 Task: Find nearby beachfront seafood restaurants for a seafood feast.   154.175348
Action: Mouse moved to (135, 67)
Screenshot: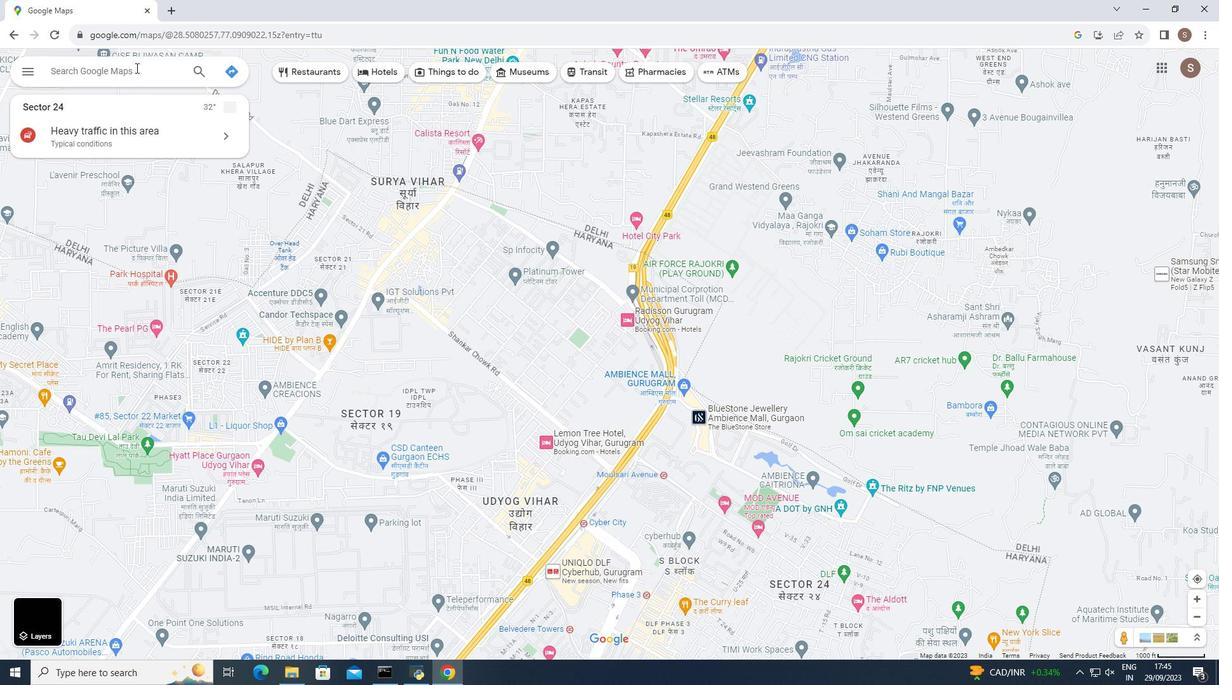 
Action: Mouse pressed left at (135, 67)
Screenshot: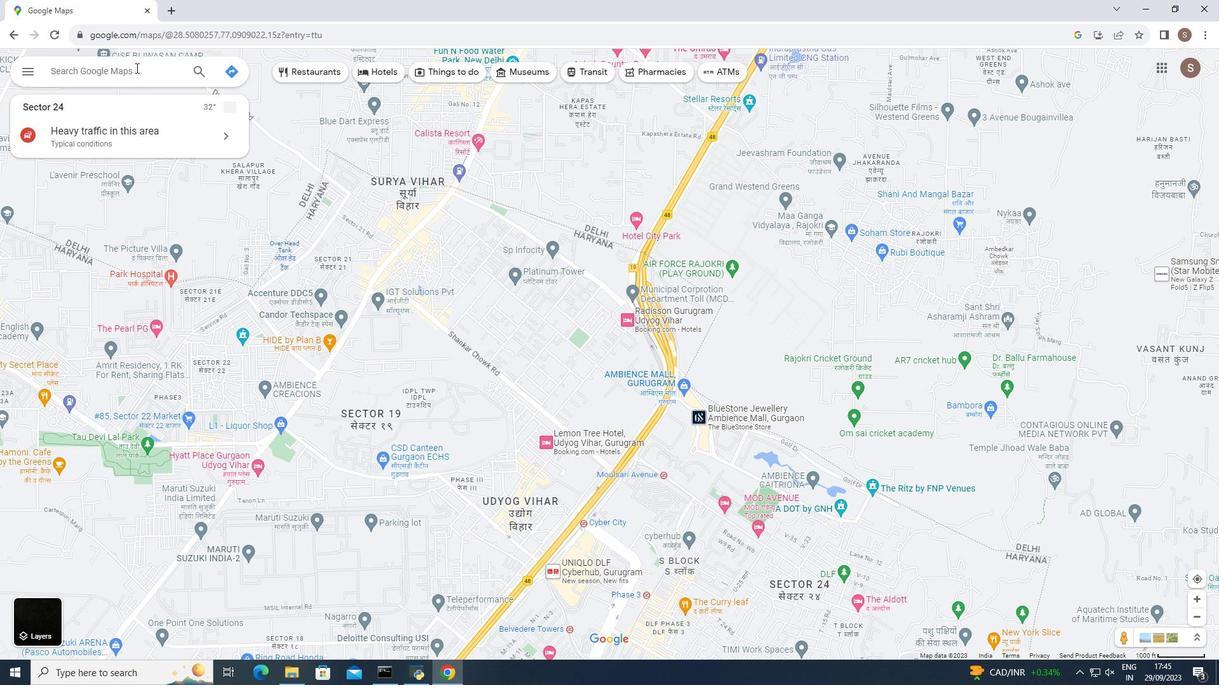 
Action: Key pressed beachfront<Key.space>seafood<Key.space>restaurant
Screenshot: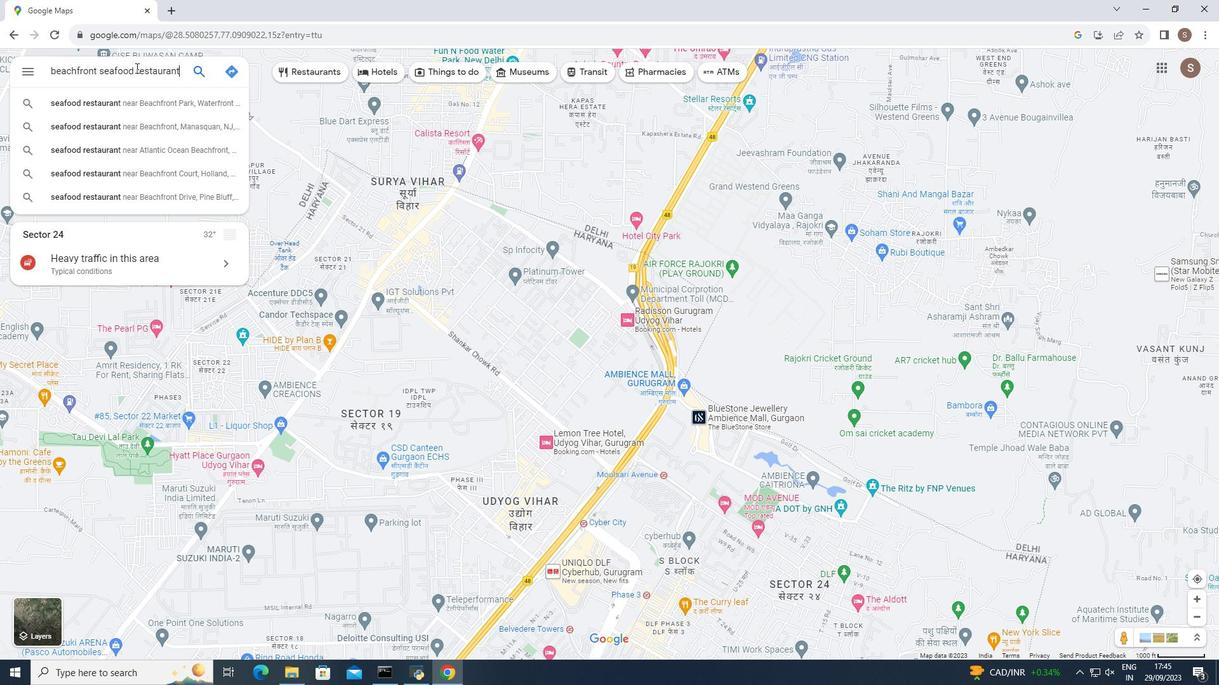 
Action: Mouse moved to (199, 72)
Screenshot: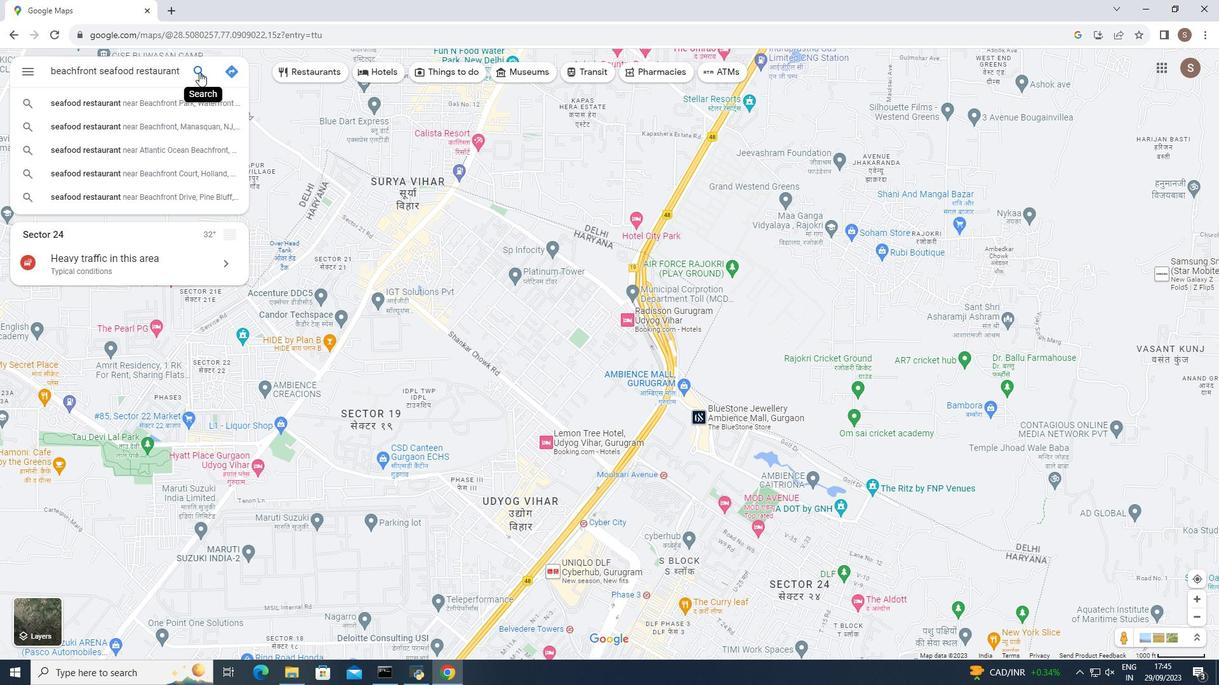 
Action: Mouse pressed left at (199, 72)
Screenshot: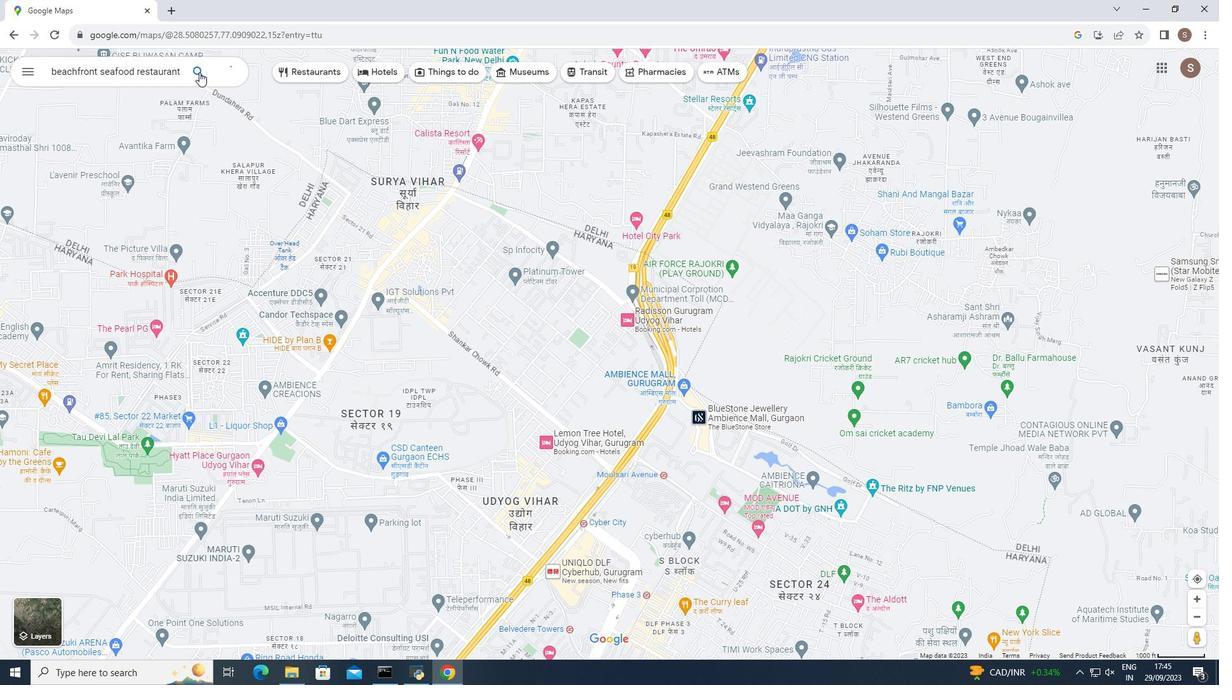 
Action: Mouse moved to (380, 314)
Screenshot: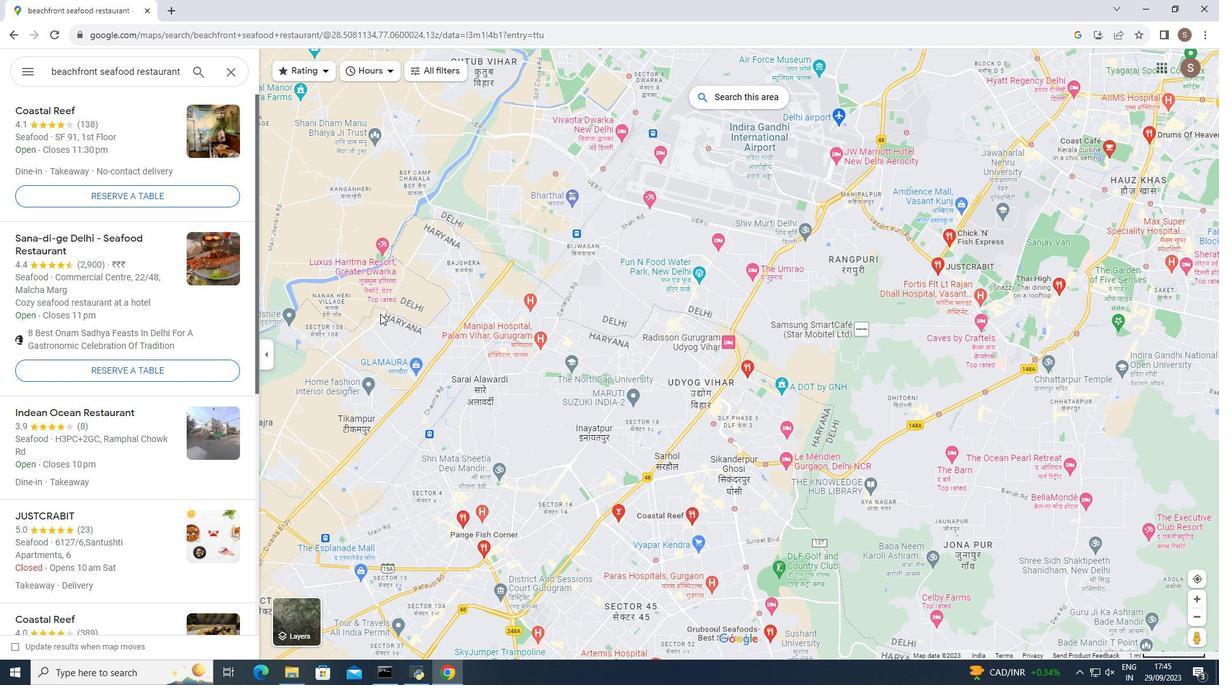 
Action: Mouse scrolled (380, 313) with delta (0, 0)
Screenshot: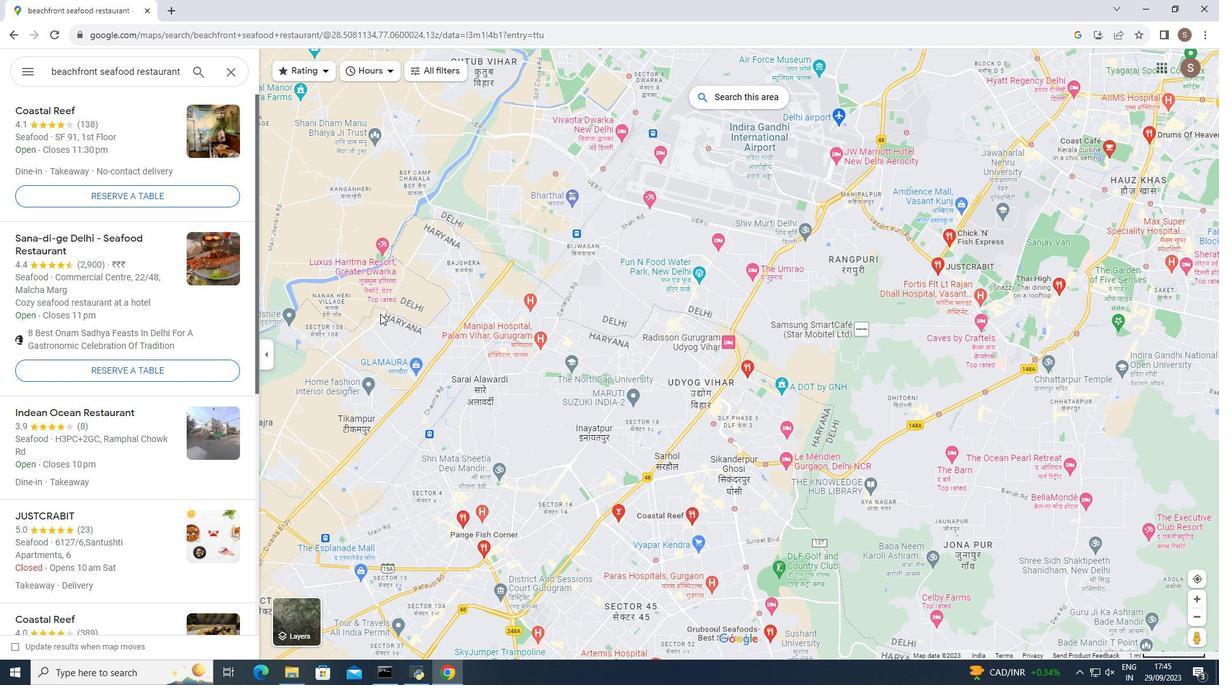 
Action: Mouse scrolled (380, 313) with delta (0, 0)
Screenshot: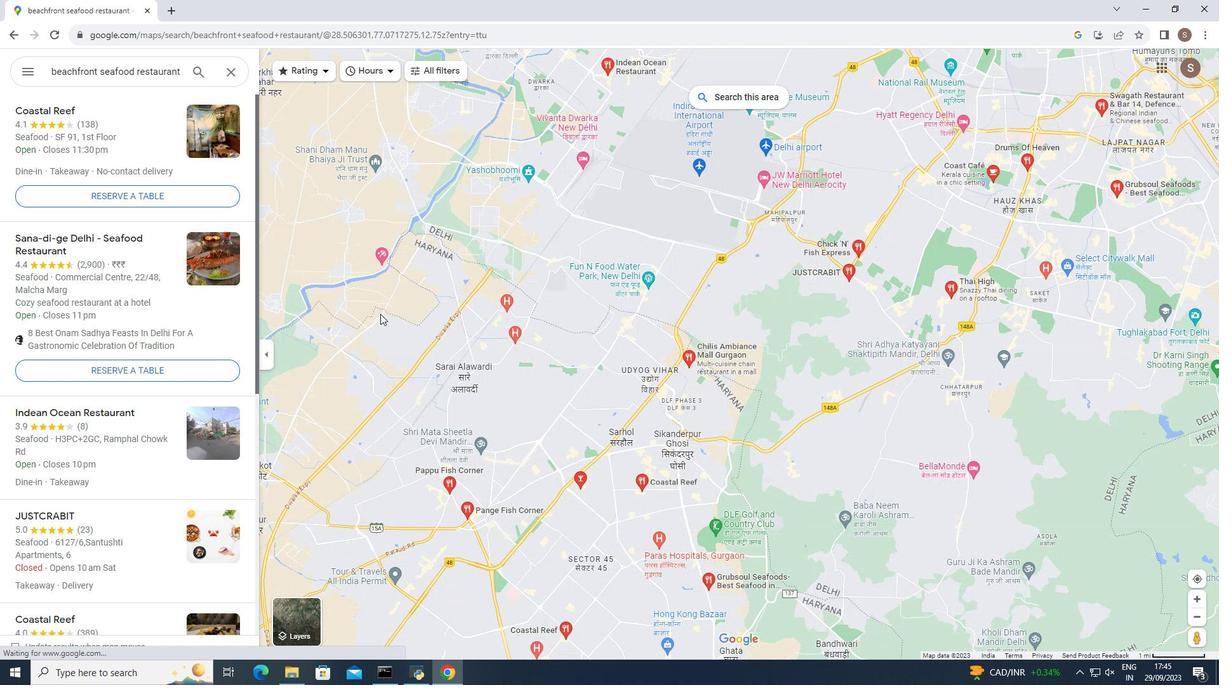 
Action: Mouse scrolled (380, 313) with delta (0, 0)
Screenshot: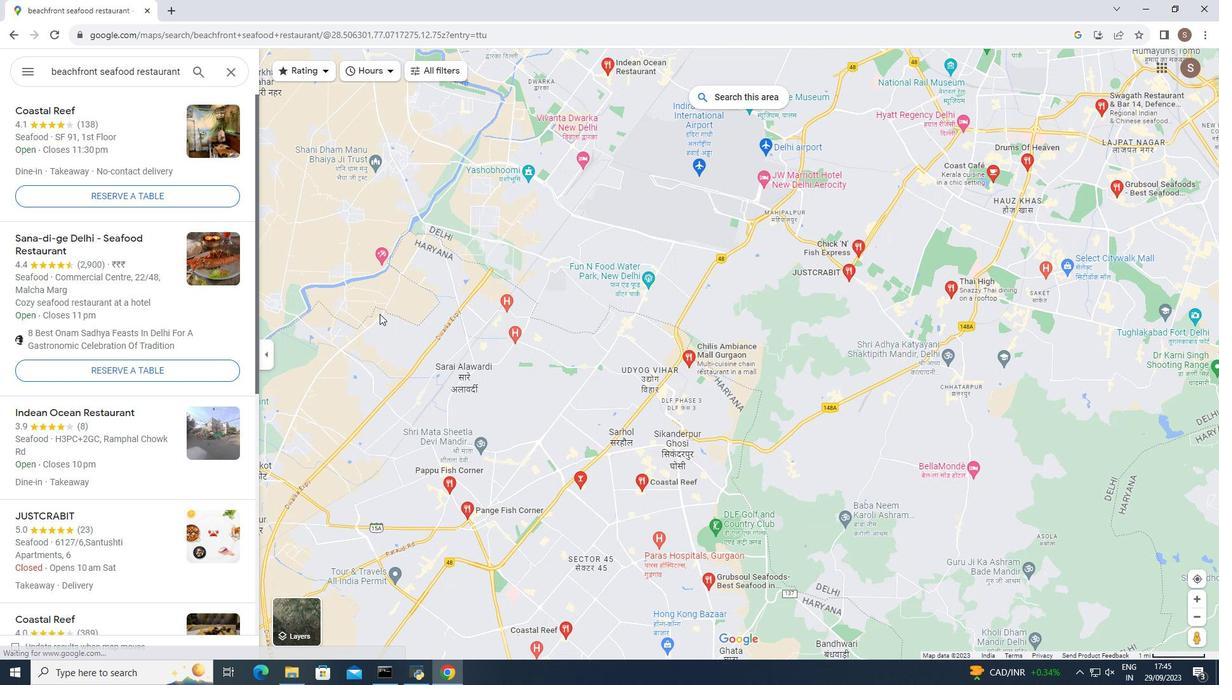 
Action: Mouse moved to (63, 104)
Screenshot: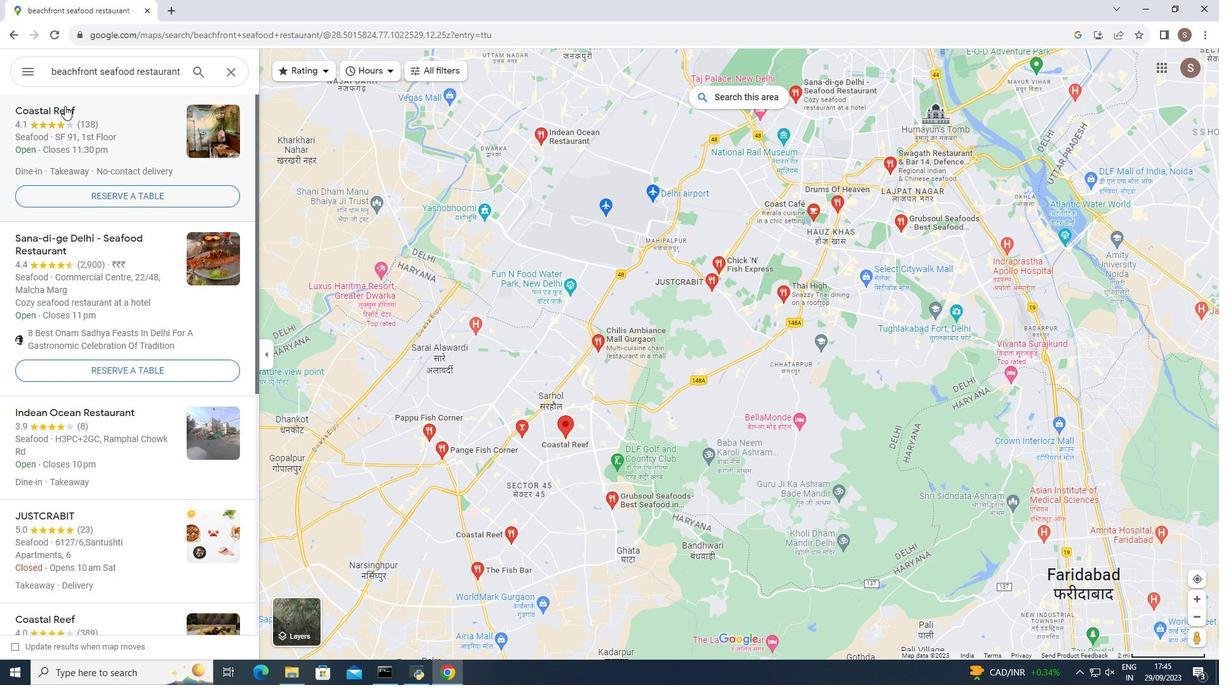 
Action: Mouse pressed left at (63, 104)
Screenshot: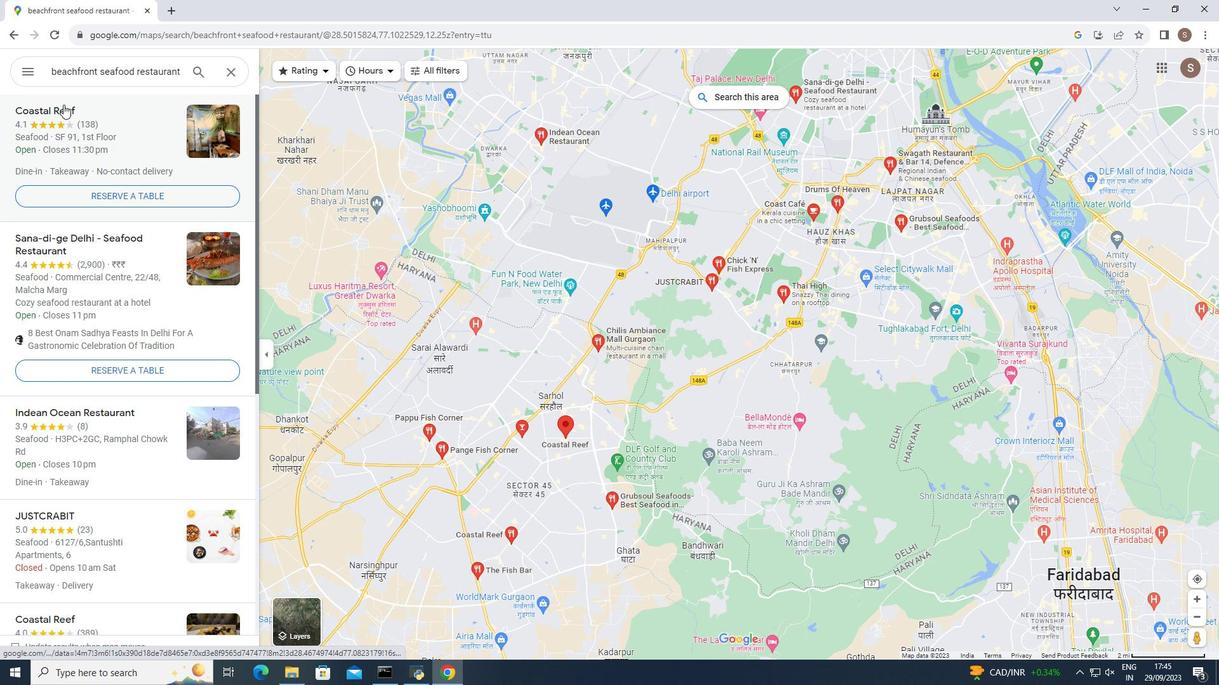 
Action: Mouse moved to (426, 311)
Screenshot: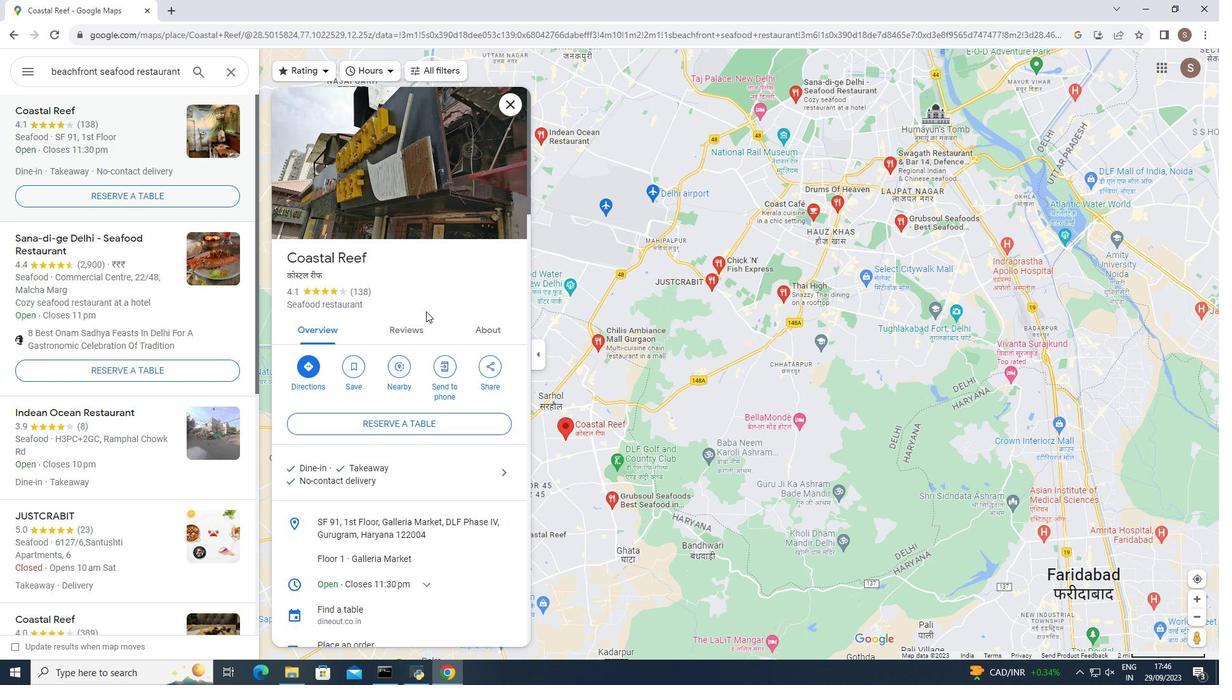 
Action: Mouse scrolled (426, 311) with delta (0, 0)
Screenshot: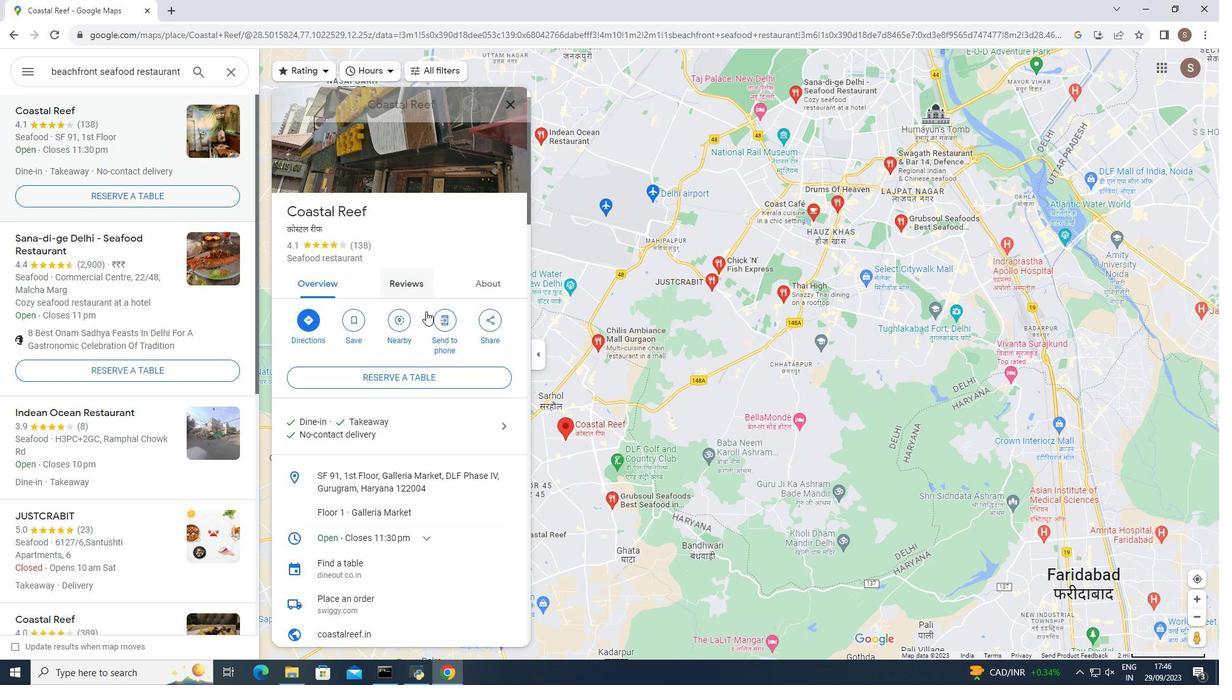 
Action: Mouse moved to (424, 306)
Screenshot: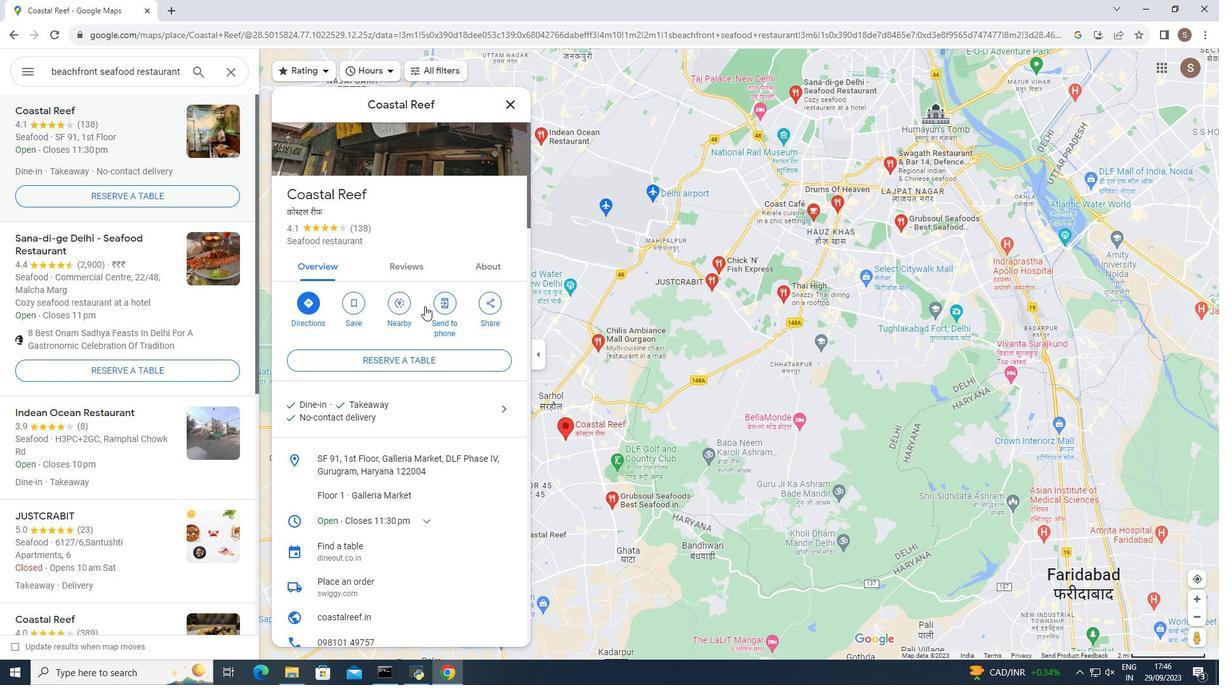 
Action: Mouse scrolled (424, 306) with delta (0, 0)
Screenshot: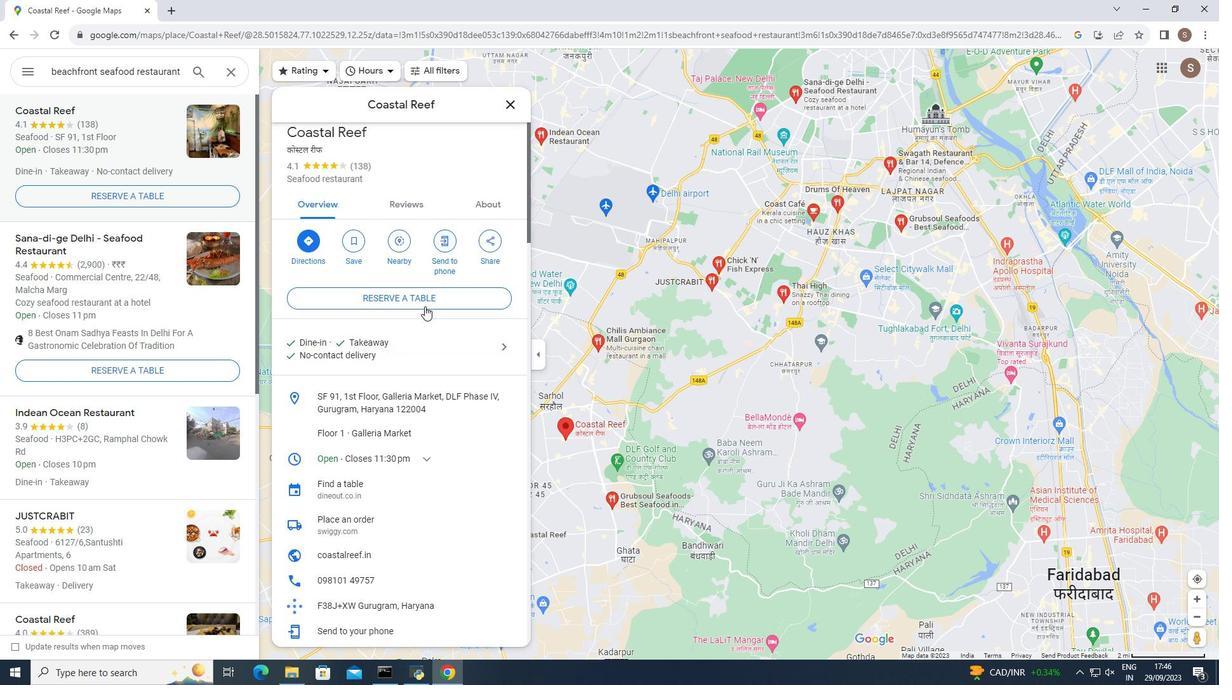 
Action: Mouse moved to (424, 304)
Screenshot: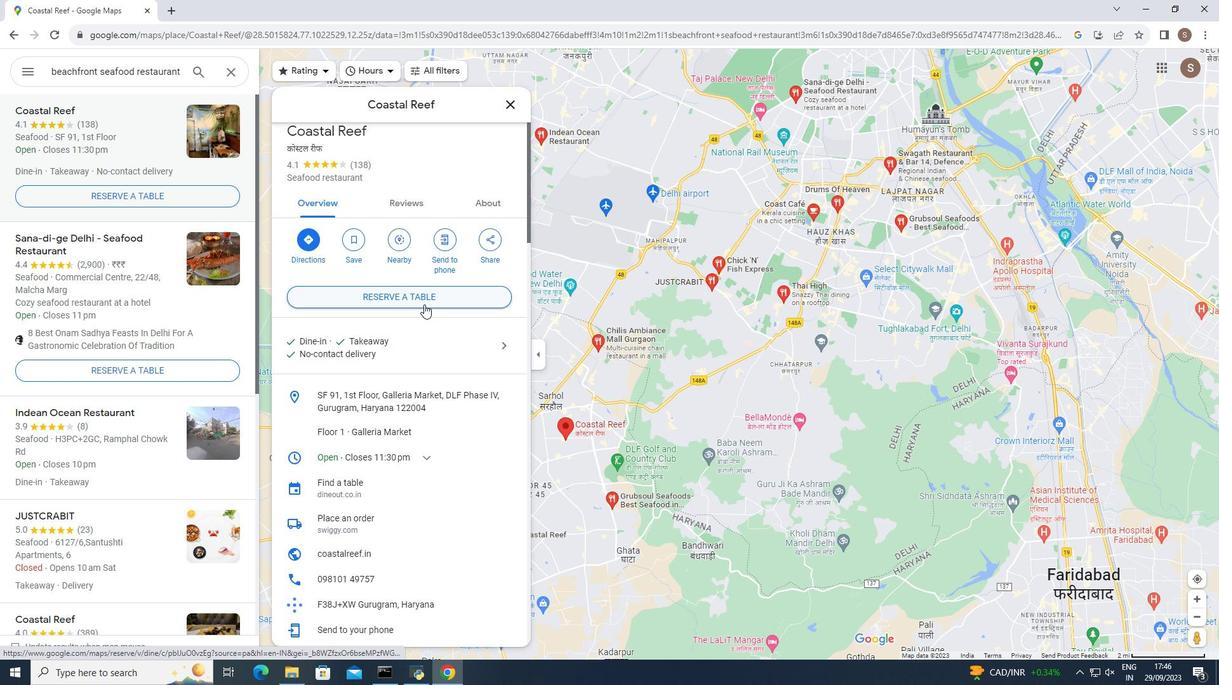 
Action: Mouse scrolled (424, 304) with delta (0, 0)
Screenshot: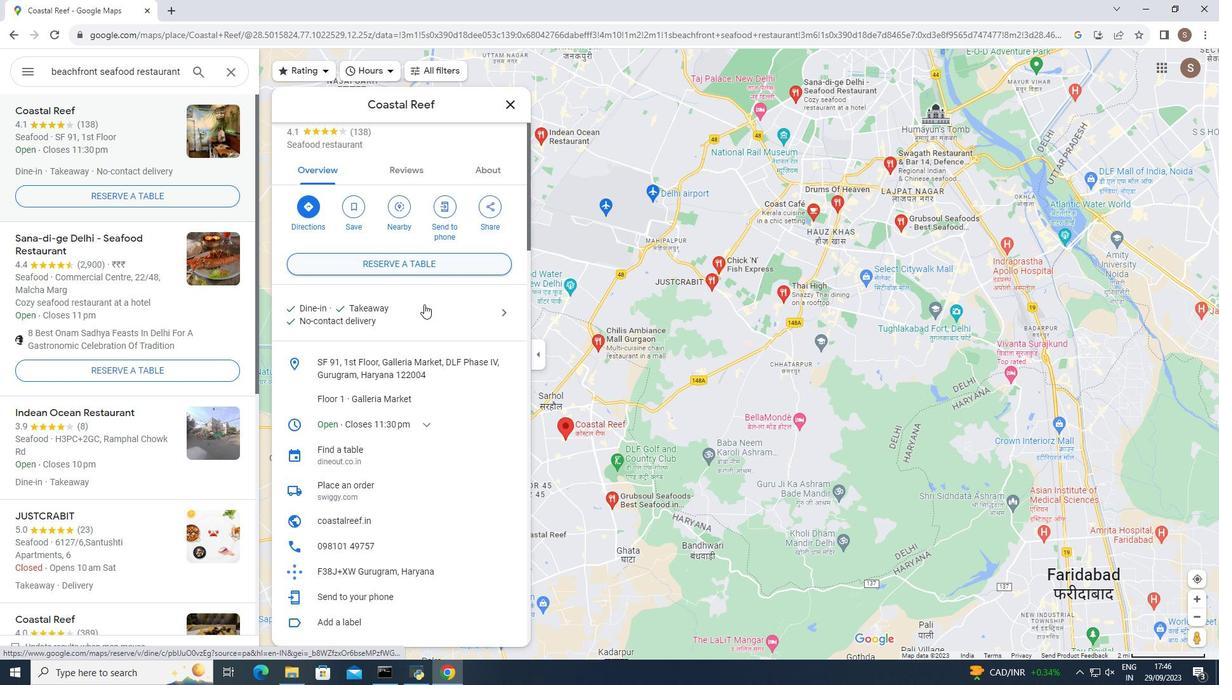 
Action: Mouse scrolled (424, 304) with delta (0, 0)
Screenshot: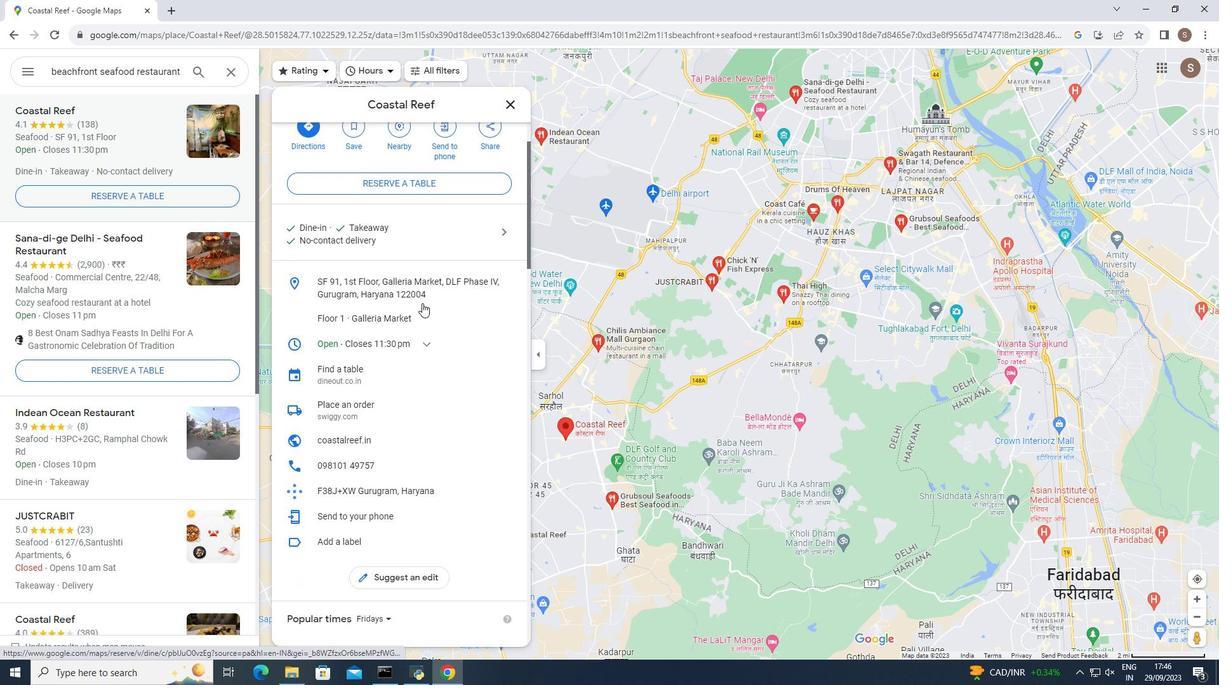 
Action: Mouse moved to (422, 303)
Screenshot: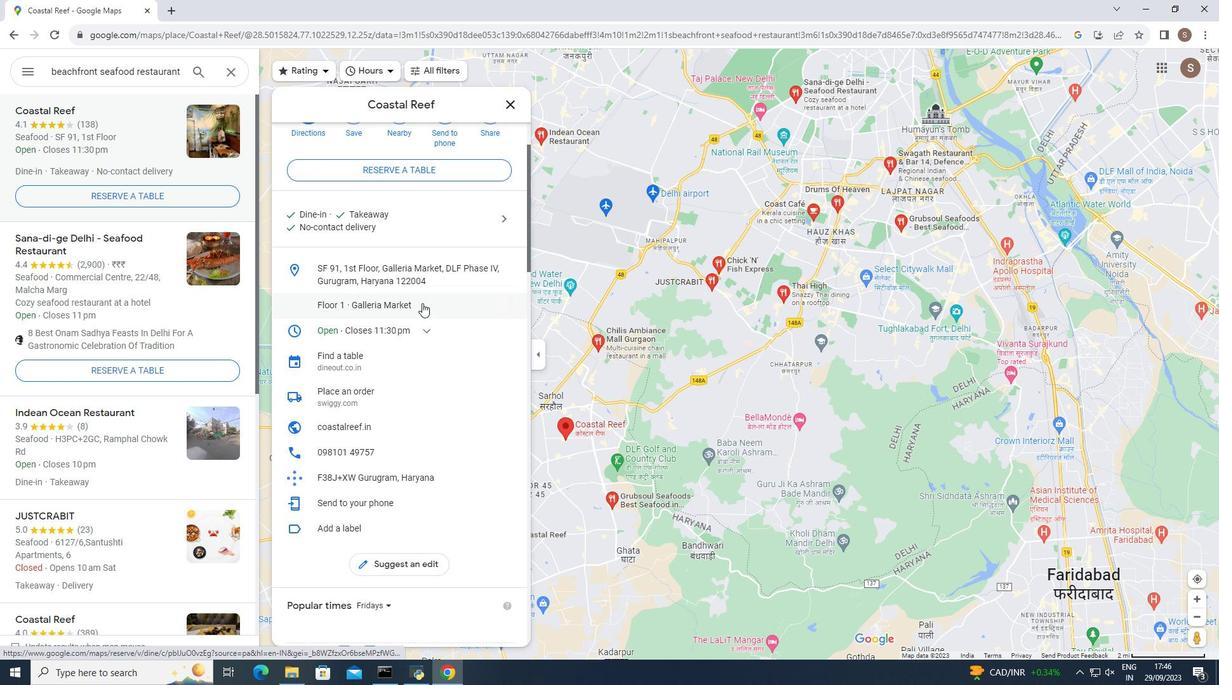 
Action: Mouse scrolled (422, 302) with delta (0, 0)
Screenshot: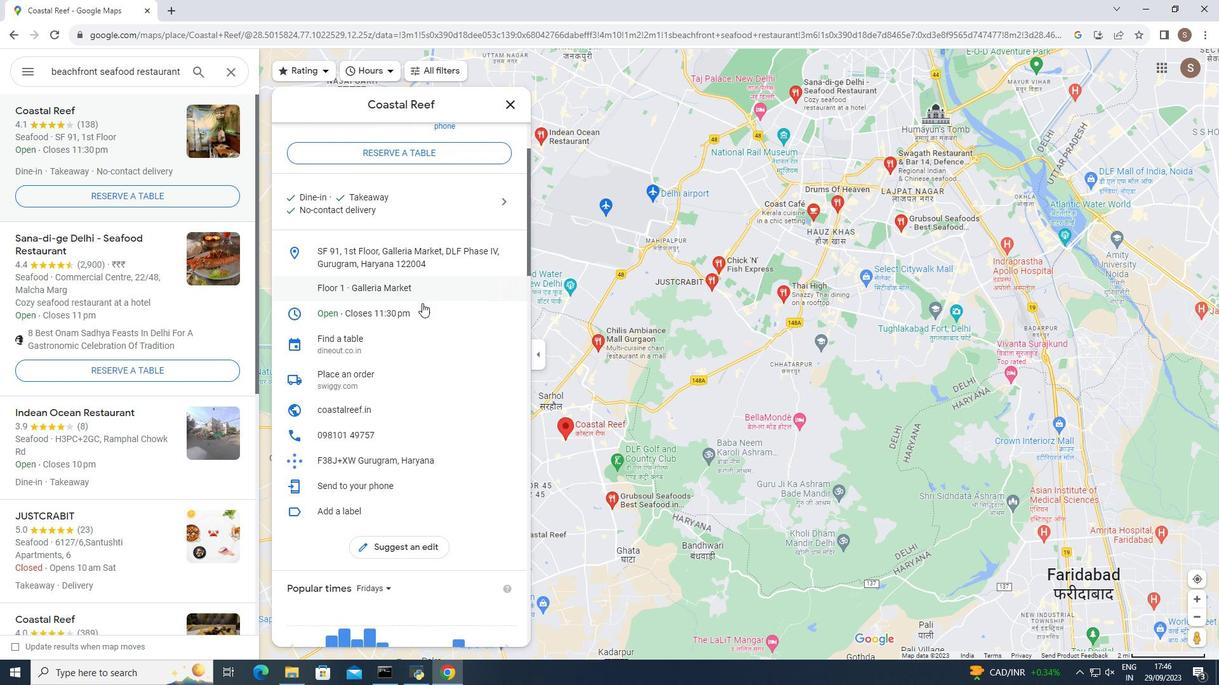
Action: Mouse moved to (420, 301)
Screenshot: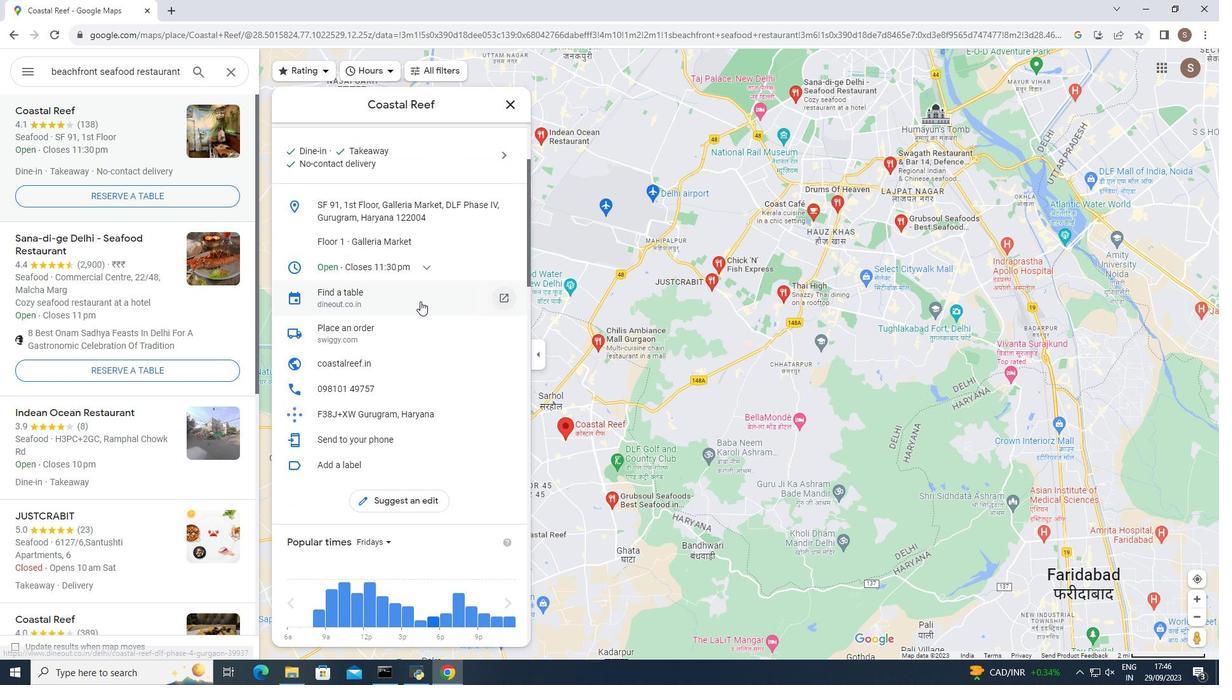 
Action: Mouse scrolled (420, 300) with delta (0, 0)
Screenshot: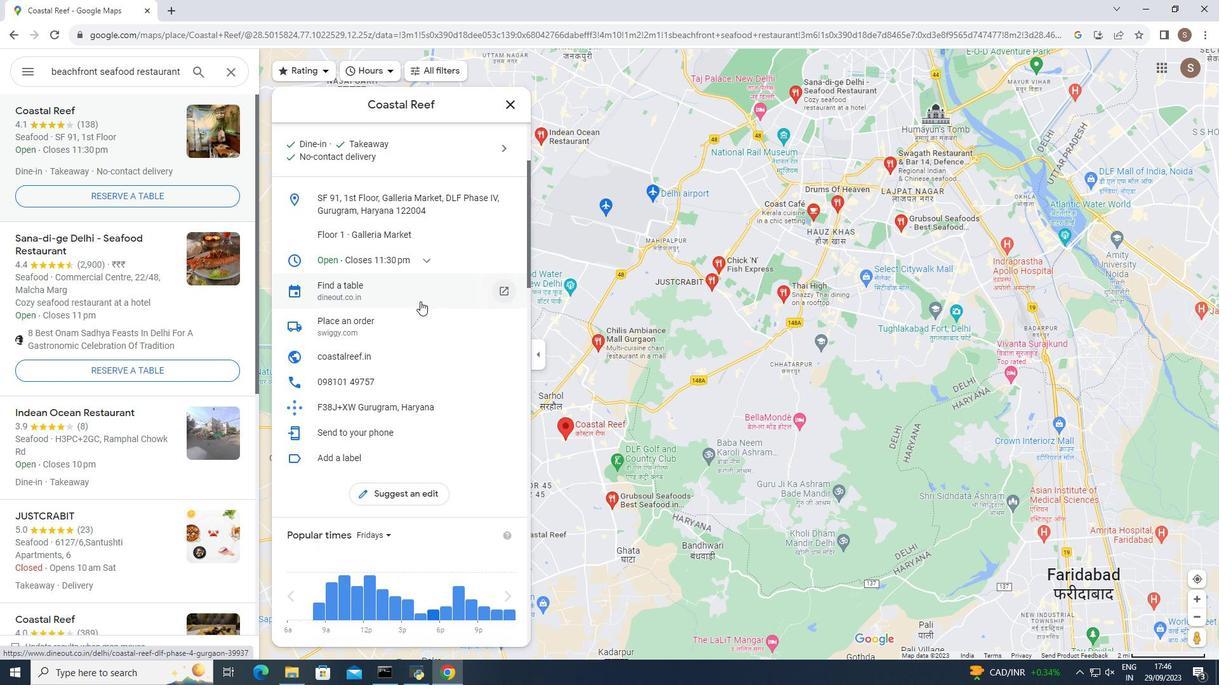 
Action: Mouse scrolled (420, 300) with delta (0, 0)
Screenshot: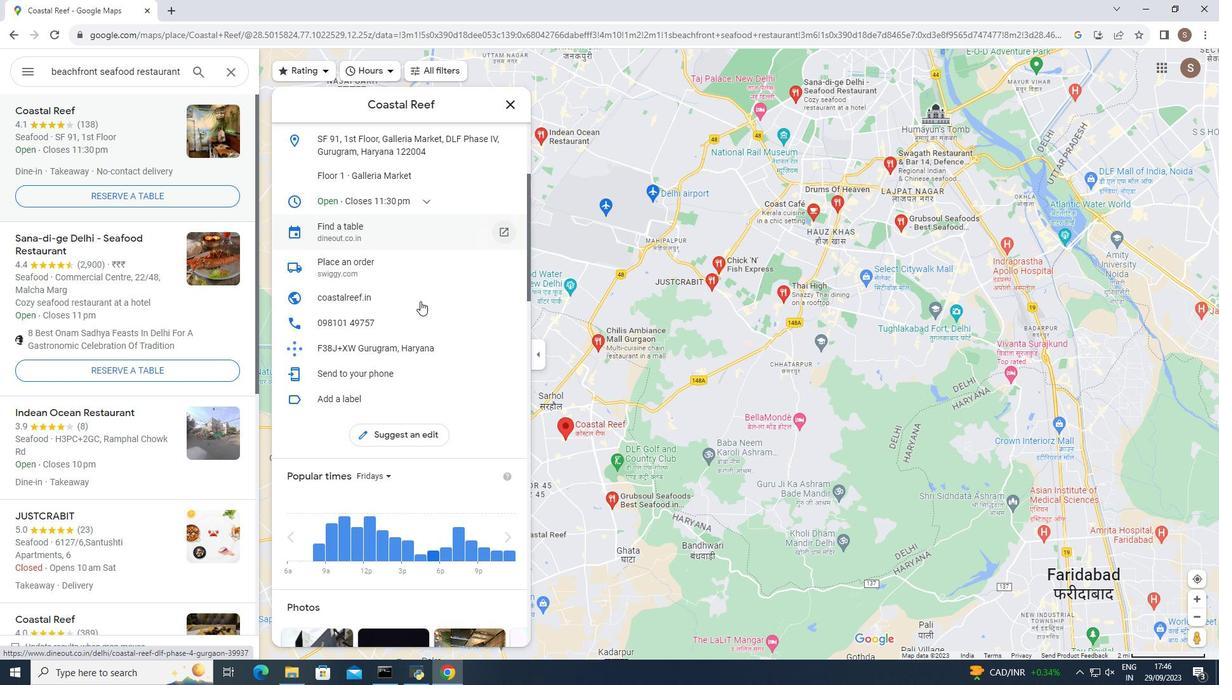 
Action: Mouse moved to (419, 300)
Screenshot: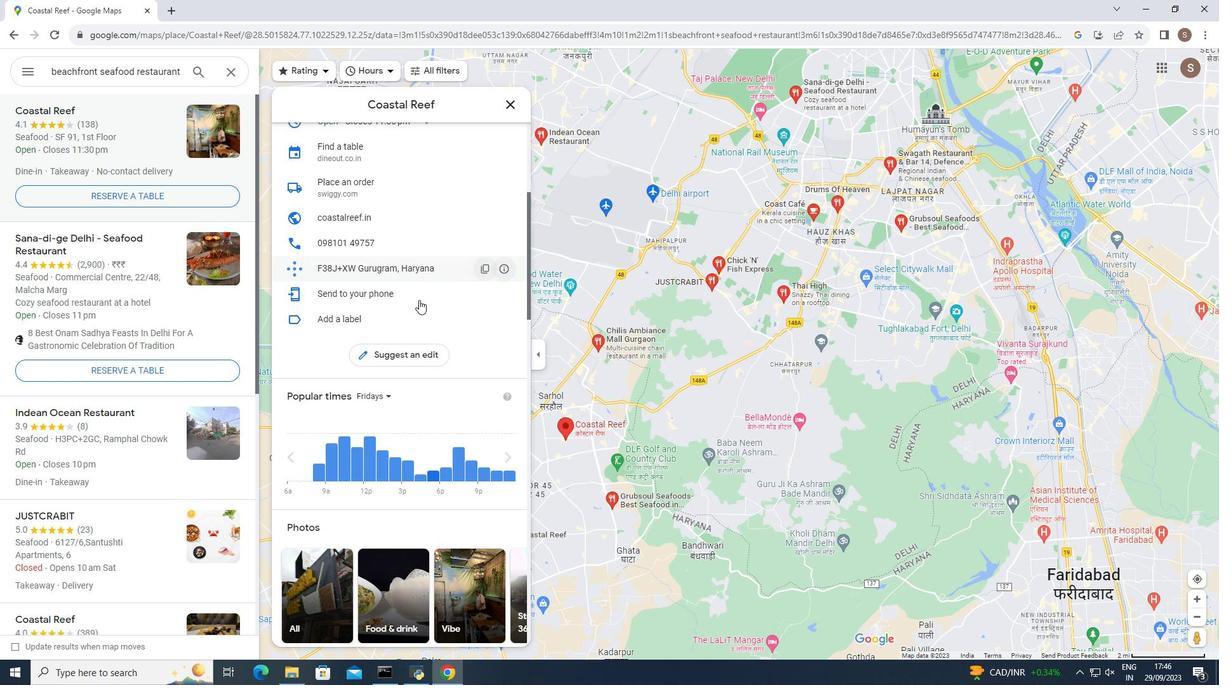 
Action: Mouse scrolled (419, 299) with delta (0, 0)
Screenshot: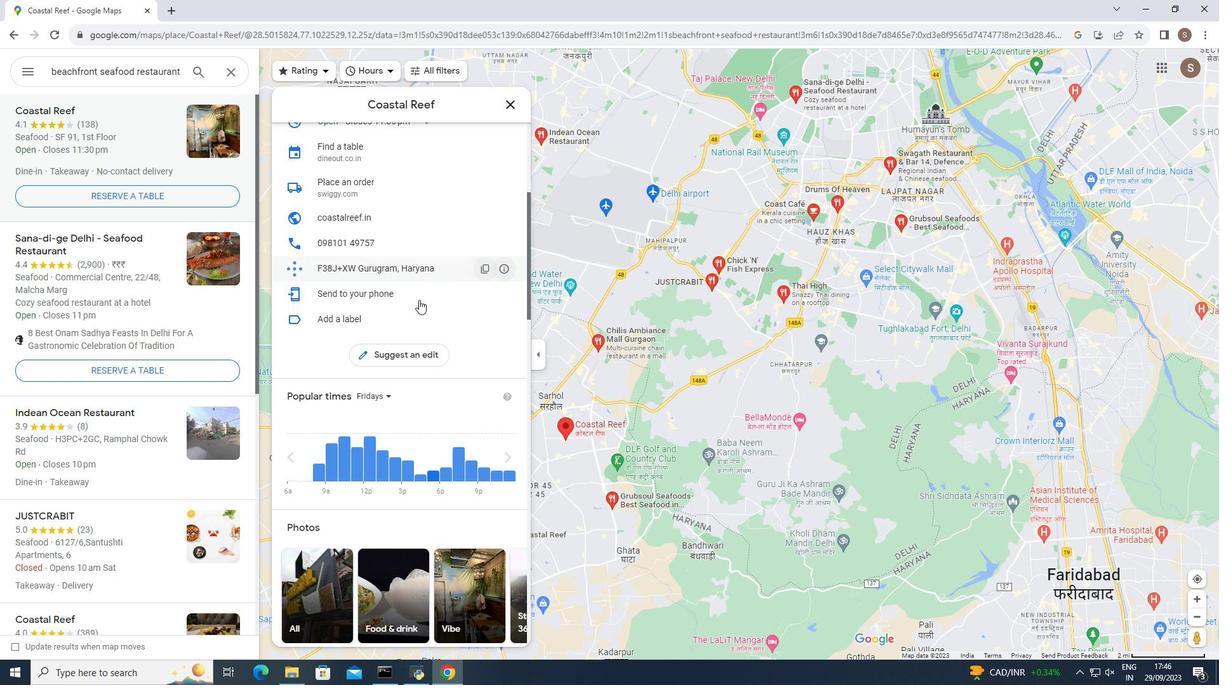 
Action: Mouse scrolled (419, 299) with delta (0, 0)
Screenshot: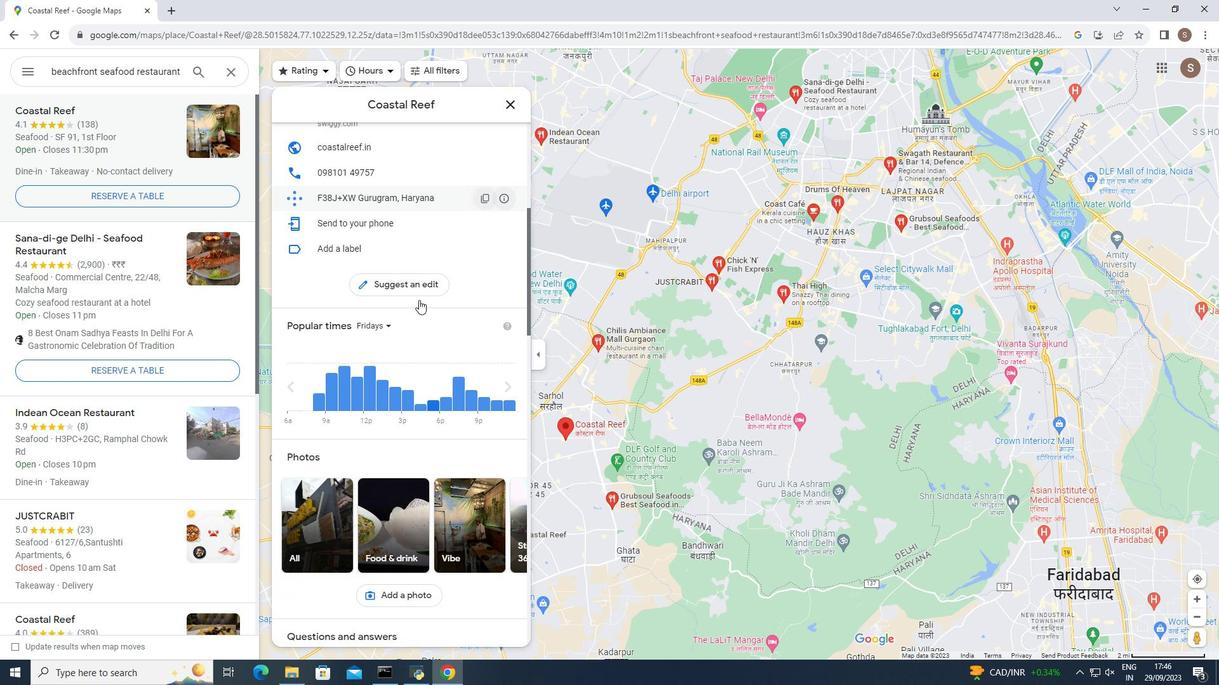 
Action: Mouse moved to (418, 300)
Screenshot: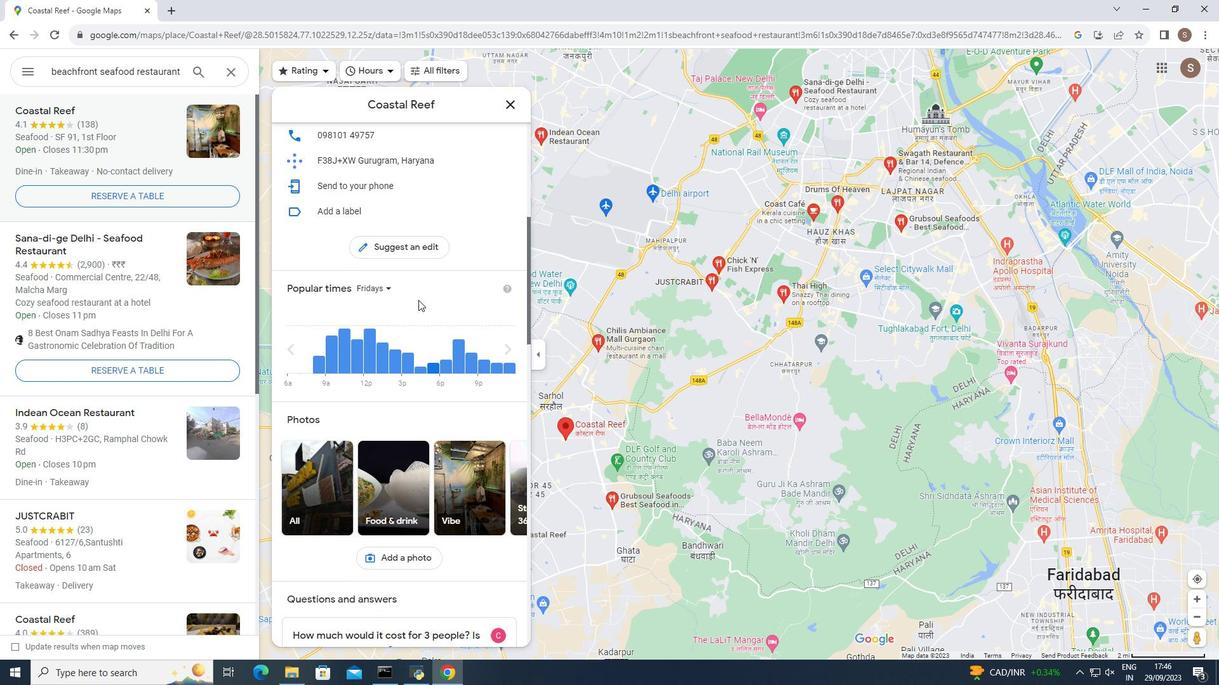 
Action: Mouse scrolled (418, 299) with delta (0, 0)
Screenshot: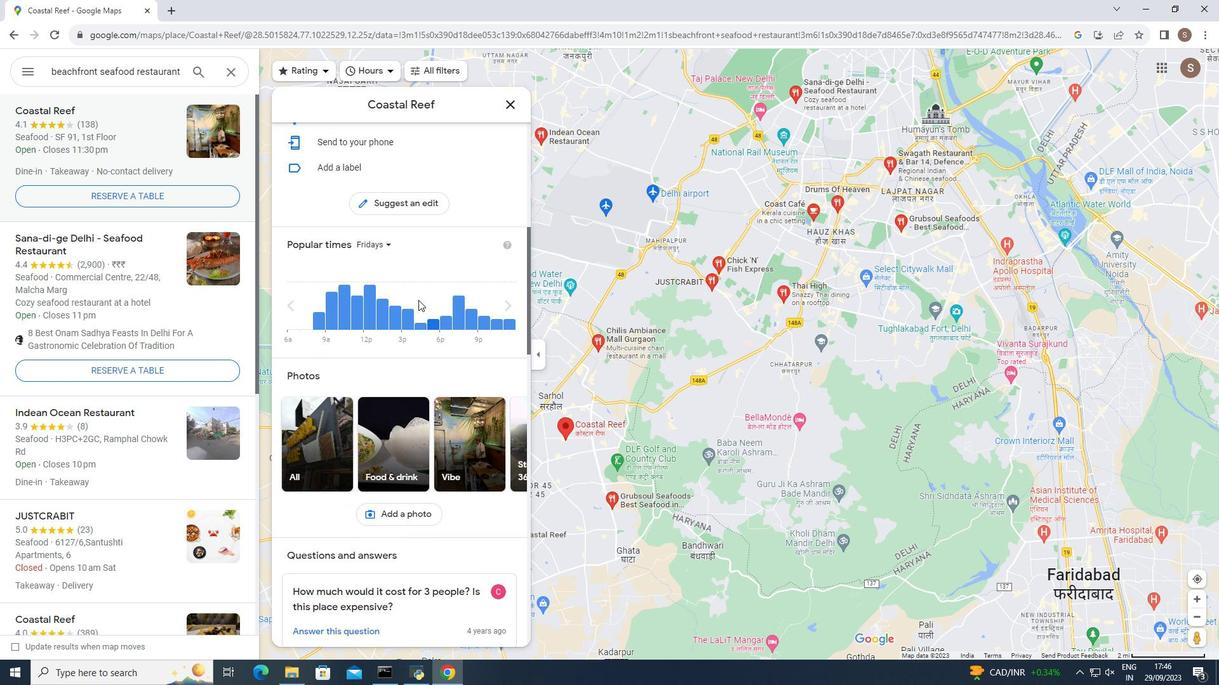 
Action: Mouse scrolled (418, 299) with delta (0, 0)
Screenshot: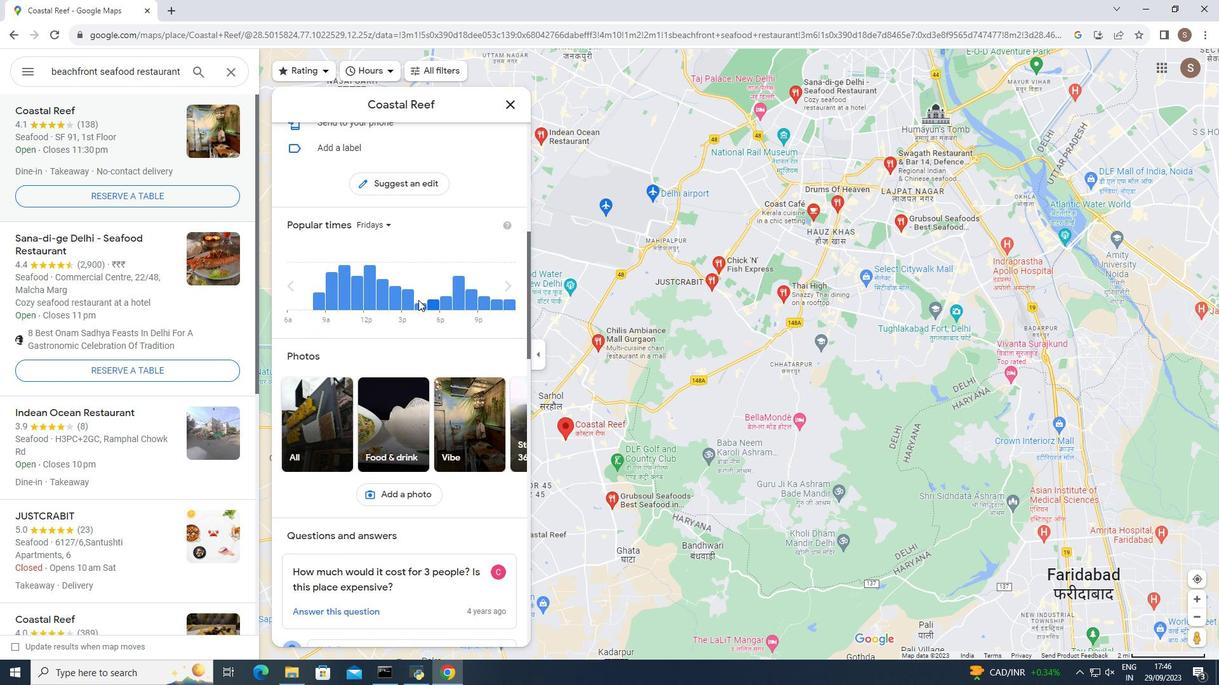 
Action: Mouse scrolled (418, 299) with delta (0, 0)
Screenshot: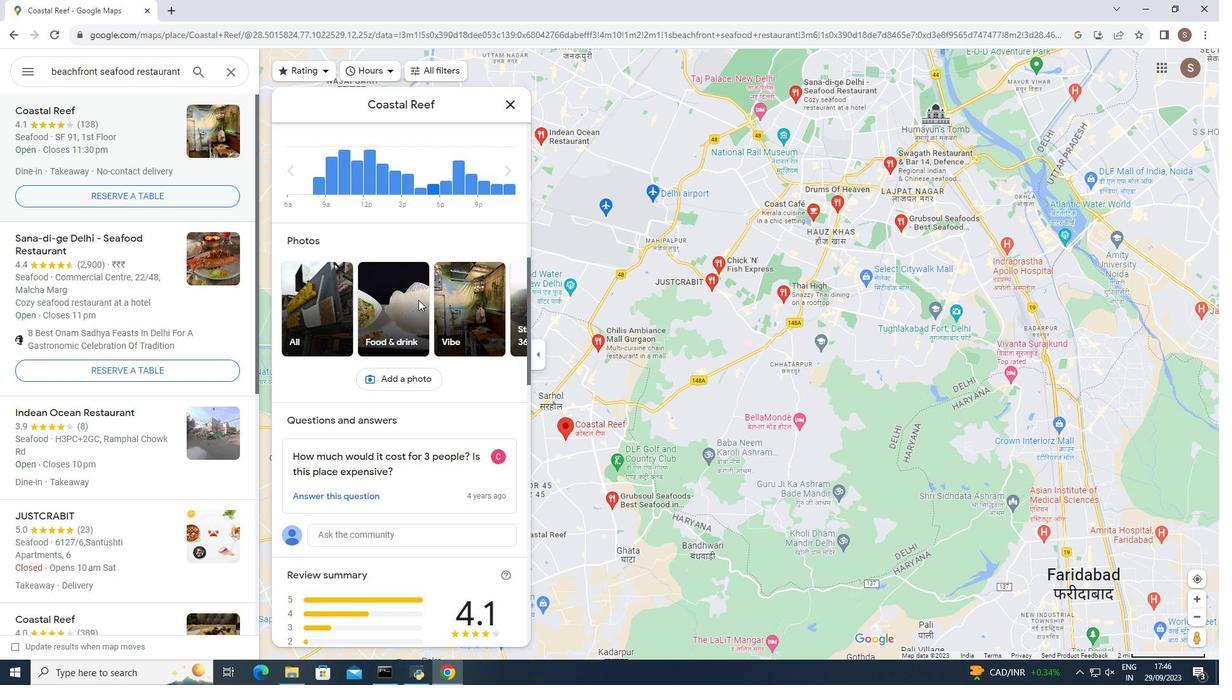 
Action: Mouse moved to (417, 299)
Screenshot: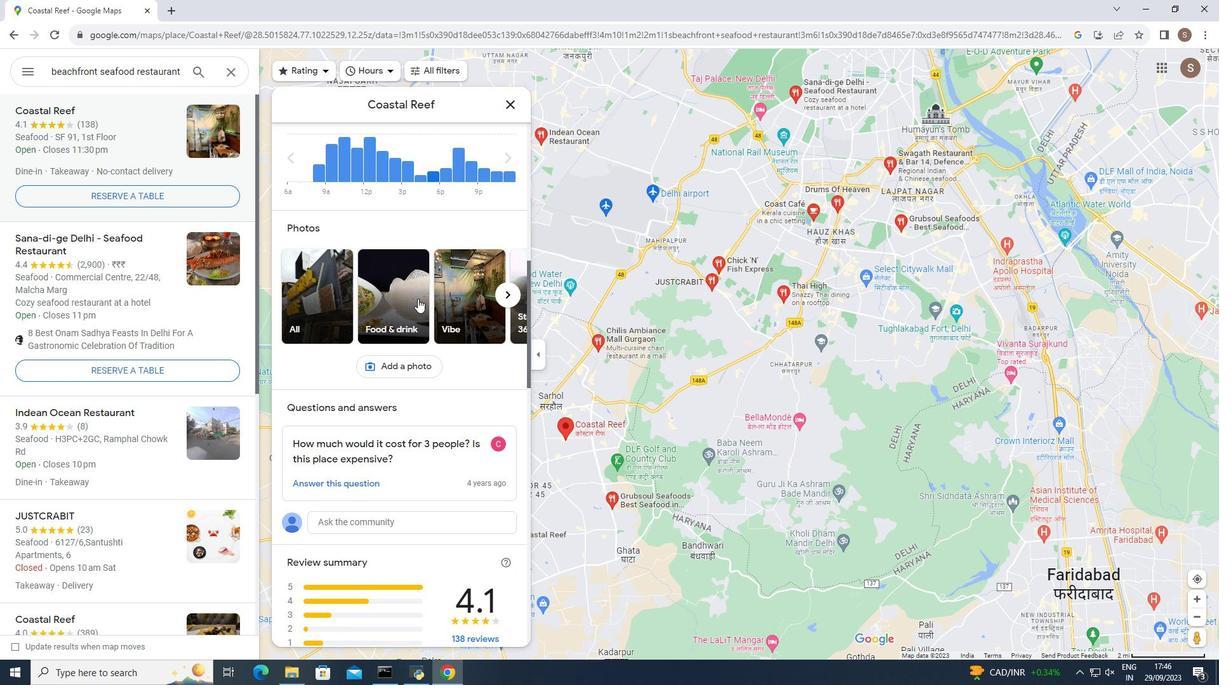 
Action: Mouse scrolled (417, 298) with delta (0, 0)
Screenshot: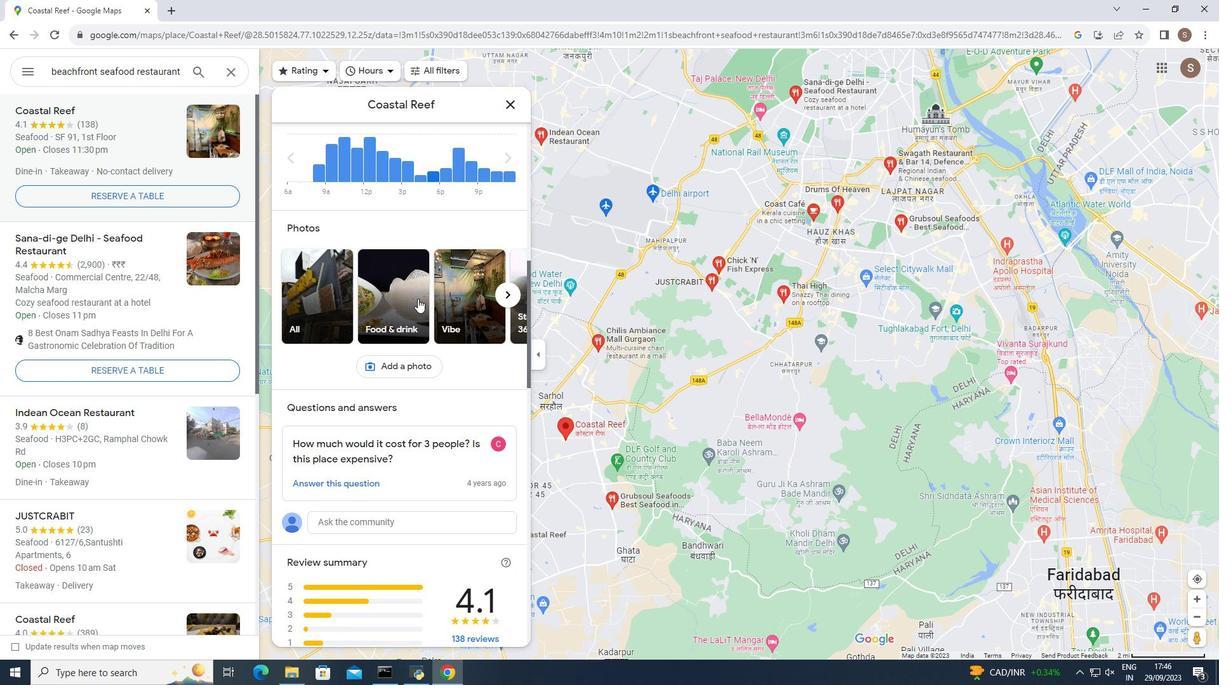 
Action: Mouse moved to (417, 299)
Screenshot: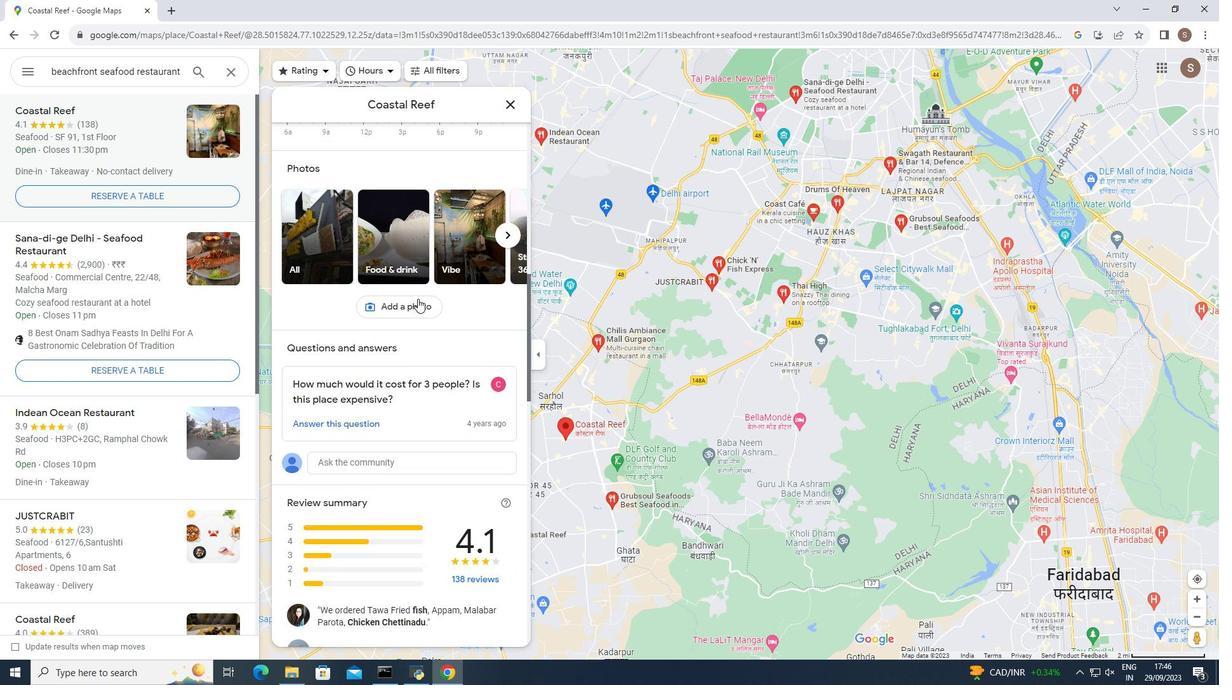 
Action: Mouse scrolled (417, 298) with delta (0, 0)
Screenshot: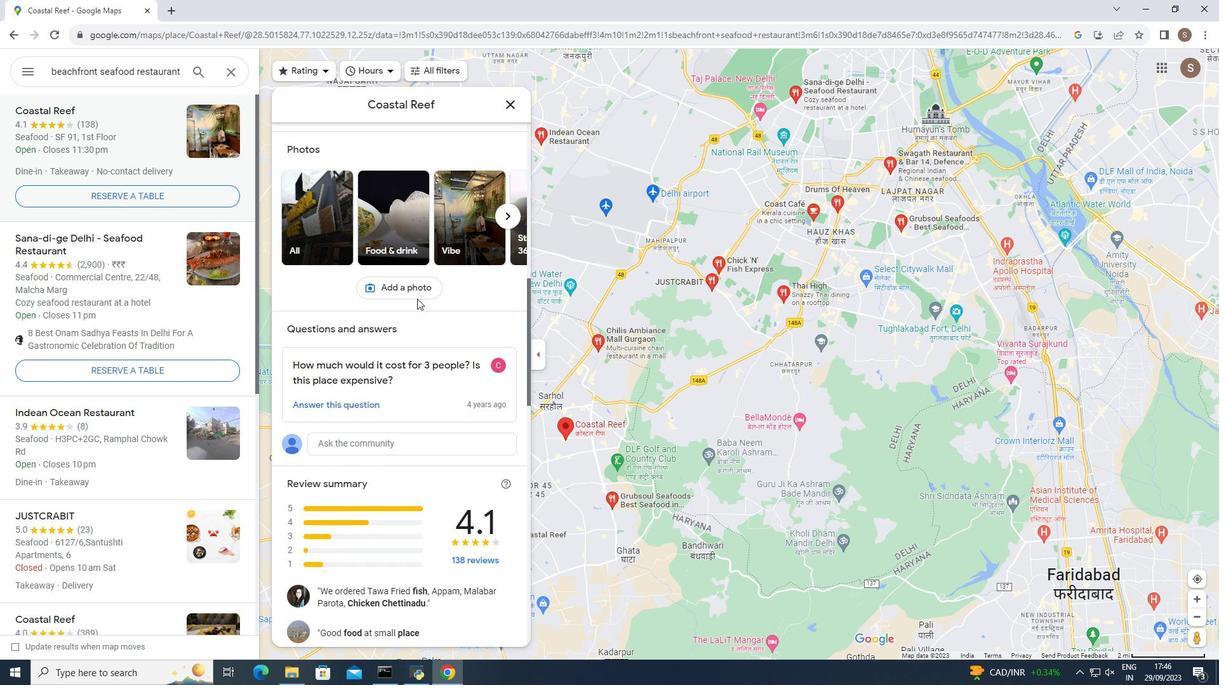 
Action: Mouse moved to (416, 299)
Screenshot: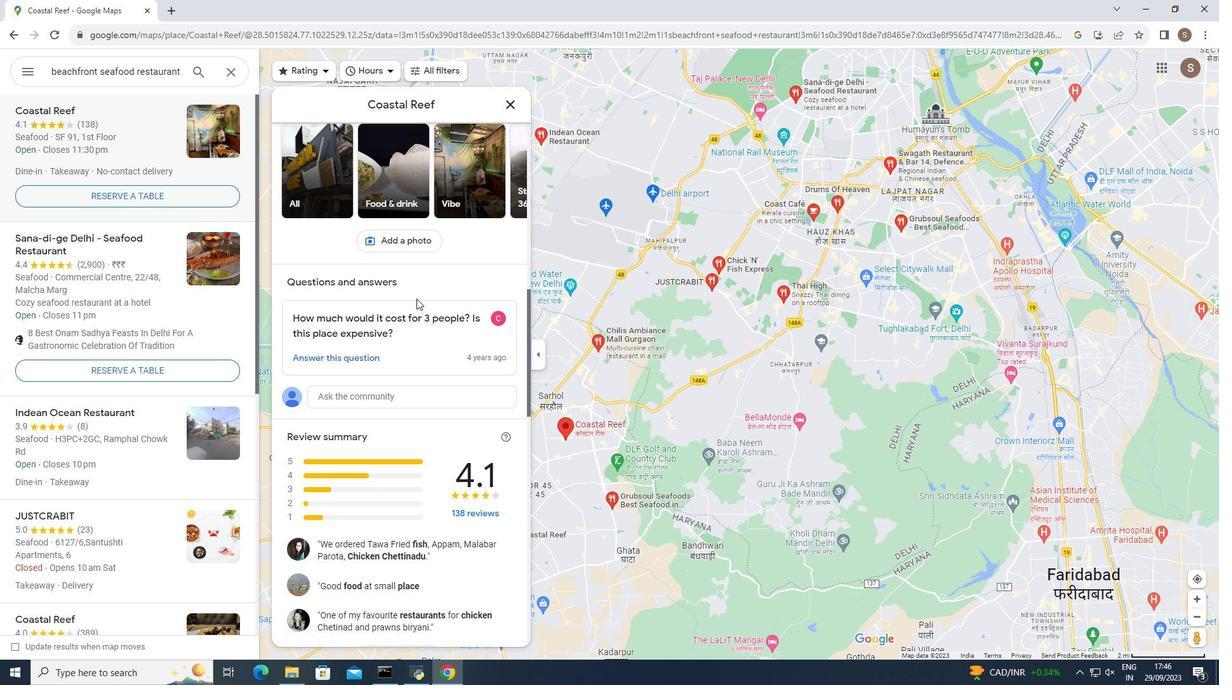 
Action: Mouse scrolled (416, 298) with delta (0, 0)
Screenshot: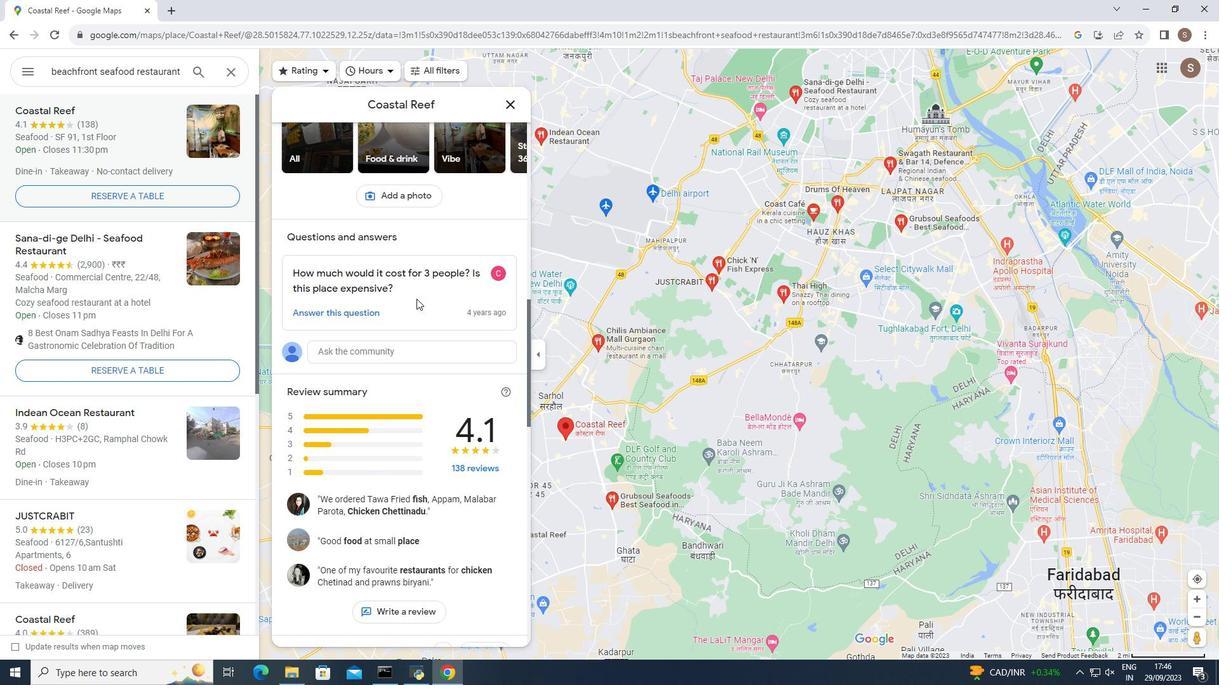 
Action: Mouse moved to (416, 299)
Screenshot: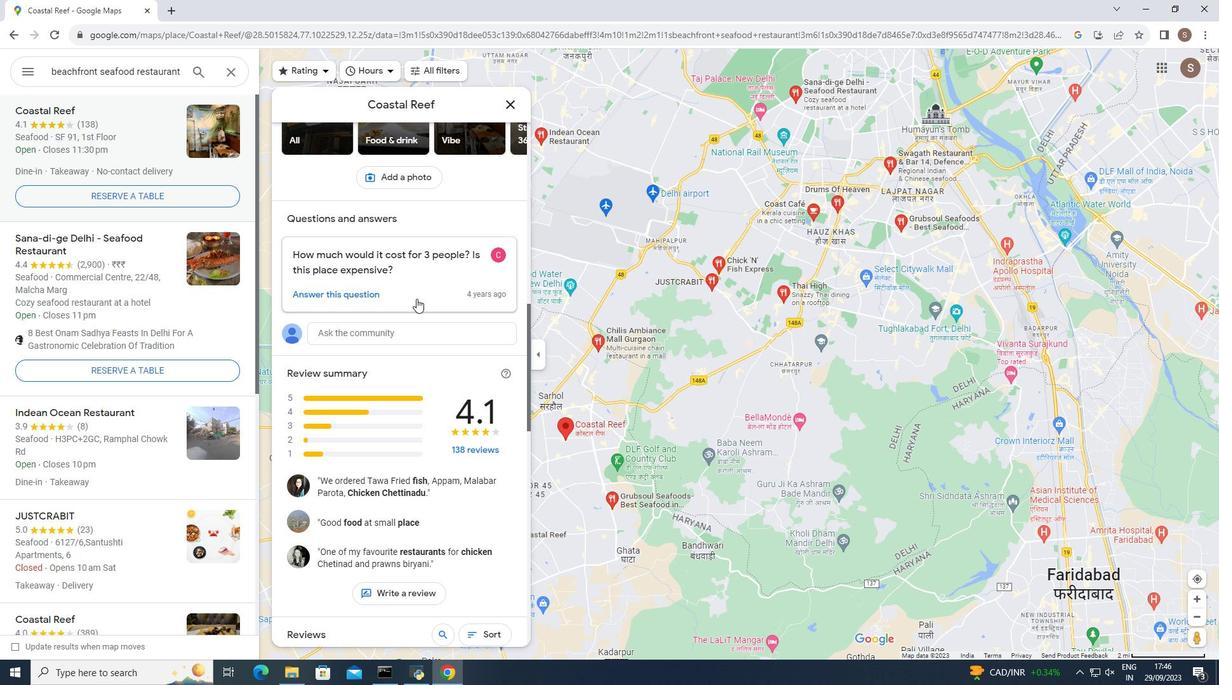 
Action: Mouse scrolled (416, 298) with delta (0, 0)
Screenshot: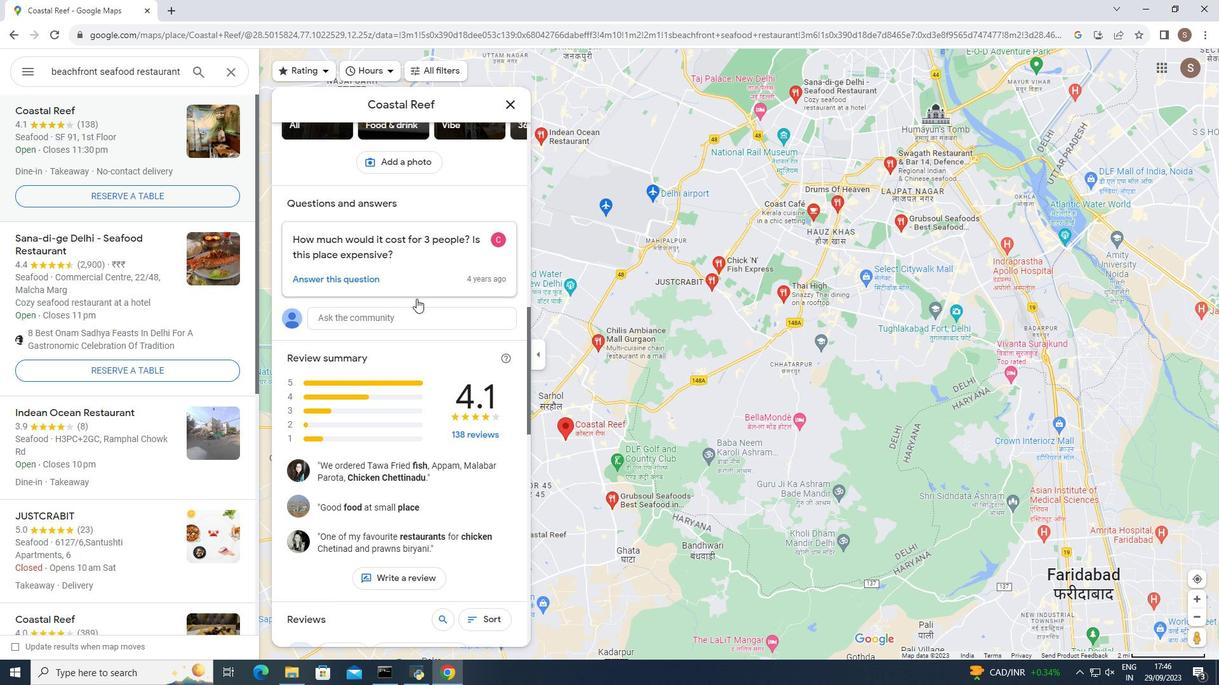 
Action: Mouse scrolled (416, 298) with delta (0, 0)
Screenshot: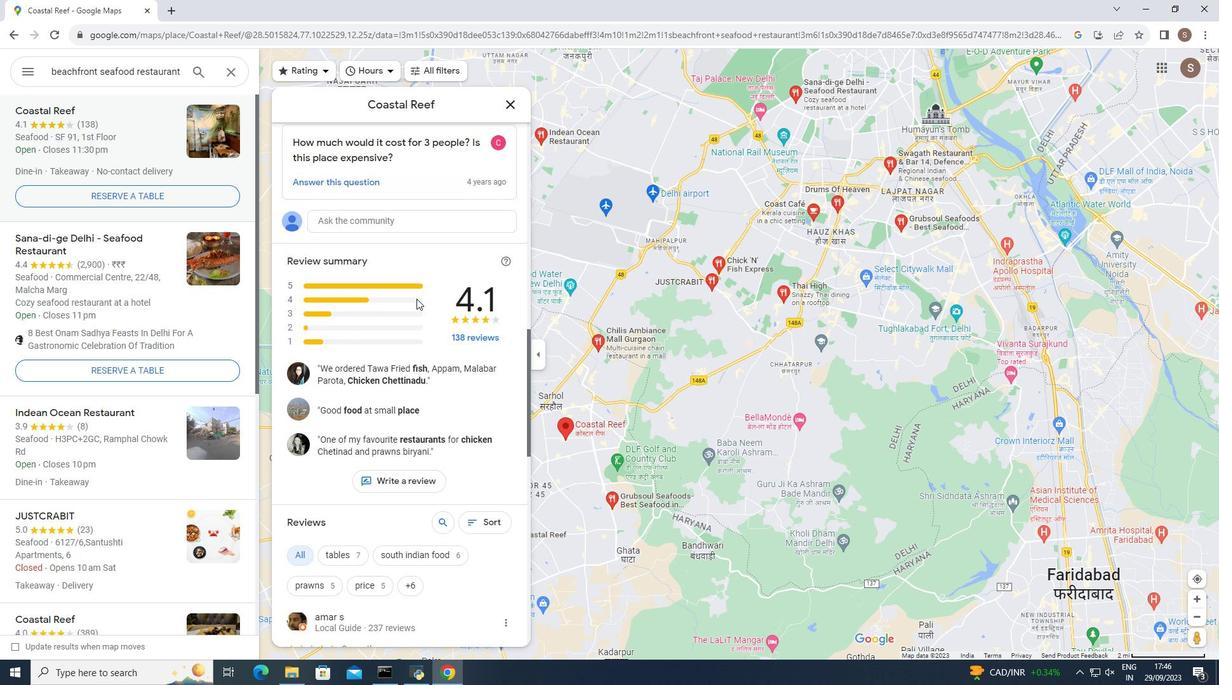 
Action: Mouse scrolled (416, 298) with delta (0, 0)
Screenshot: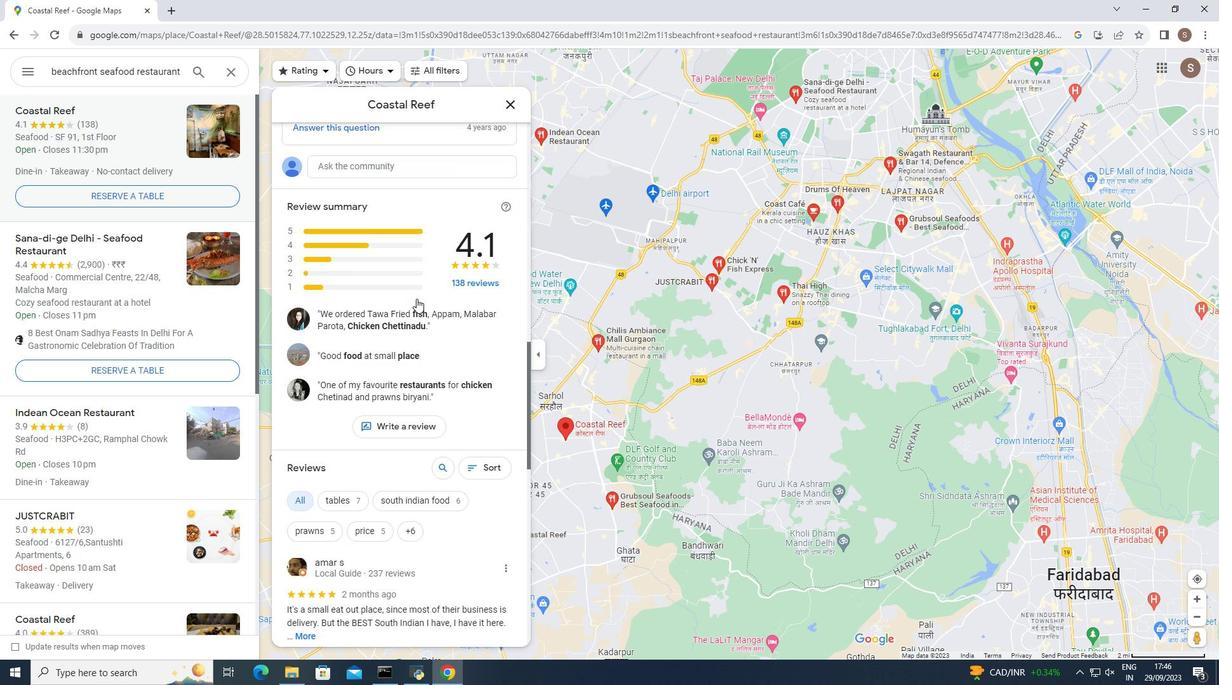
Action: Mouse scrolled (416, 298) with delta (0, 0)
Screenshot: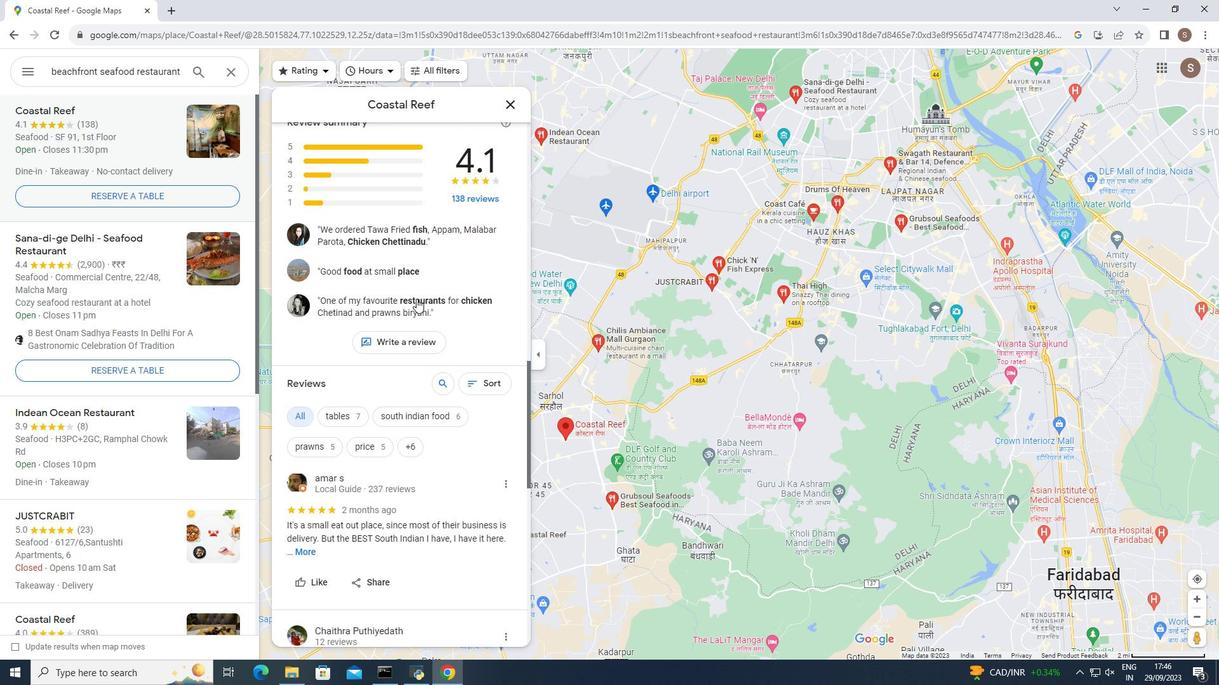 
Action: Mouse moved to (420, 228)
Screenshot: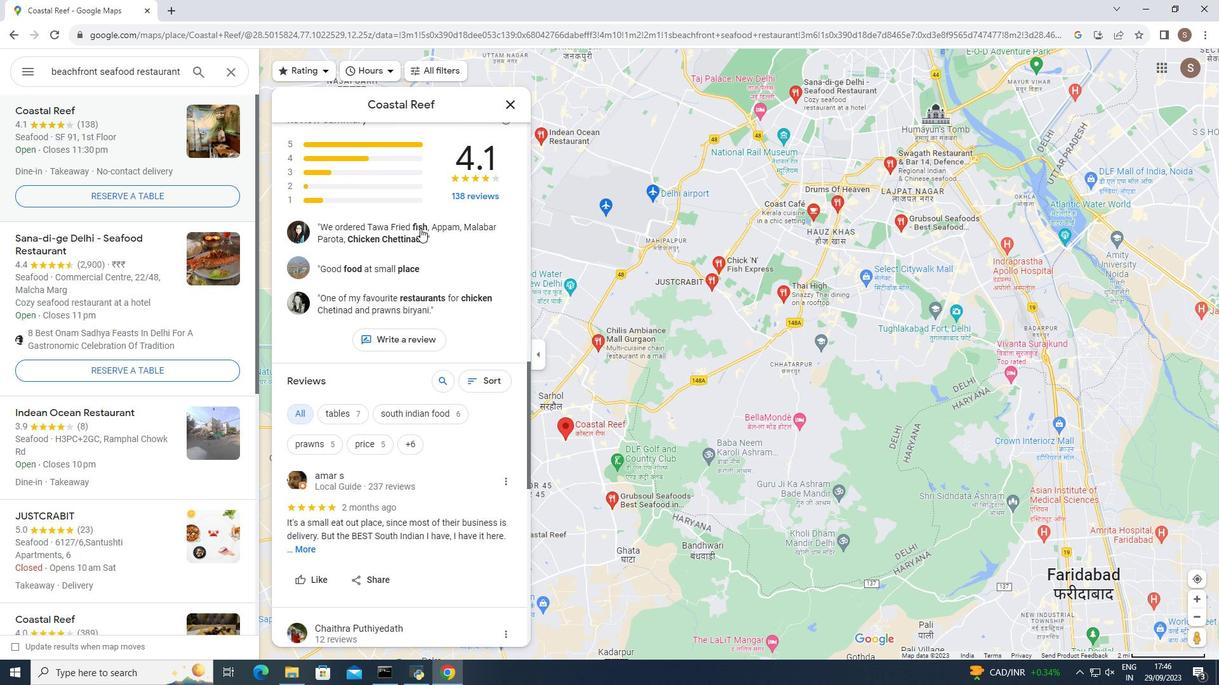 
Action: Mouse scrolled (420, 227) with delta (0, 0)
Screenshot: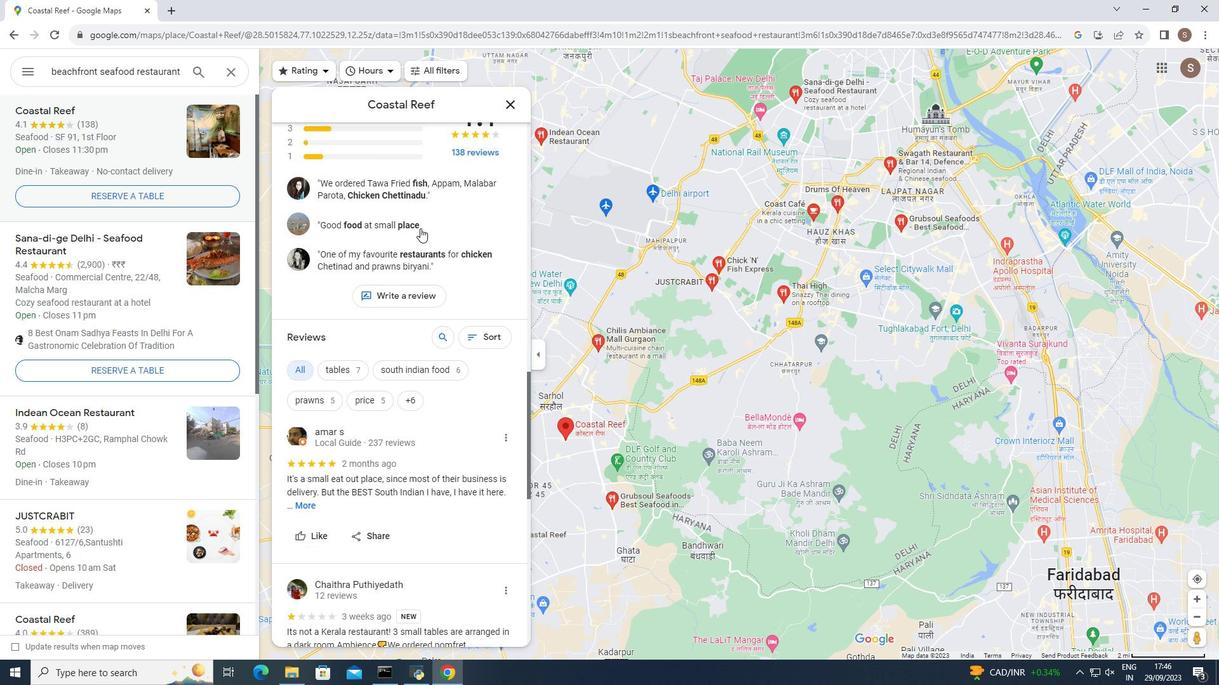 
Action: Mouse scrolled (420, 227) with delta (0, 0)
Screenshot: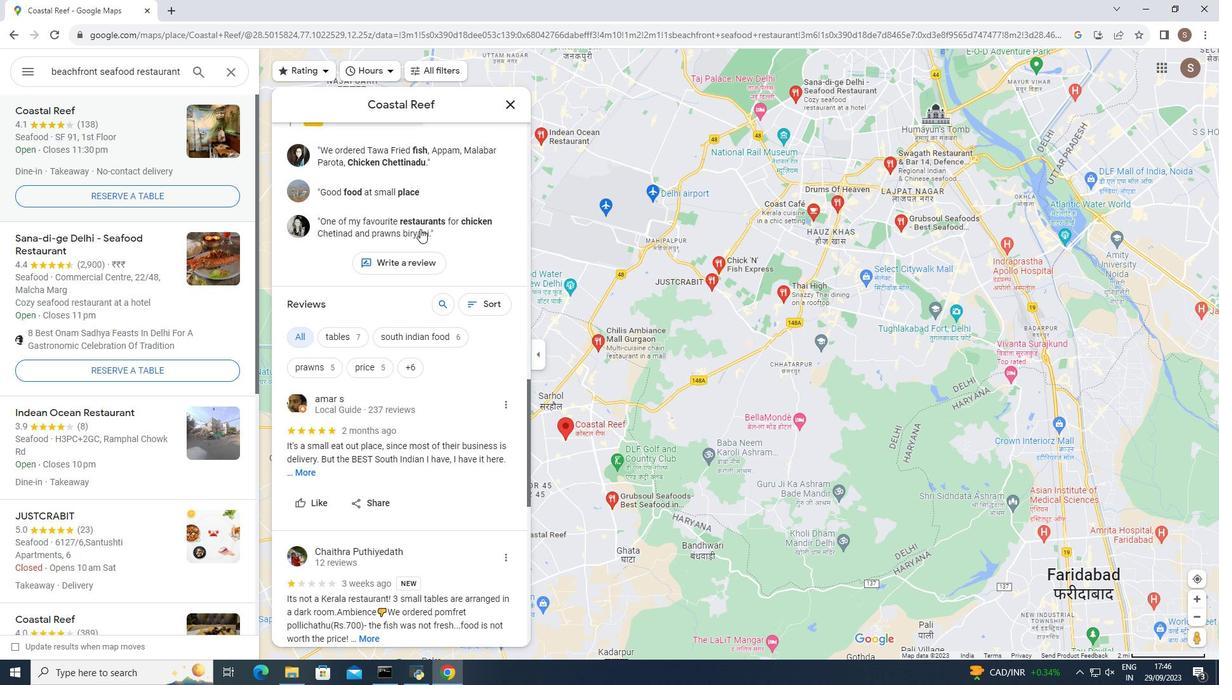 
Action: Mouse moved to (420, 229)
Screenshot: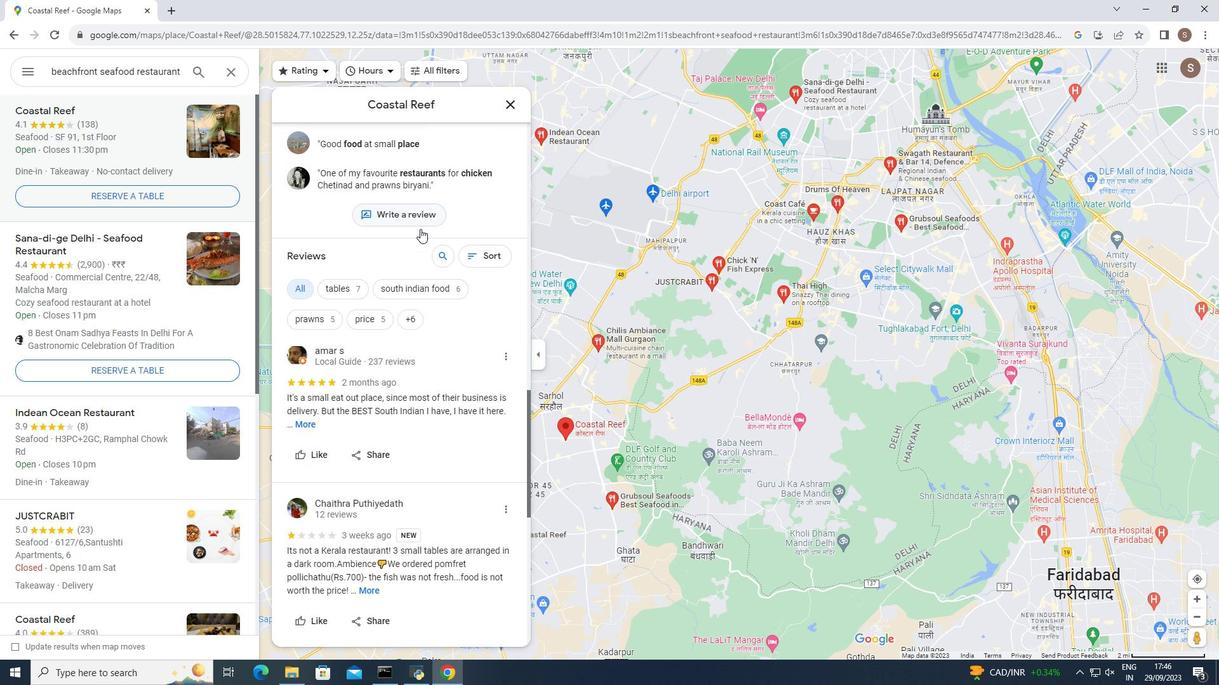 
Action: Mouse scrolled (420, 228) with delta (0, 0)
Screenshot: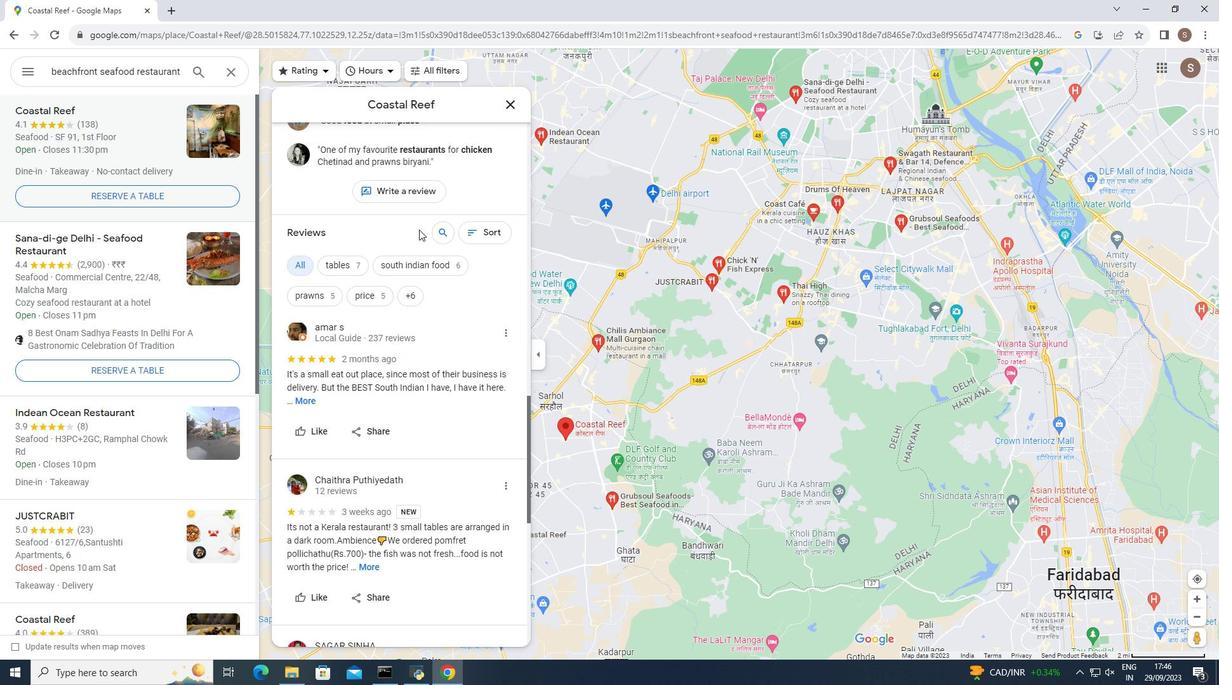 
Action: Mouse moved to (419, 229)
Screenshot: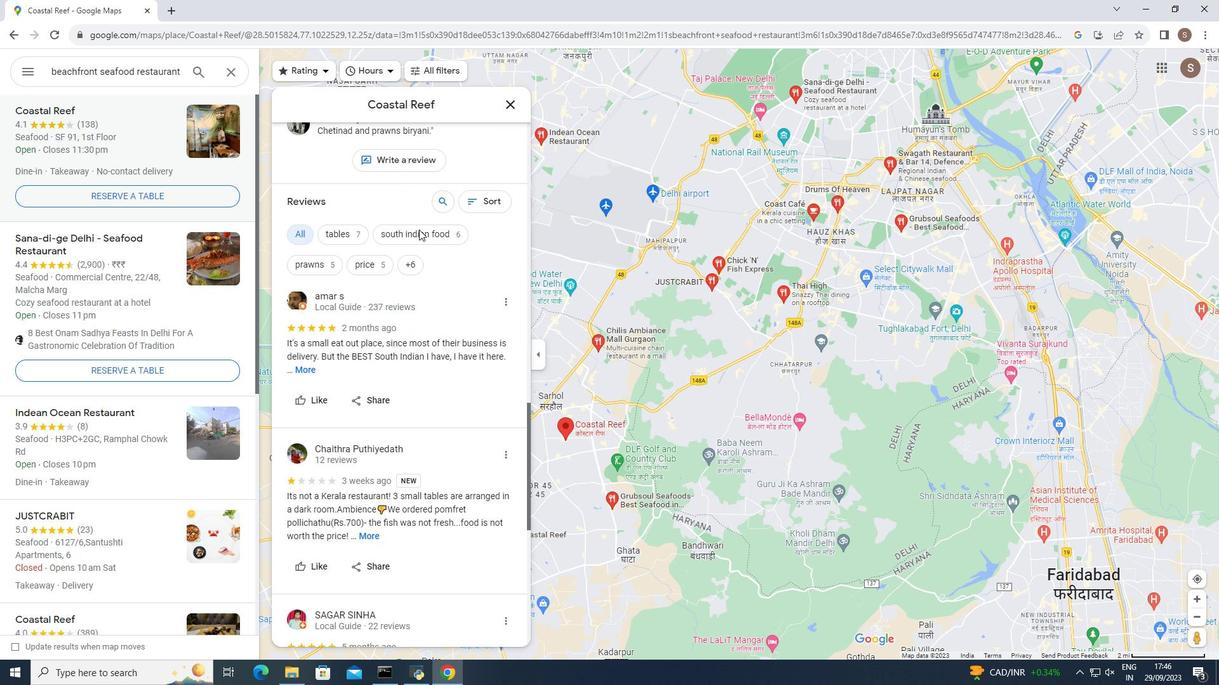 
Action: Mouse scrolled (419, 229) with delta (0, 0)
Screenshot: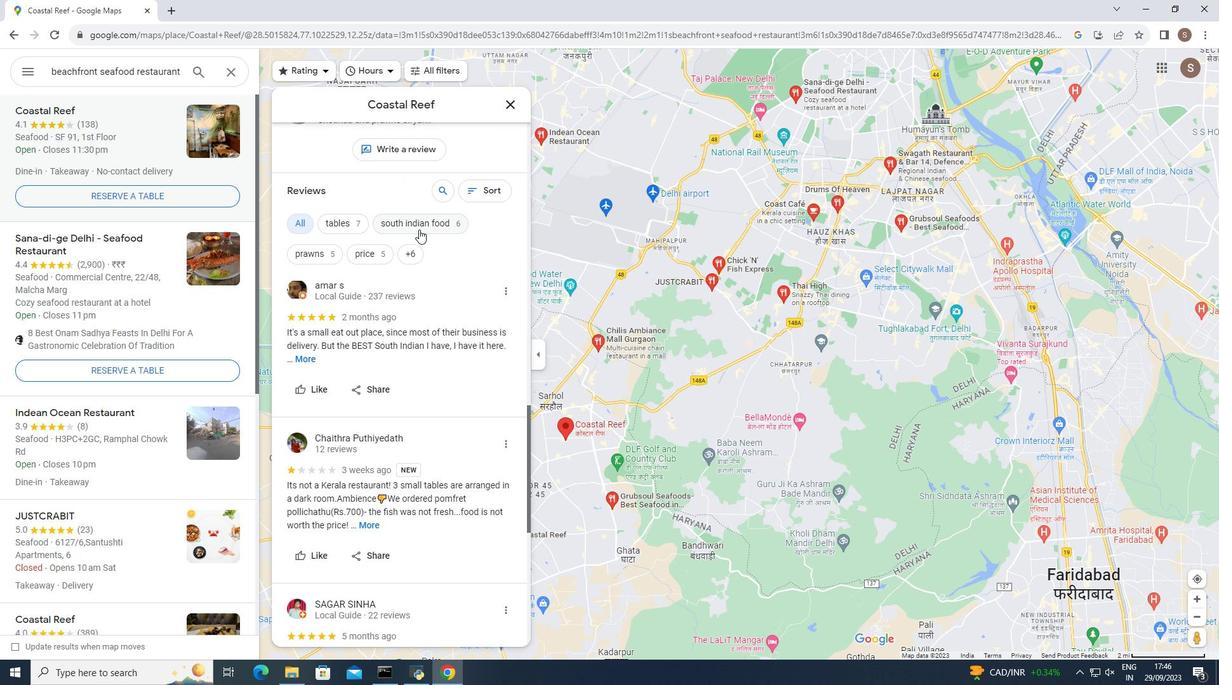 
Action: Mouse moved to (304, 294)
Screenshot: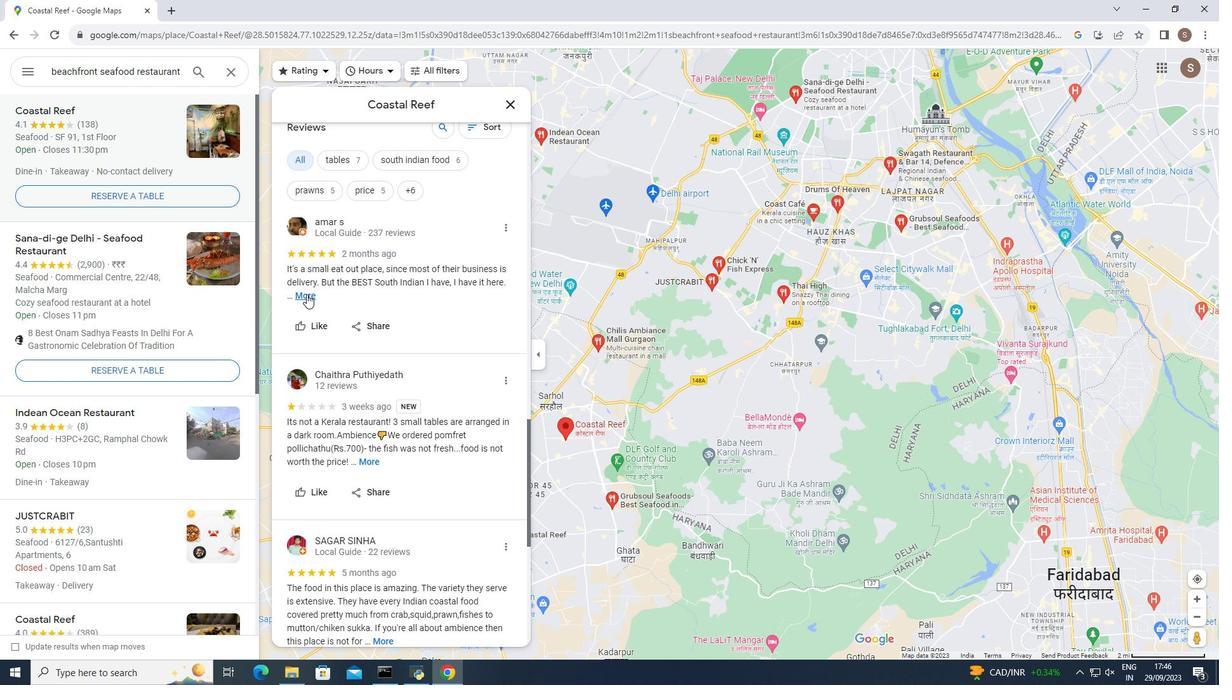 
Action: Mouse pressed left at (304, 294)
Screenshot: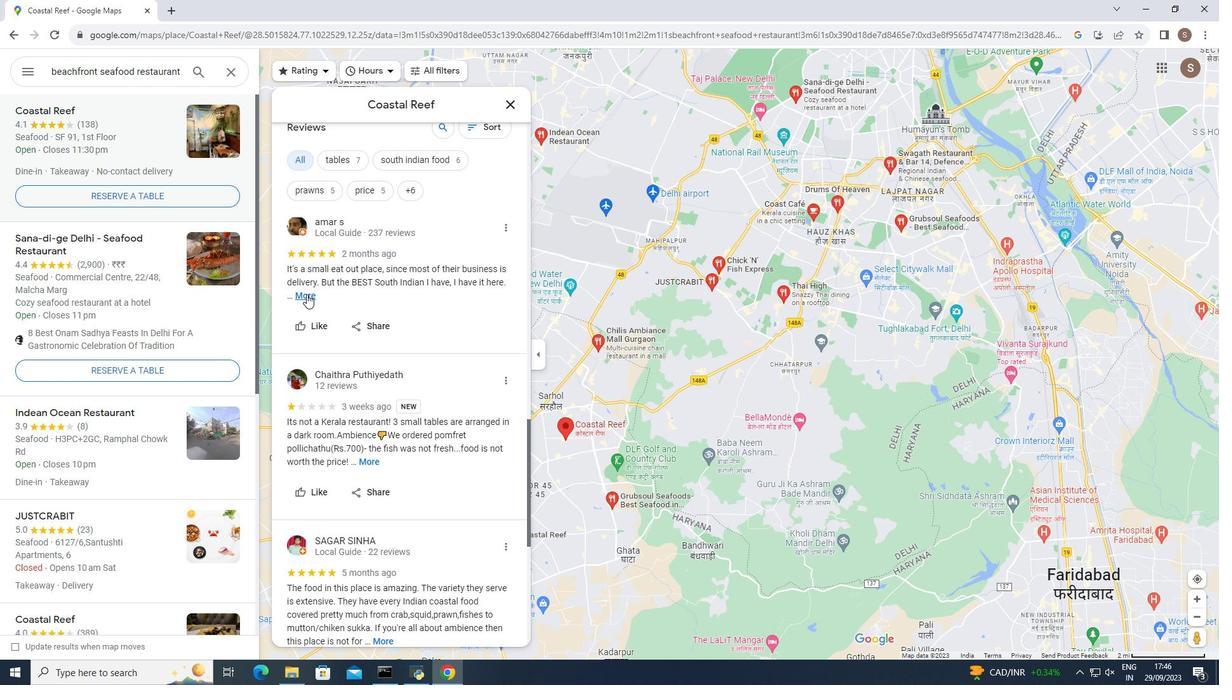 
Action: Mouse moved to (361, 280)
Screenshot: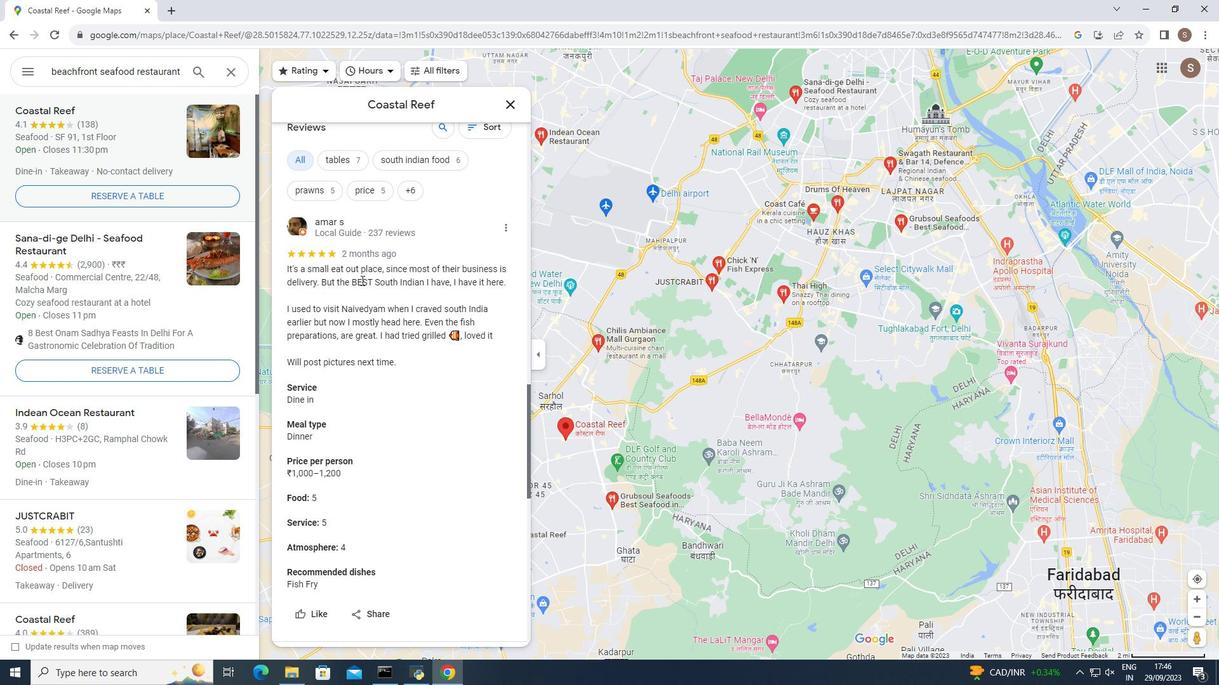 
Action: Mouse scrolled (361, 280) with delta (0, 0)
Screenshot: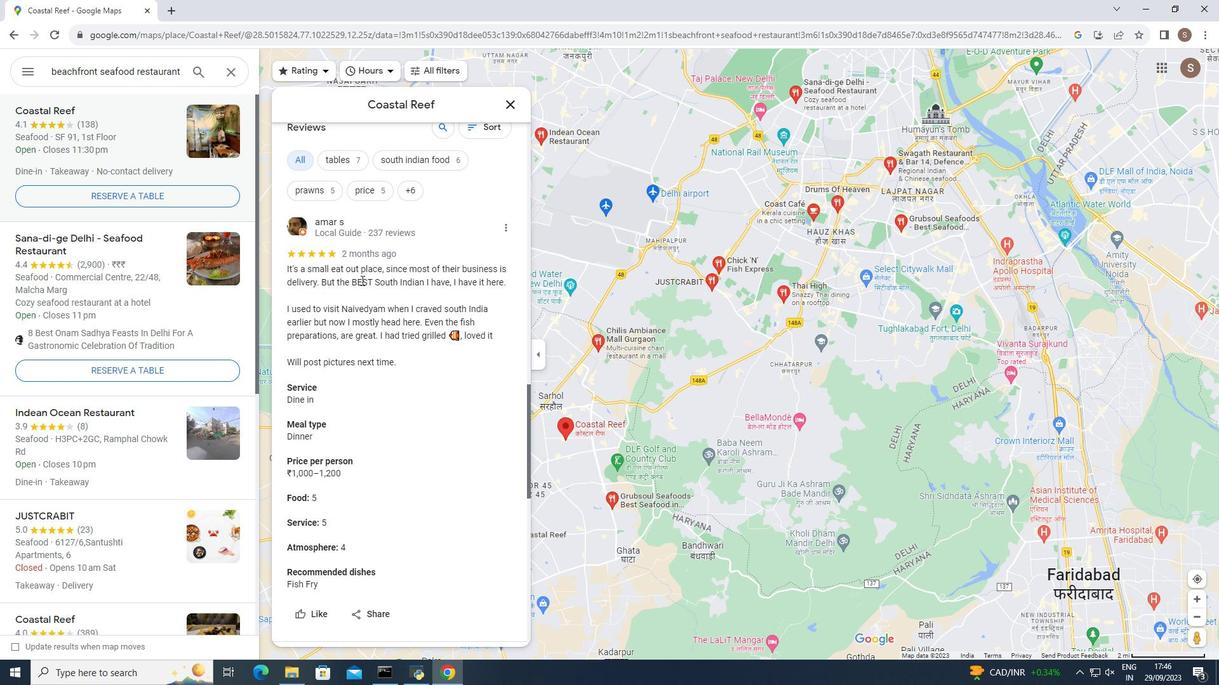 
Action: Mouse moved to (362, 276)
Screenshot: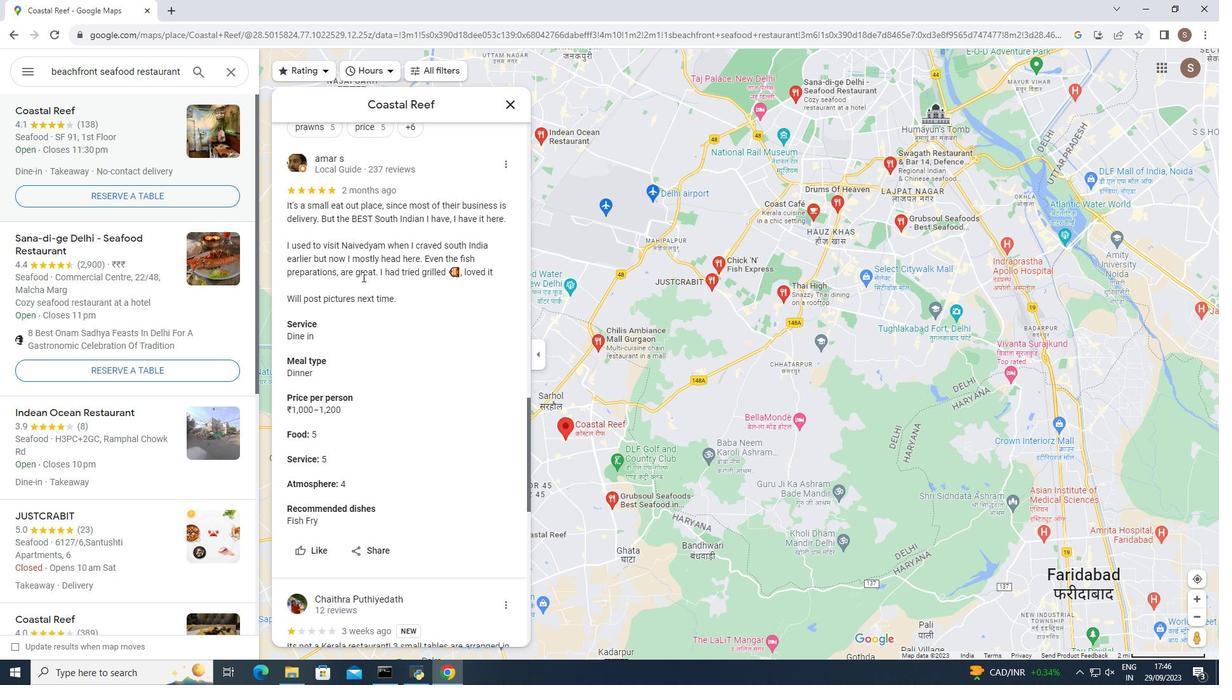 
Action: Mouse scrolled (362, 276) with delta (0, 0)
Screenshot: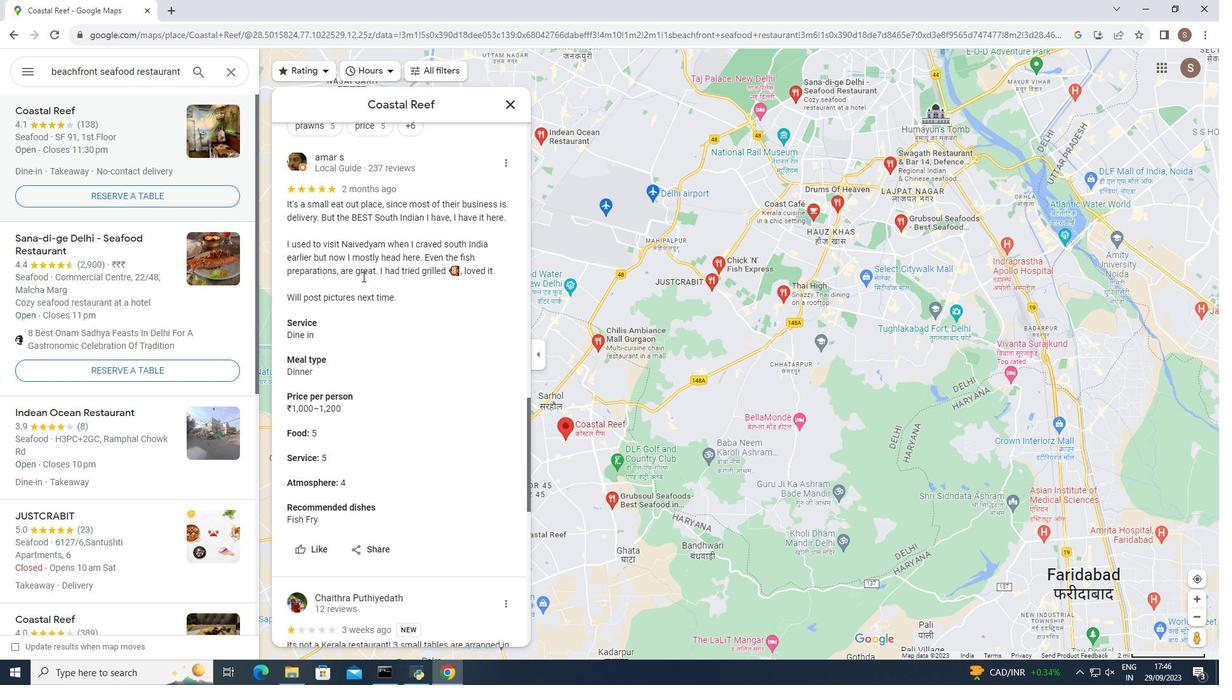 
Action: Mouse scrolled (362, 276) with delta (0, 0)
Screenshot: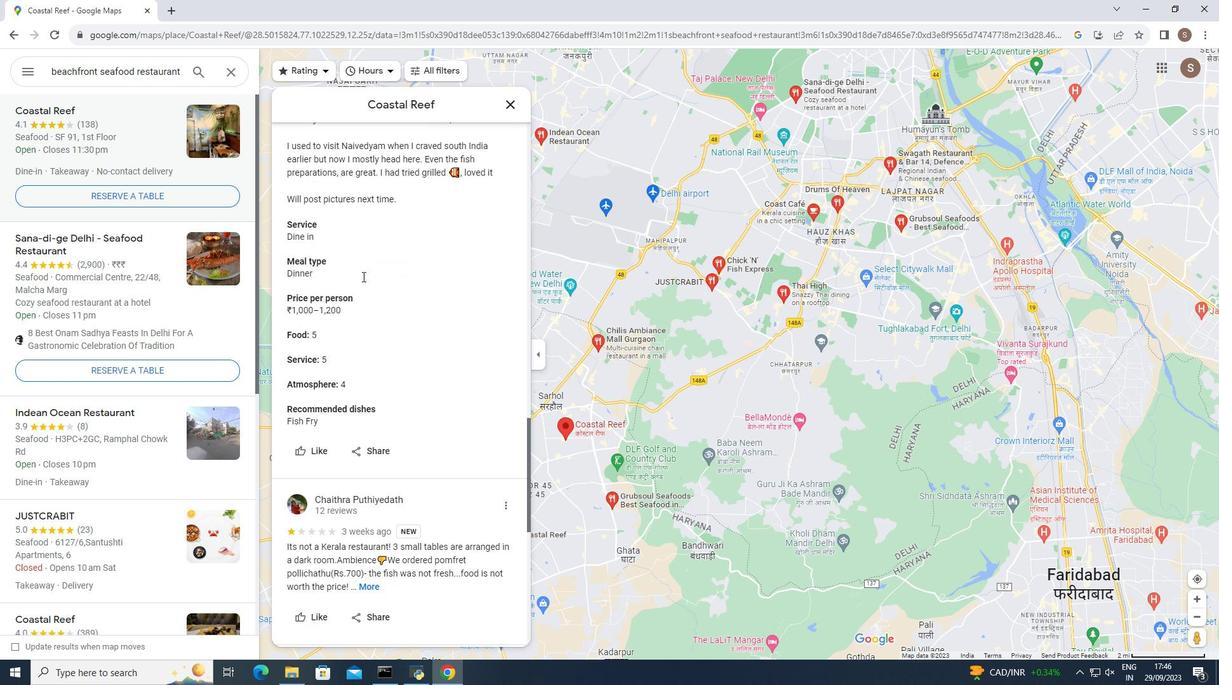 
Action: Mouse scrolled (362, 276) with delta (0, 0)
Screenshot: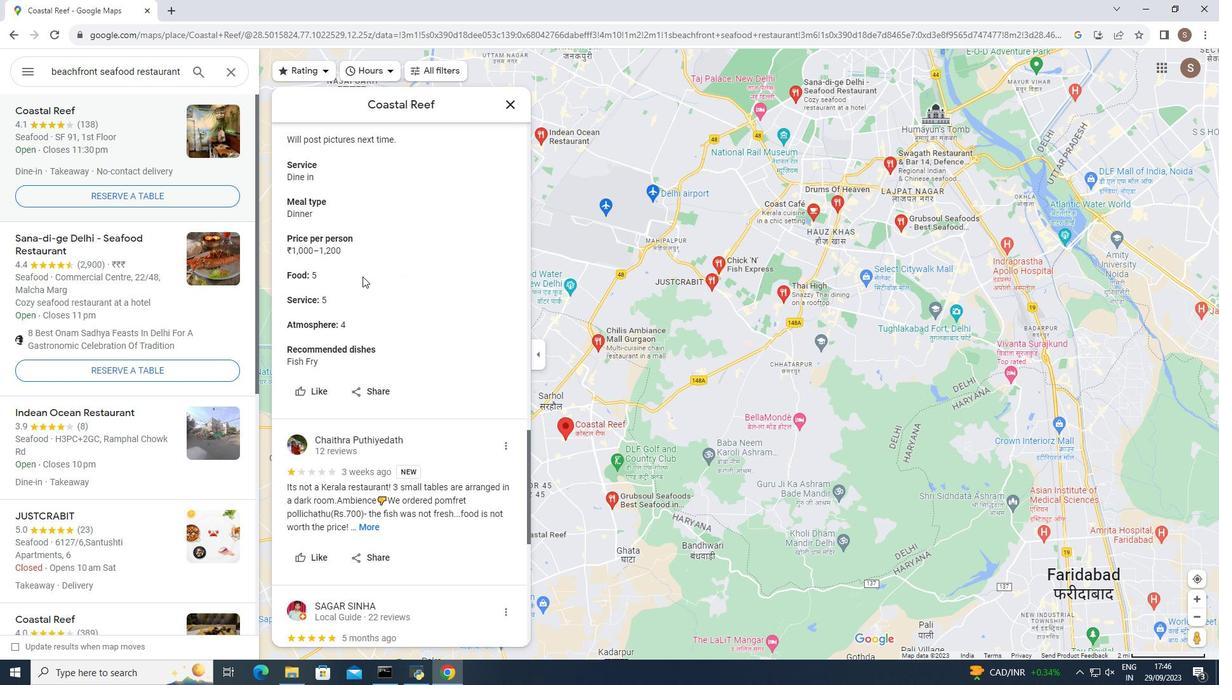 
Action: Mouse moved to (361, 276)
Screenshot: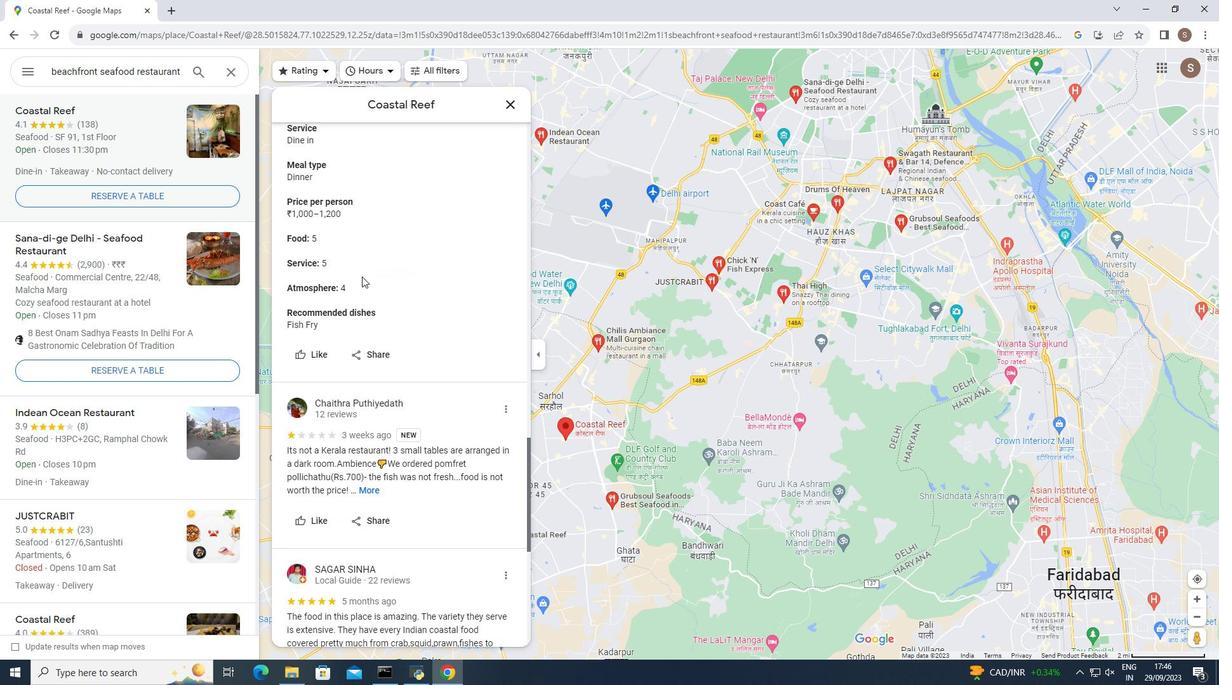 
Action: Mouse scrolled (361, 276) with delta (0, 0)
Screenshot: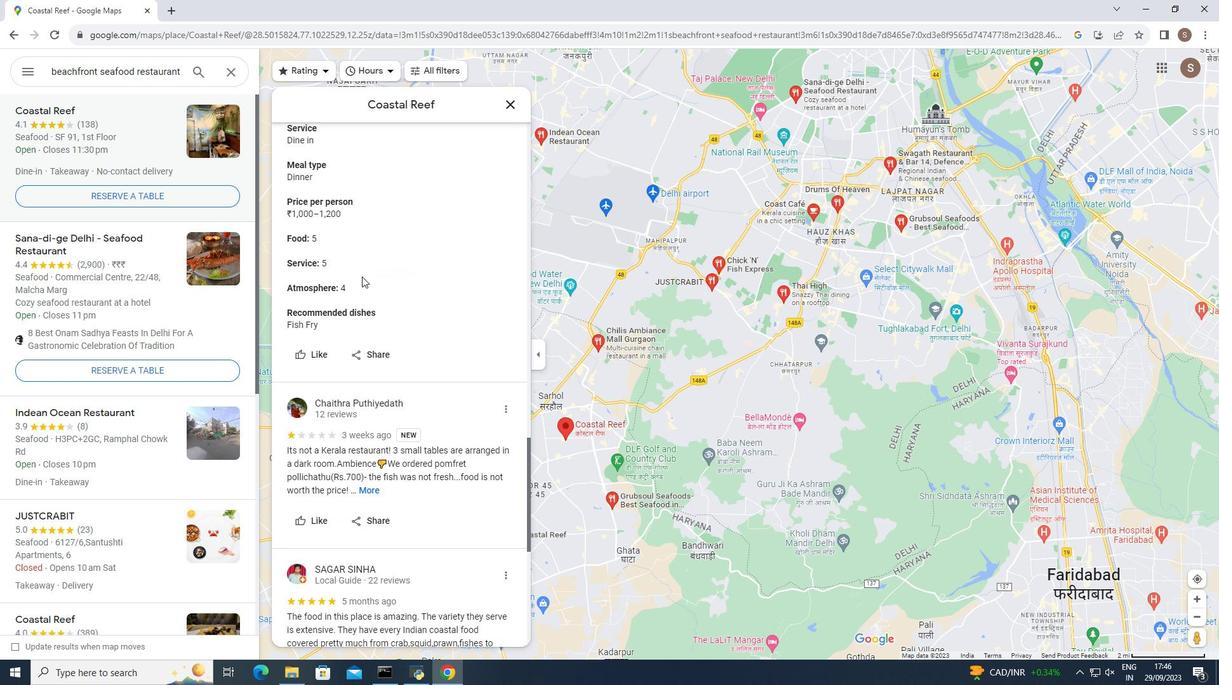 
Action: Mouse moved to (354, 273)
Screenshot: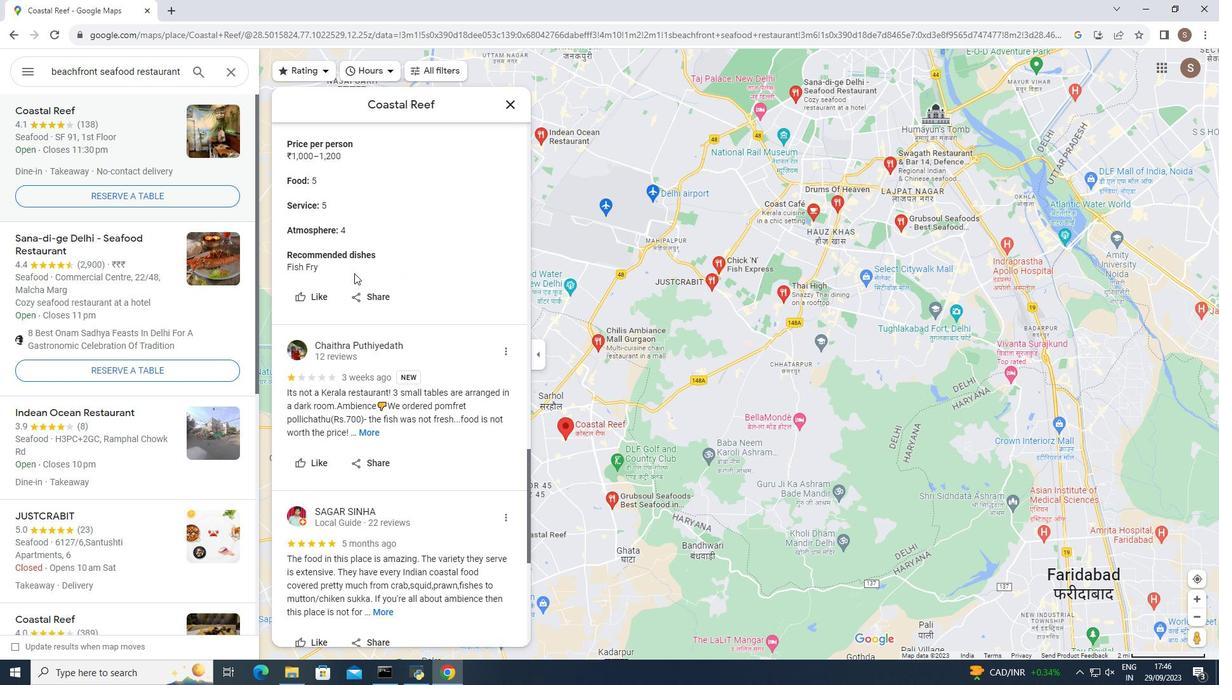 
Action: Mouse scrolled (354, 273) with delta (0, 0)
Screenshot: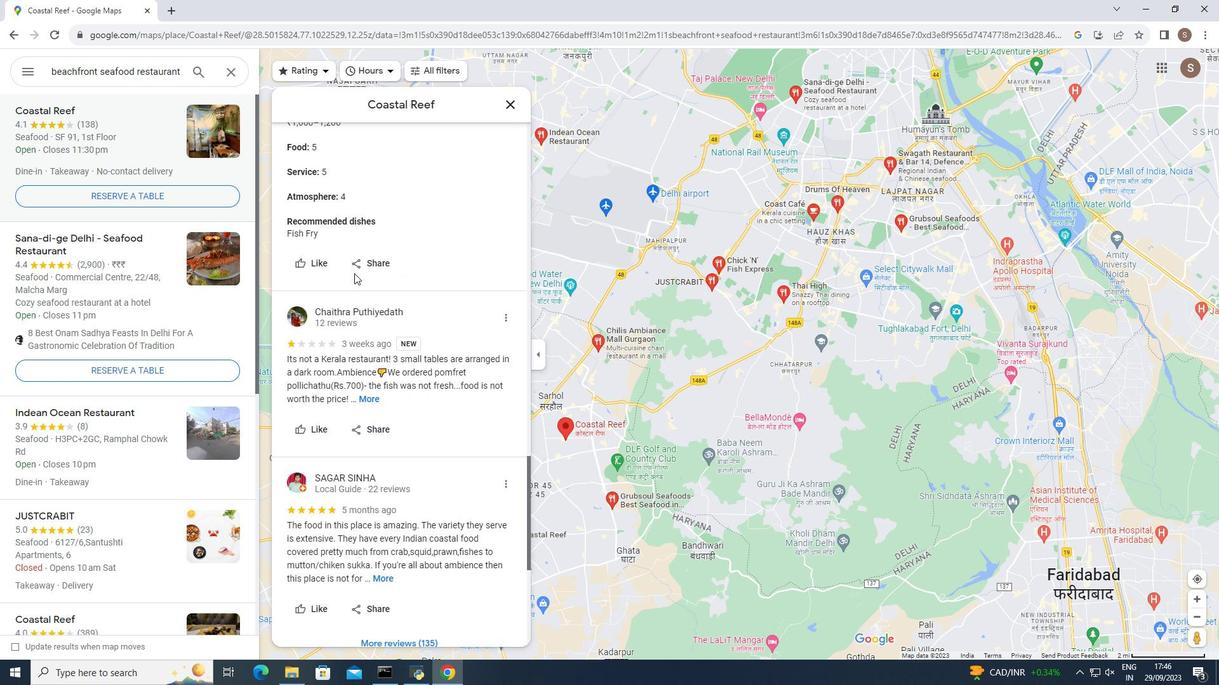 
Action: Mouse moved to (354, 273)
Screenshot: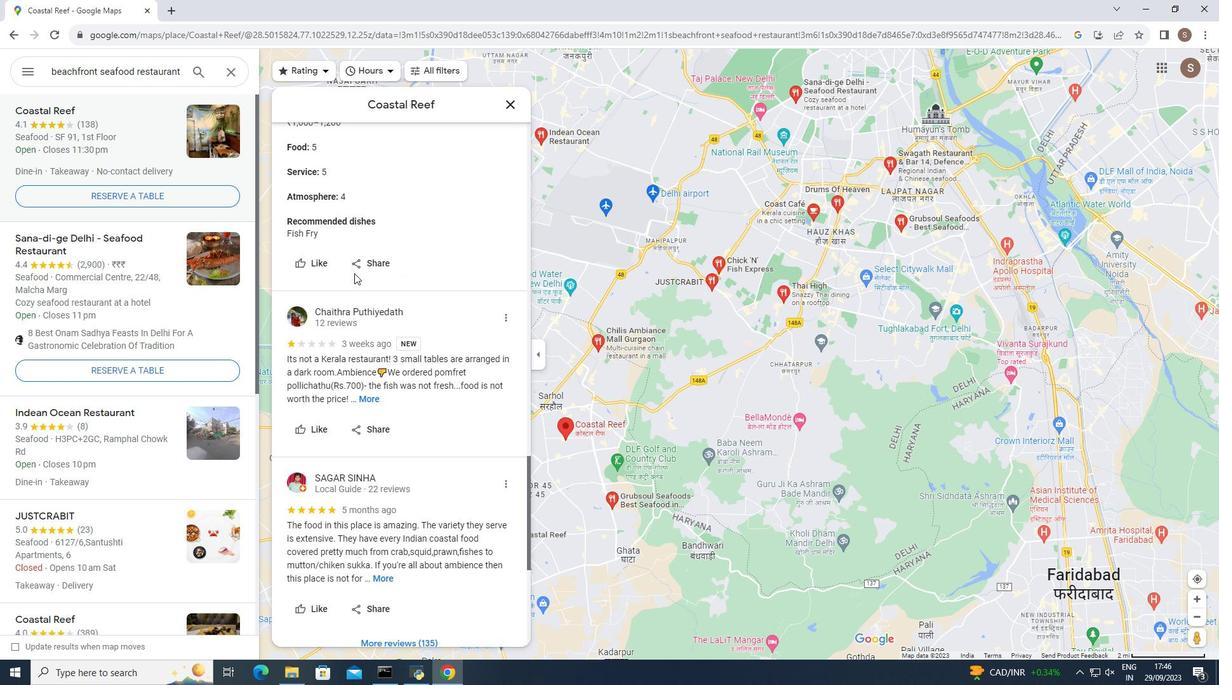 
Action: Mouse scrolled (354, 273) with delta (0, 0)
Screenshot: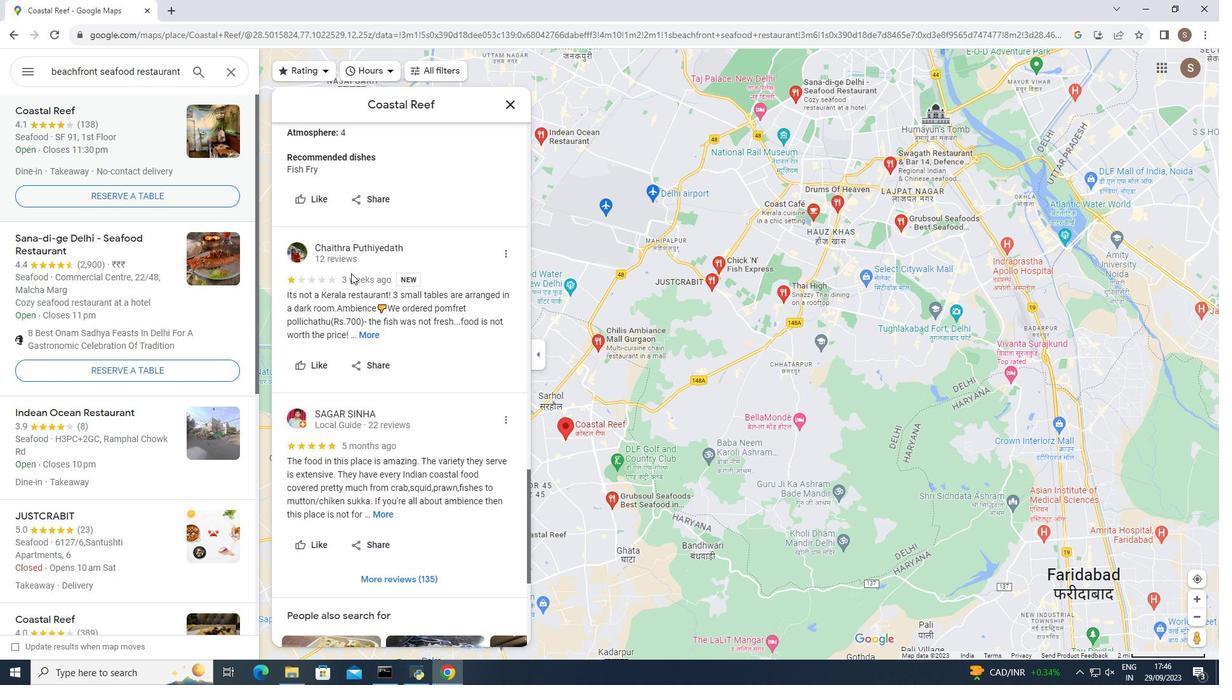 
Action: Mouse moved to (349, 273)
Screenshot: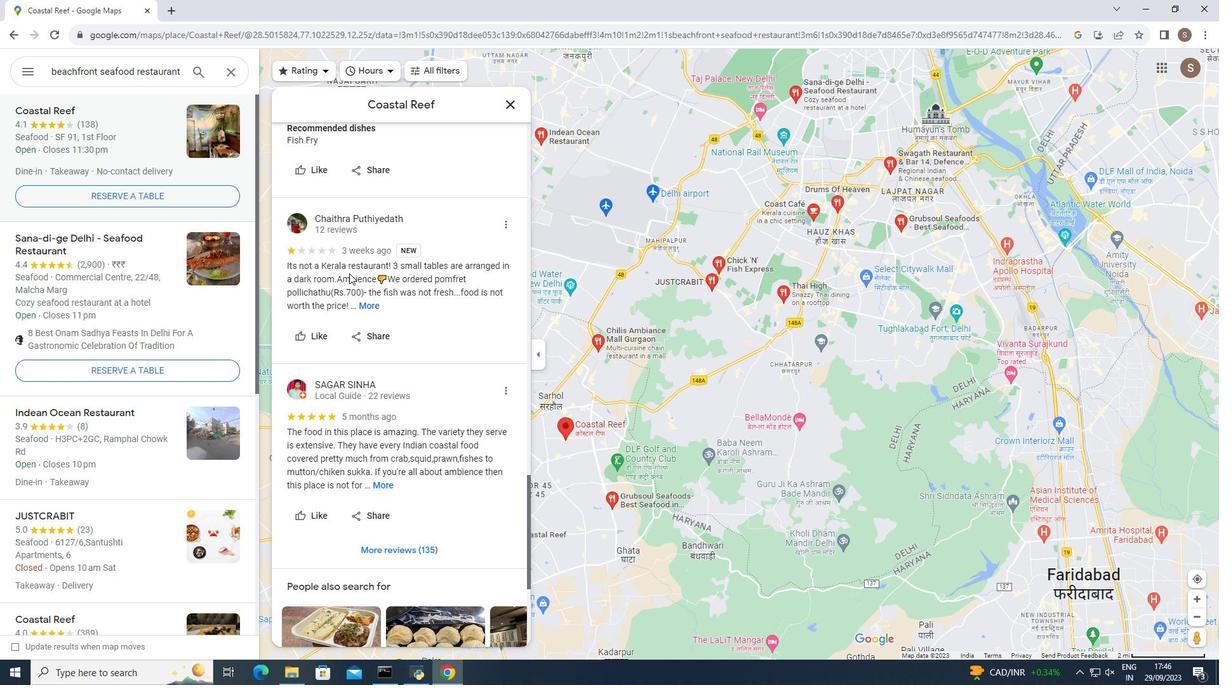 
Action: Mouse scrolled (349, 273) with delta (0, 0)
Screenshot: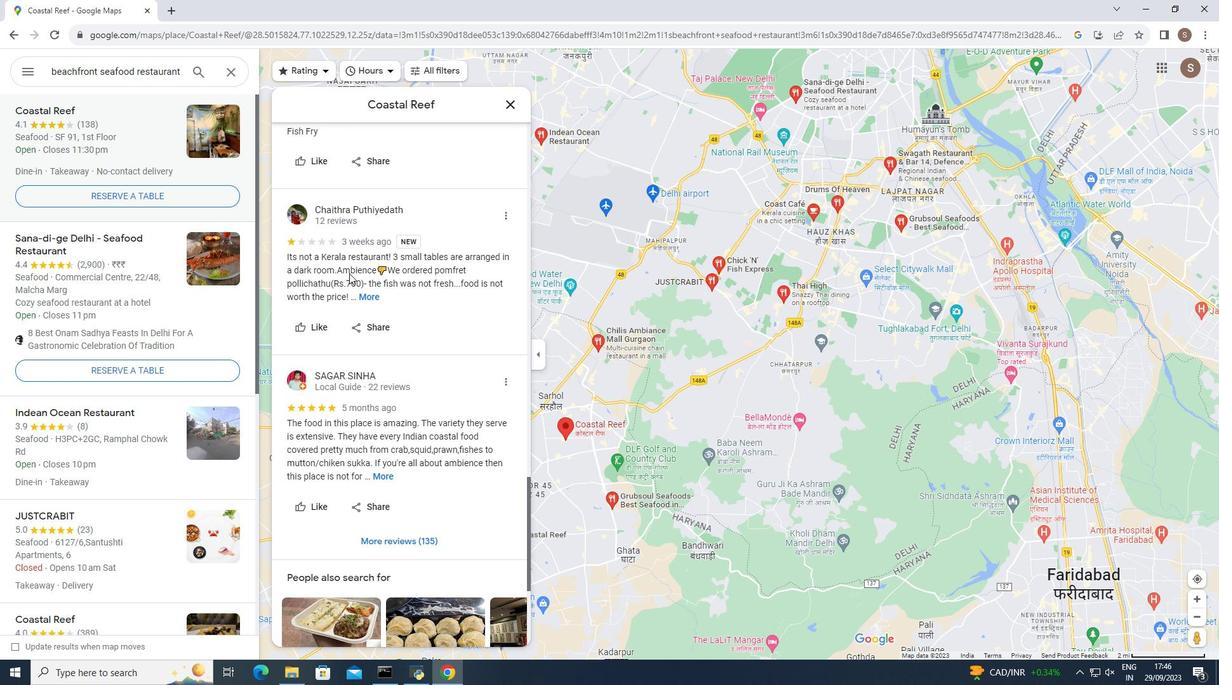 
Action: Mouse moved to (347, 272)
Screenshot: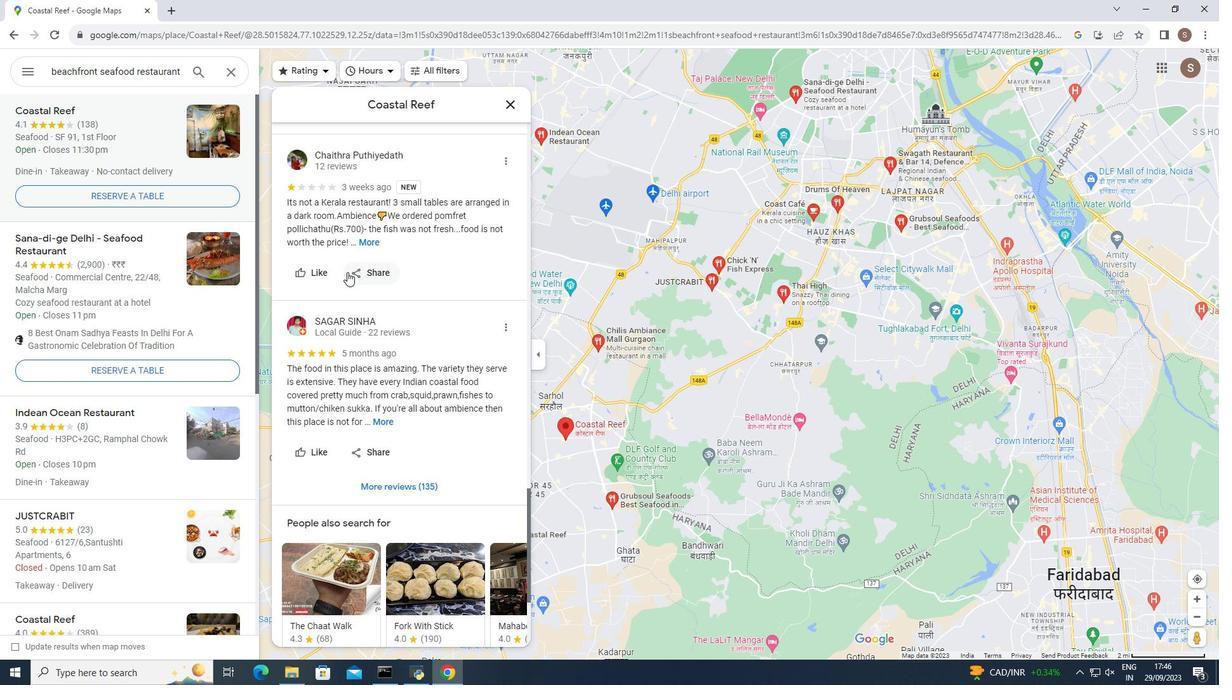 
Action: Mouse scrolled (347, 271) with delta (0, 0)
Screenshot: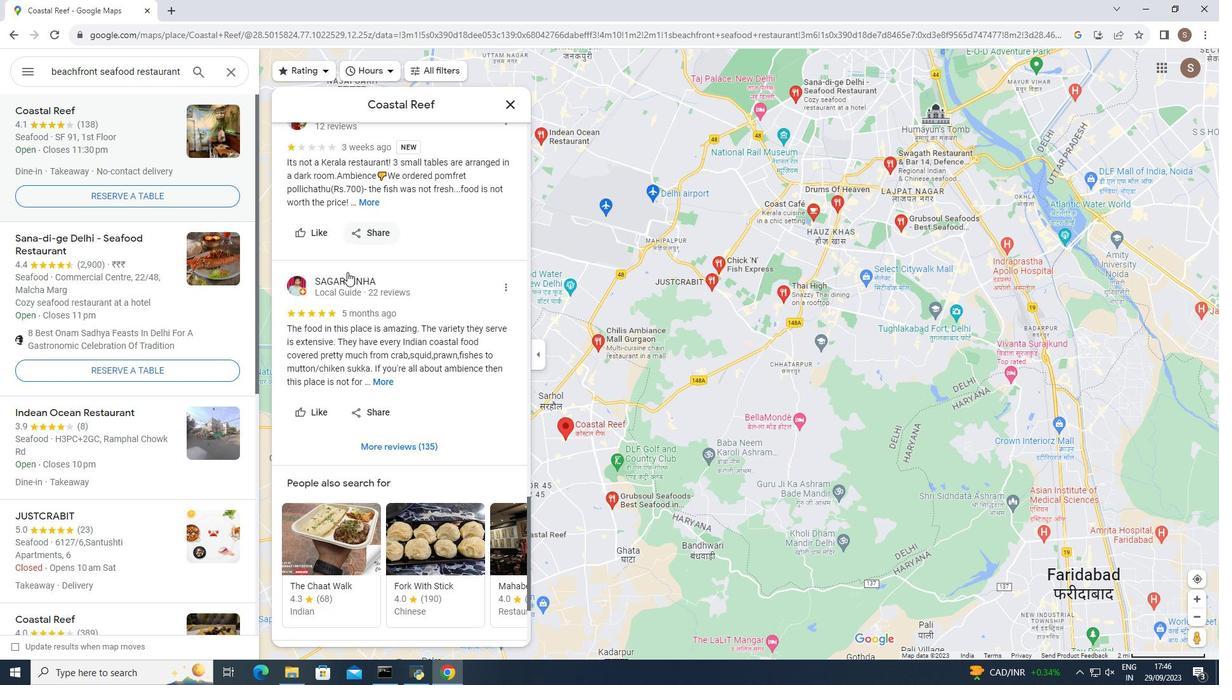 
Action: Mouse moved to (346, 271)
Screenshot: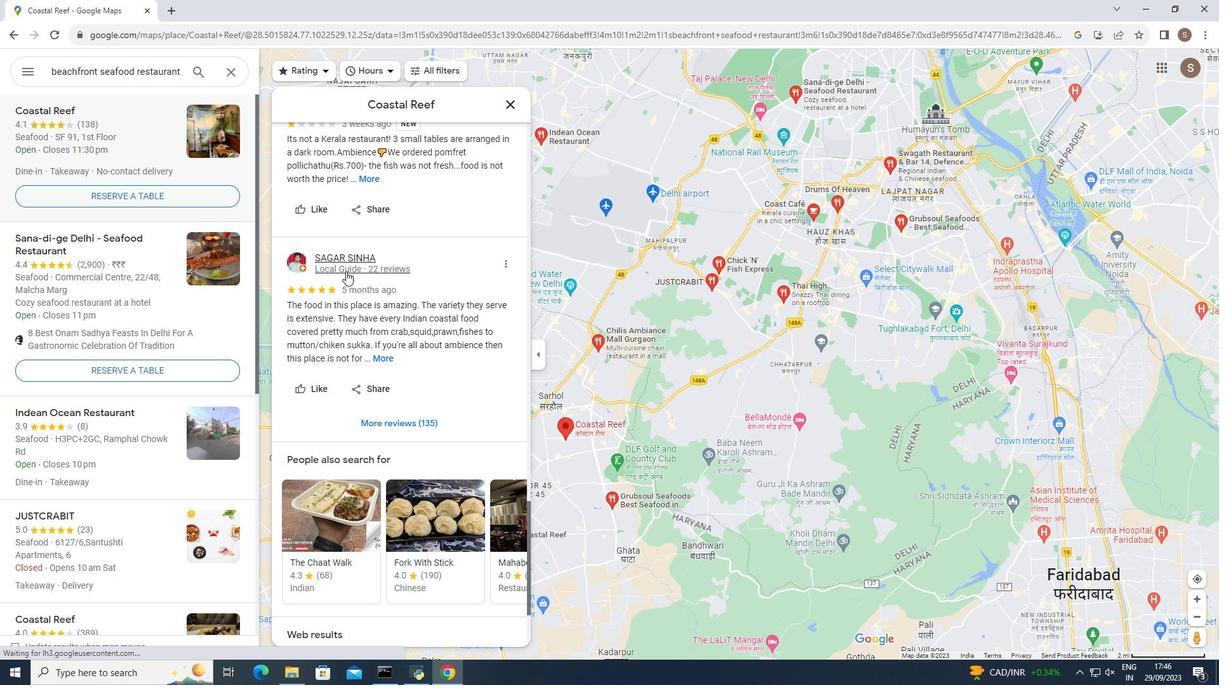 
Action: Mouse scrolled (346, 271) with delta (0, 0)
Screenshot: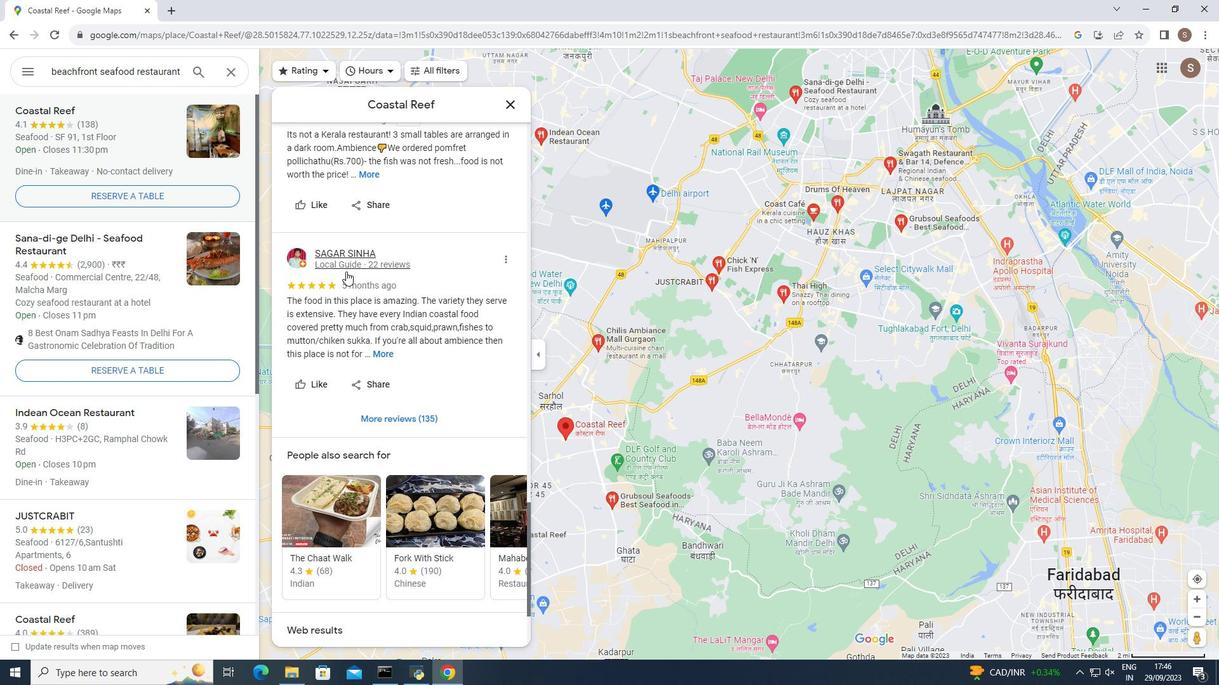 
Action: Mouse moved to (337, 268)
Screenshot: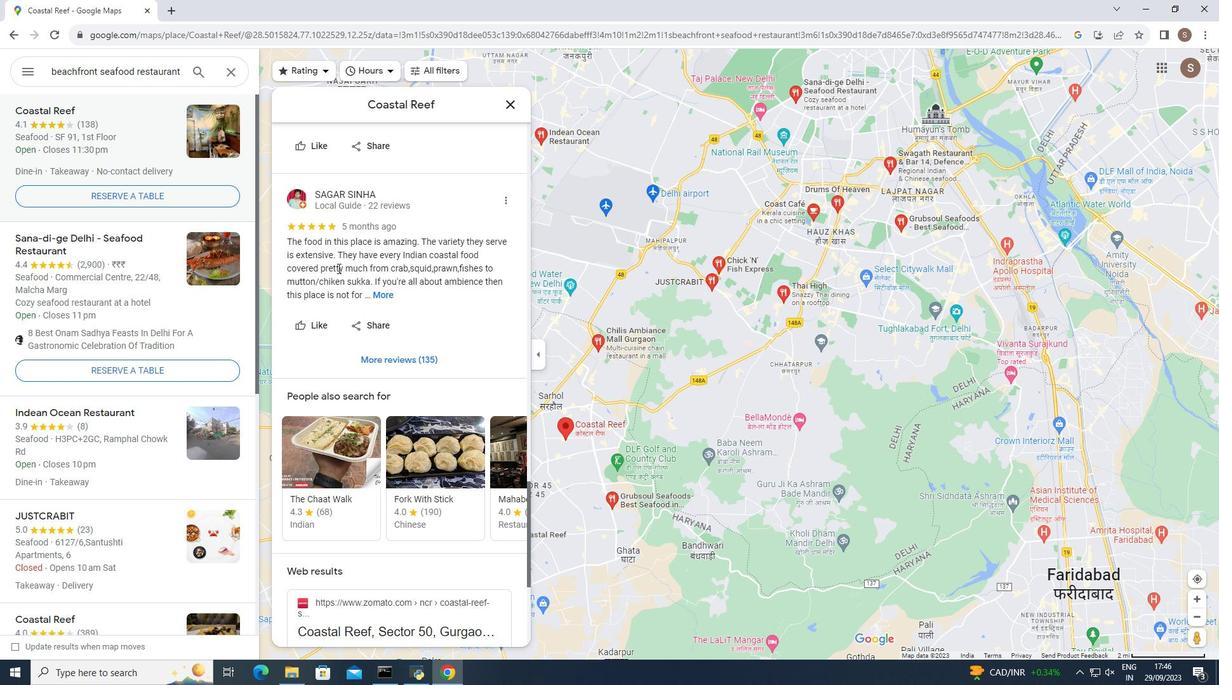 
Action: Mouse scrolled (337, 267) with delta (0, 0)
Screenshot: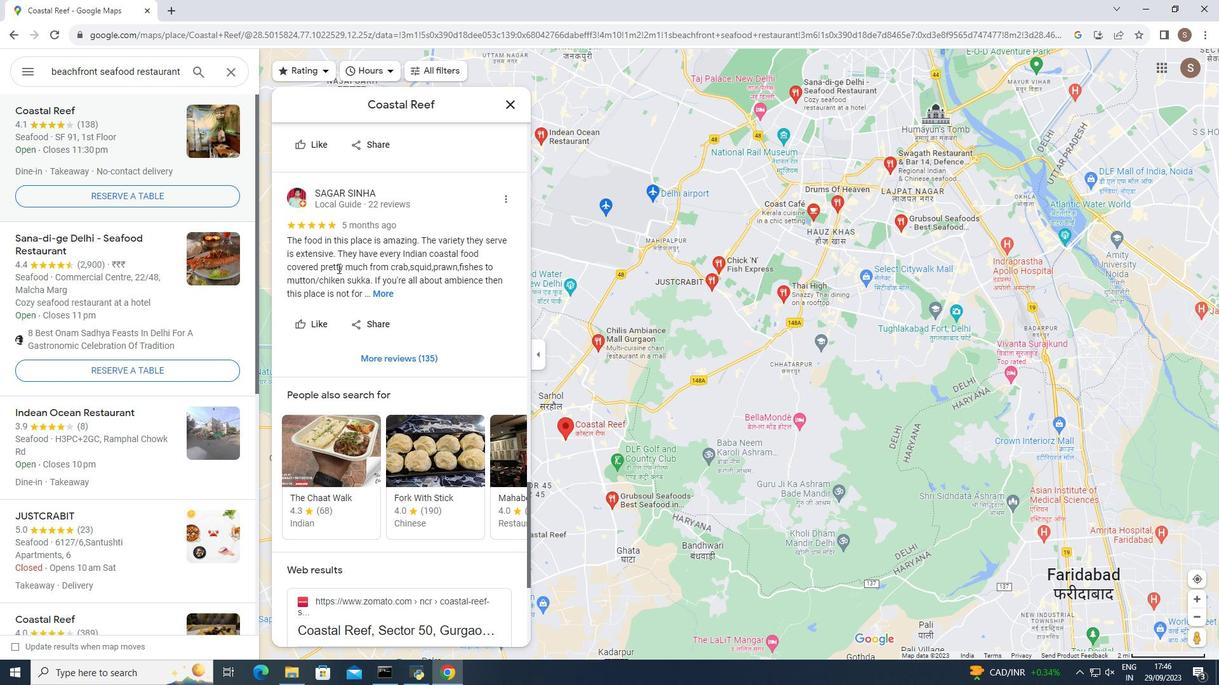 
Action: Mouse scrolled (337, 267) with delta (0, 0)
Screenshot: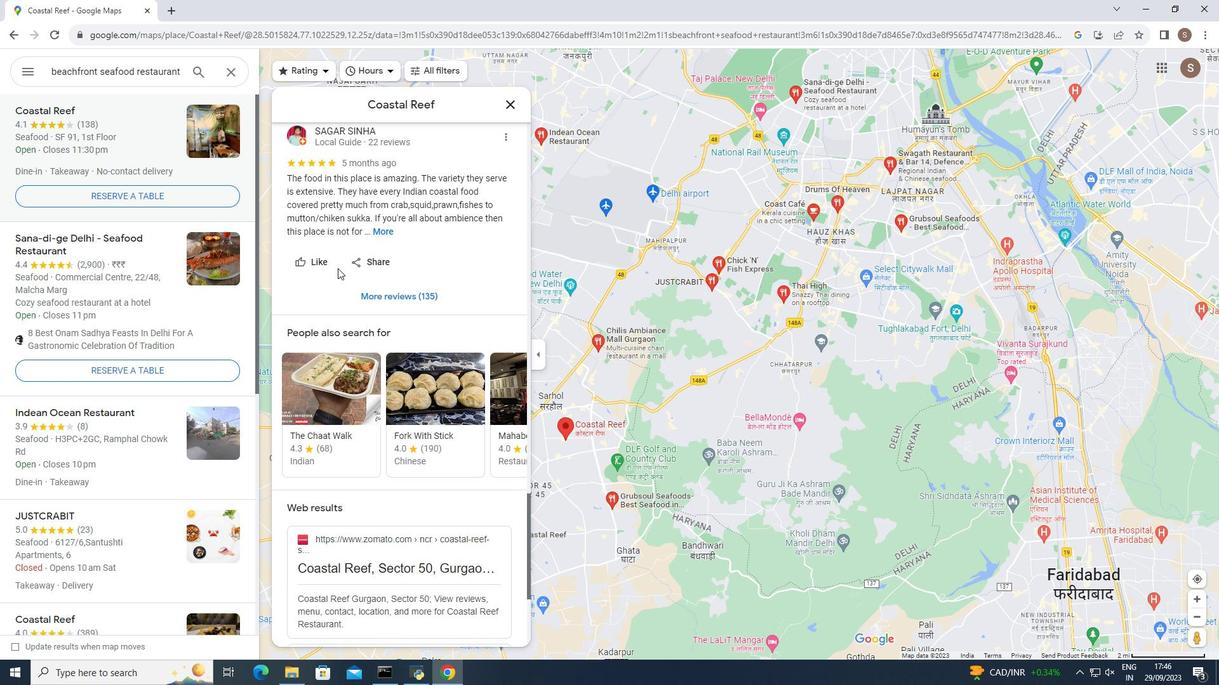 
Action: Mouse scrolled (337, 267) with delta (0, 0)
Screenshot: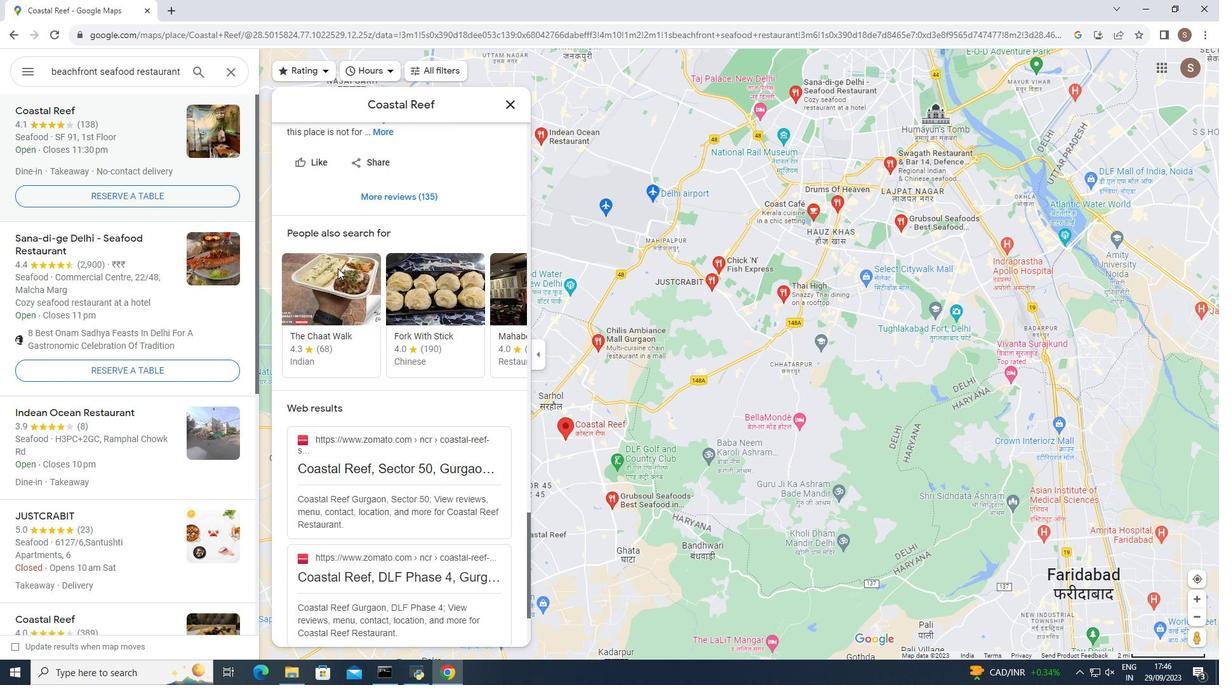 
Action: Mouse moved to (332, 265)
Screenshot: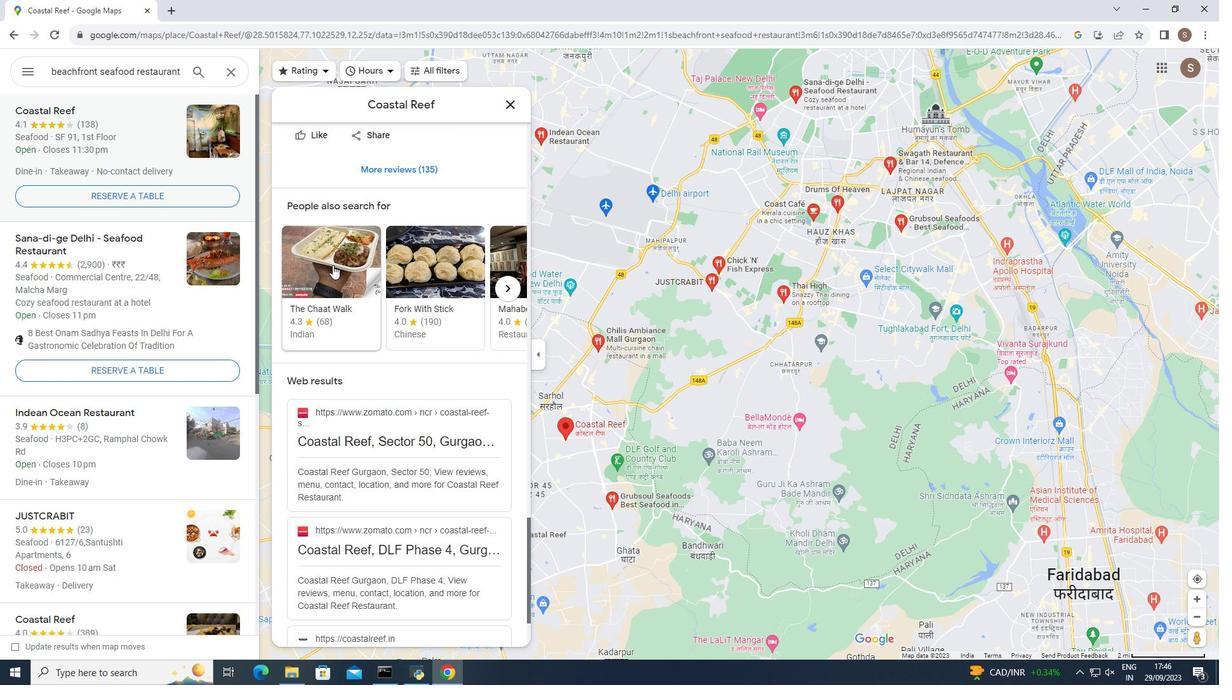 
Action: Mouse scrolled (332, 264) with delta (0, 0)
Screenshot: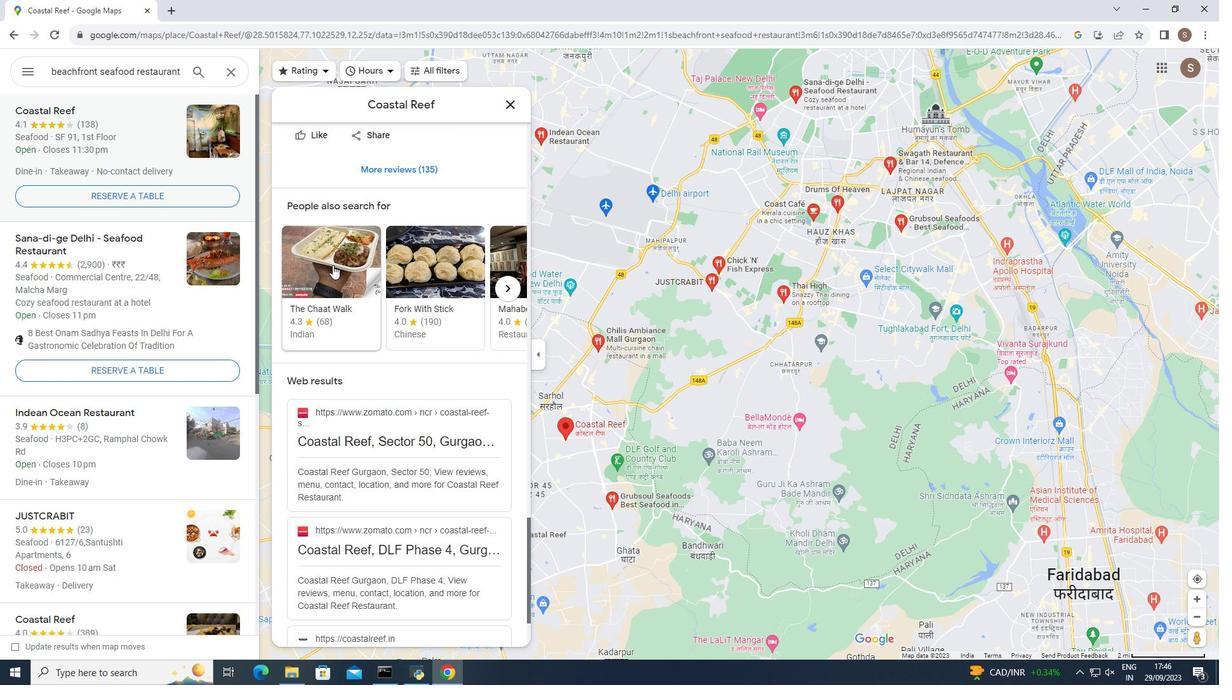 
Action: Mouse scrolled (332, 264) with delta (0, 0)
Screenshot: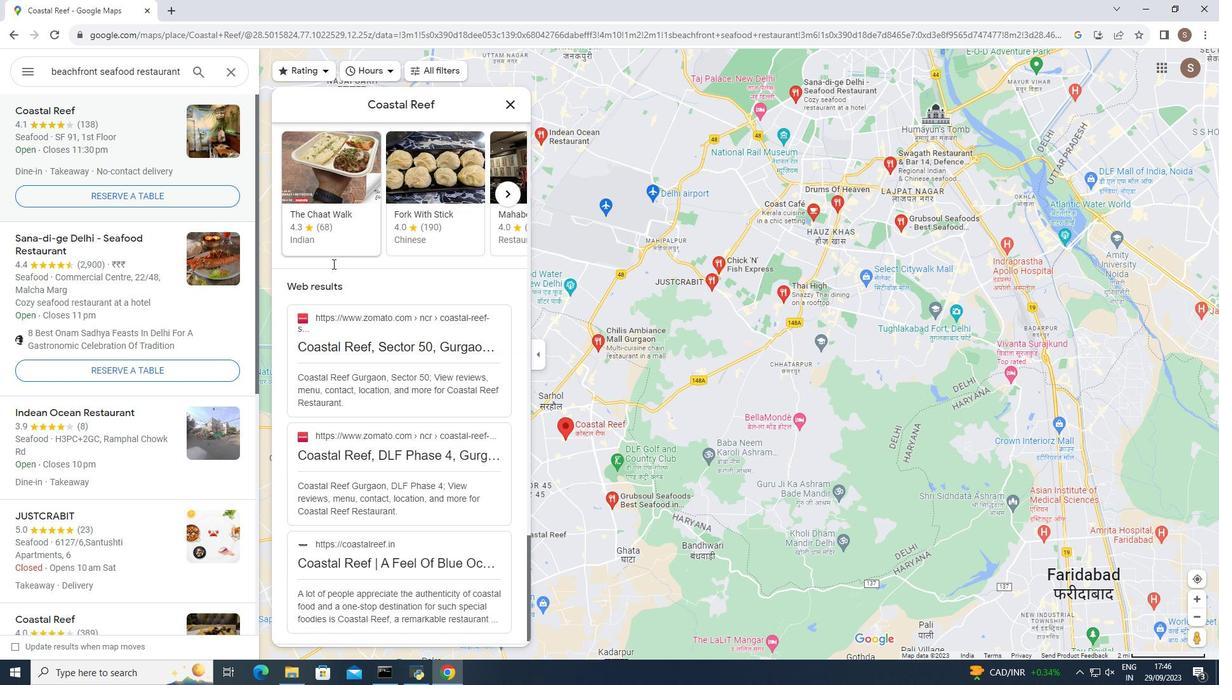 
Action: Mouse moved to (332, 264)
Screenshot: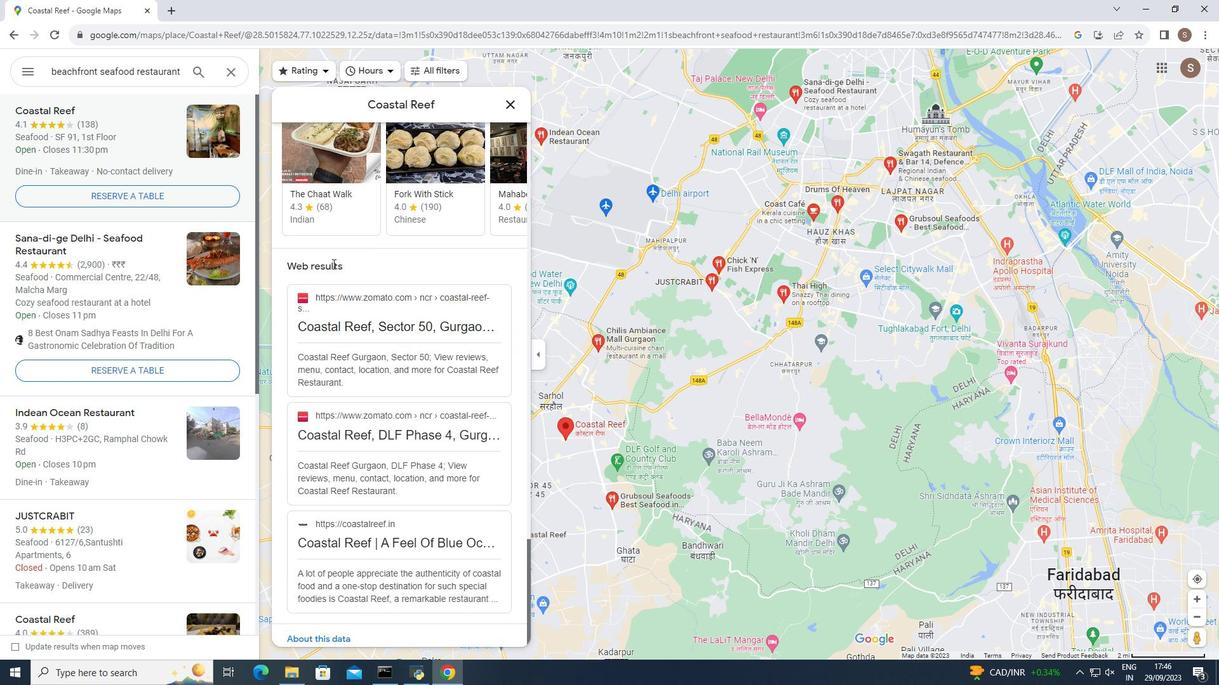 
Action: Mouse scrolled (332, 264) with delta (0, 0)
Screenshot: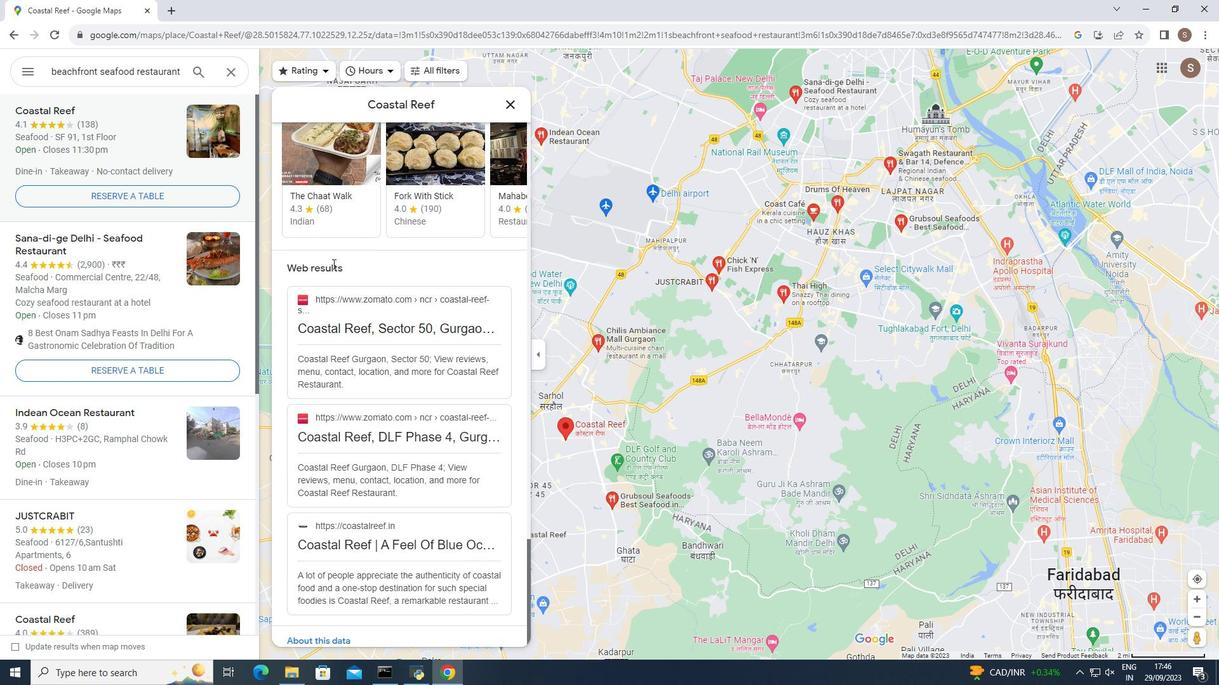 
Action: Mouse scrolled (332, 264) with delta (0, 0)
Screenshot: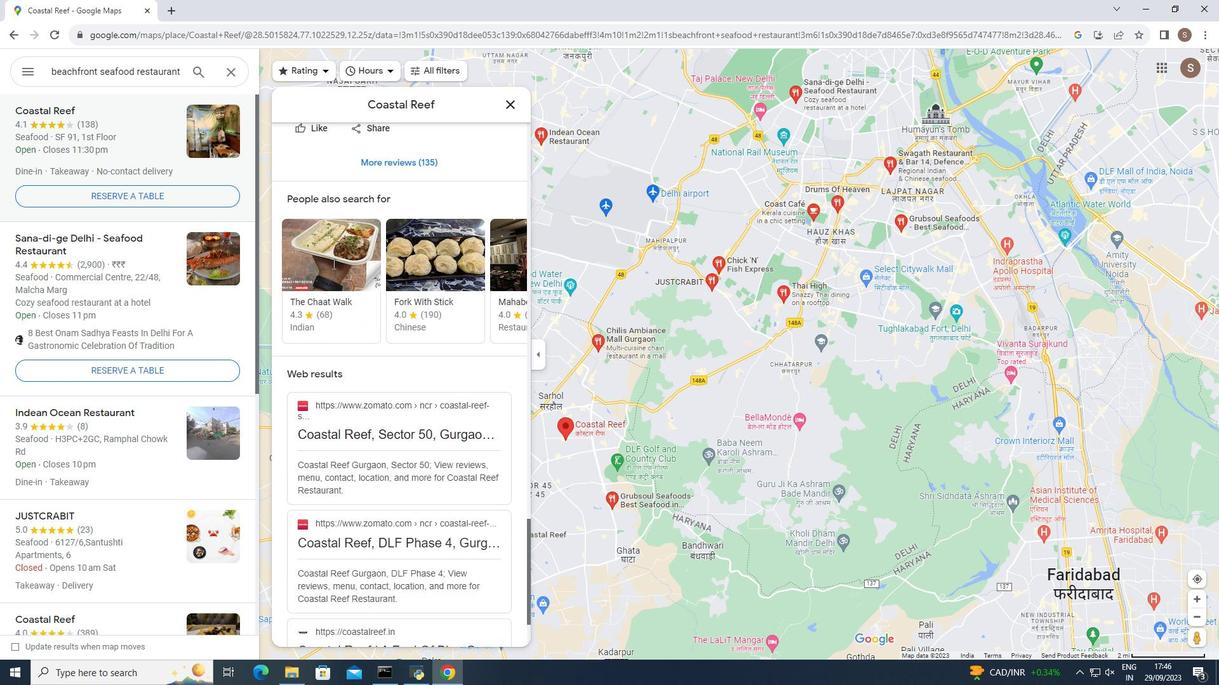 
Action: Mouse scrolled (332, 264) with delta (0, 0)
Screenshot: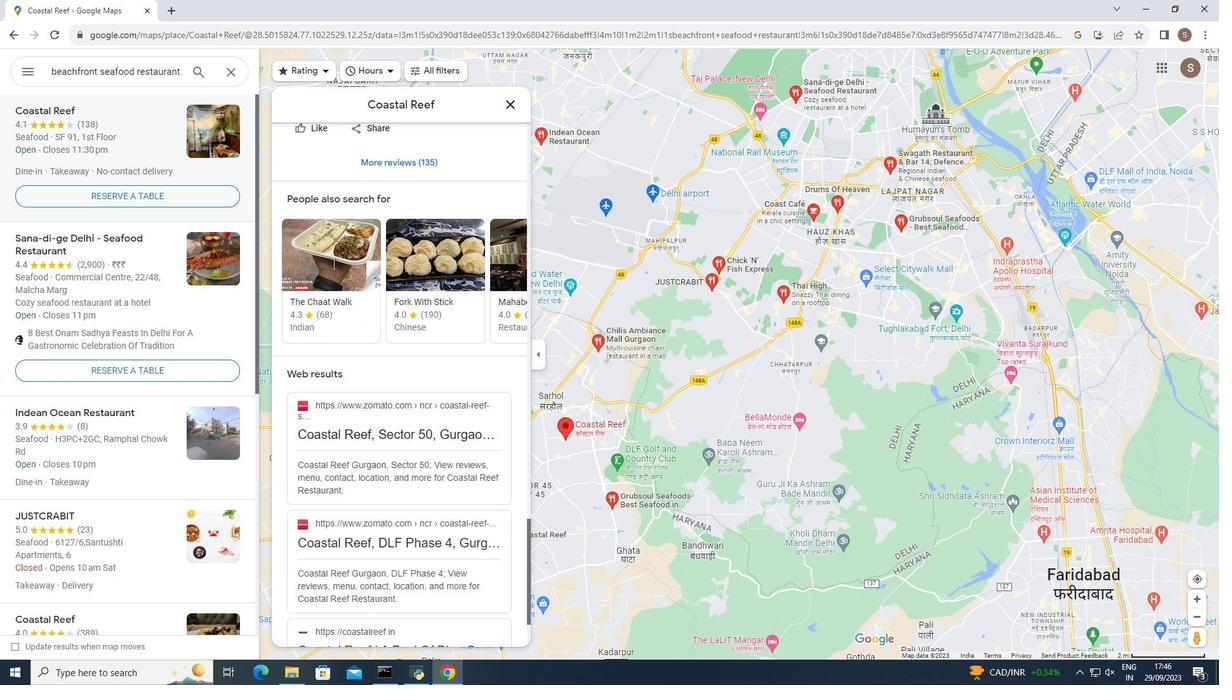 
Action: Mouse moved to (332, 264)
Screenshot: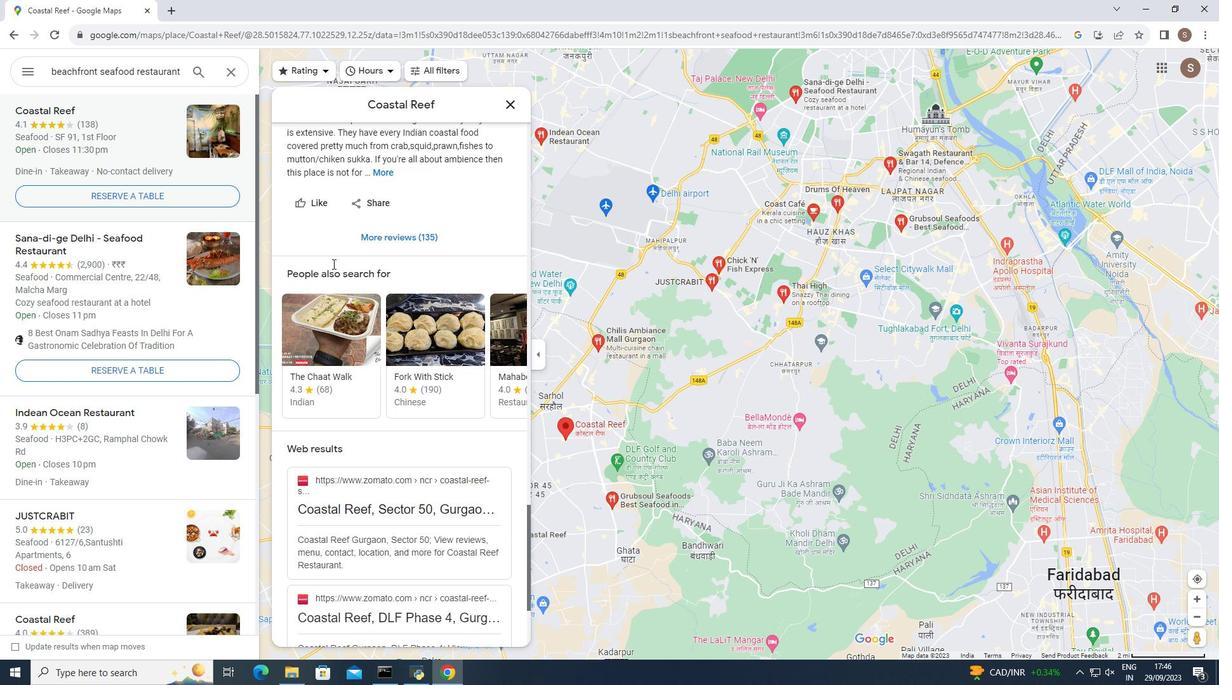 
Action: Mouse scrolled (332, 264) with delta (0, 0)
Screenshot: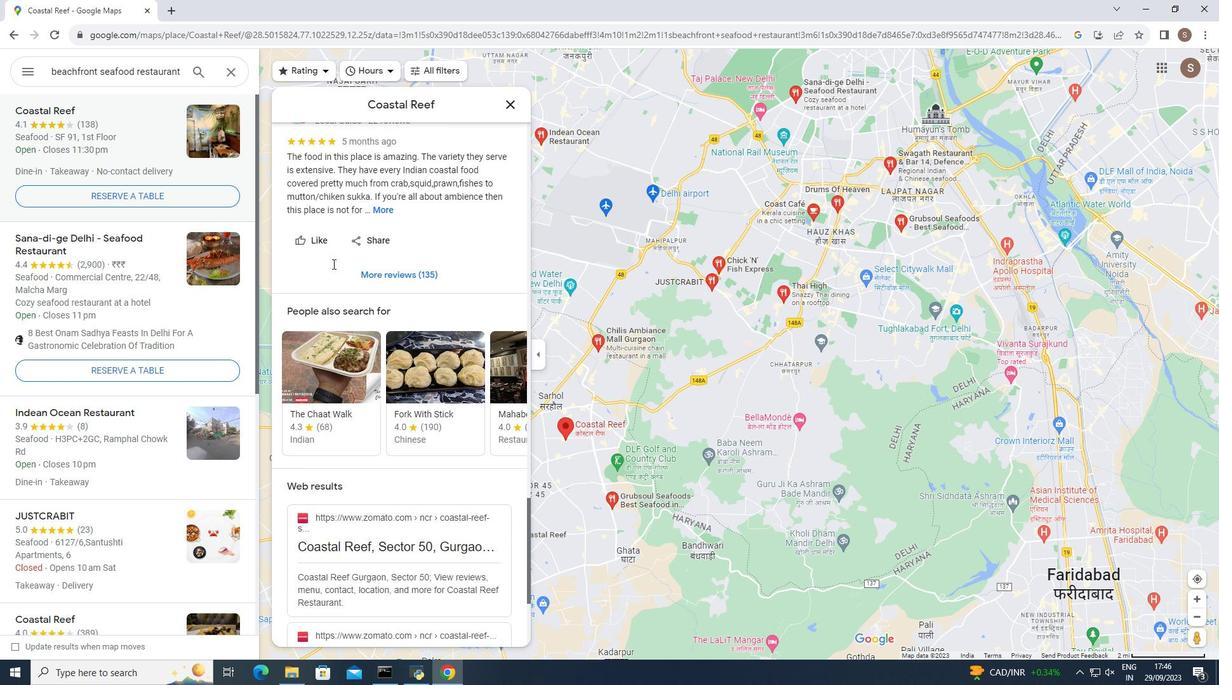 
Action: Mouse scrolled (332, 264) with delta (0, 0)
Screenshot: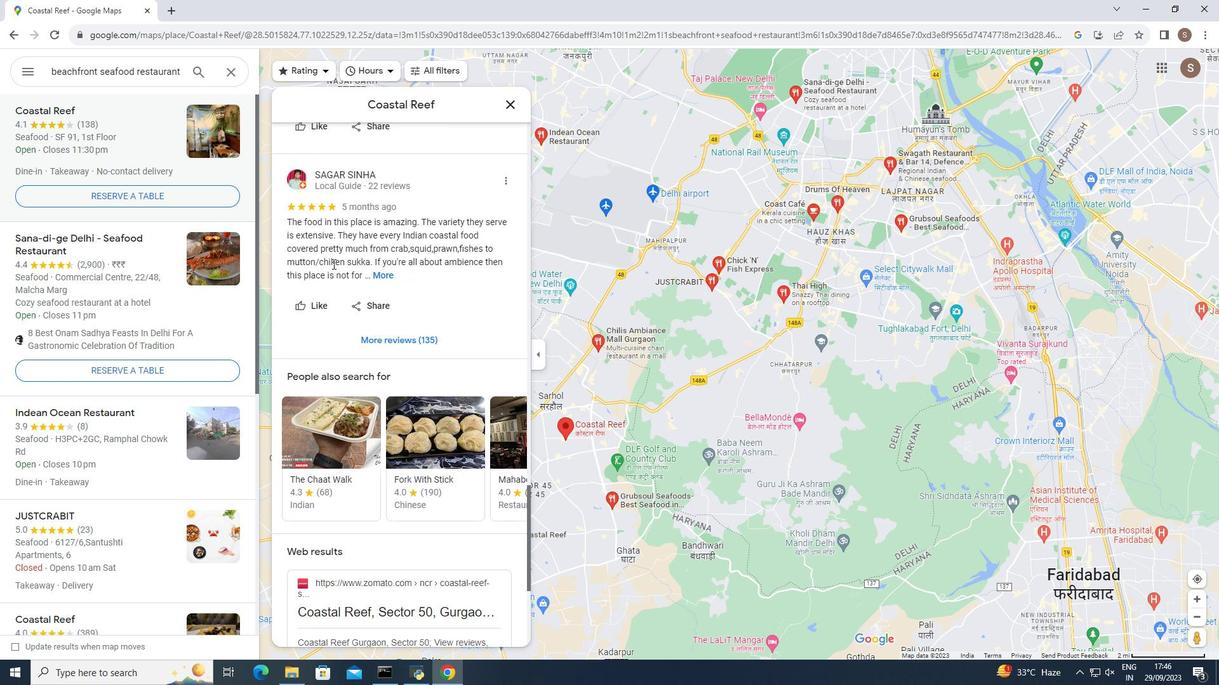 
Action: Mouse scrolled (332, 264) with delta (0, 0)
Screenshot: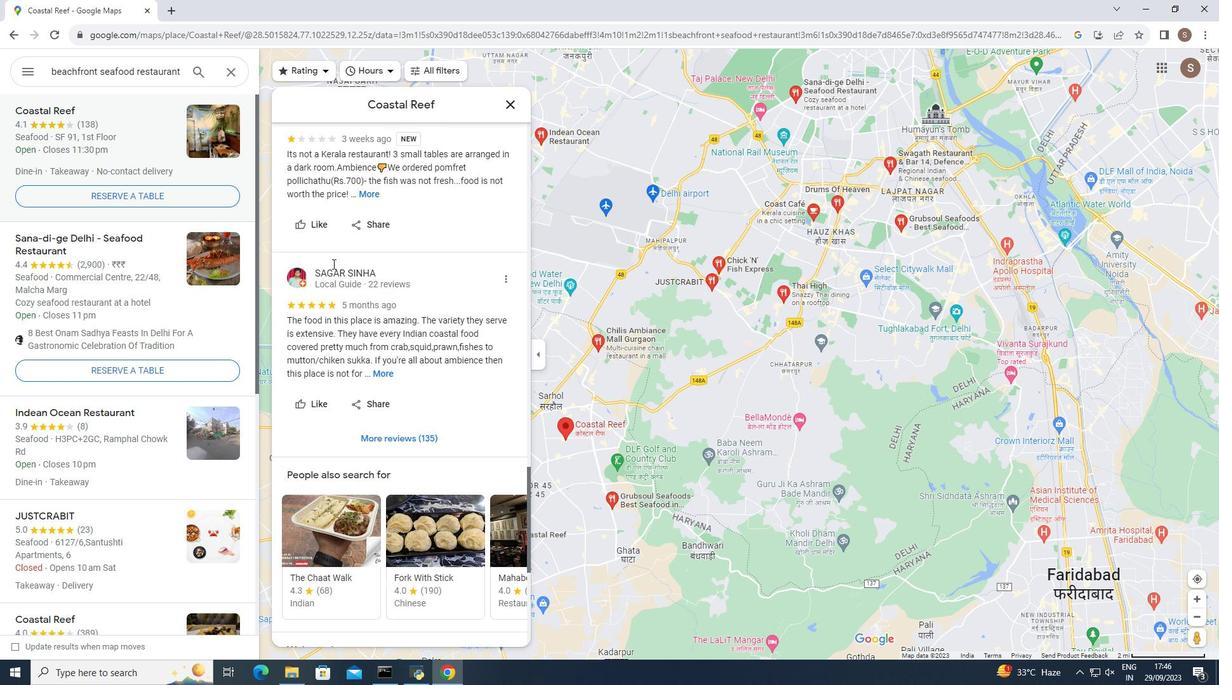 
Action: Mouse scrolled (332, 264) with delta (0, 0)
Screenshot: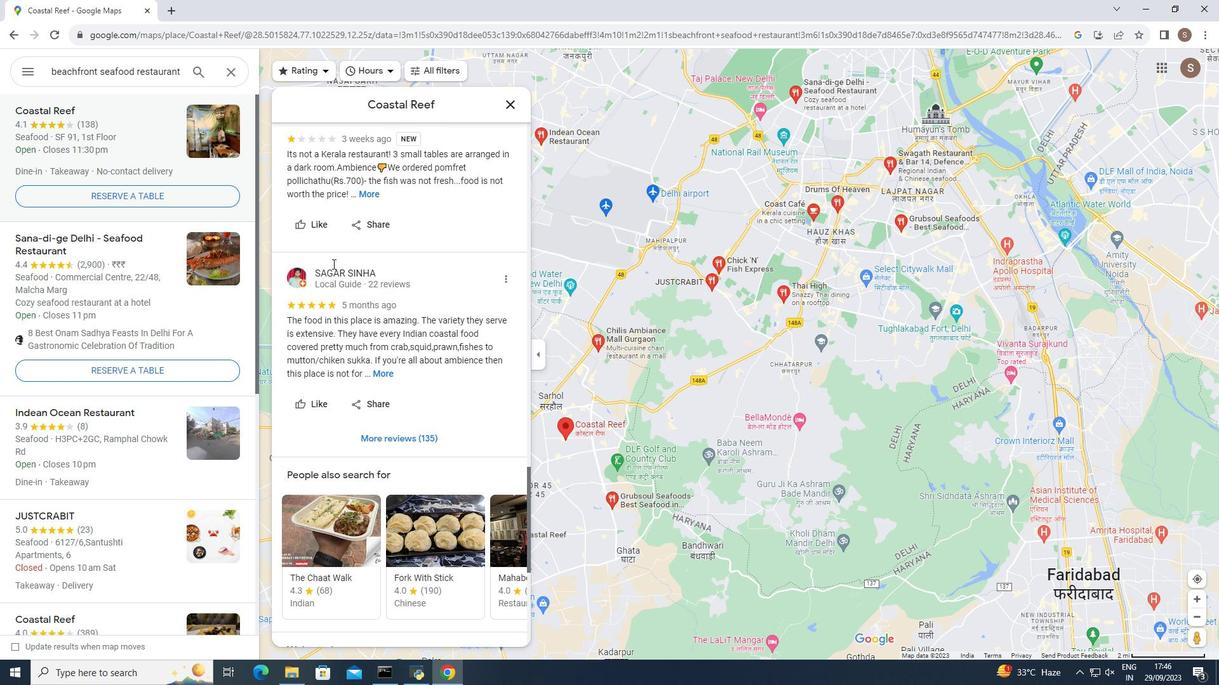 
Action: Mouse scrolled (332, 264) with delta (0, 0)
Screenshot: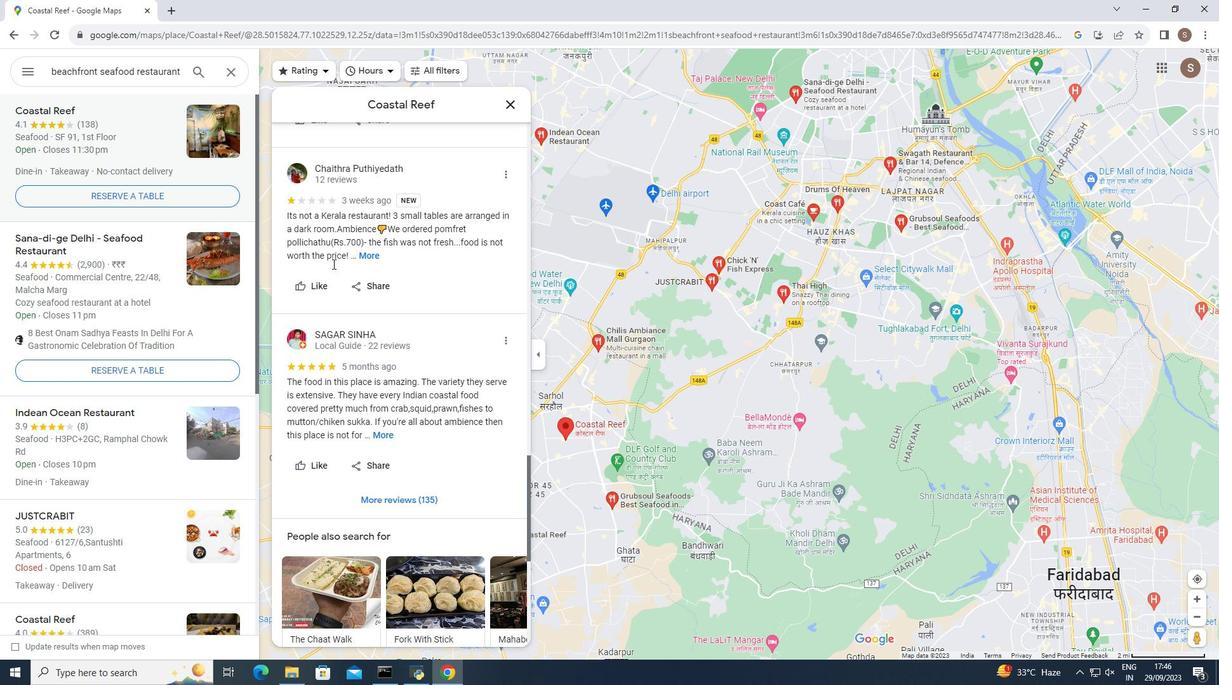 
Action: Mouse scrolled (332, 264) with delta (0, 0)
Screenshot: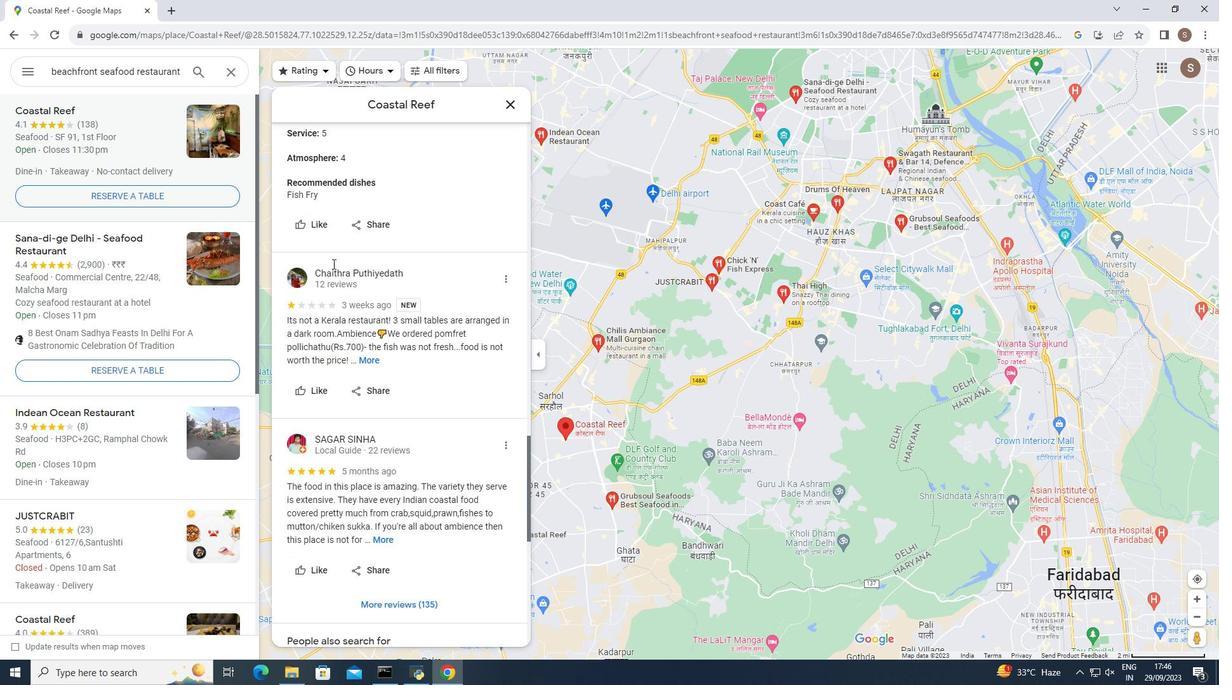 
Action: Mouse scrolled (332, 264) with delta (0, 0)
Screenshot: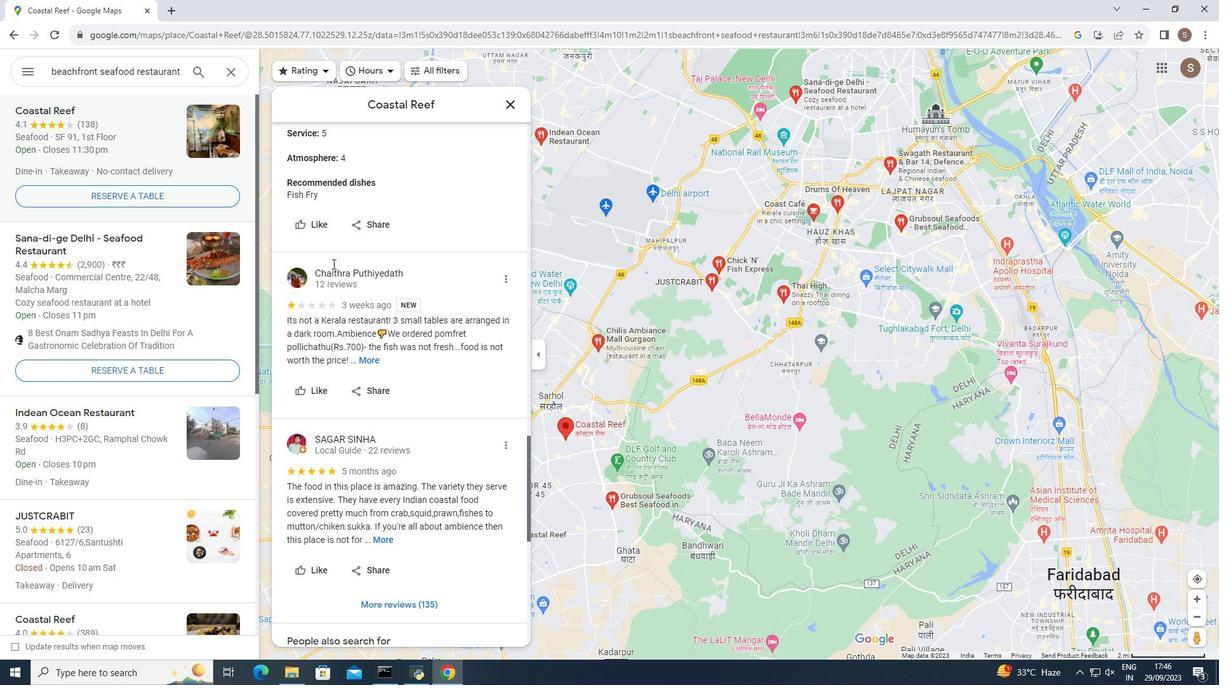 
Action: Mouse scrolled (332, 264) with delta (0, 0)
Screenshot: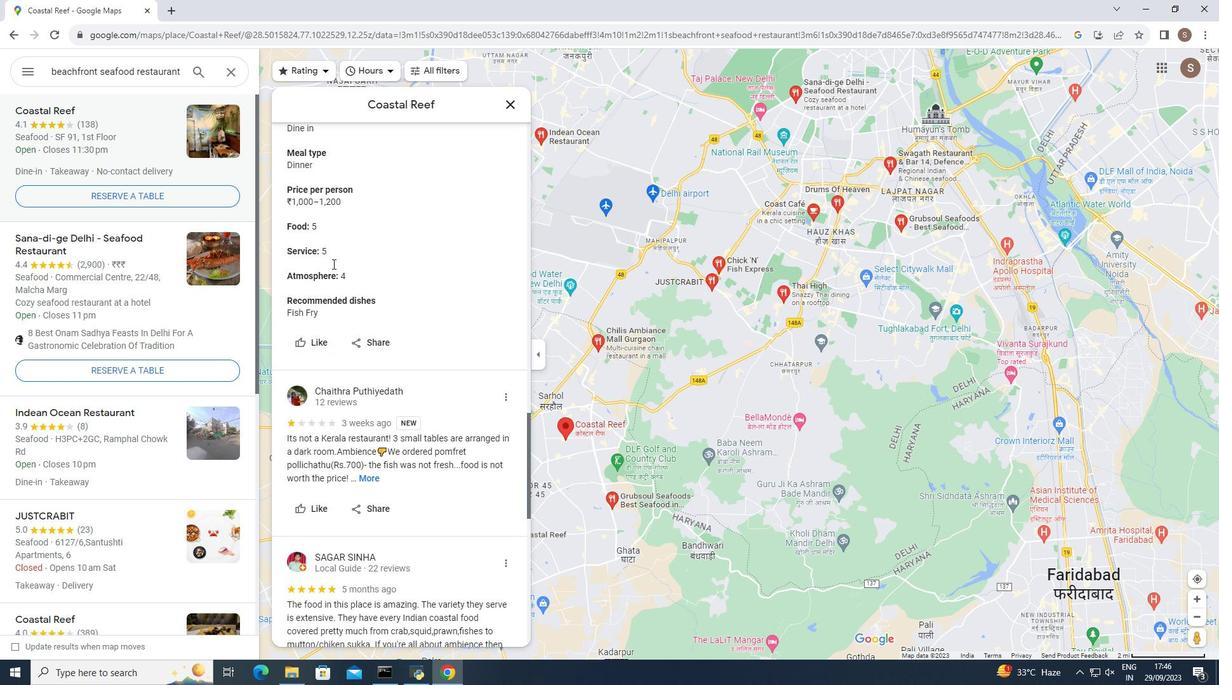 
Action: Mouse scrolled (332, 264) with delta (0, 0)
Screenshot: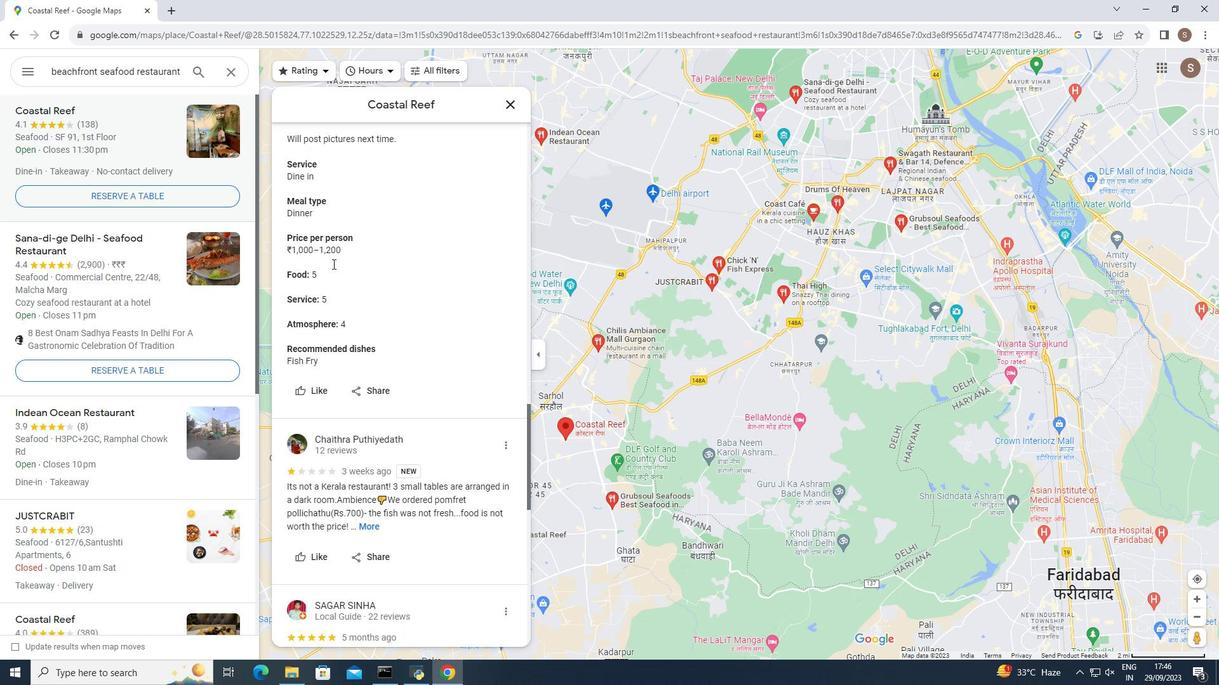
Action: Mouse scrolled (332, 264) with delta (0, 0)
Screenshot: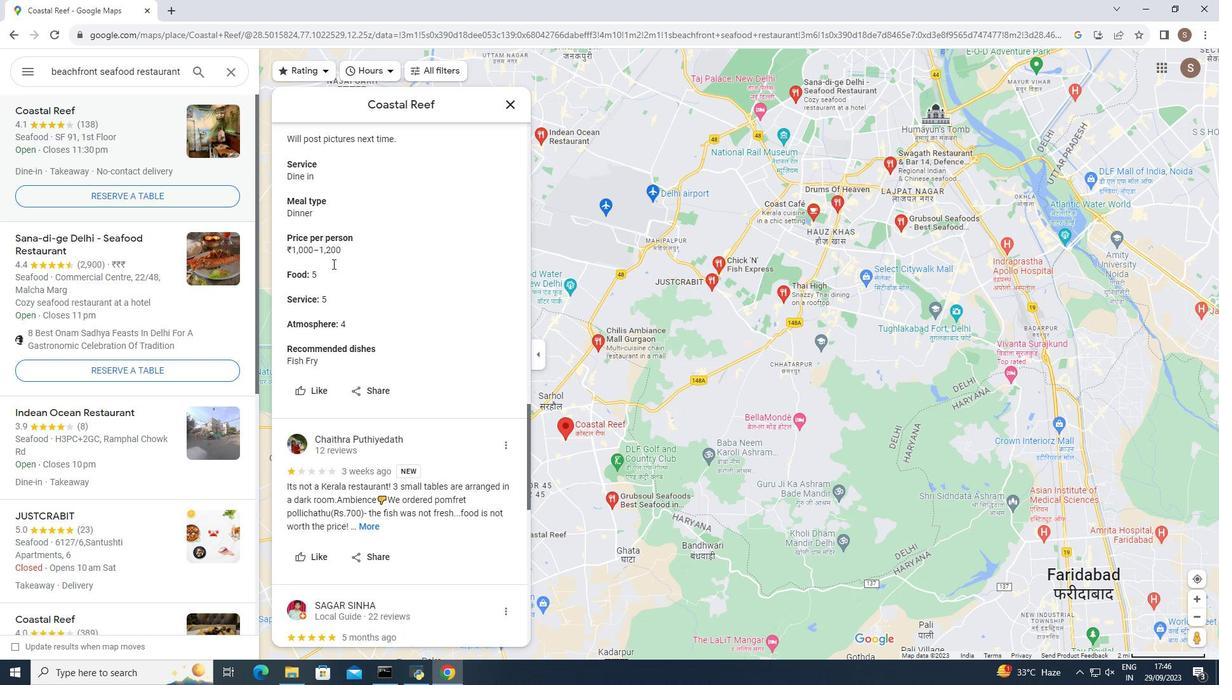
Action: Mouse scrolled (332, 264) with delta (0, 0)
Screenshot: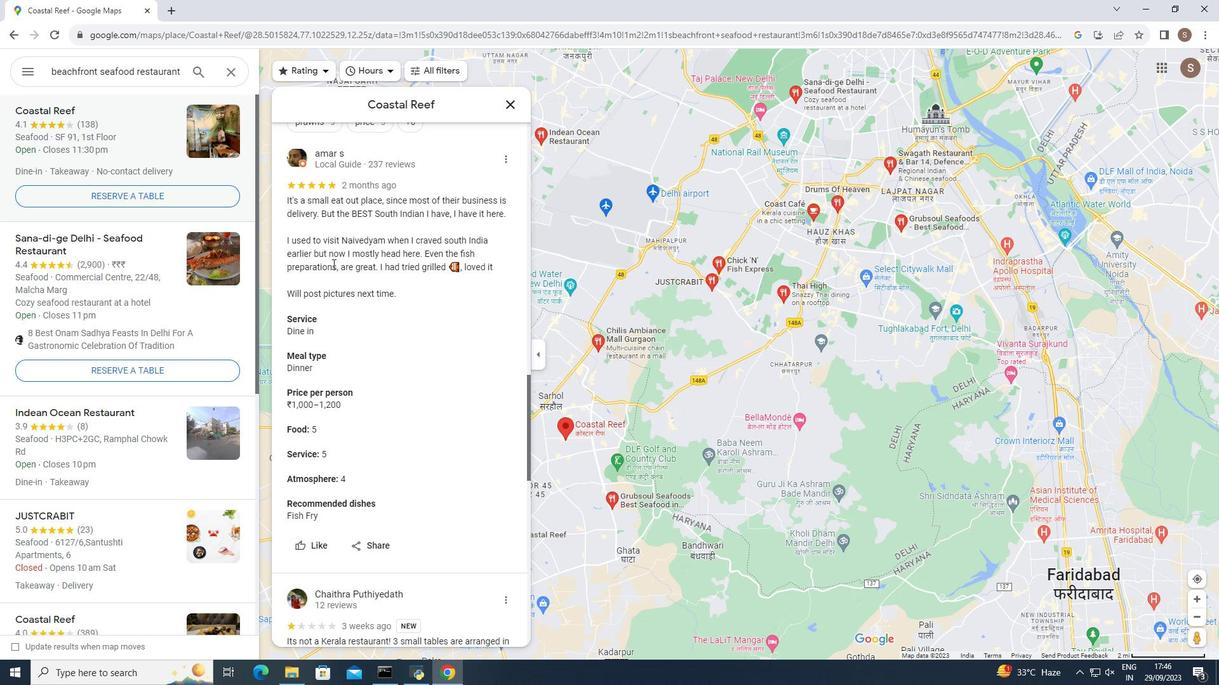 
Action: Mouse scrolled (332, 264) with delta (0, 0)
Screenshot: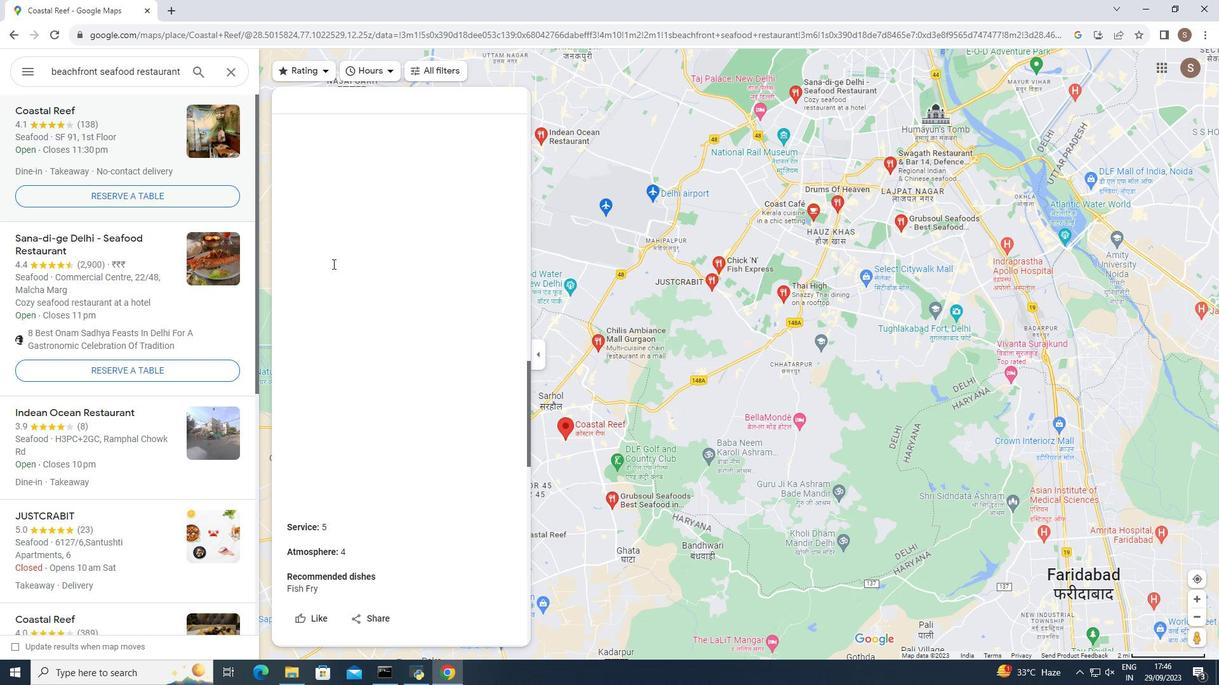 
Action: Mouse scrolled (332, 264) with delta (0, 0)
Screenshot: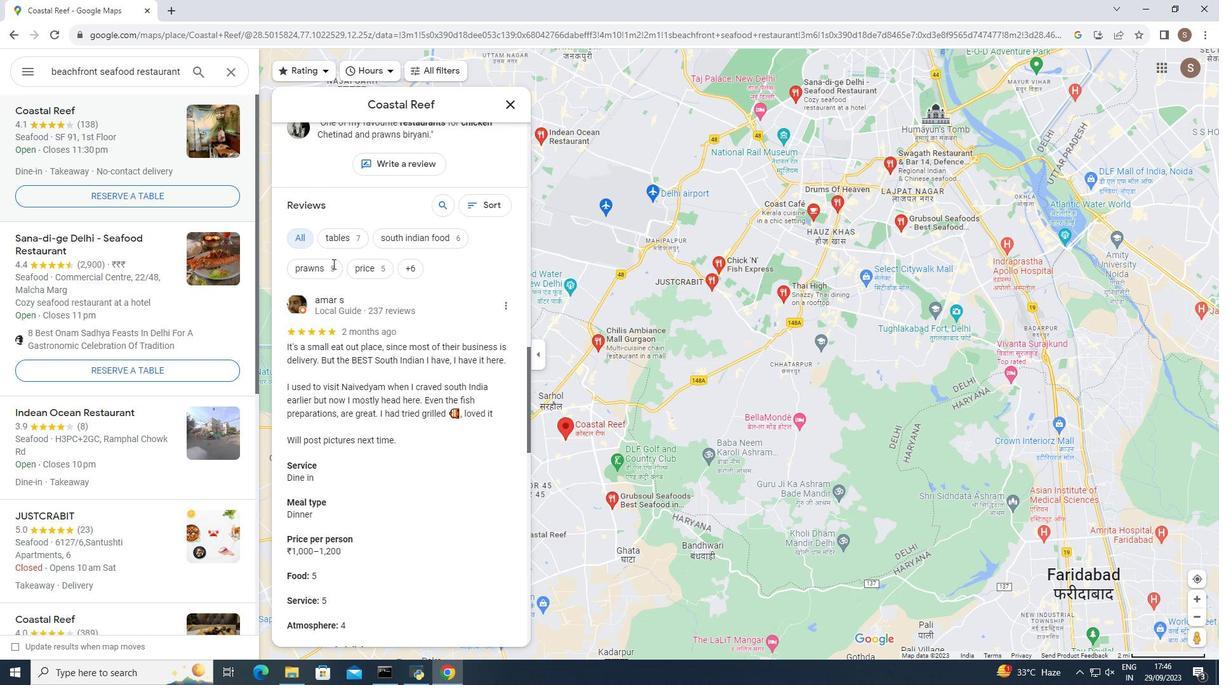 
Action: Mouse scrolled (332, 264) with delta (0, 0)
Screenshot: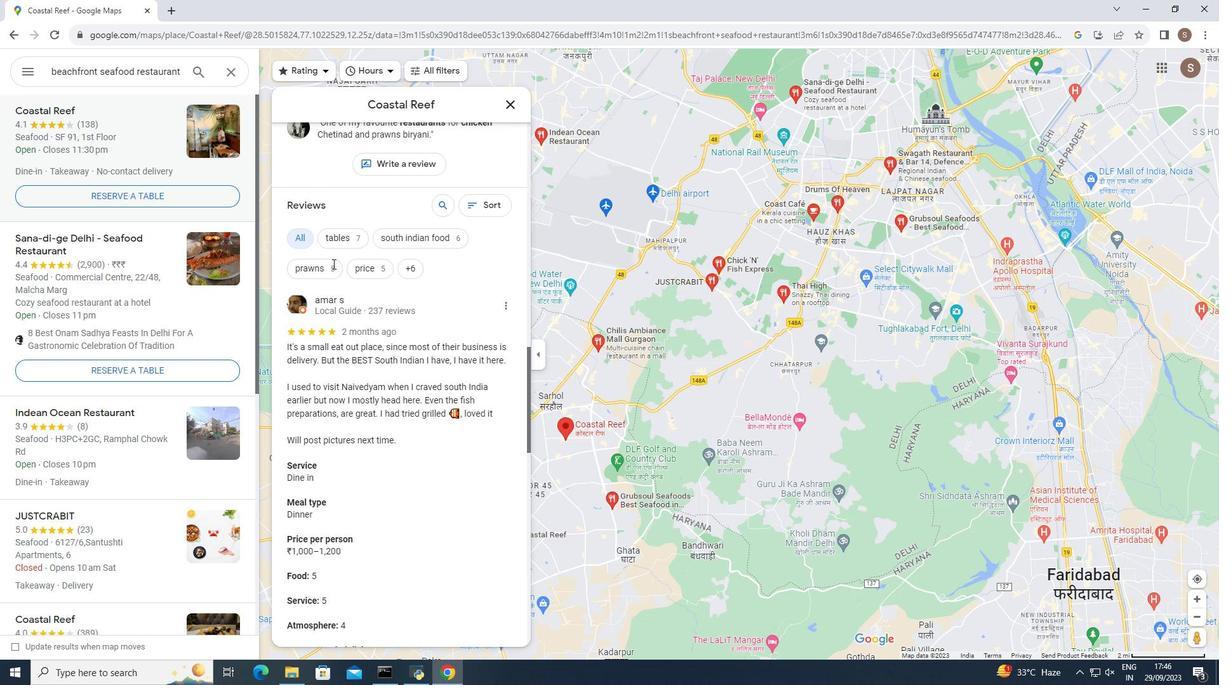 
Action: Mouse scrolled (332, 264) with delta (0, 0)
Screenshot: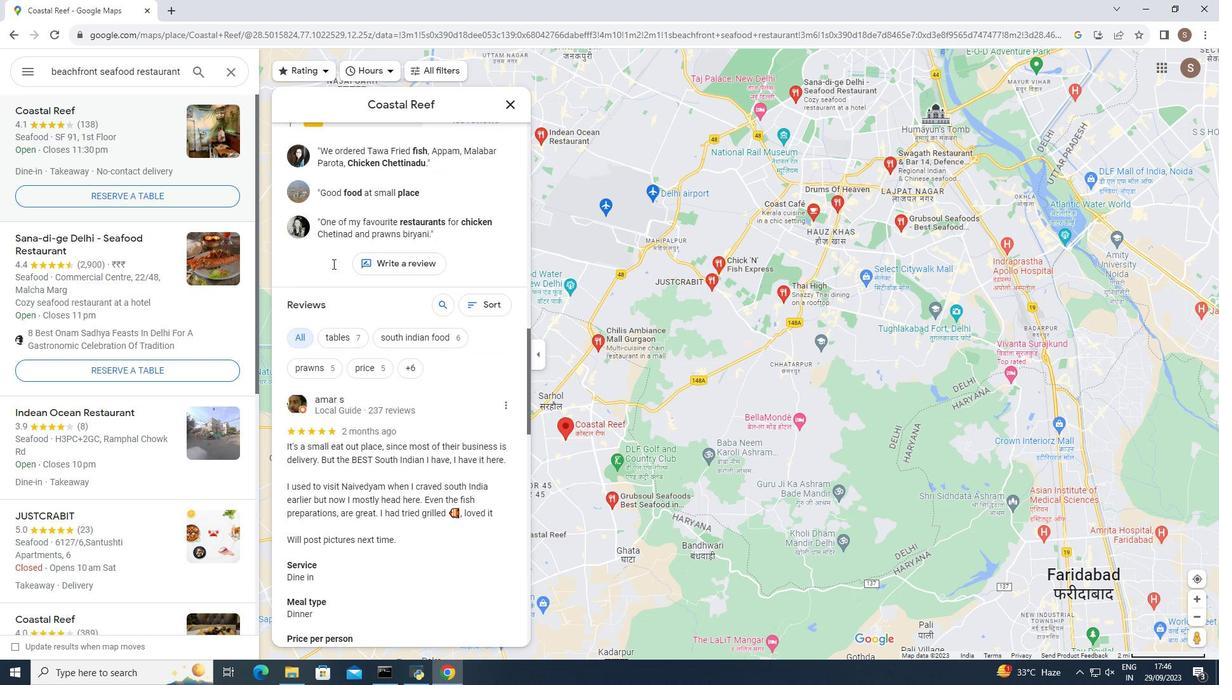 
Action: Mouse scrolled (332, 264) with delta (0, 0)
Screenshot: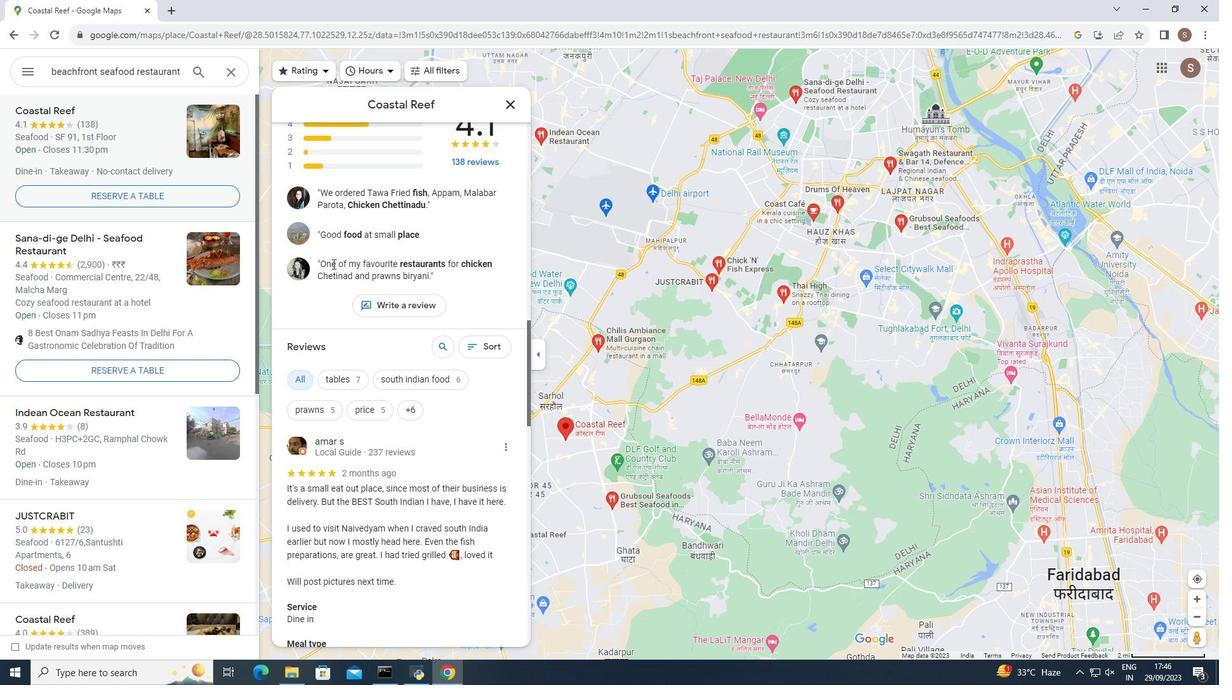 
Action: Mouse scrolled (332, 264) with delta (0, 0)
Screenshot: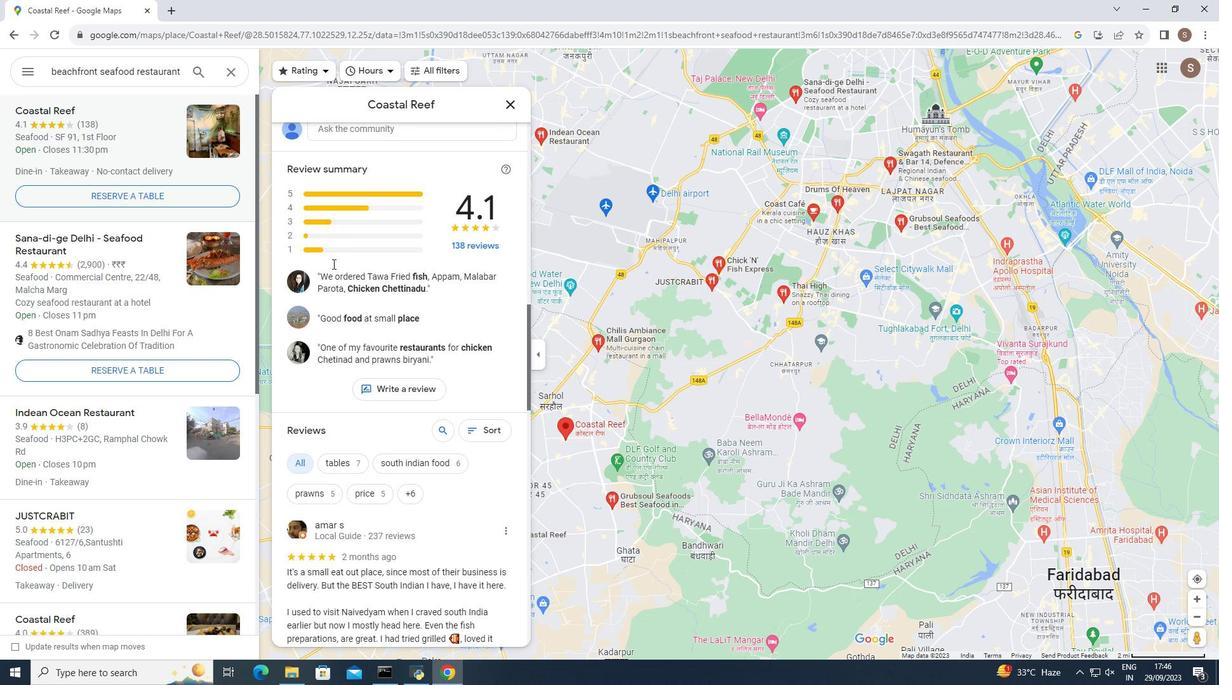 
Action: Mouse scrolled (332, 264) with delta (0, 0)
Screenshot: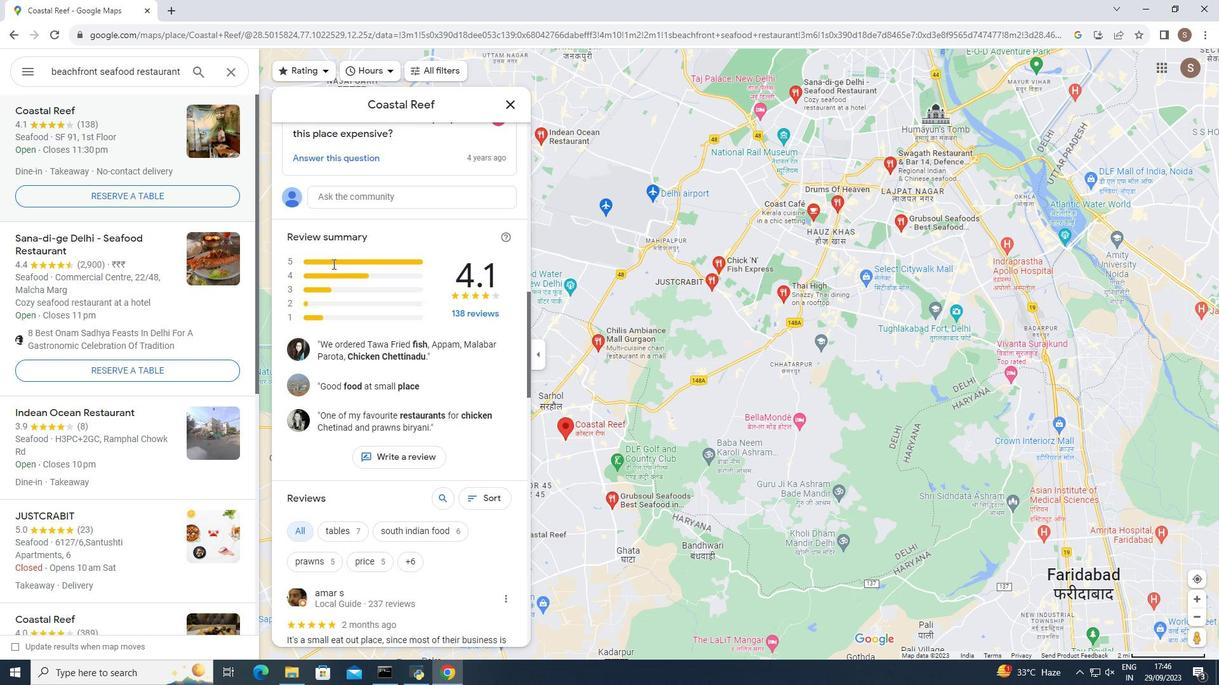 
Action: Mouse scrolled (332, 264) with delta (0, 0)
Screenshot: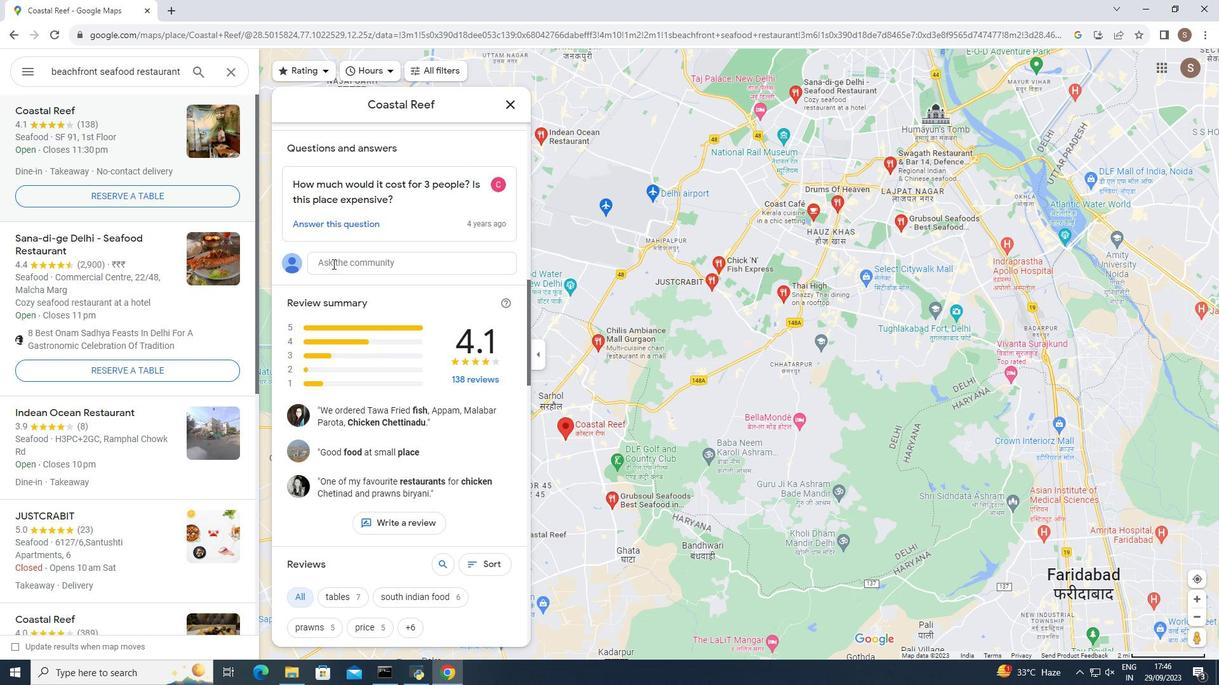 
Action: Mouse scrolled (332, 264) with delta (0, 0)
Screenshot: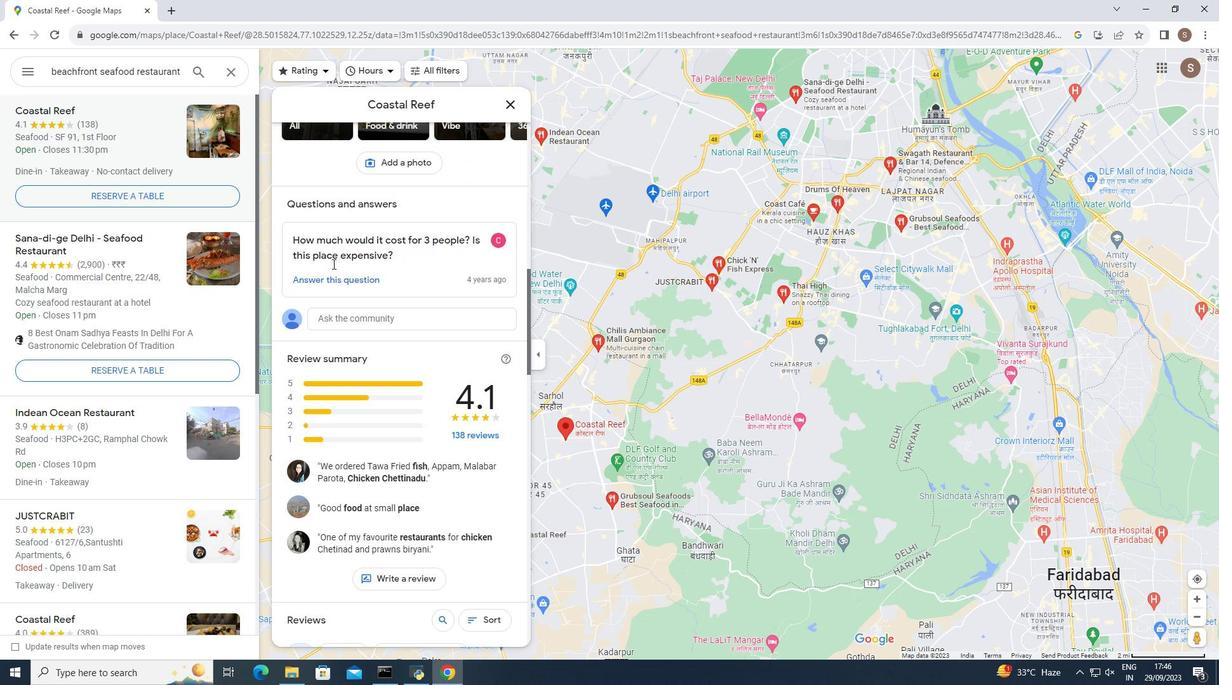 
Action: Mouse scrolled (332, 264) with delta (0, 0)
Screenshot: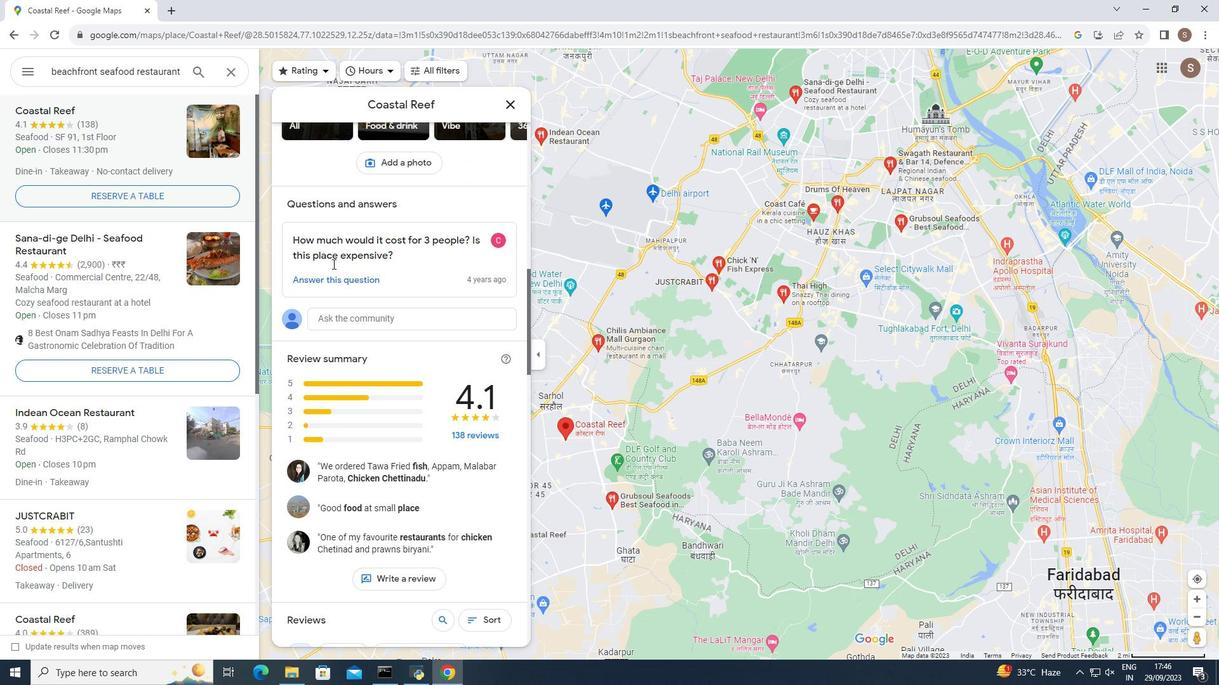 
Action: Mouse scrolled (332, 264) with delta (0, 0)
Screenshot: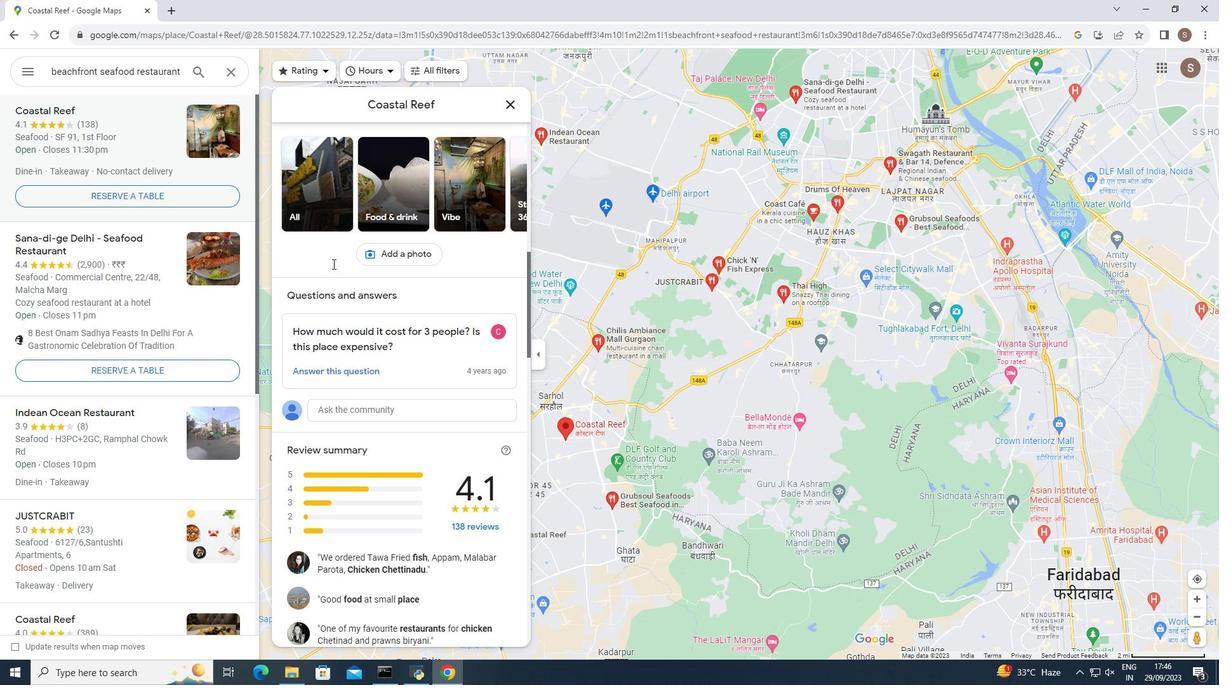 
Action: Mouse scrolled (332, 264) with delta (0, 0)
Screenshot: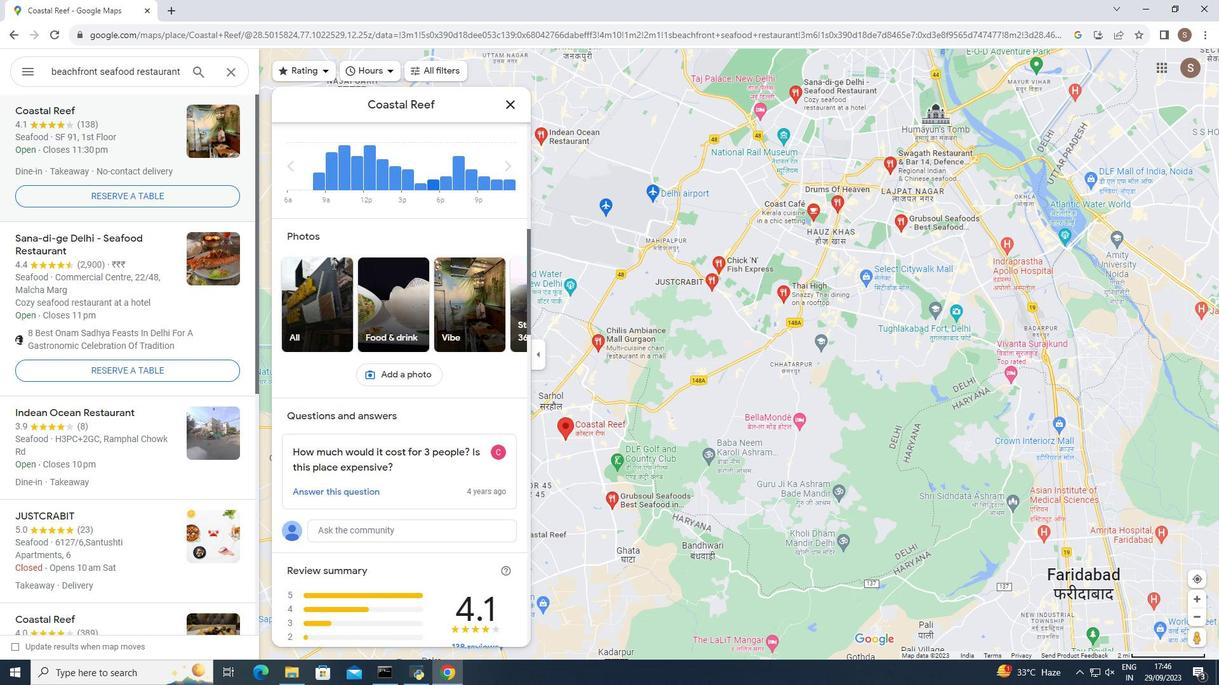 
Action: Mouse scrolled (332, 264) with delta (0, 0)
Screenshot: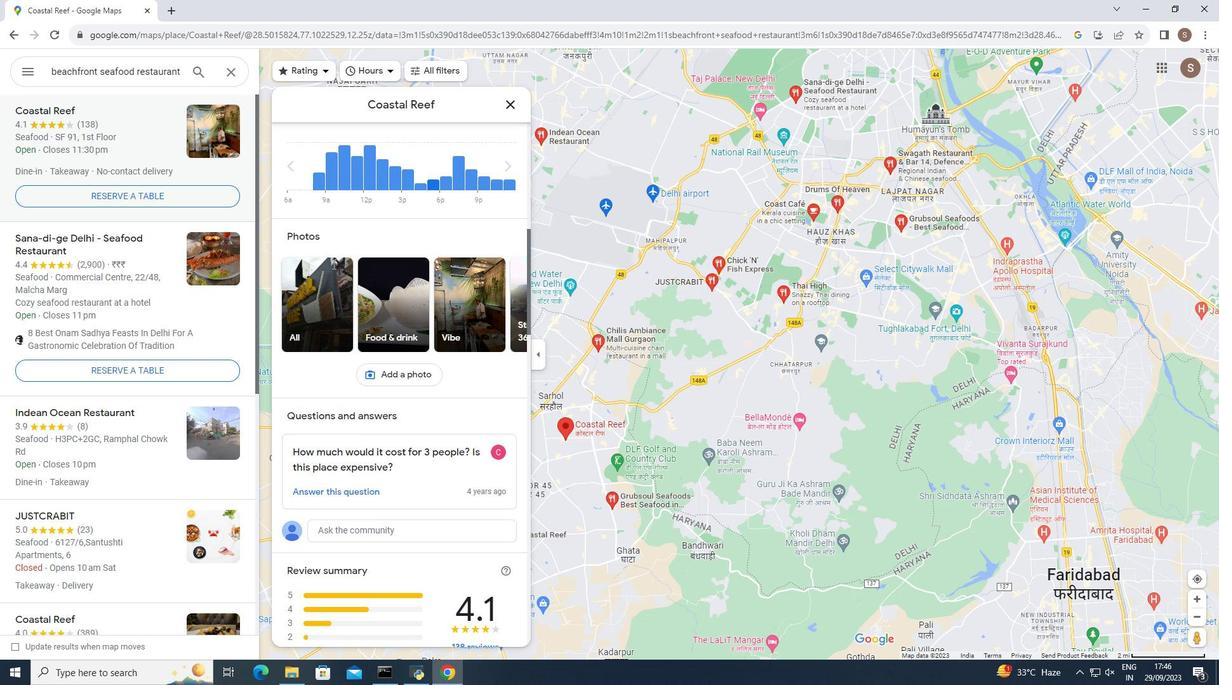 
Action: Mouse moved to (333, 263)
Screenshot: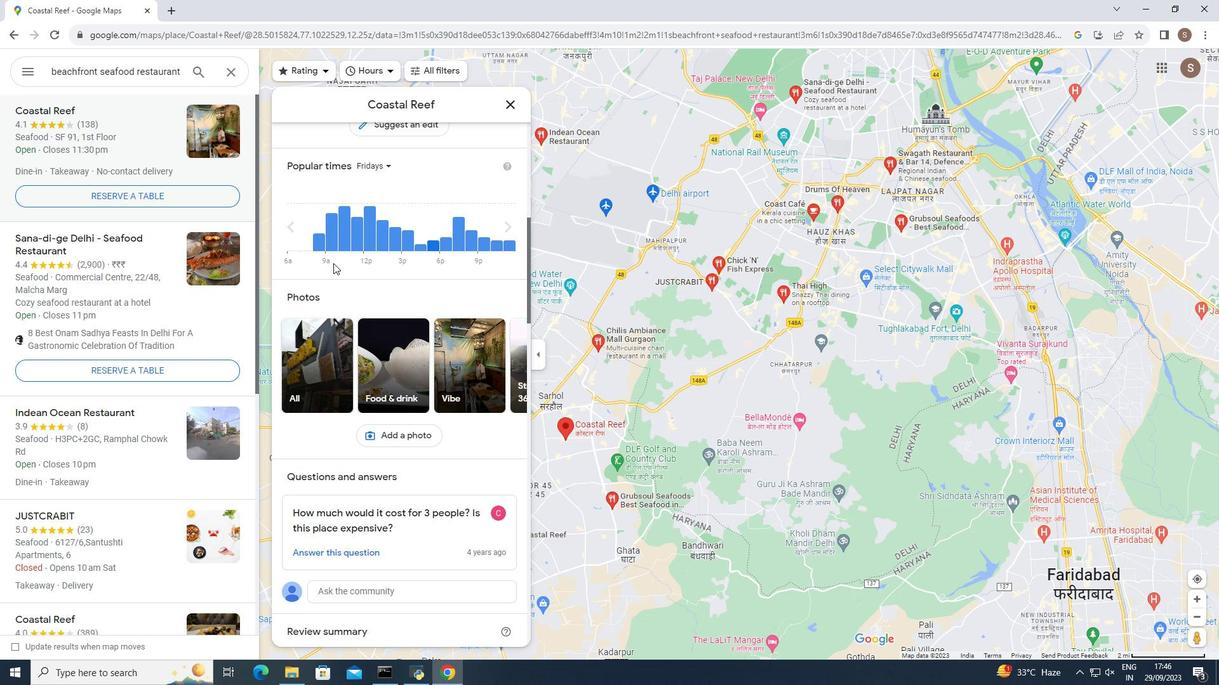 
Action: Mouse scrolled (333, 264) with delta (0, 0)
Screenshot: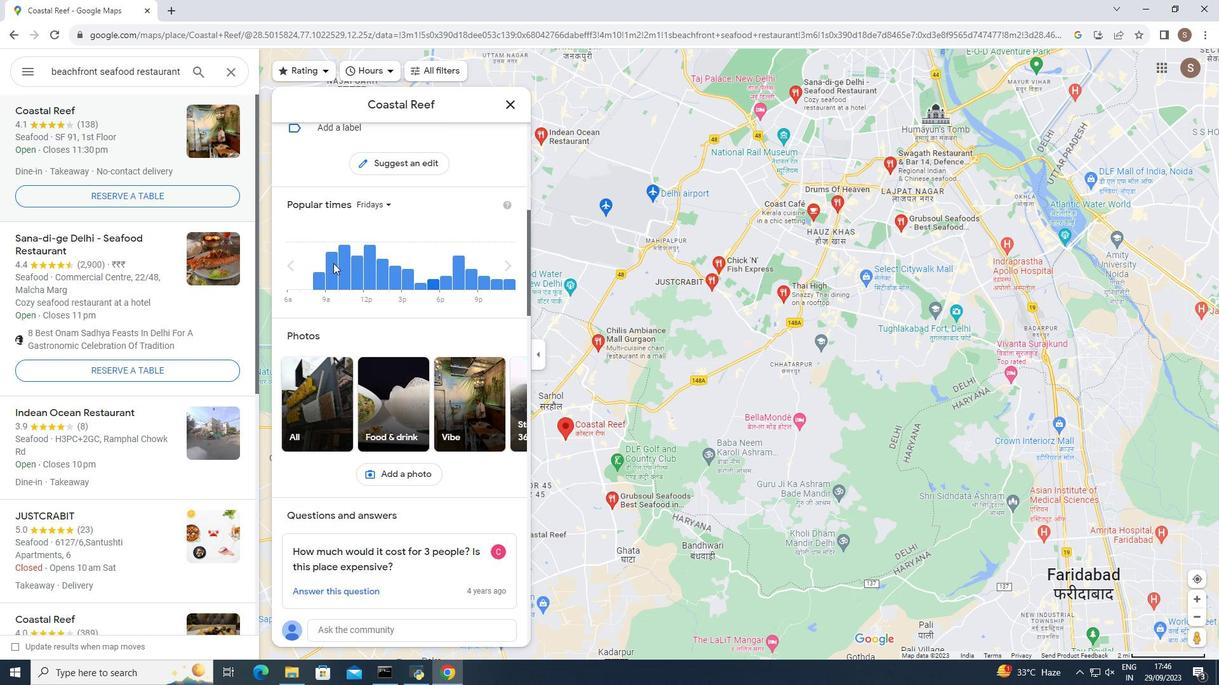 
Action: Mouse scrolled (333, 264) with delta (0, 0)
Screenshot: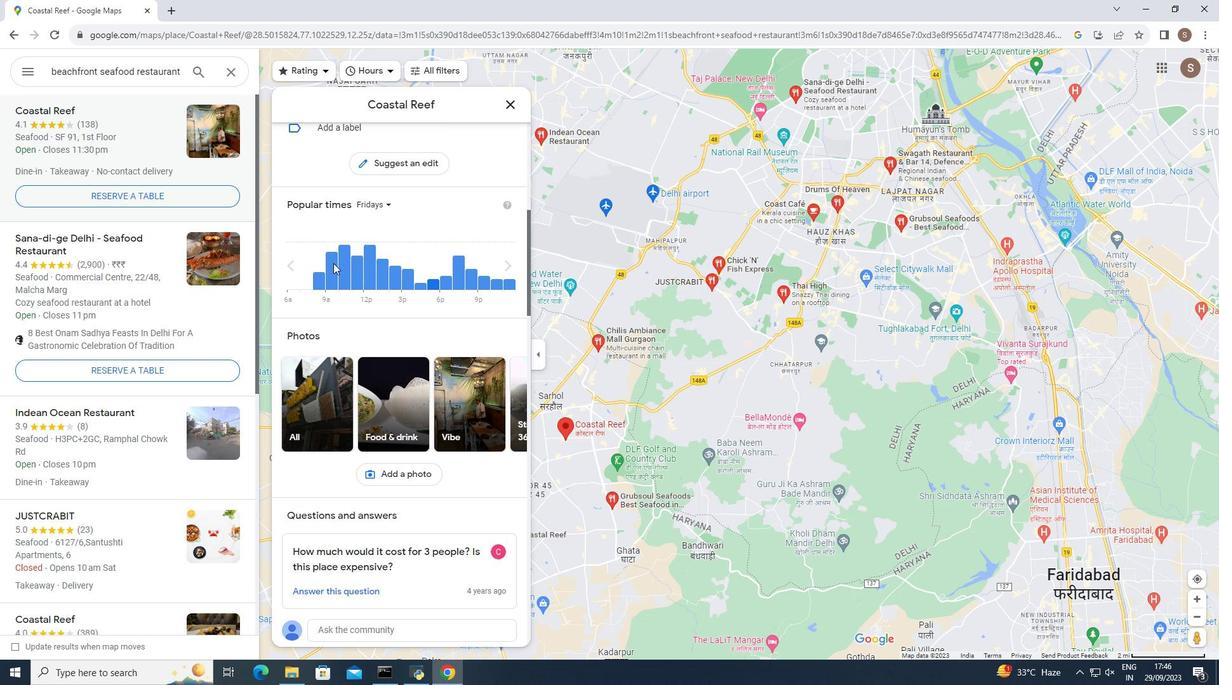 
Action: Mouse scrolled (333, 264) with delta (0, 0)
Screenshot: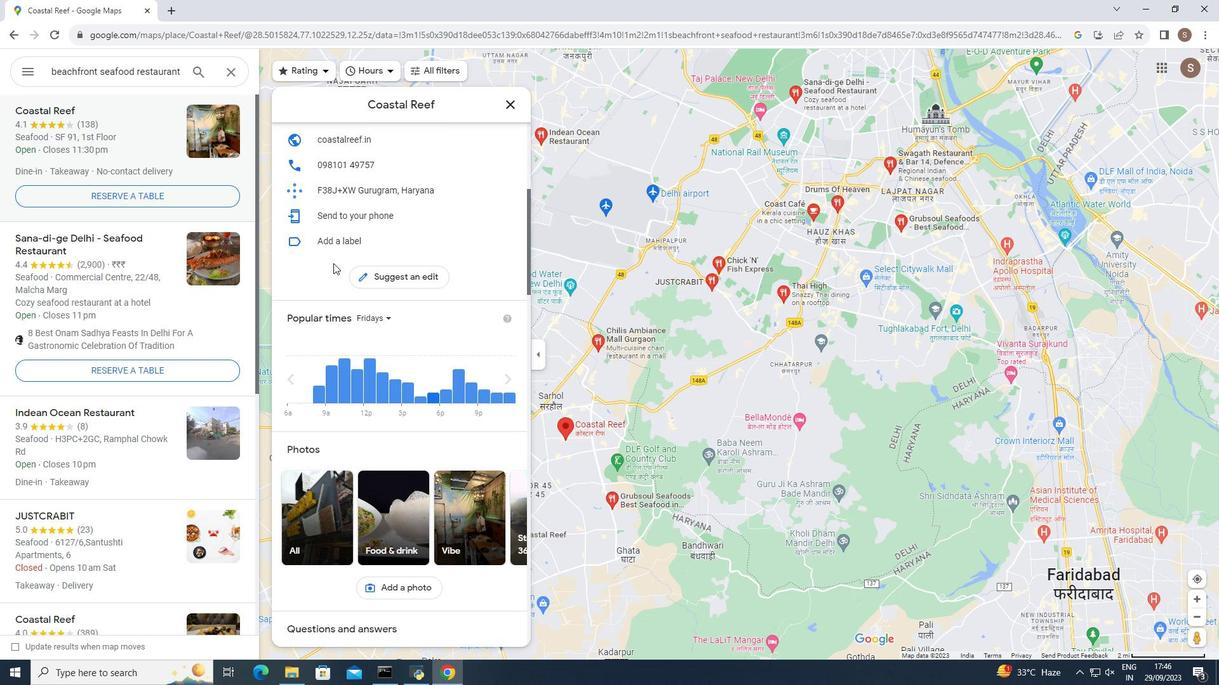 
Action: Mouse scrolled (333, 264) with delta (0, 0)
Screenshot: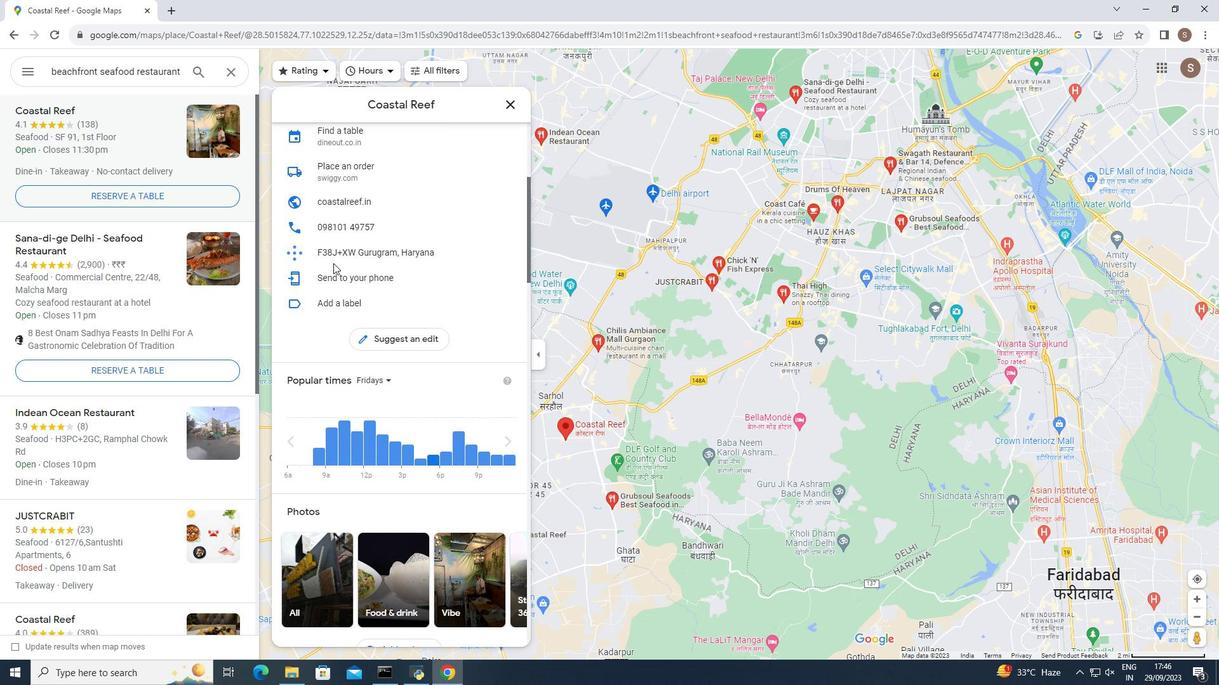
Action: Mouse scrolled (333, 264) with delta (0, 0)
Screenshot: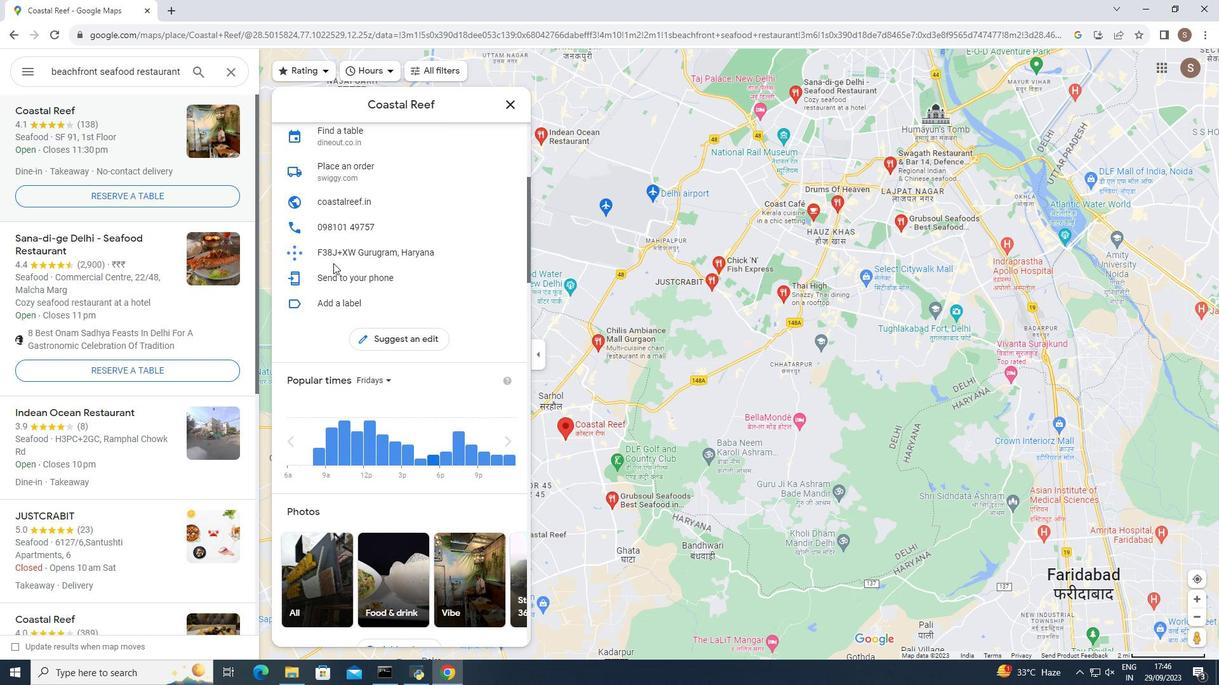 
Action: Mouse scrolled (333, 264) with delta (0, 0)
Screenshot: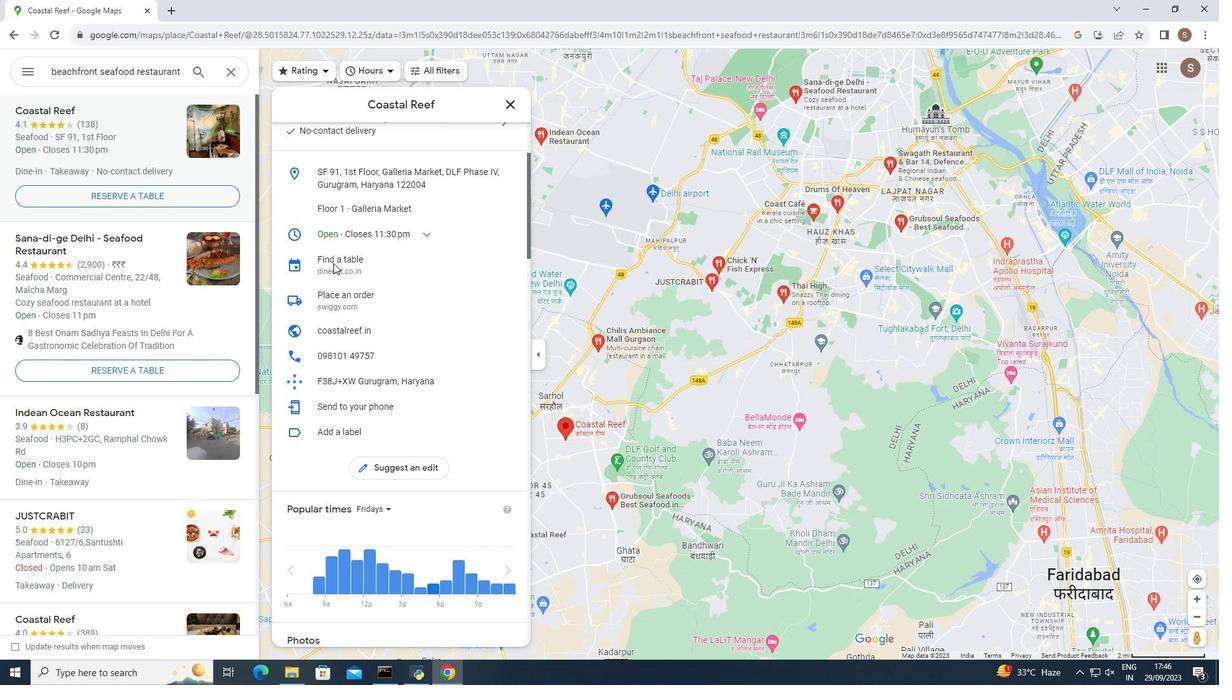 
Action: Mouse scrolled (333, 264) with delta (0, 0)
Screenshot: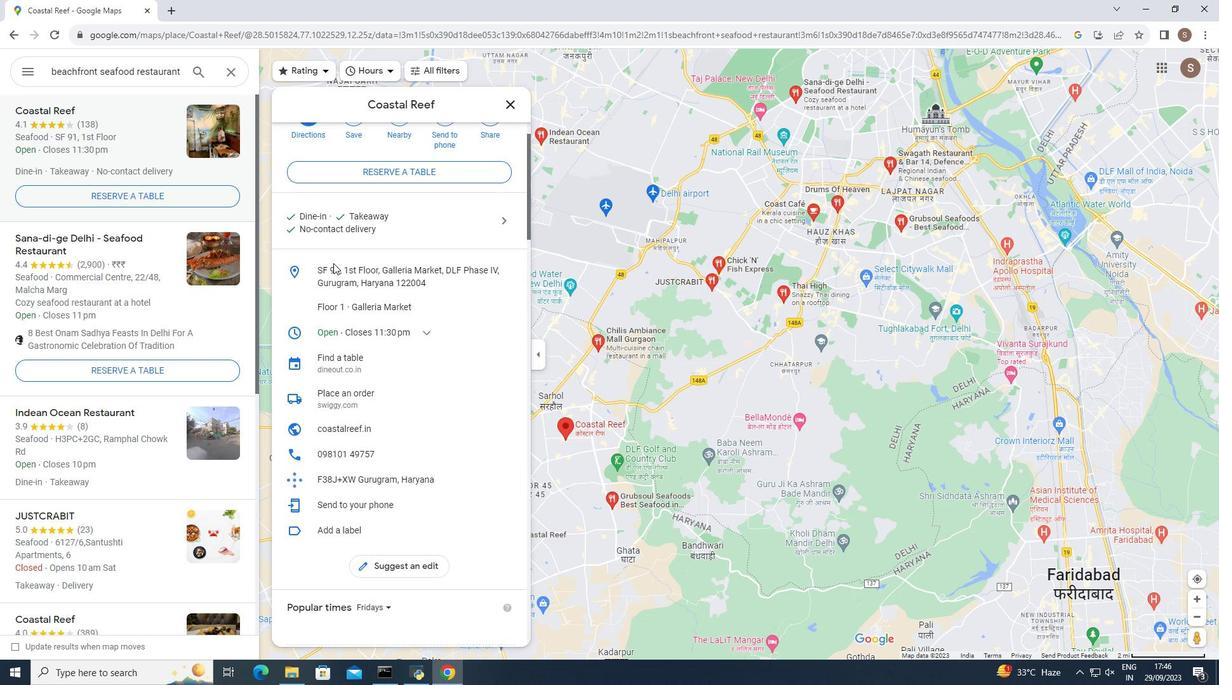 
Action: Mouse moved to (334, 262)
Screenshot: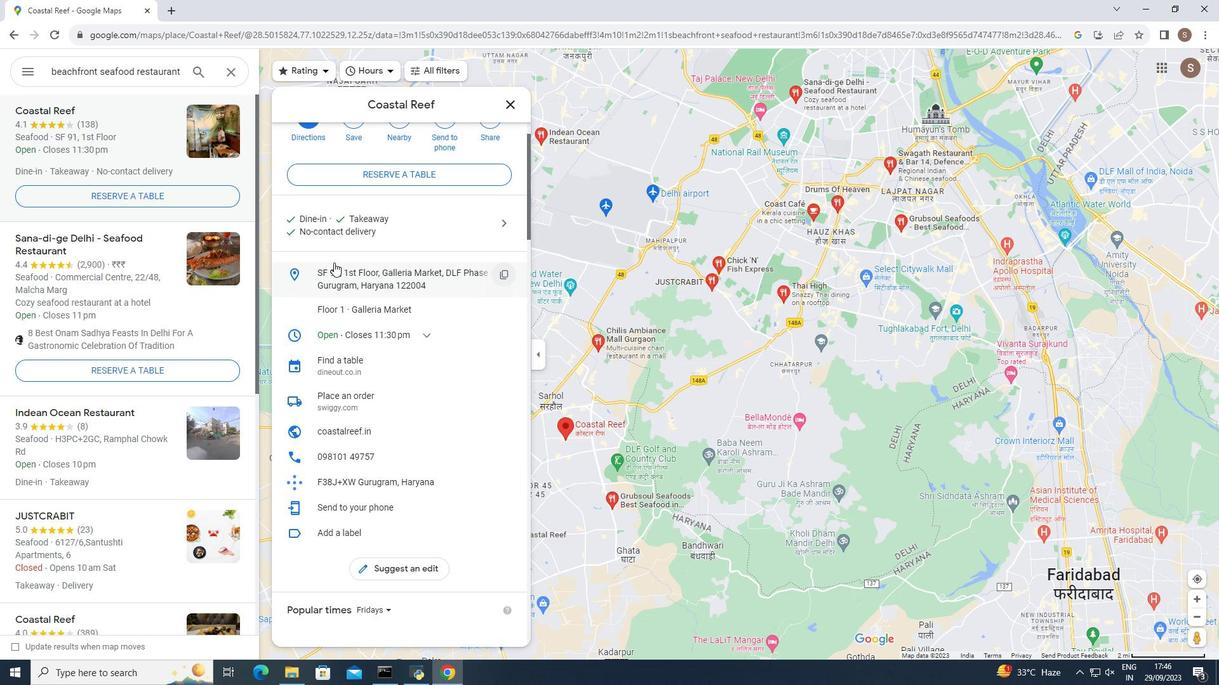 
Action: Mouse scrolled (334, 263) with delta (0, 0)
Screenshot: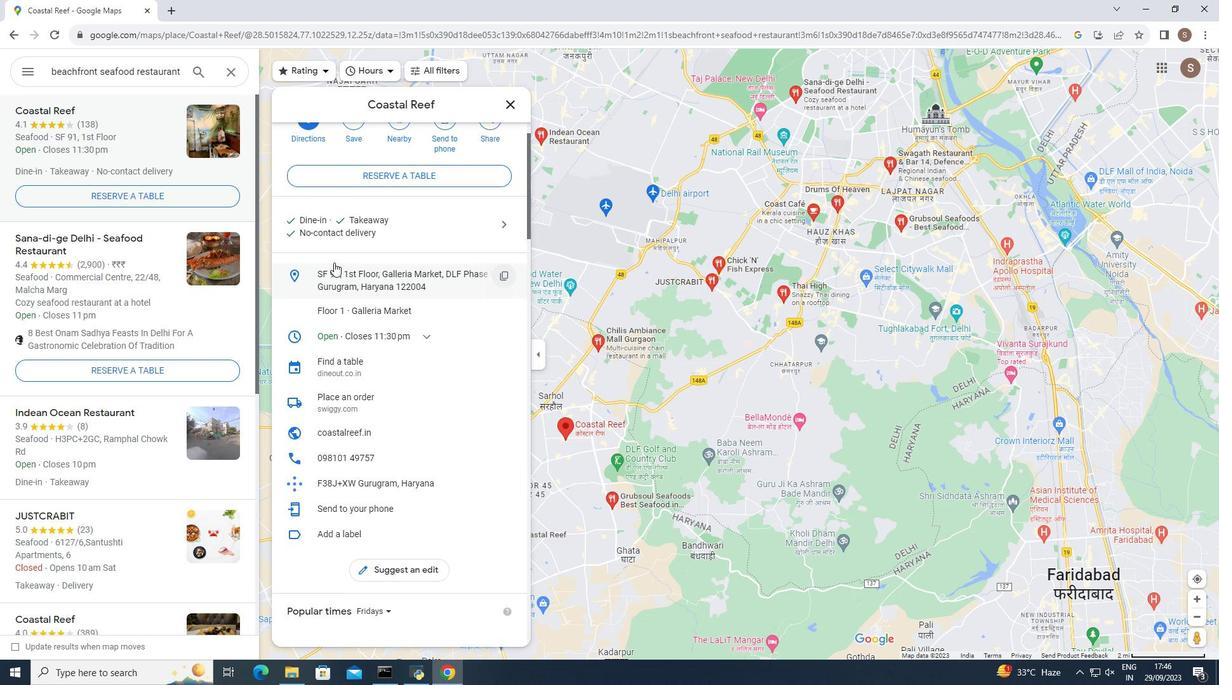 
Action: Mouse scrolled (334, 263) with delta (0, 0)
Screenshot: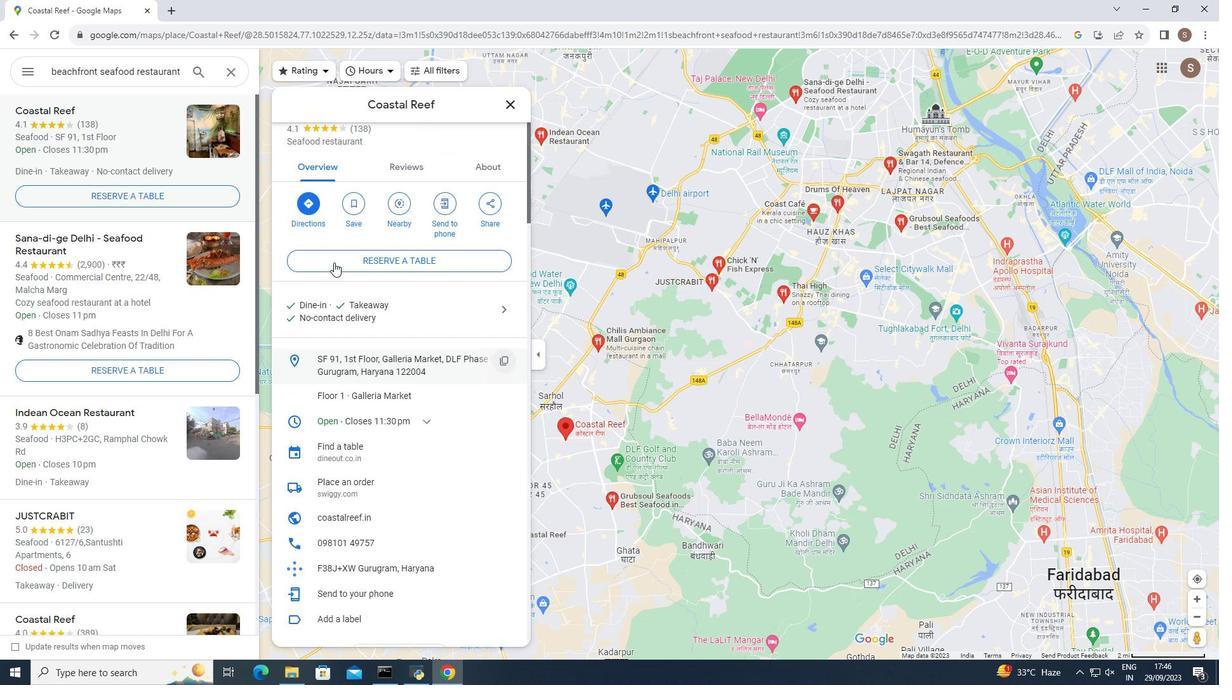 
Action: Mouse scrolled (334, 263) with delta (0, 0)
Screenshot: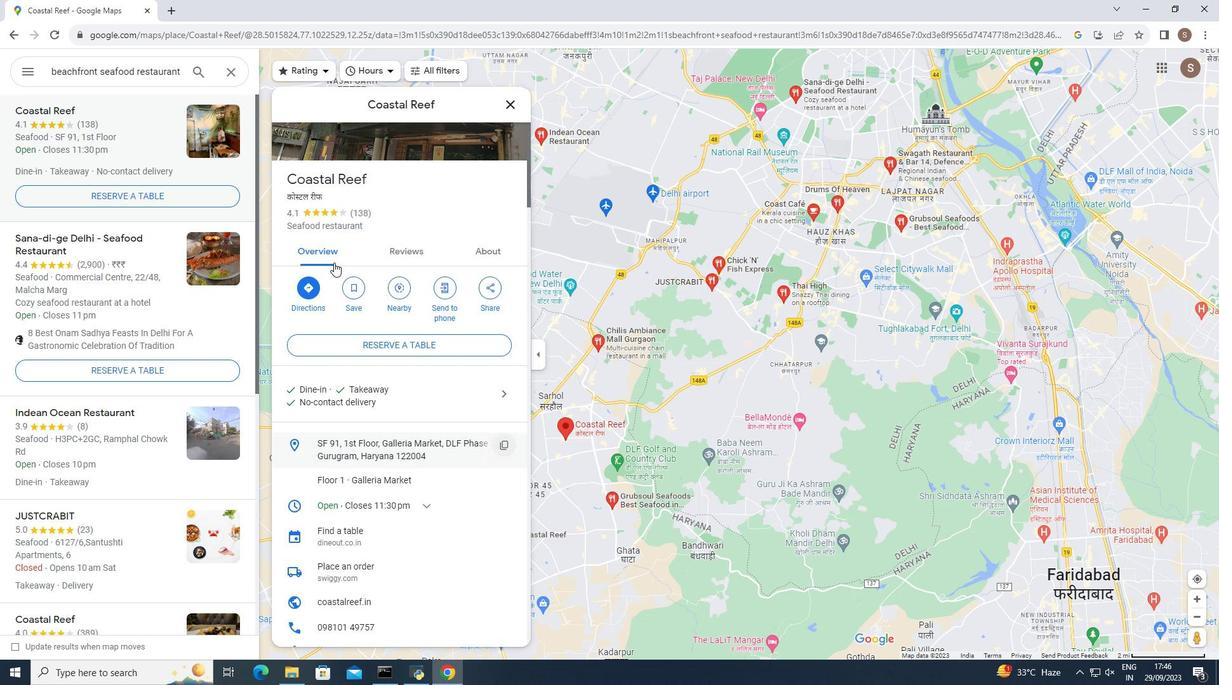
Action: Mouse moved to (481, 272)
Screenshot: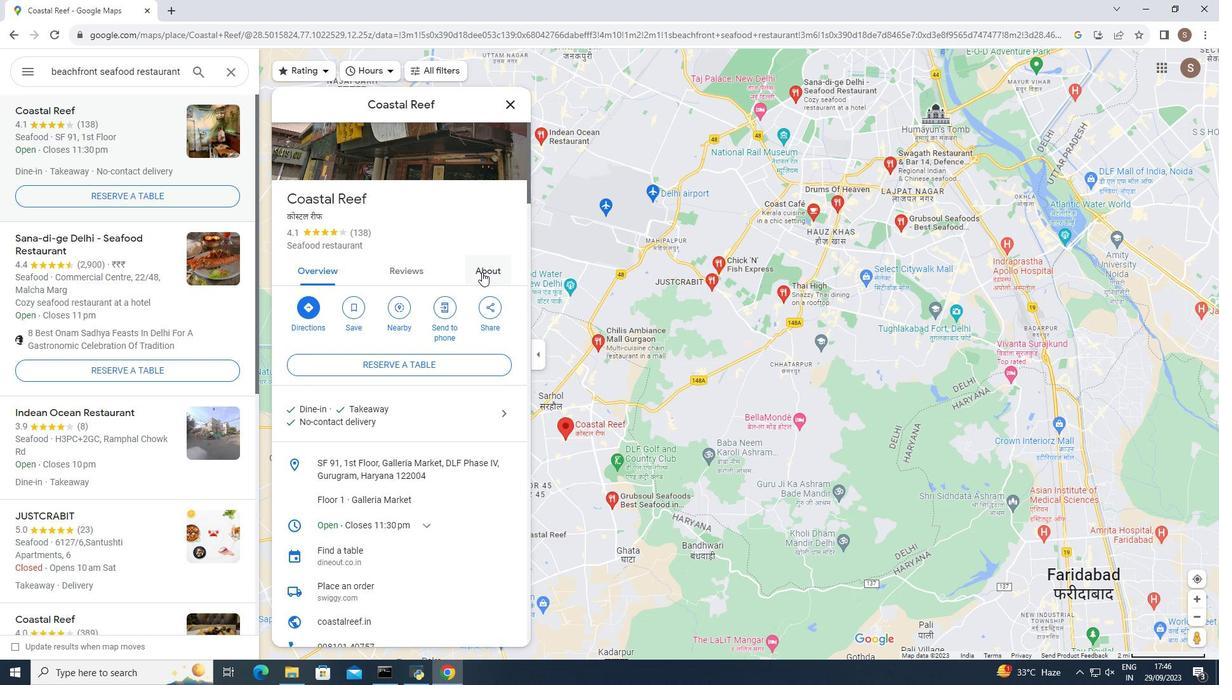 
Action: Mouse pressed left at (481, 272)
Screenshot: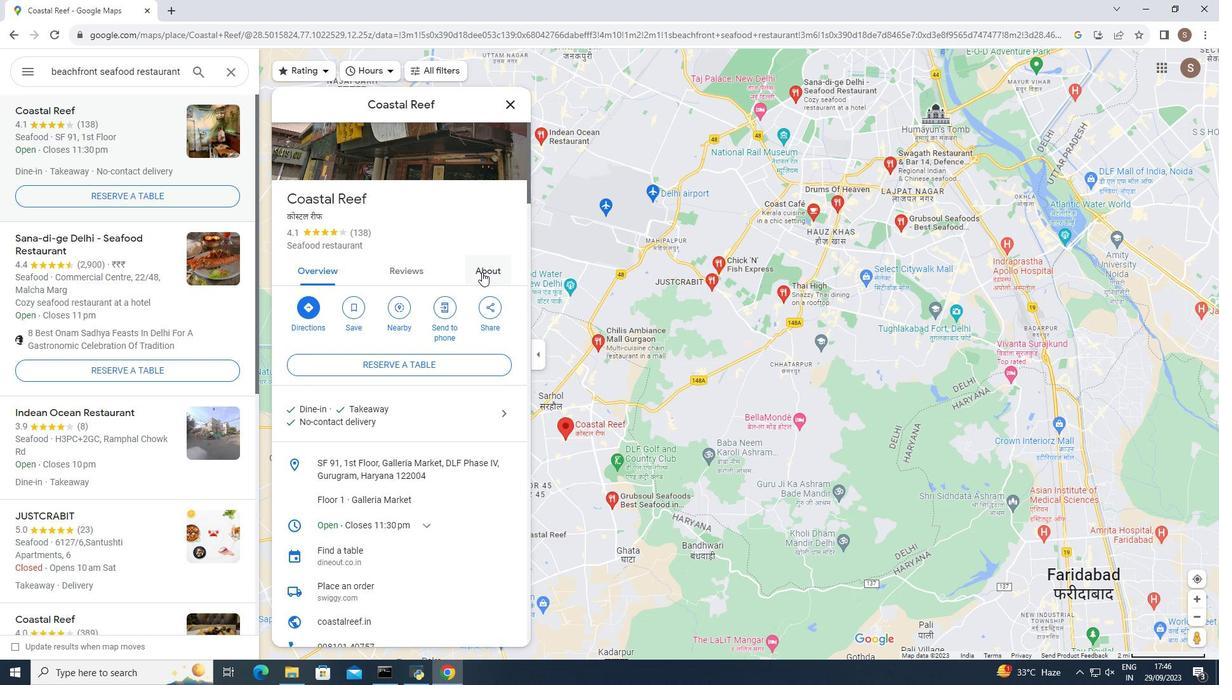
Action: Mouse moved to (353, 393)
Screenshot: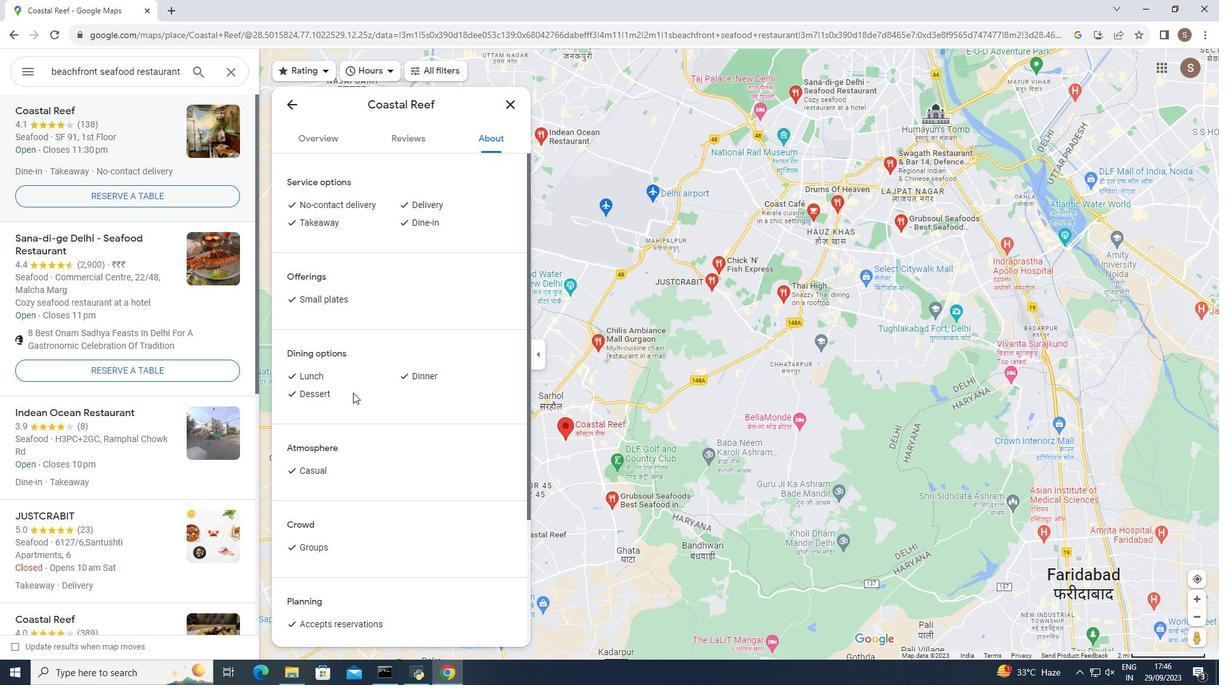 
Action: Mouse scrolled (353, 392) with delta (0, 0)
Screenshot: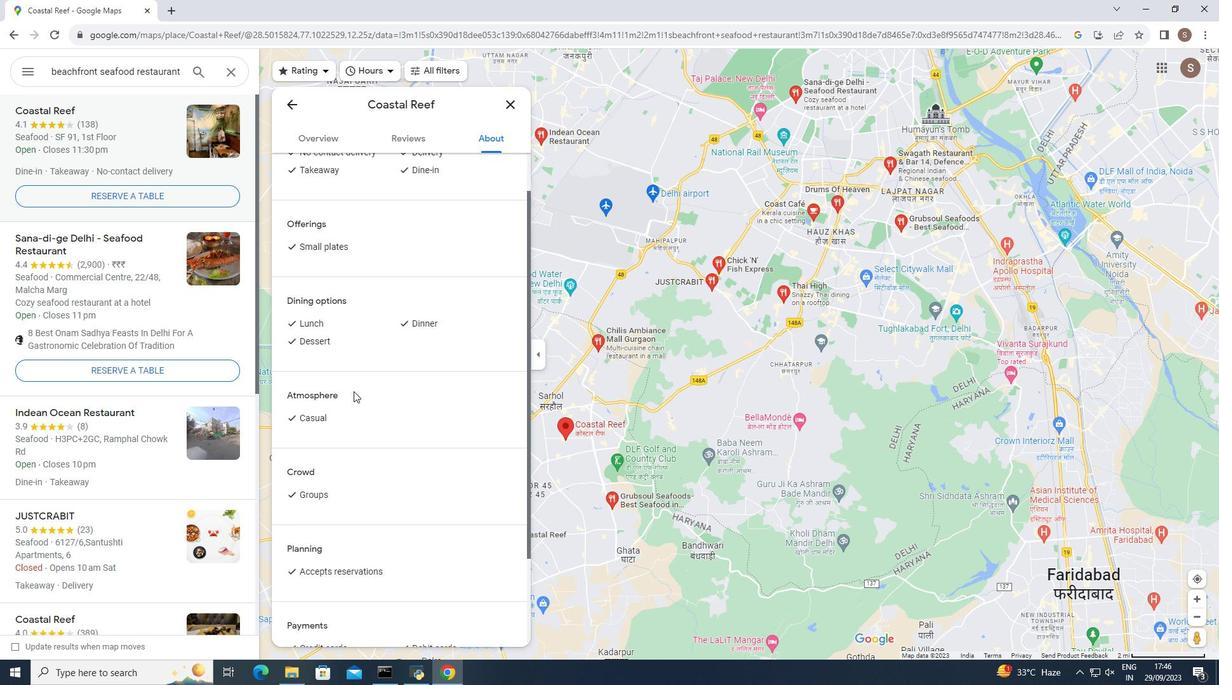 
Action: Mouse moved to (353, 391)
Screenshot: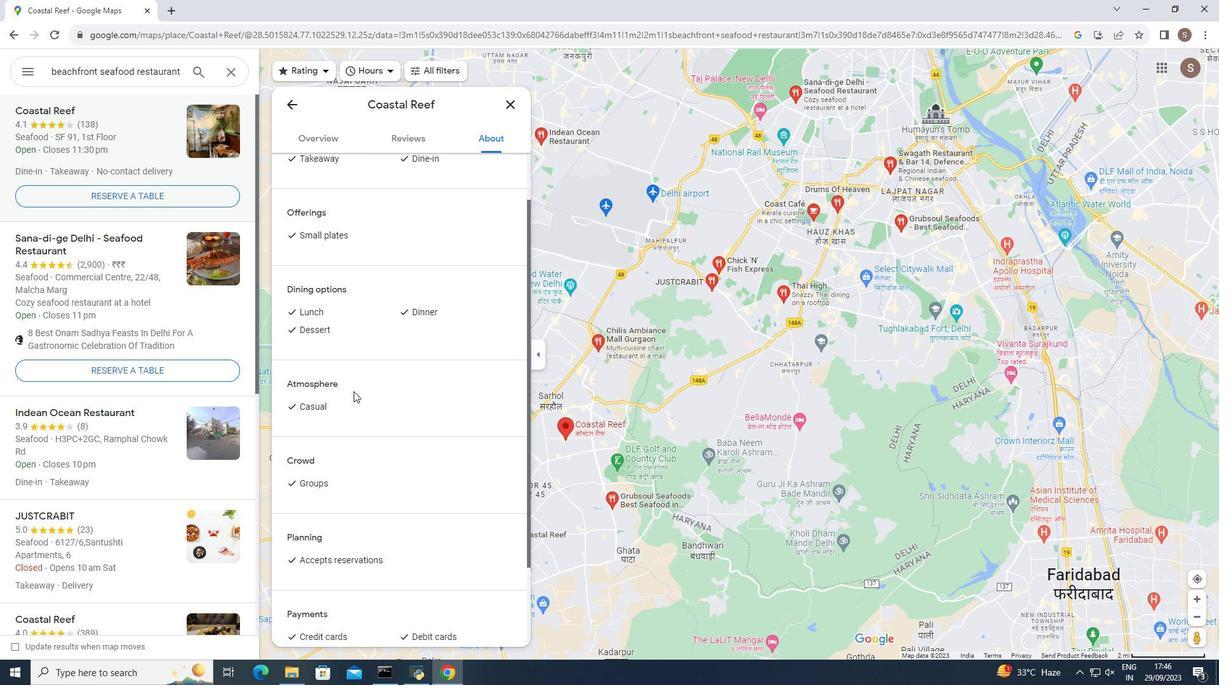 
Action: Mouse scrolled (353, 391) with delta (0, 0)
Screenshot: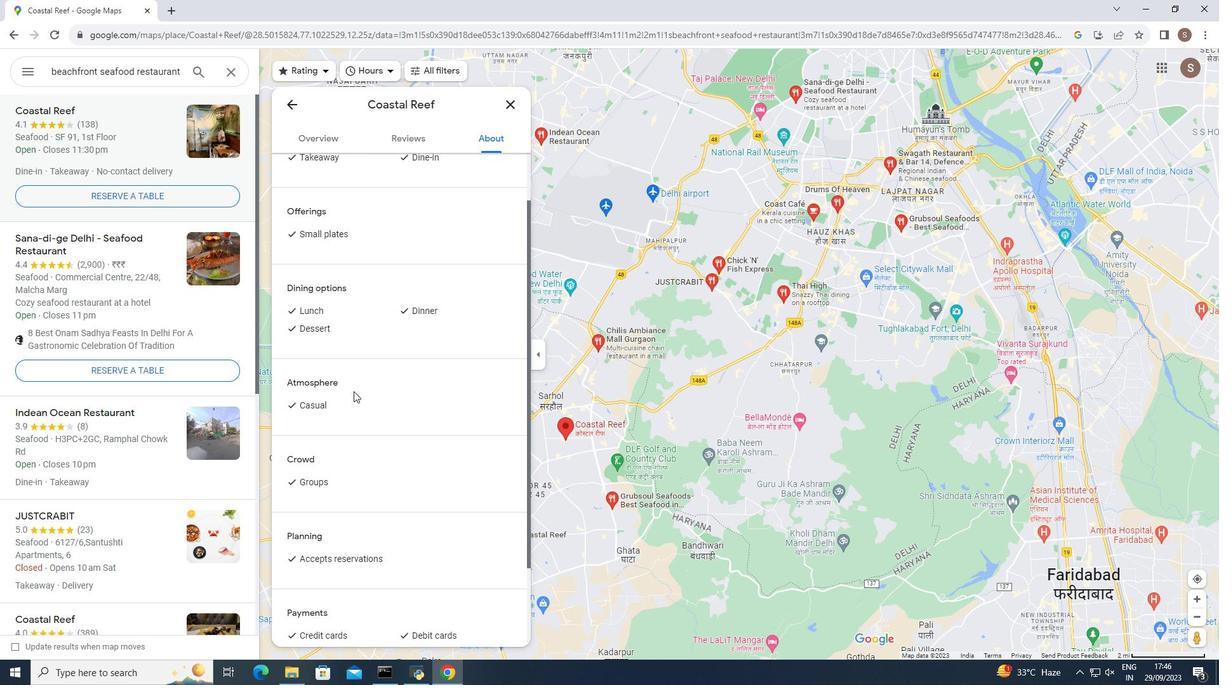 
Action: Mouse scrolled (353, 391) with delta (0, 0)
Screenshot: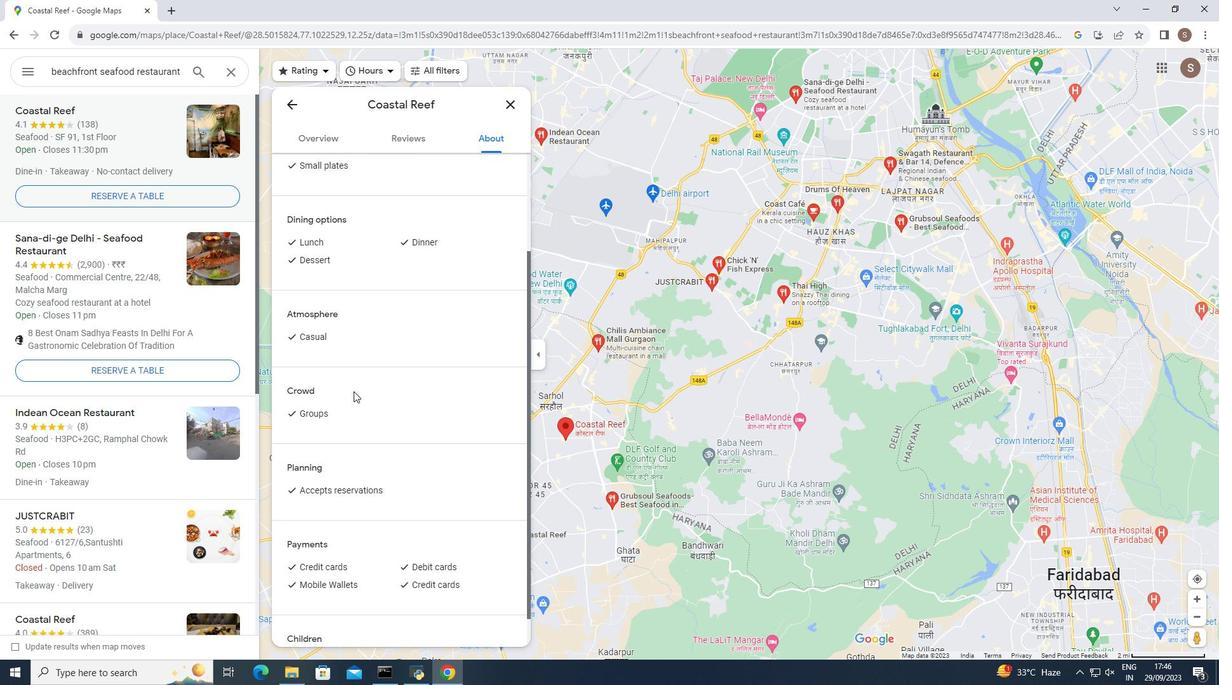 
Action: Mouse moved to (354, 391)
Screenshot: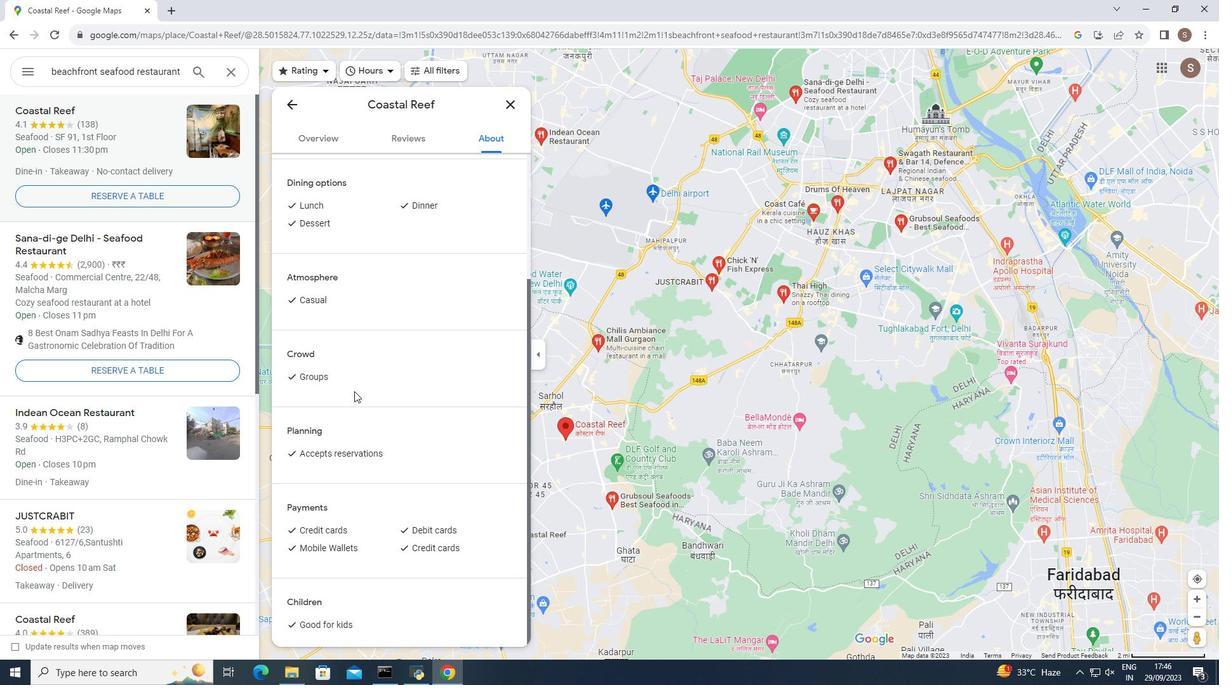 
Action: Mouse scrolled (354, 391) with delta (0, 0)
Screenshot: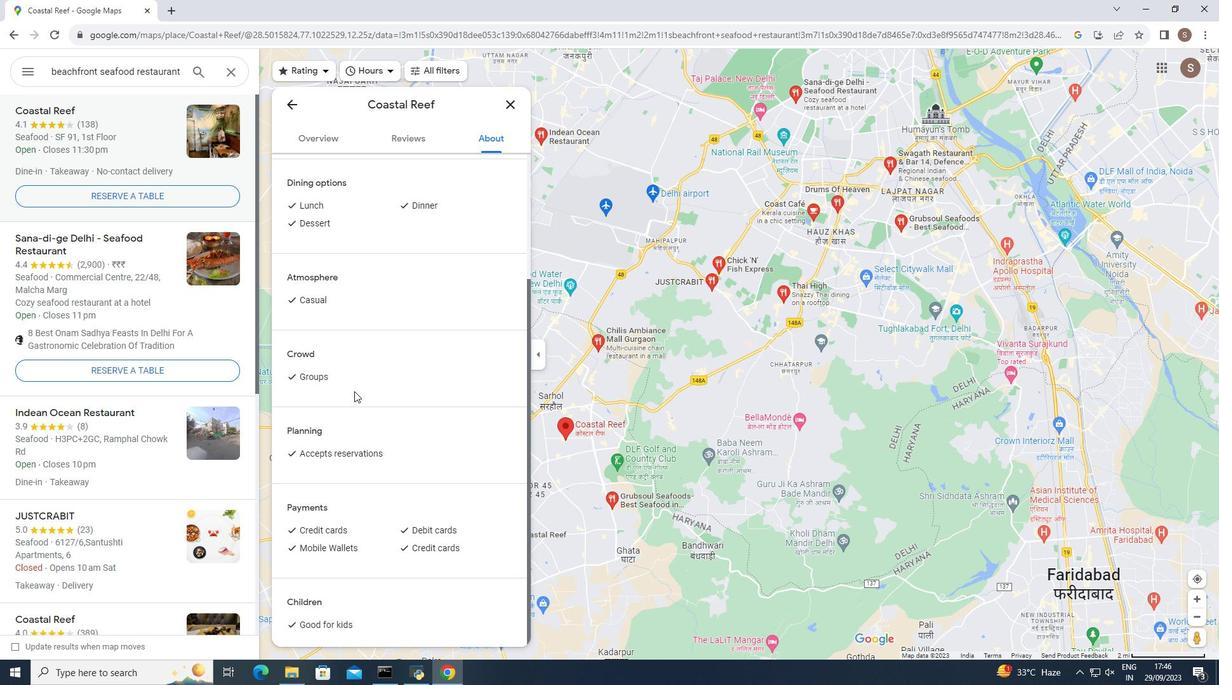 
Action: Mouse scrolled (354, 391) with delta (0, 0)
Screenshot: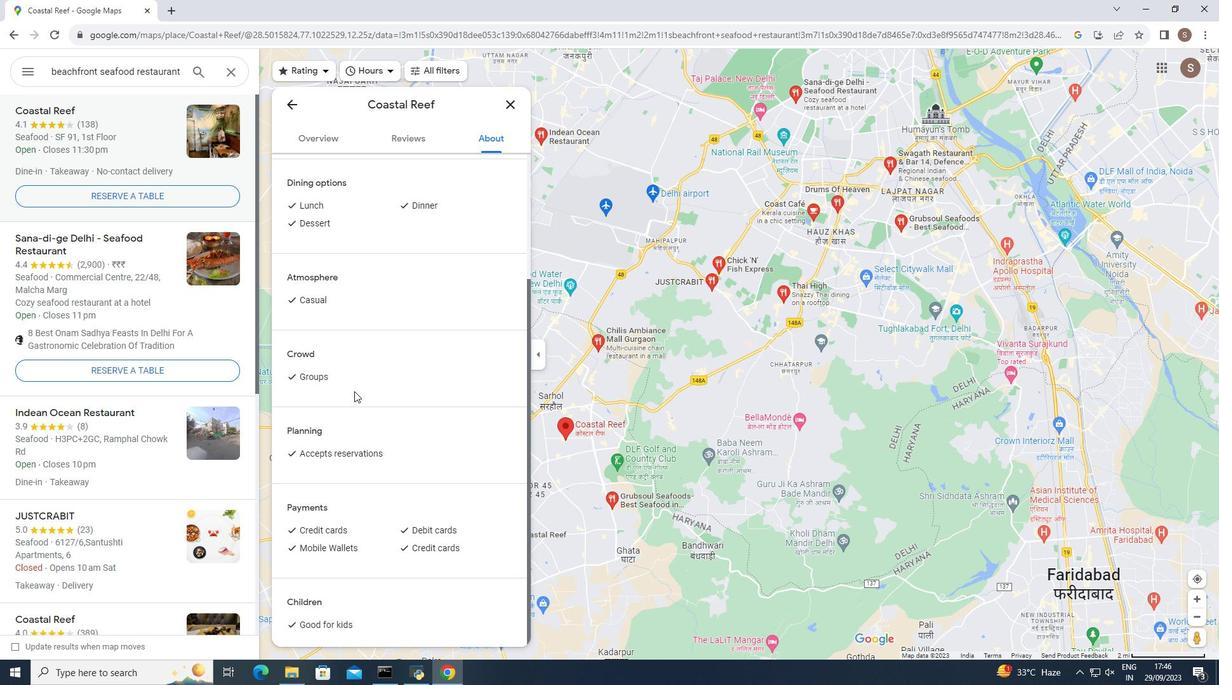 
Action: Mouse scrolled (354, 391) with delta (0, 0)
Screenshot: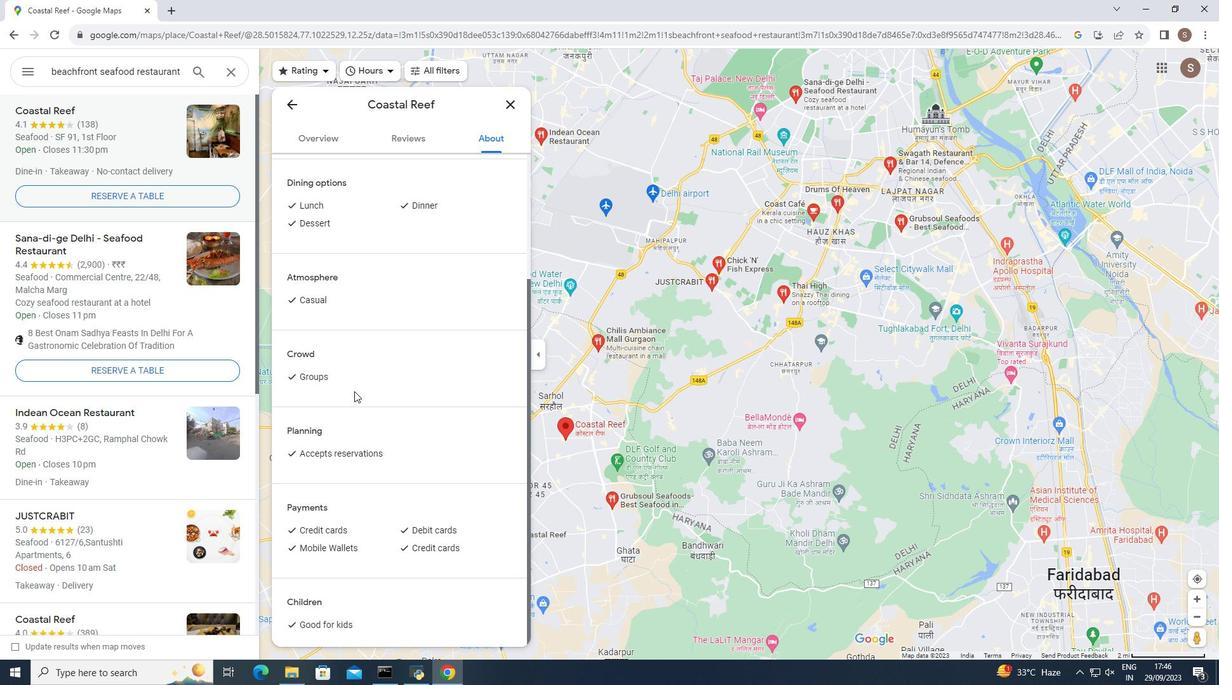 
Action: Mouse moved to (506, 104)
Screenshot: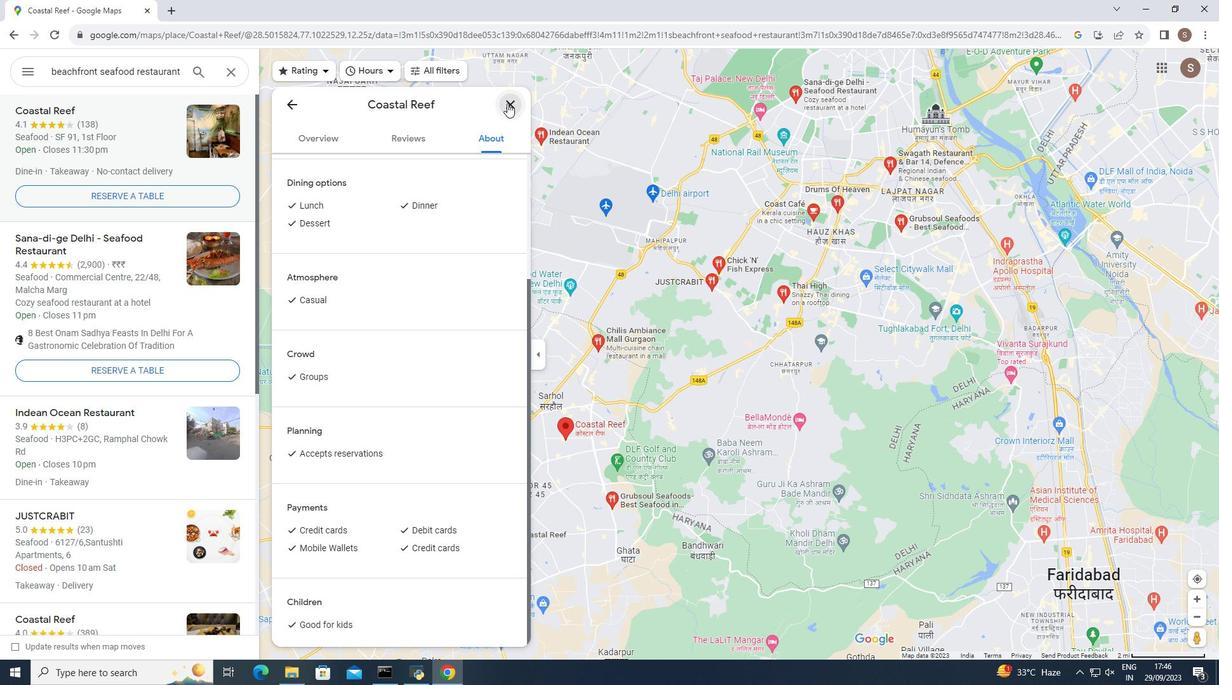 
Action: Mouse pressed left at (506, 104)
Screenshot: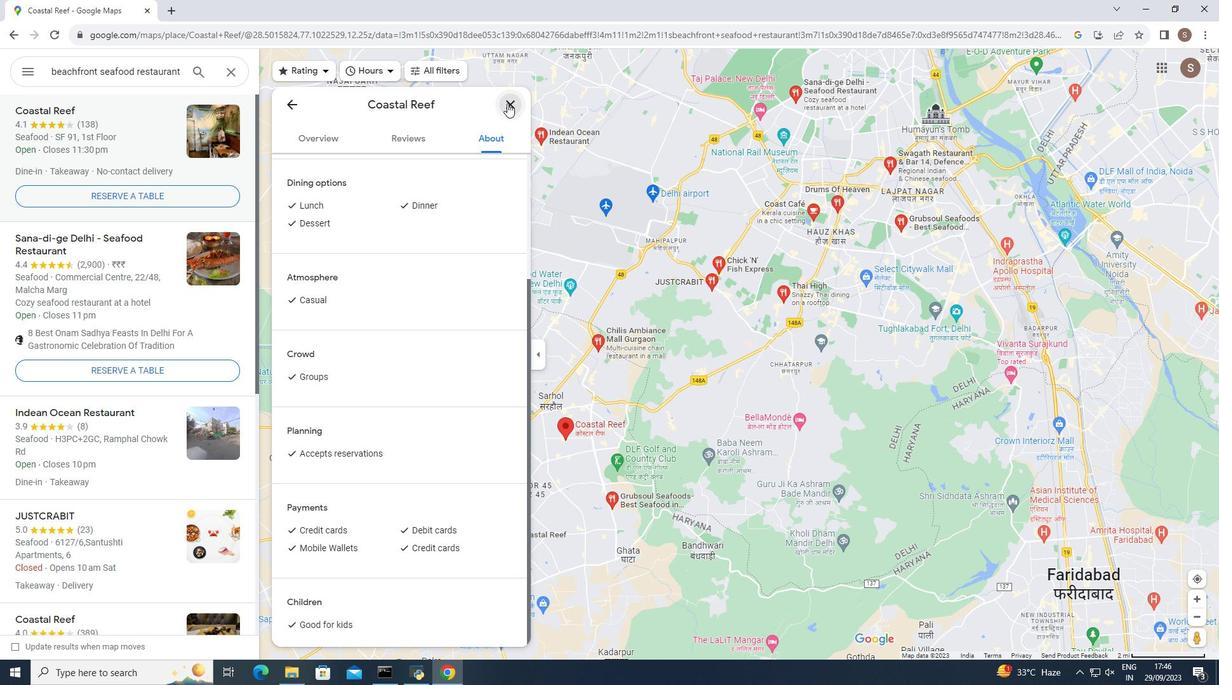 
Action: Mouse moved to (100, 231)
Screenshot: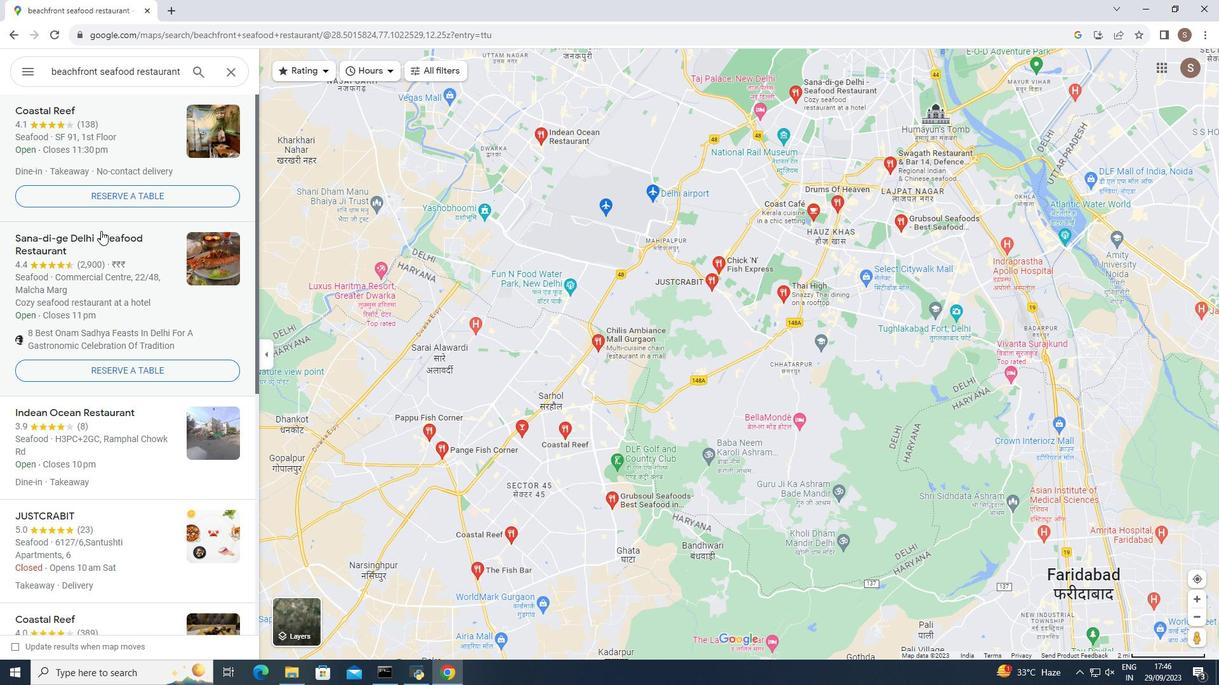 
Action: Mouse pressed left at (100, 231)
Screenshot: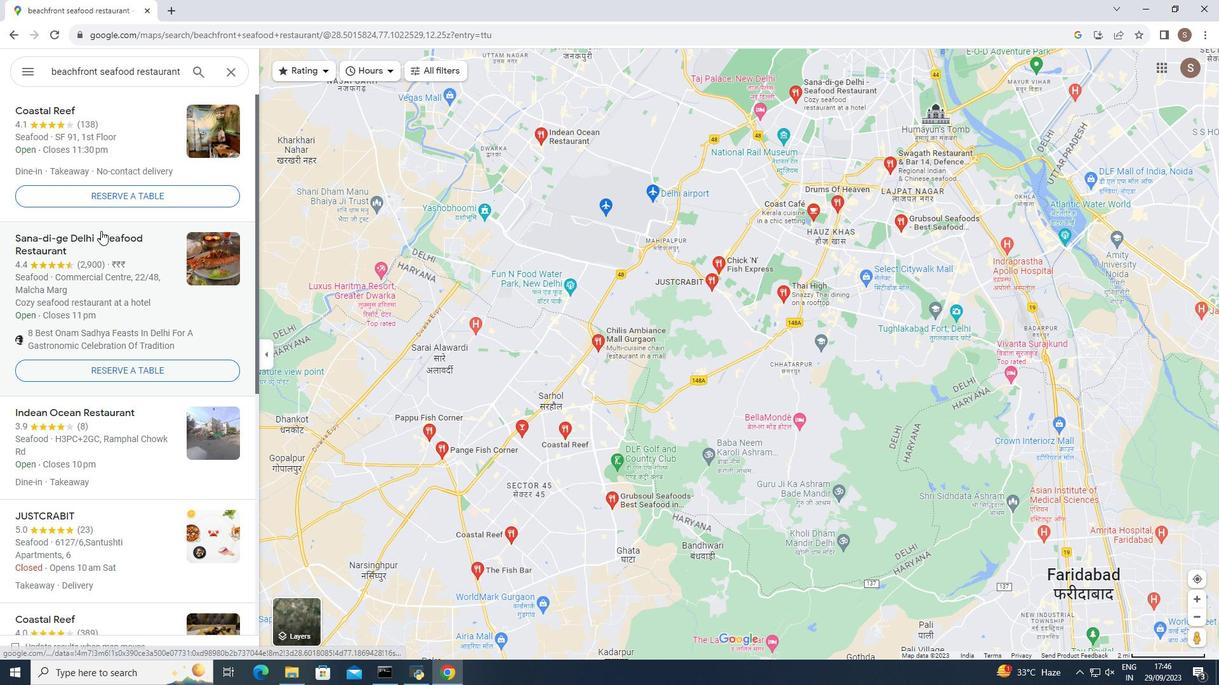 
Action: Mouse moved to (370, 345)
Screenshot: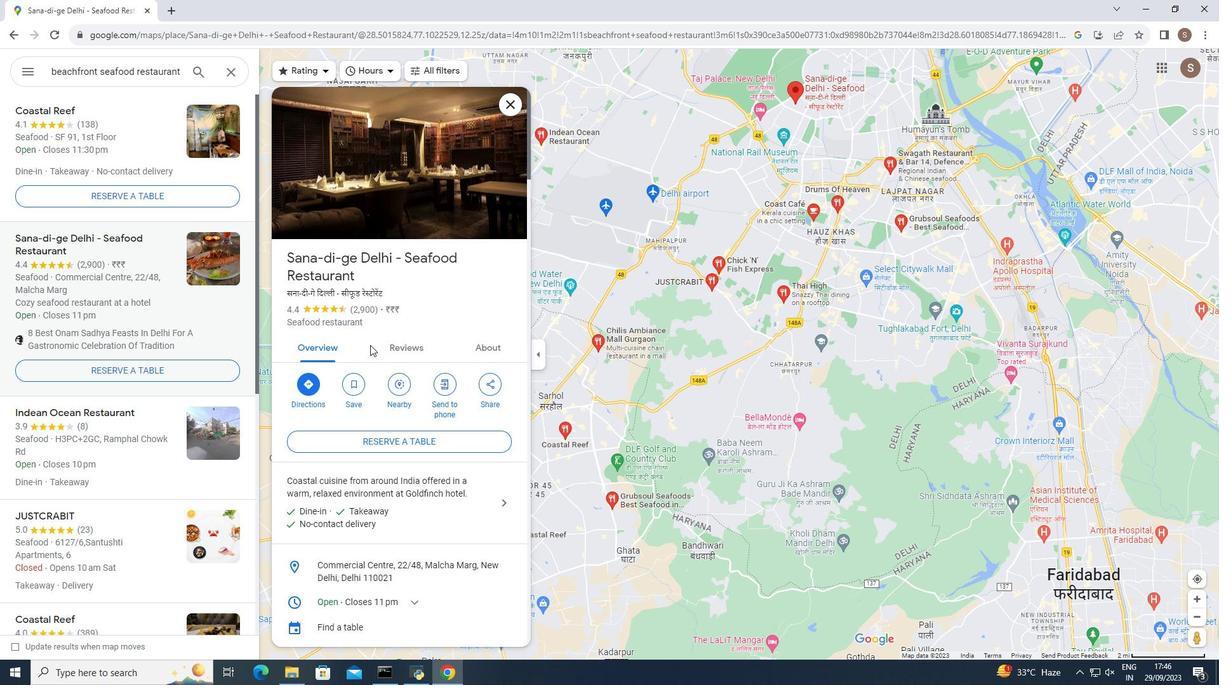 
Action: Mouse scrolled (370, 344) with delta (0, 0)
Screenshot: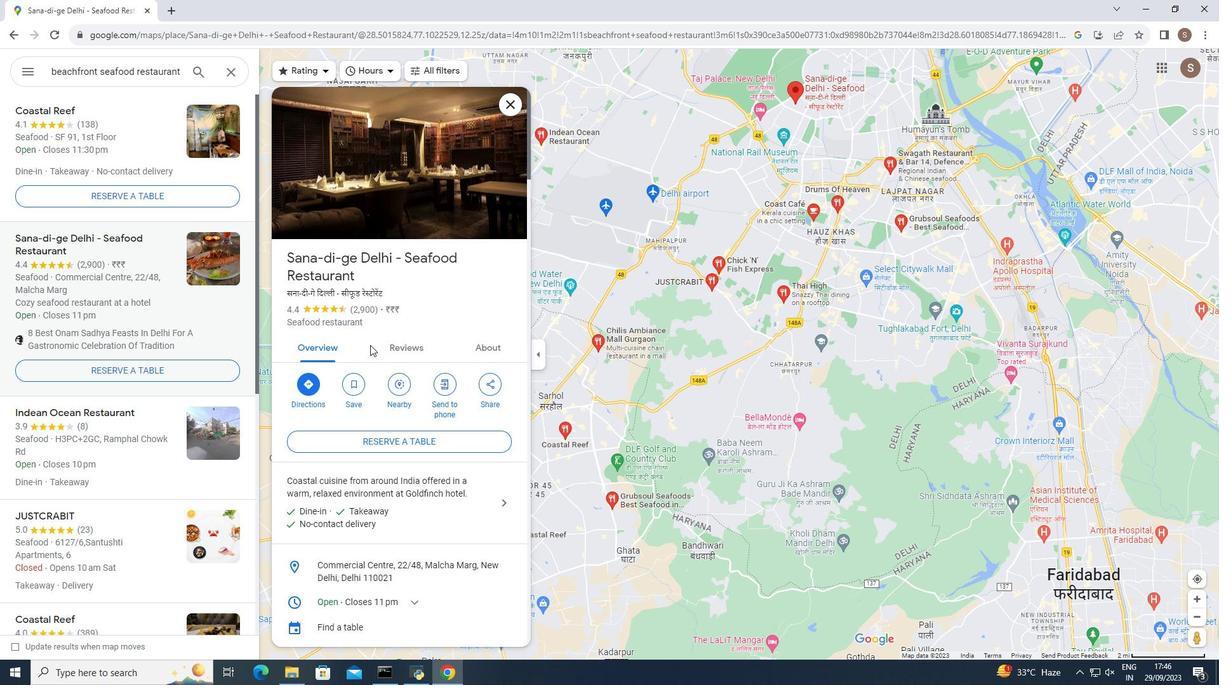 
Action: Mouse scrolled (370, 344) with delta (0, 0)
Screenshot: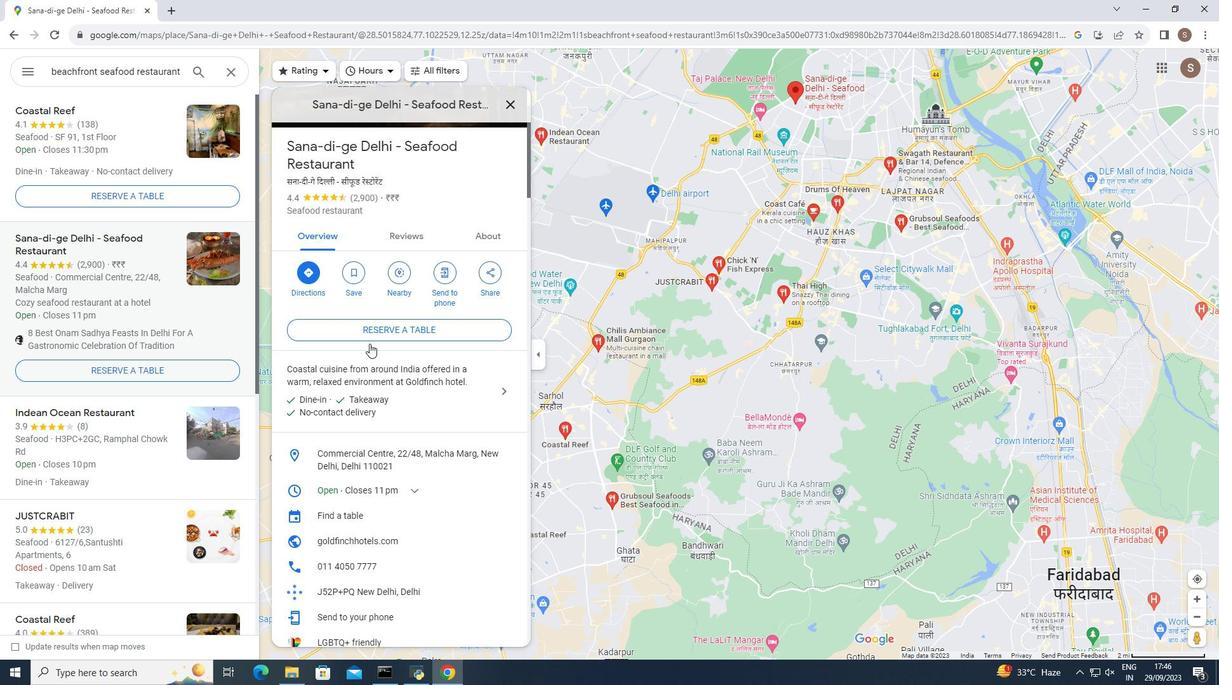 
Action: Mouse scrolled (370, 344) with delta (0, 0)
Screenshot: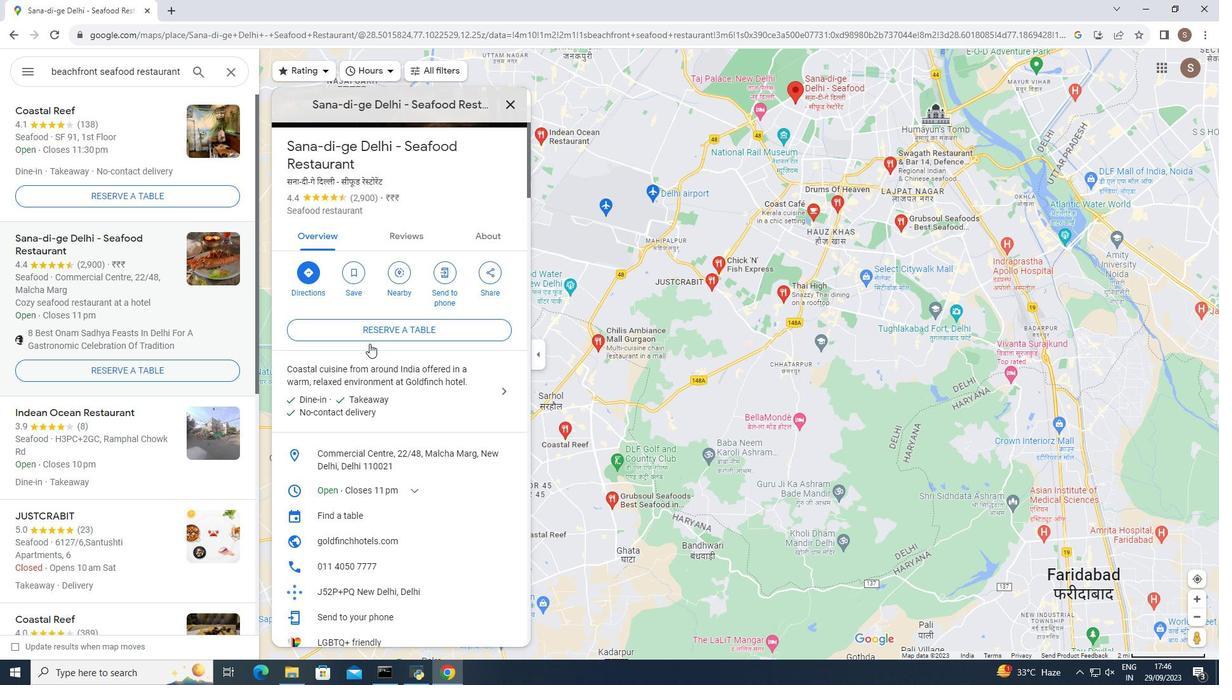 
Action: Mouse moved to (372, 341)
Screenshot: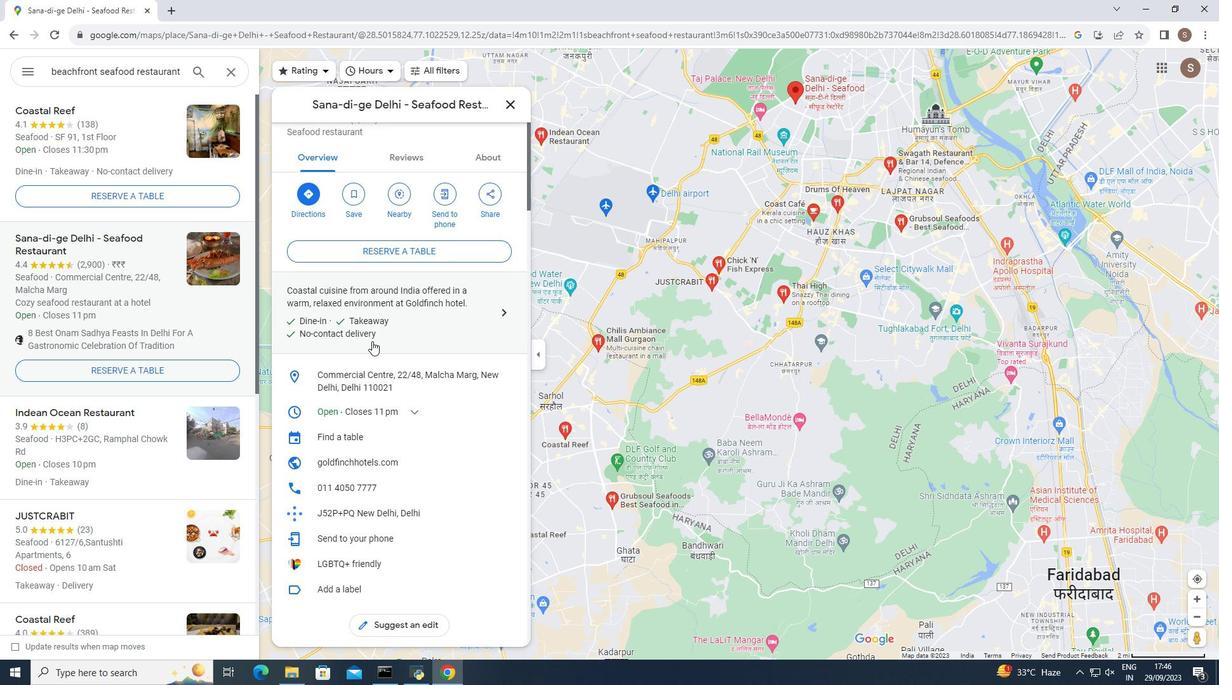 
Action: Mouse scrolled (372, 341) with delta (0, 0)
Screenshot: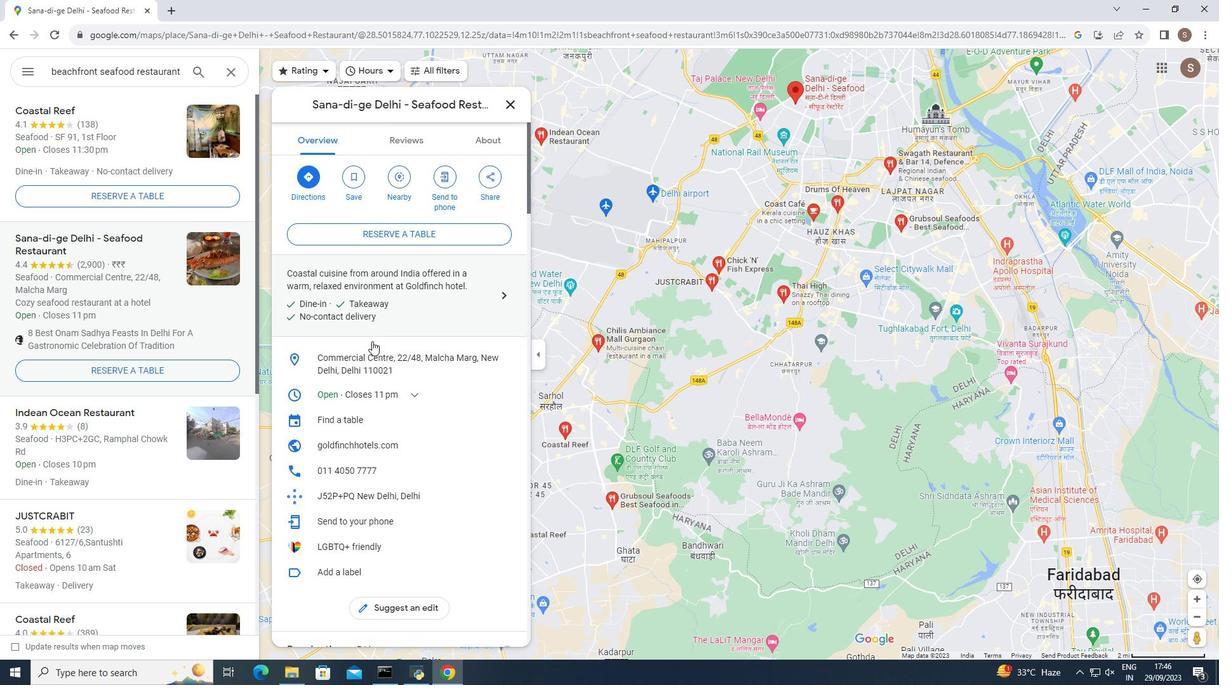 
Action: Mouse moved to (371, 340)
Screenshot: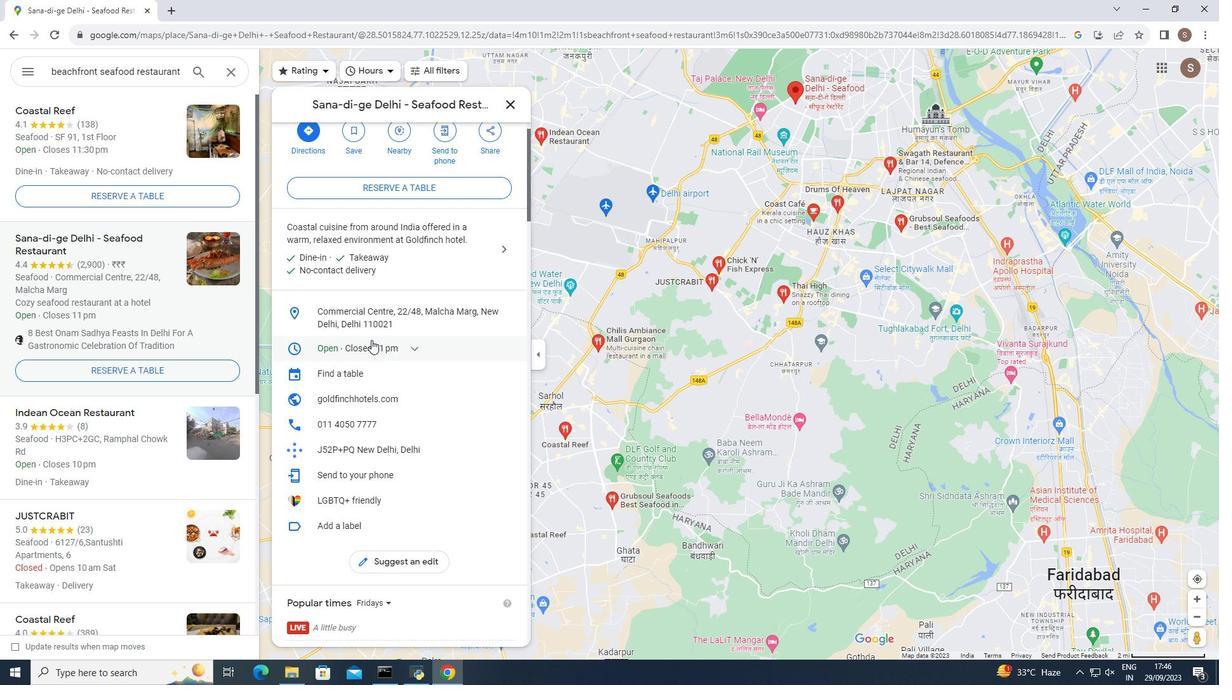 
Action: Mouse scrolled (371, 339) with delta (0, 0)
Screenshot: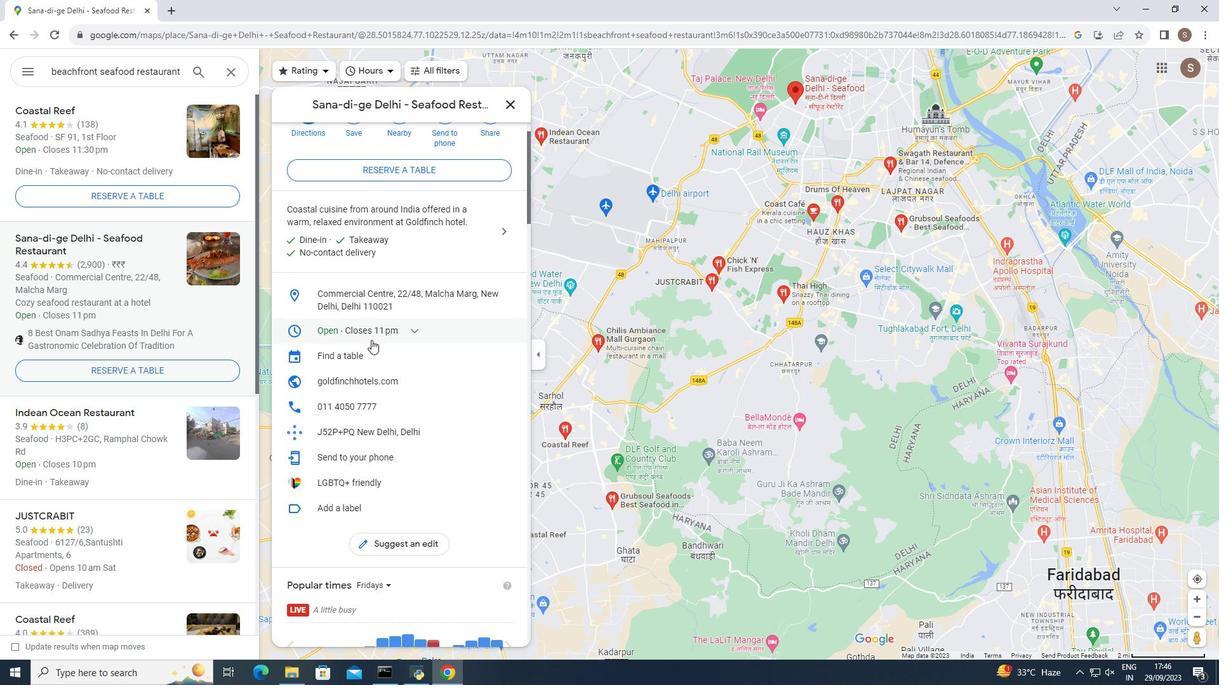 
Action: Mouse scrolled (371, 339) with delta (0, 0)
Screenshot: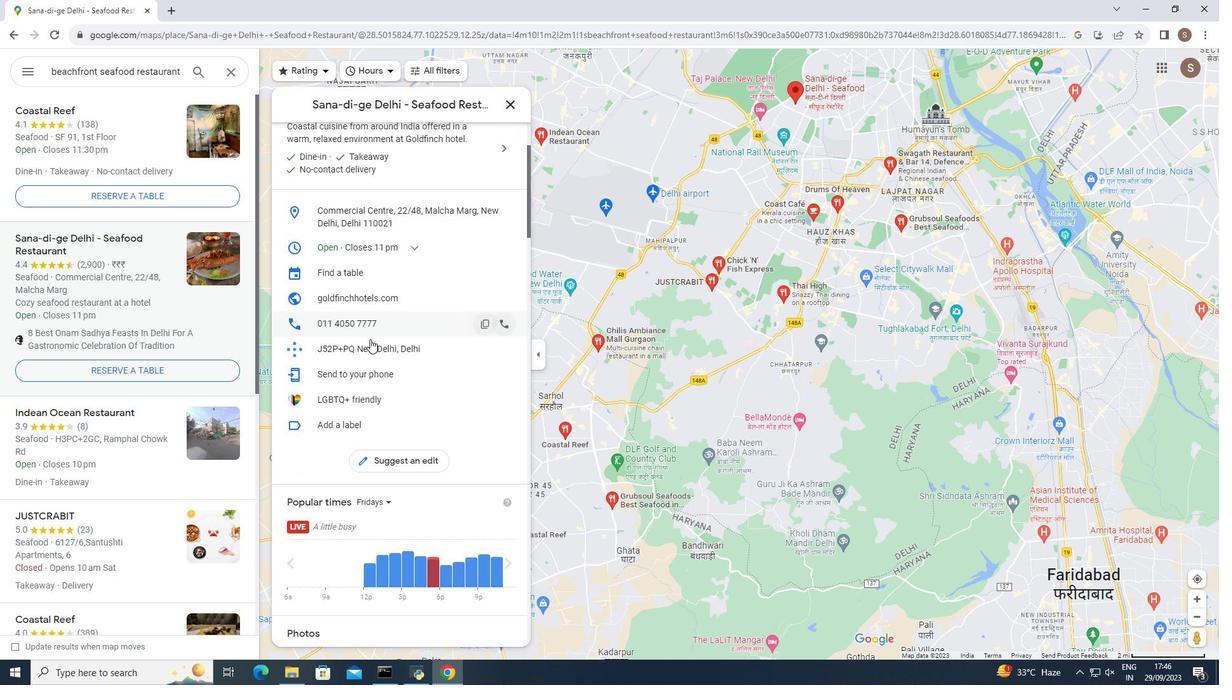 
Action: Mouse moved to (370, 339)
Screenshot: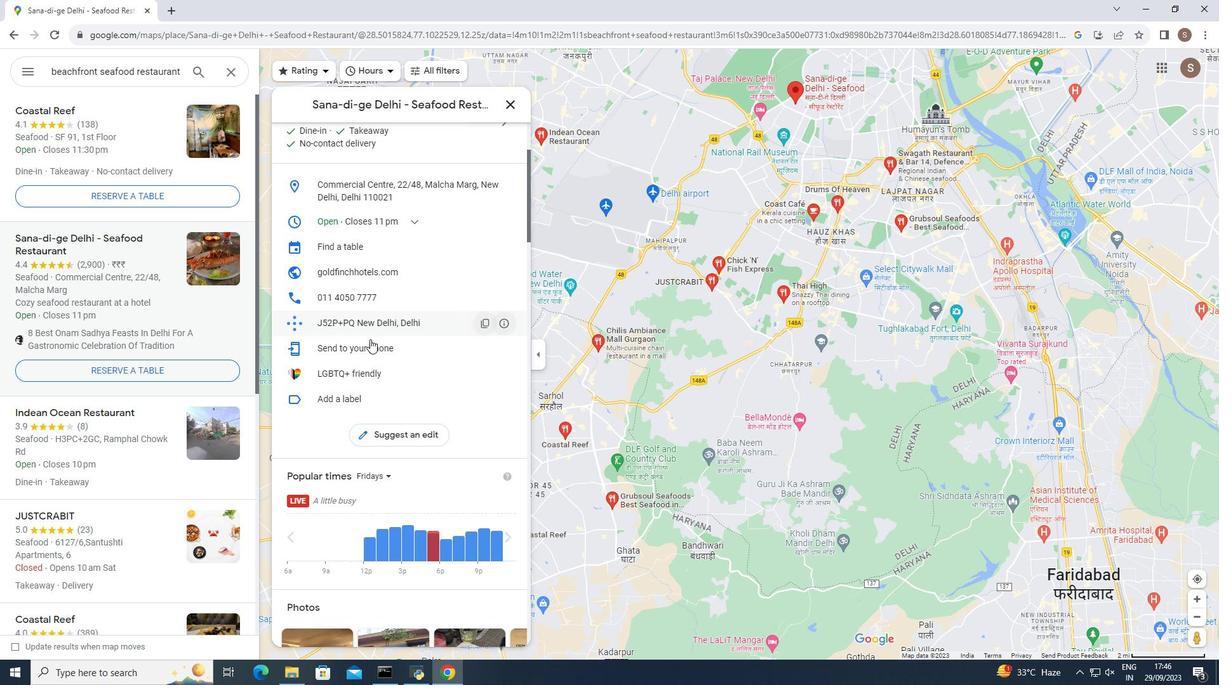 
Action: Mouse scrolled (370, 339) with delta (0, 0)
Screenshot: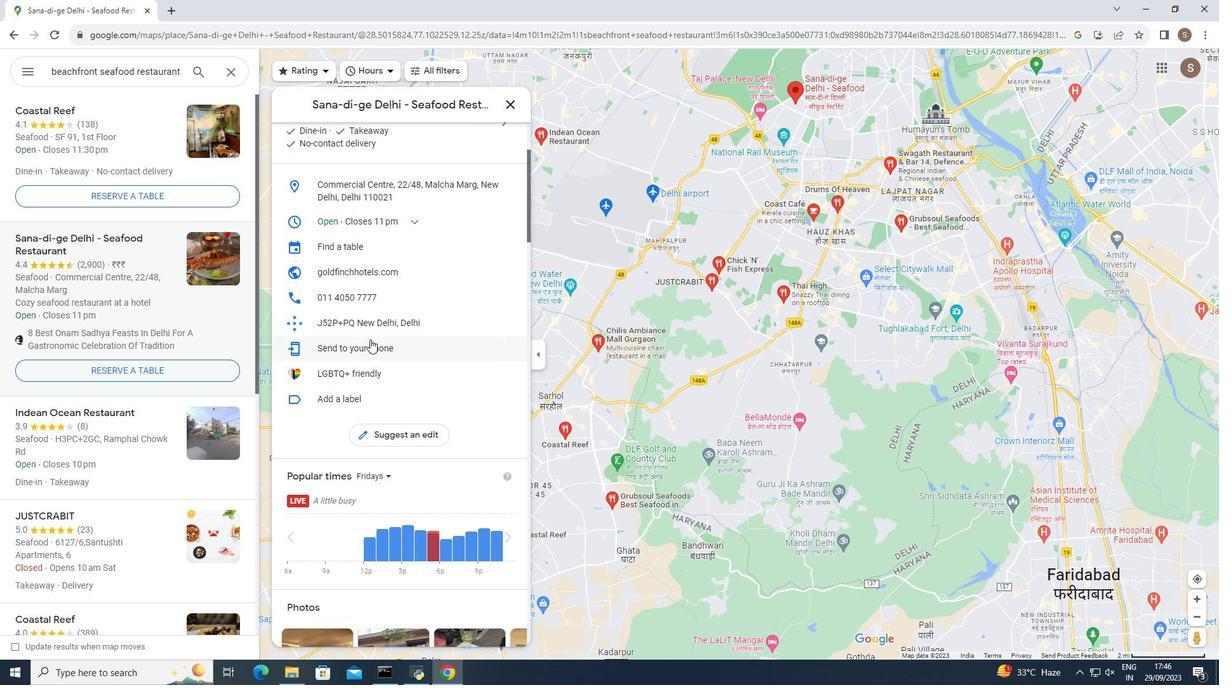 
Action: Mouse scrolled (370, 339) with delta (0, 0)
Screenshot: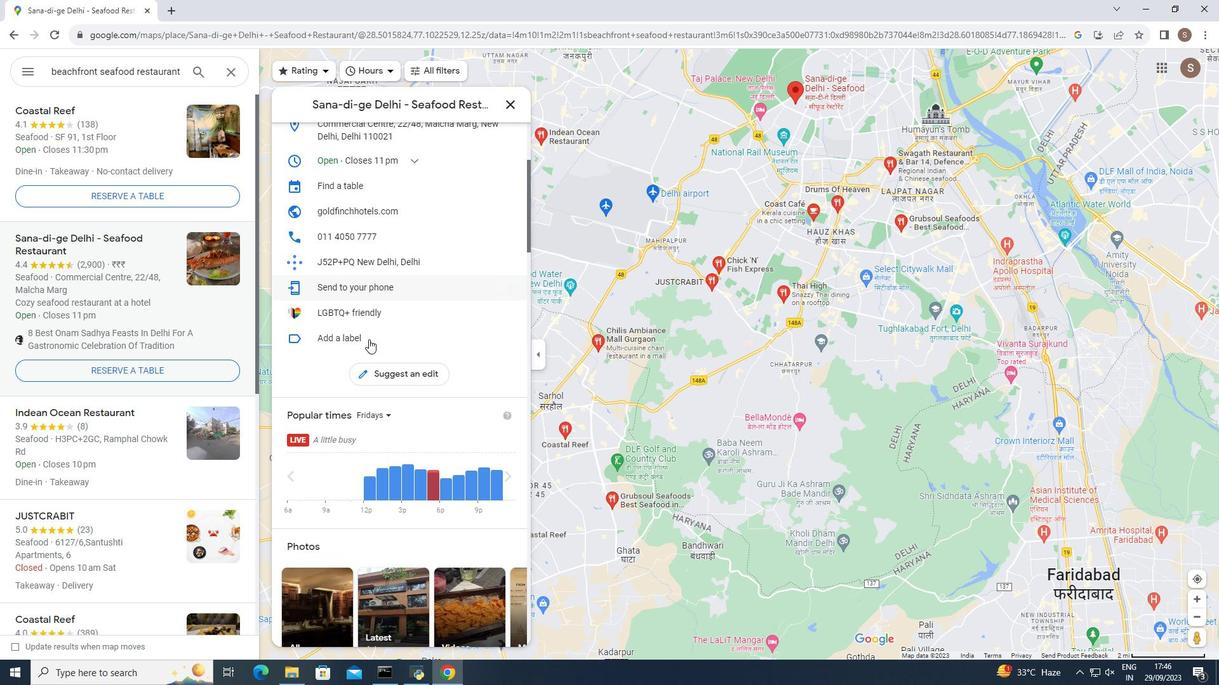 
Action: Mouse moved to (367, 339)
Screenshot: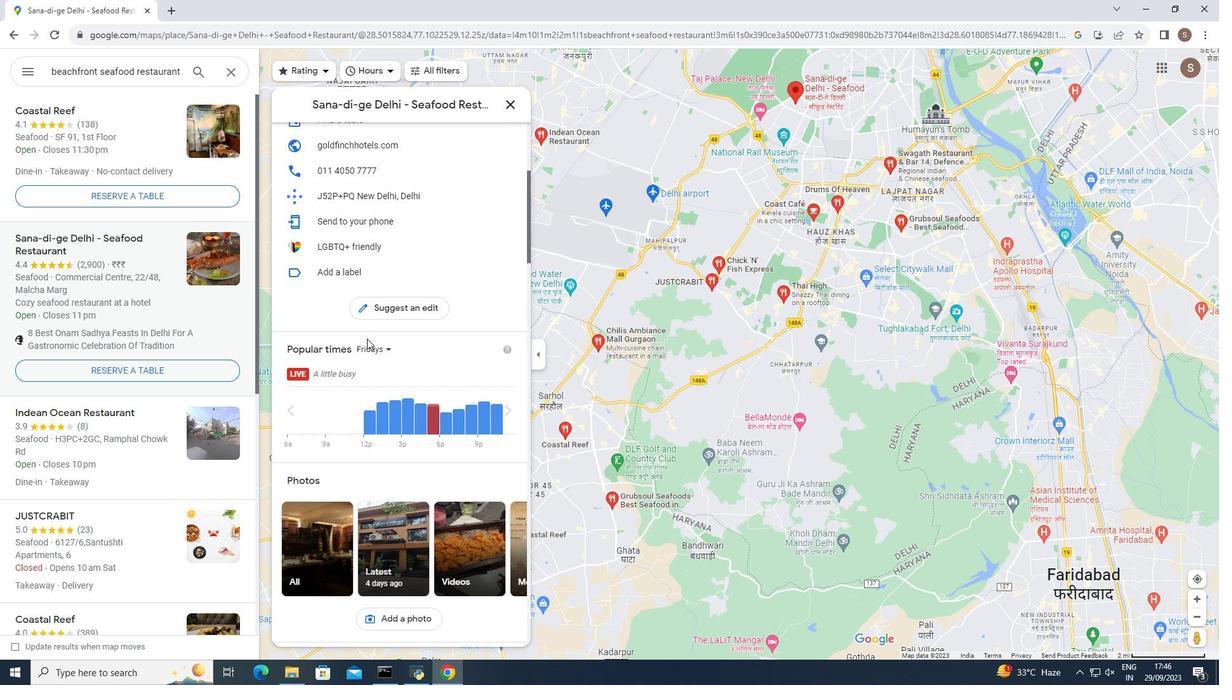 
Action: Mouse scrolled (367, 338) with delta (0, 0)
Screenshot: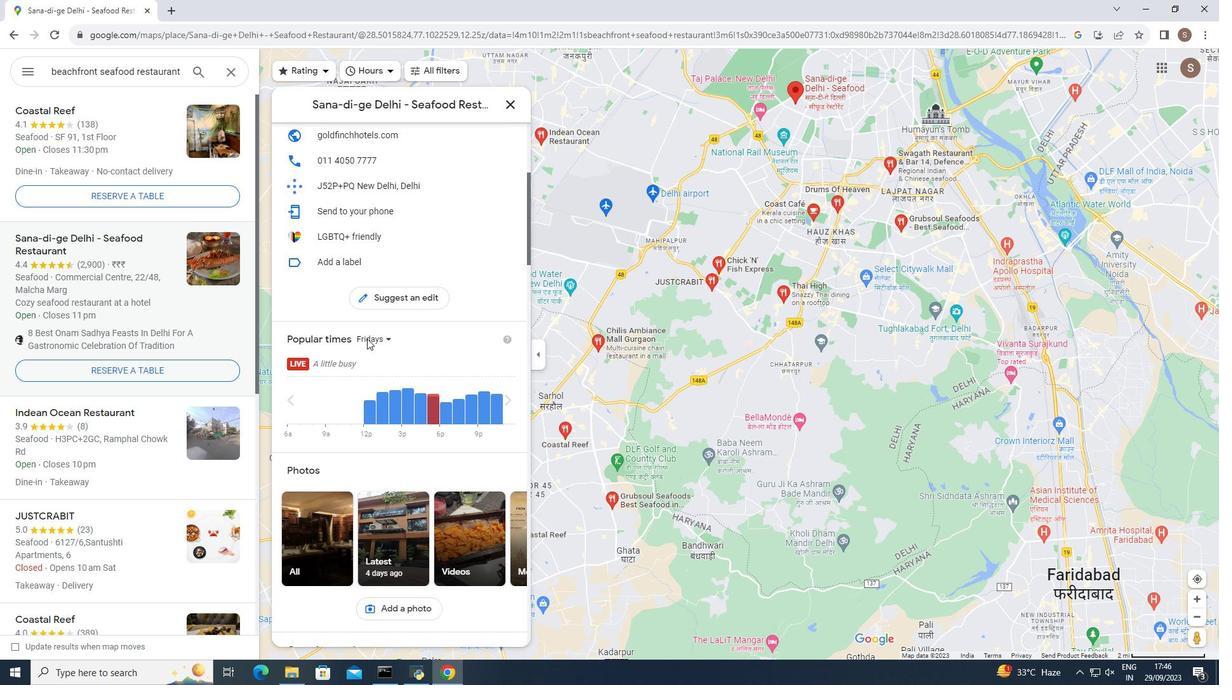 
Action: Mouse scrolled (367, 338) with delta (0, 0)
Screenshot: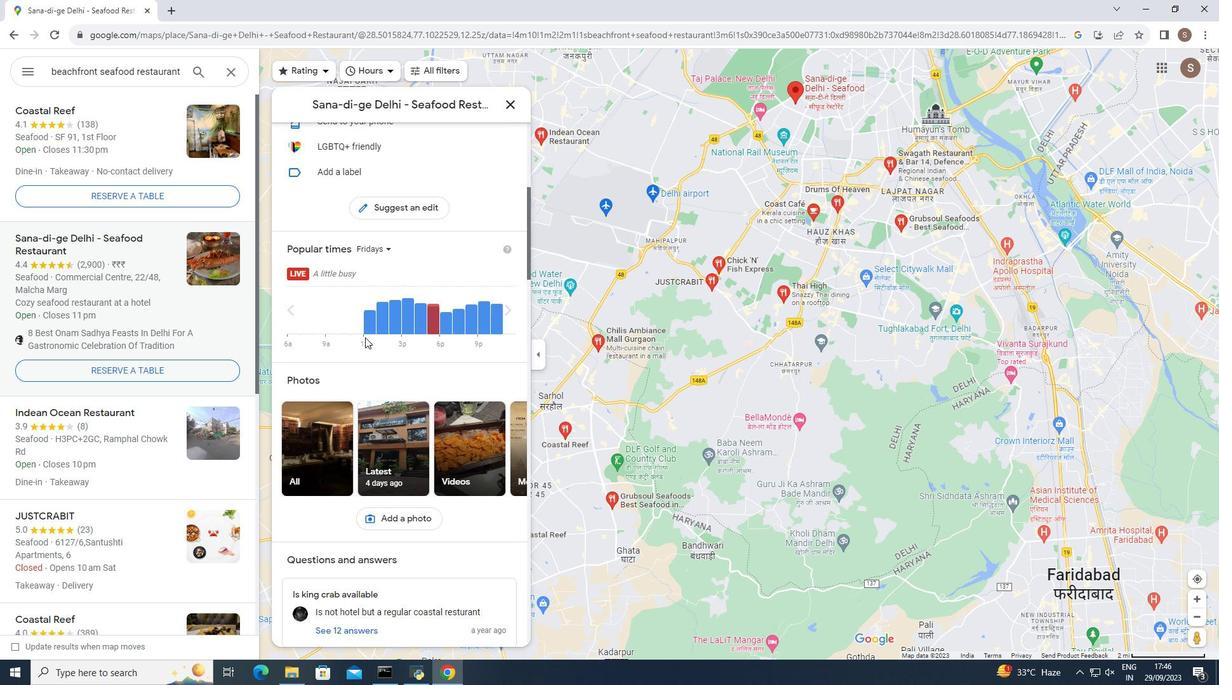 
Action: Mouse moved to (365, 337)
Screenshot: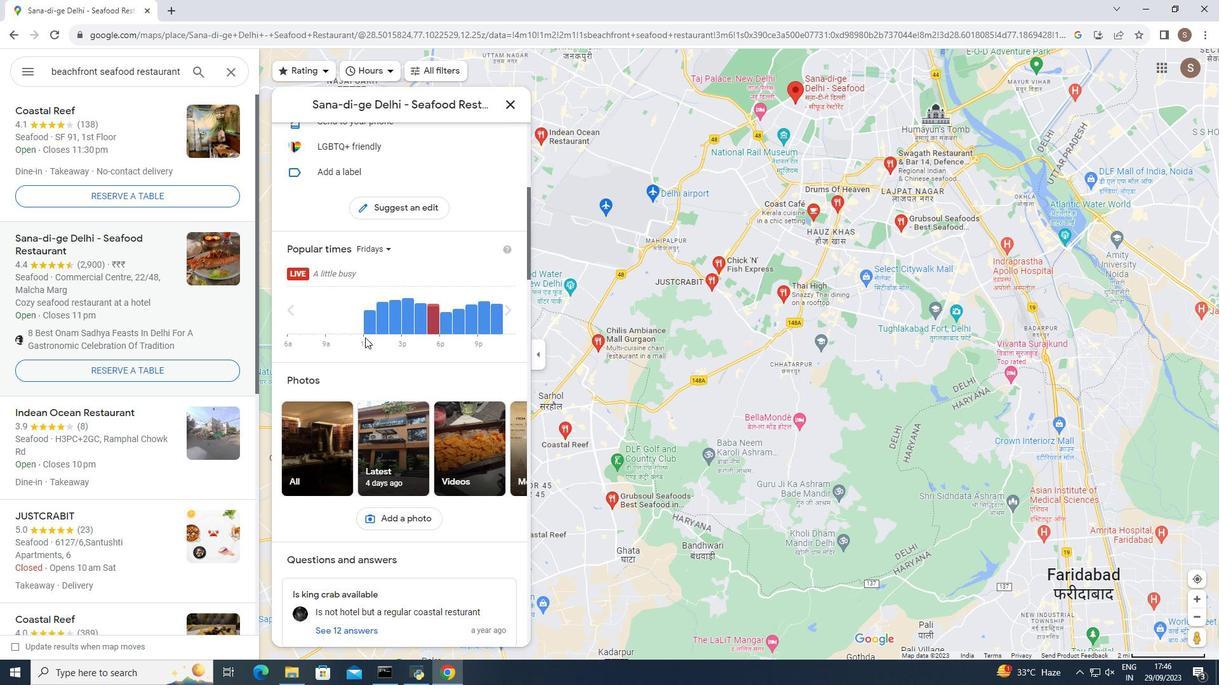 
Action: Mouse scrolled (365, 337) with delta (0, 0)
Screenshot: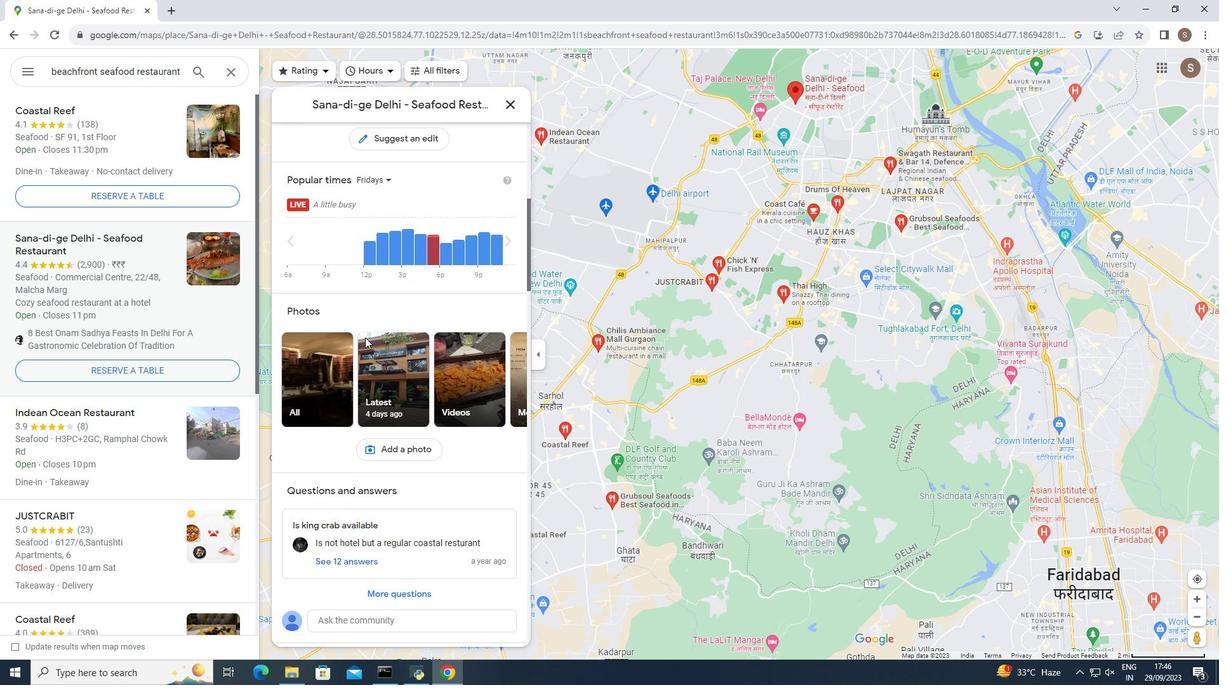 
Action: Mouse moved to (365, 337)
Screenshot: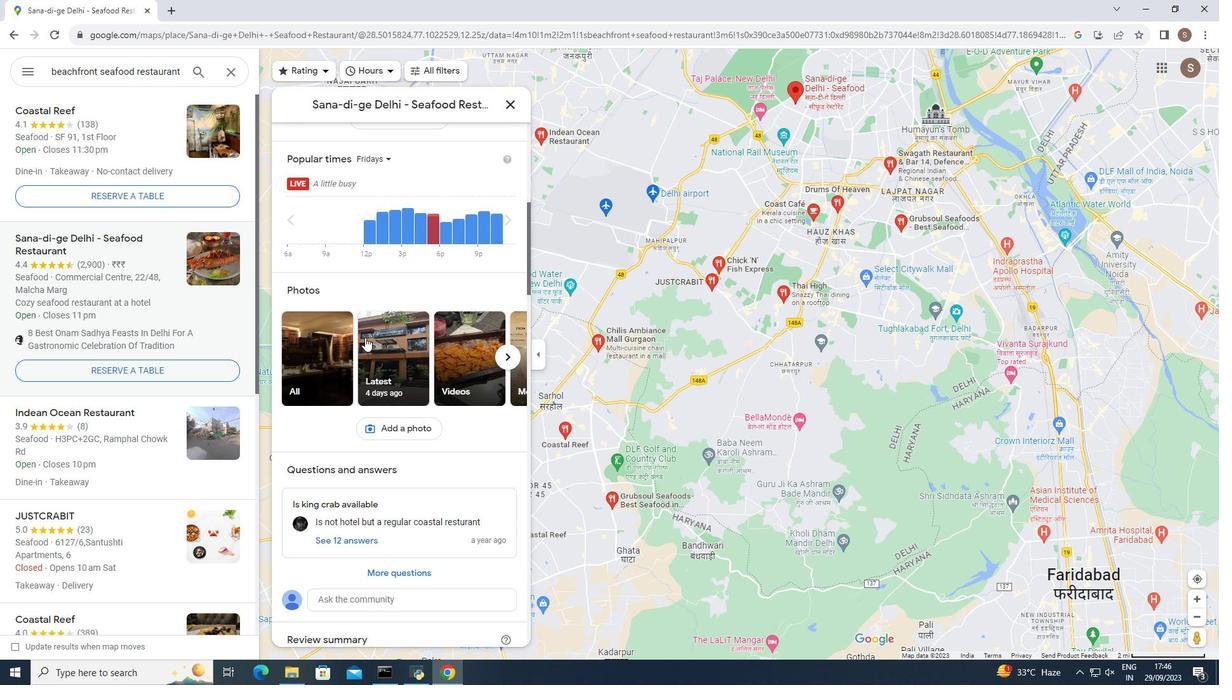 
Action: Mouse scrolled (365, 337) with delta (0, 0)
Screenshot: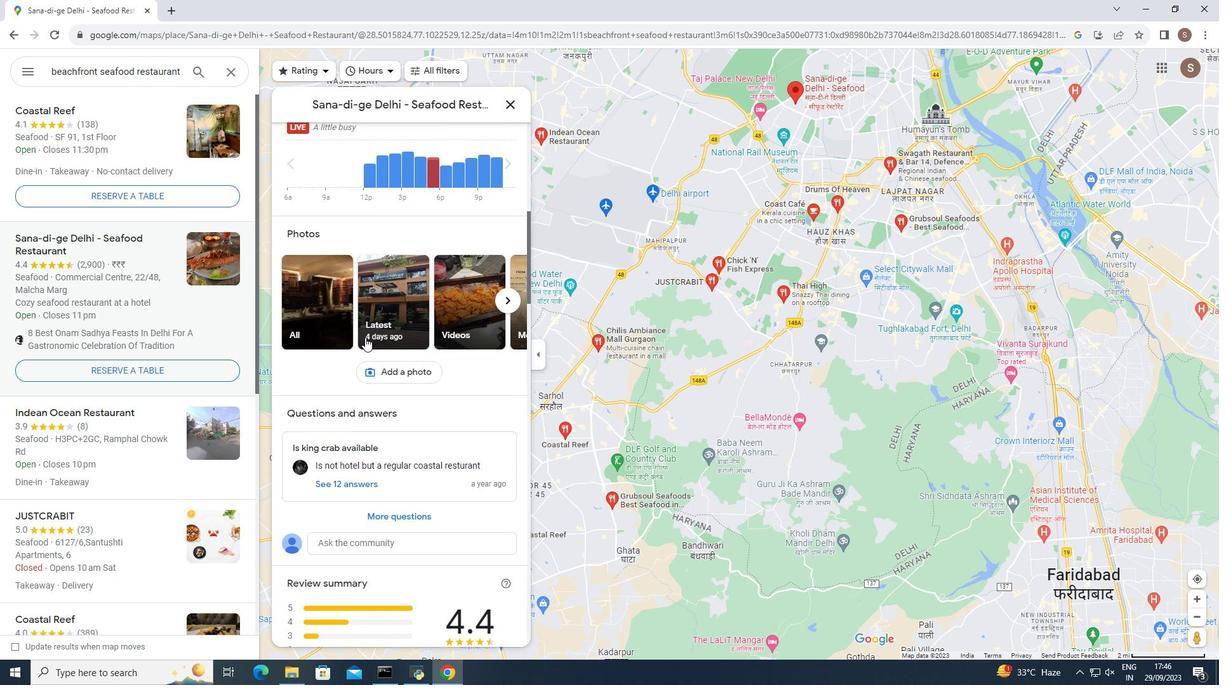 
Action: Mouse scrolled (365, 337) with delta (0, 0)
Screenshot: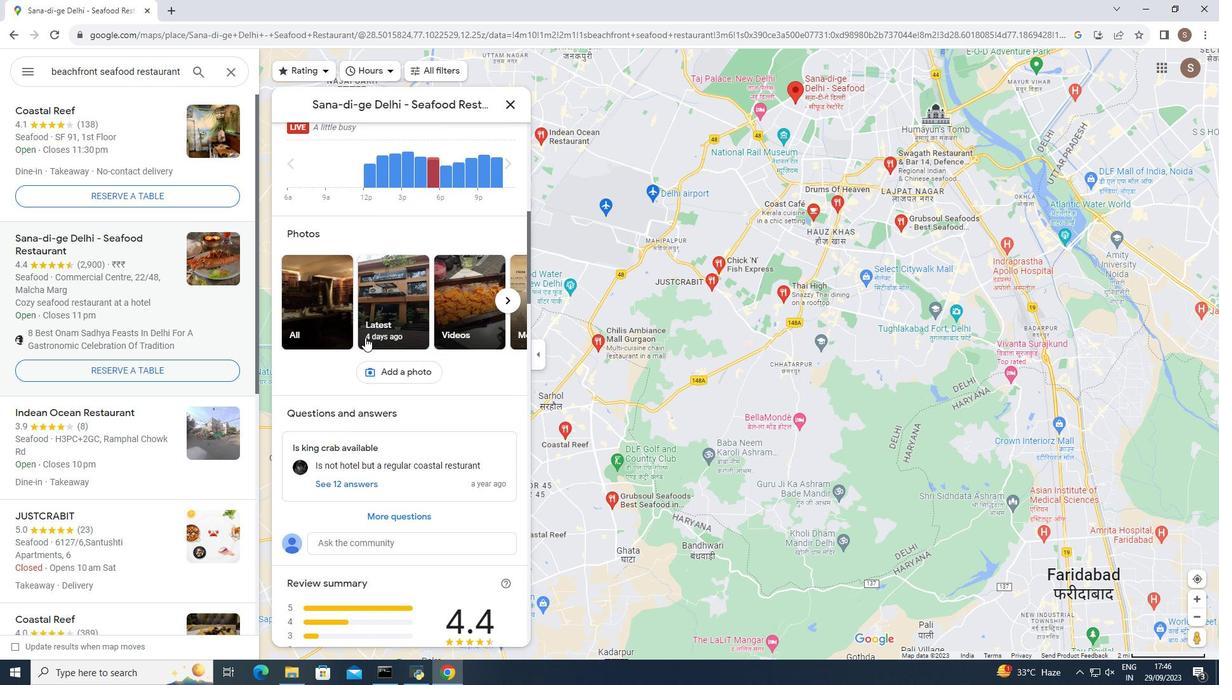 
Action: Mouse moved to (363, 337)
Screenshot: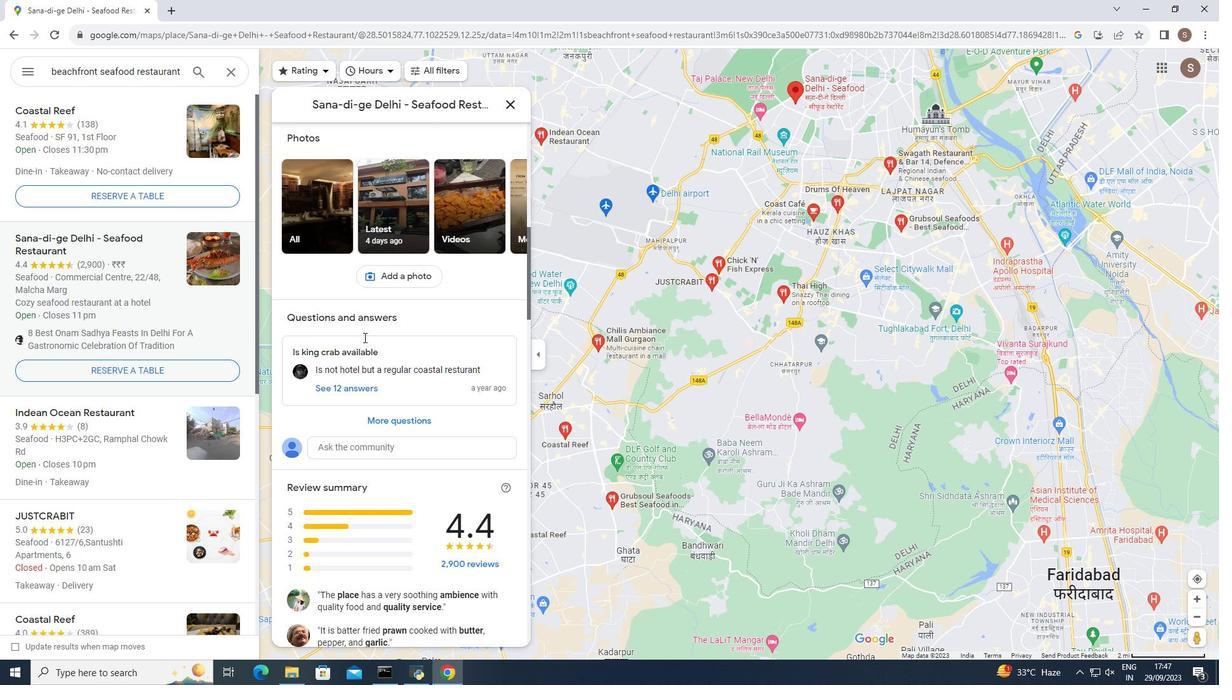 
Action: Mouse scrolled (363, 337) with delta (0, 0)
Screenshot: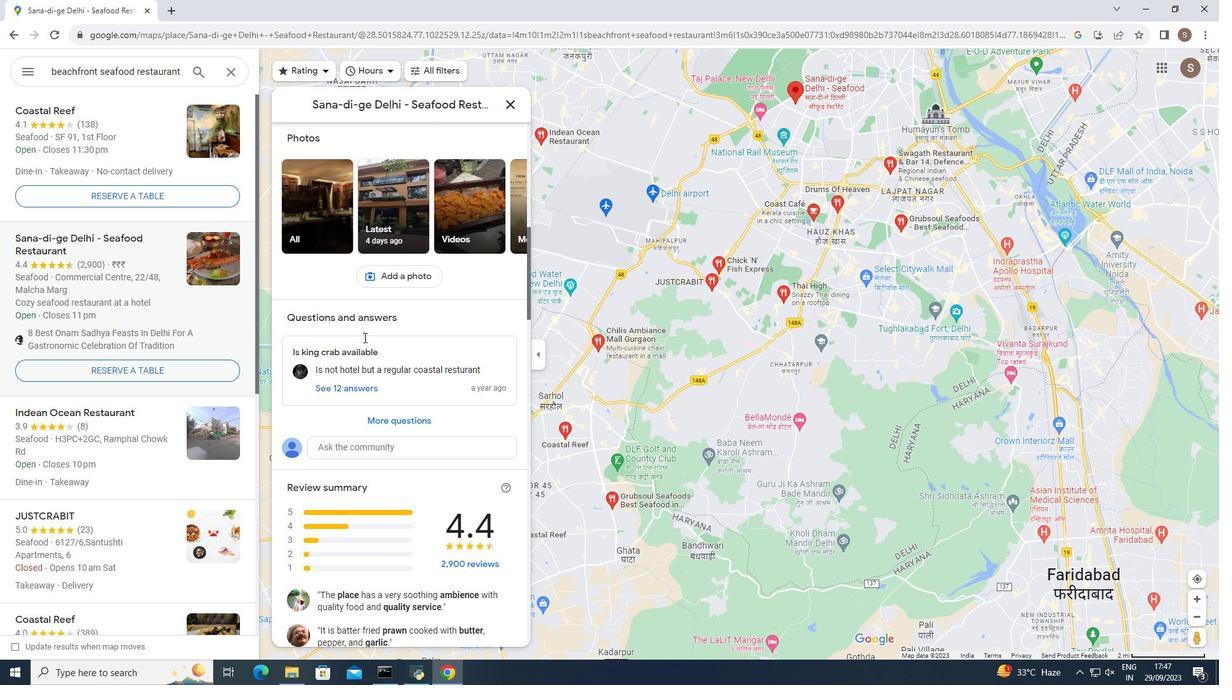 
Action: Mouse scrolled (363, 337) with delta (0, 0)
Screenshot: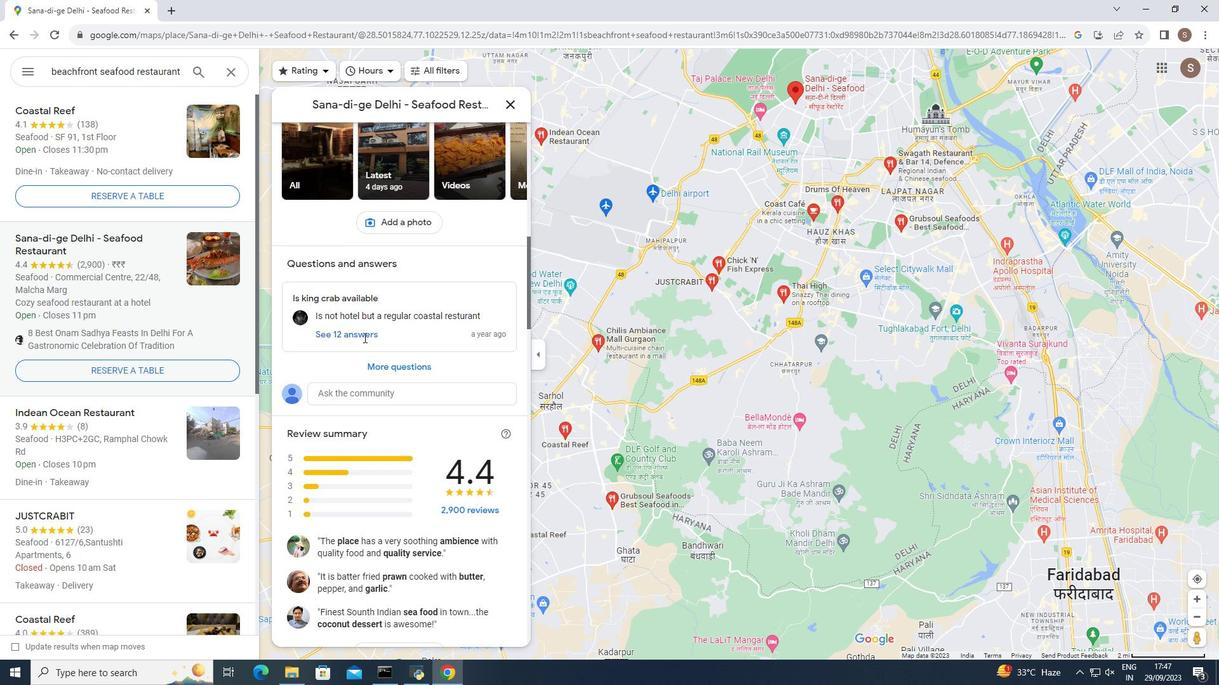 
Action: Mouse scrolled (363, 337) with delta (0, 0)
Screenshot: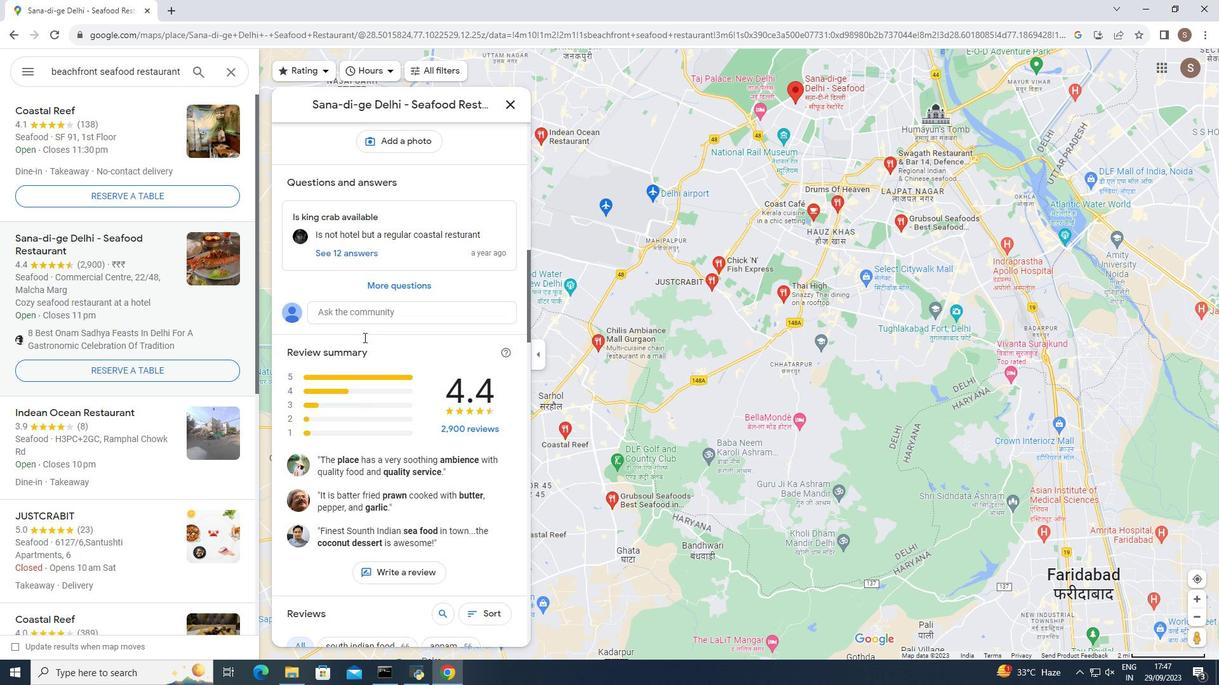 
Action: Mouse scrolled (363, 337) with delta (0, 0)
Screenshot: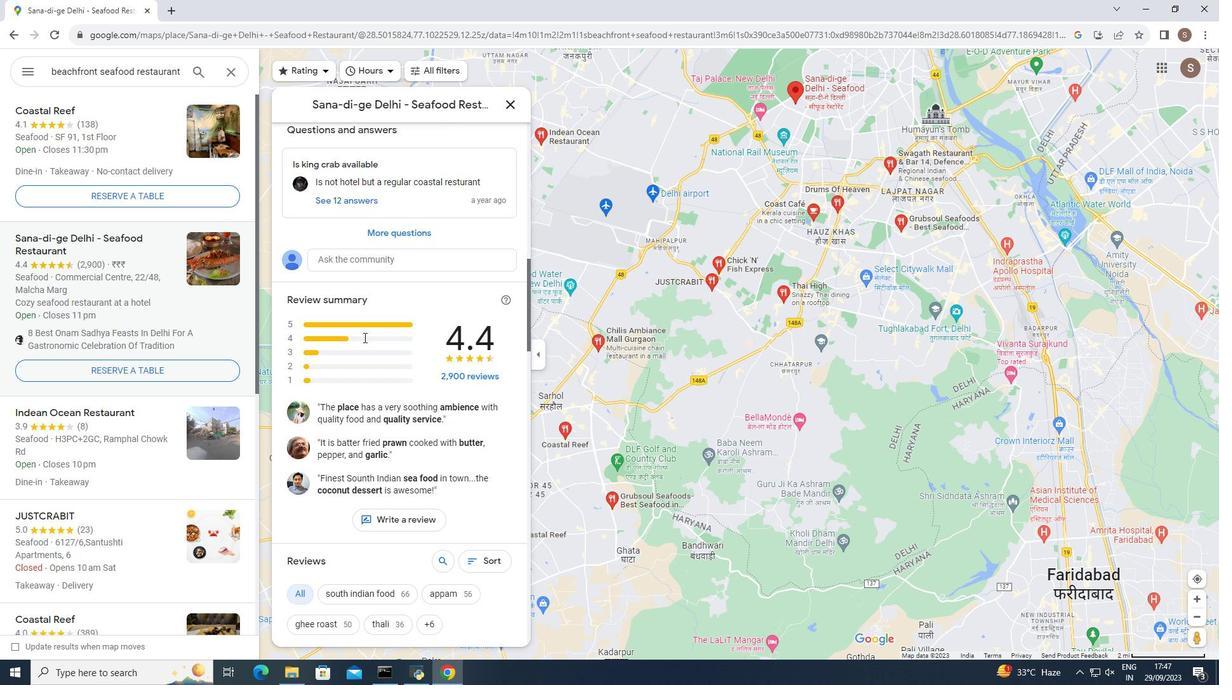 
Action: Mouse scrolled (363, 337) with delta (0, 0)
Screenshot: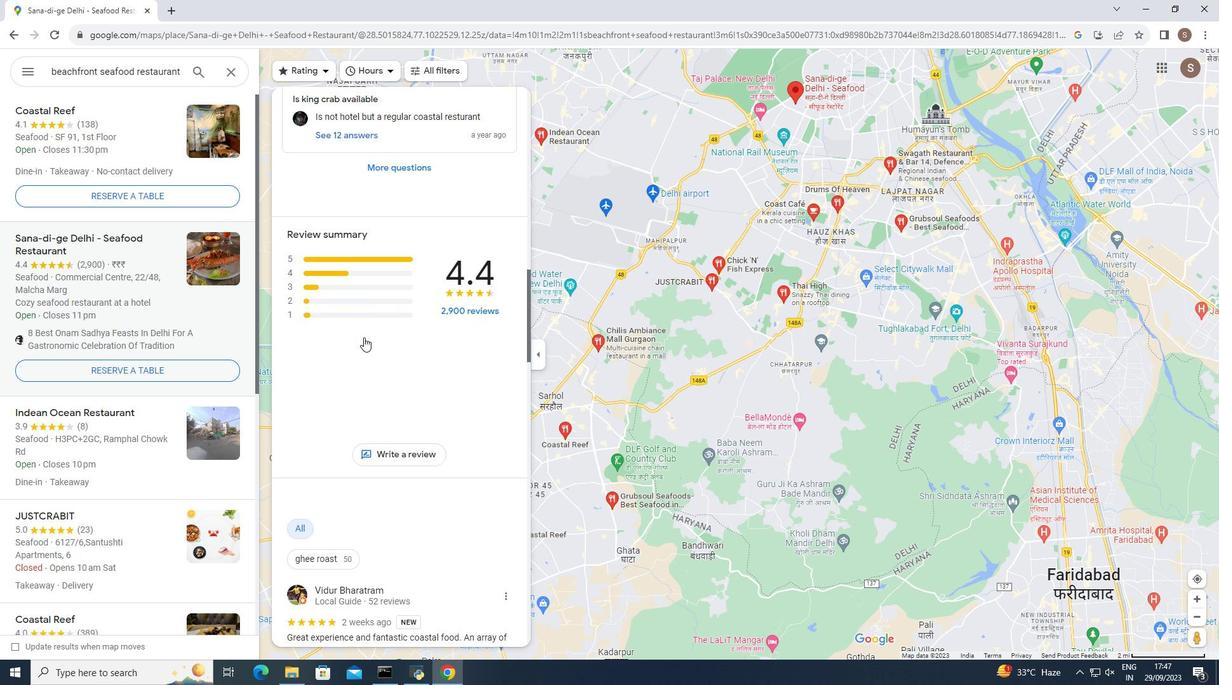 
Action: Mouse scrolled (363, 337) with delta (0, 0)
Screenshot: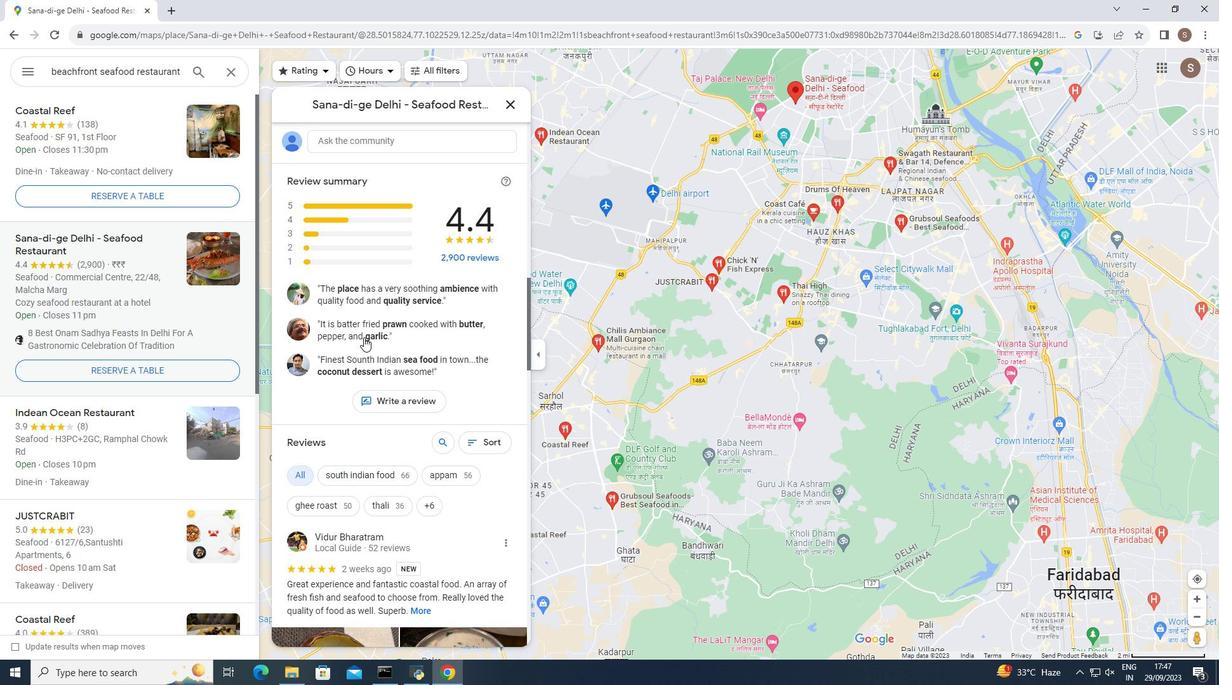 
Action: Mouse moved to (450, 323)
Screenshot: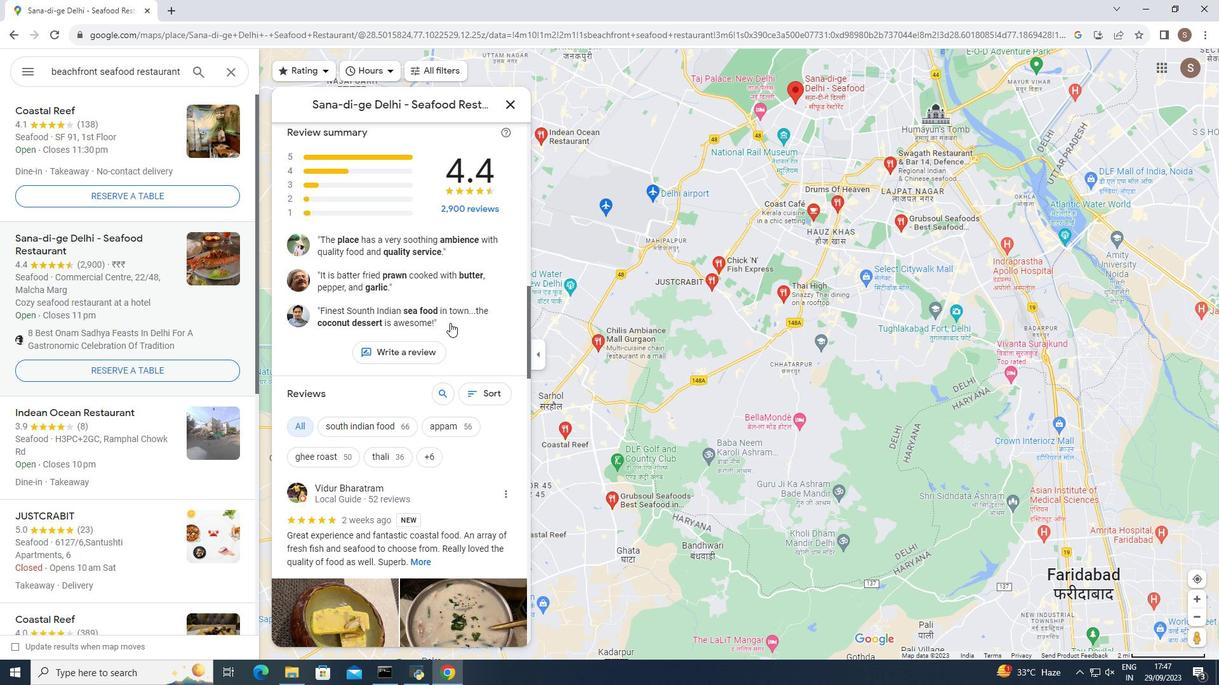 
Action: Mouse scrolled (450, 322) with delta (0, 0)
Screenshot: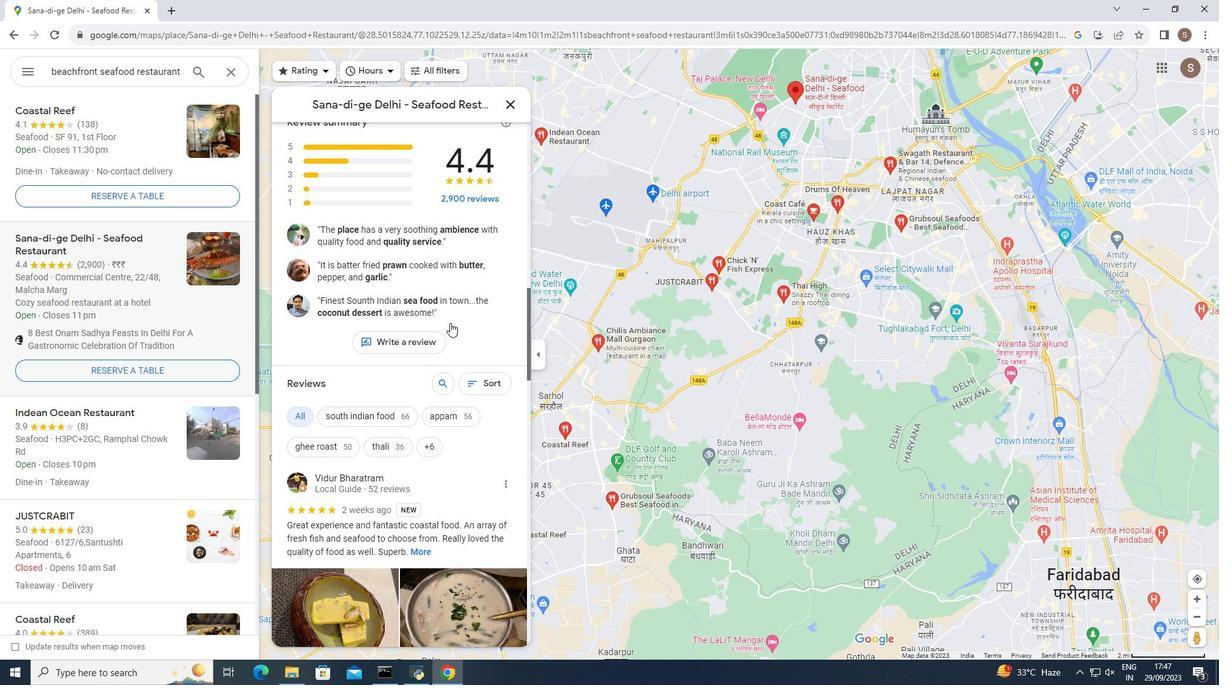
Action: Mouse moved to (449, 323)
Screenshot: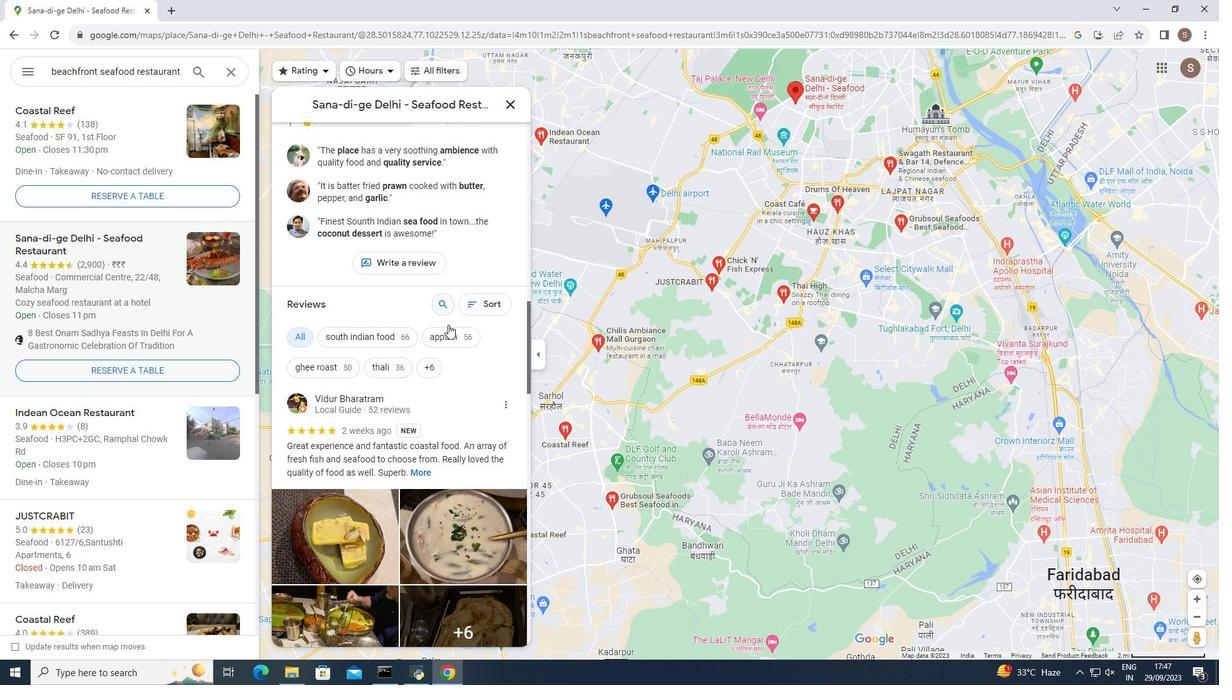 
Action: Mouse scrolled (449, 323) with delta (0, 0)
Screenshot: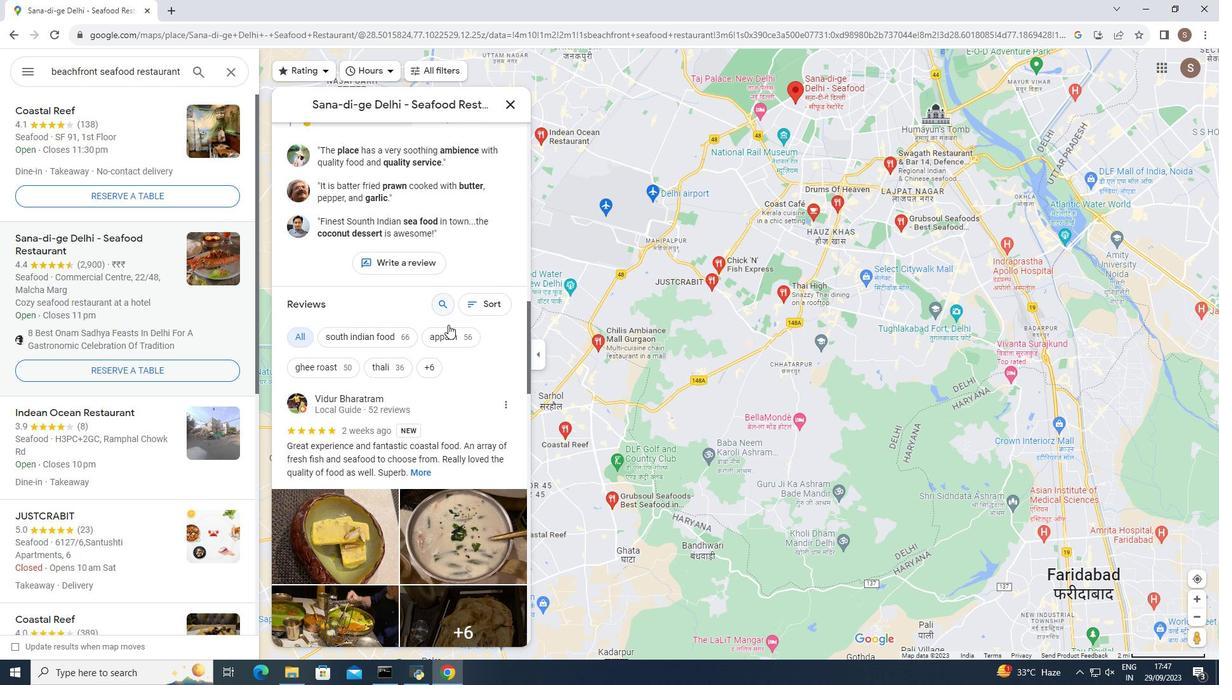 
Action: Mouse moved to (448, 325)
Screenshot: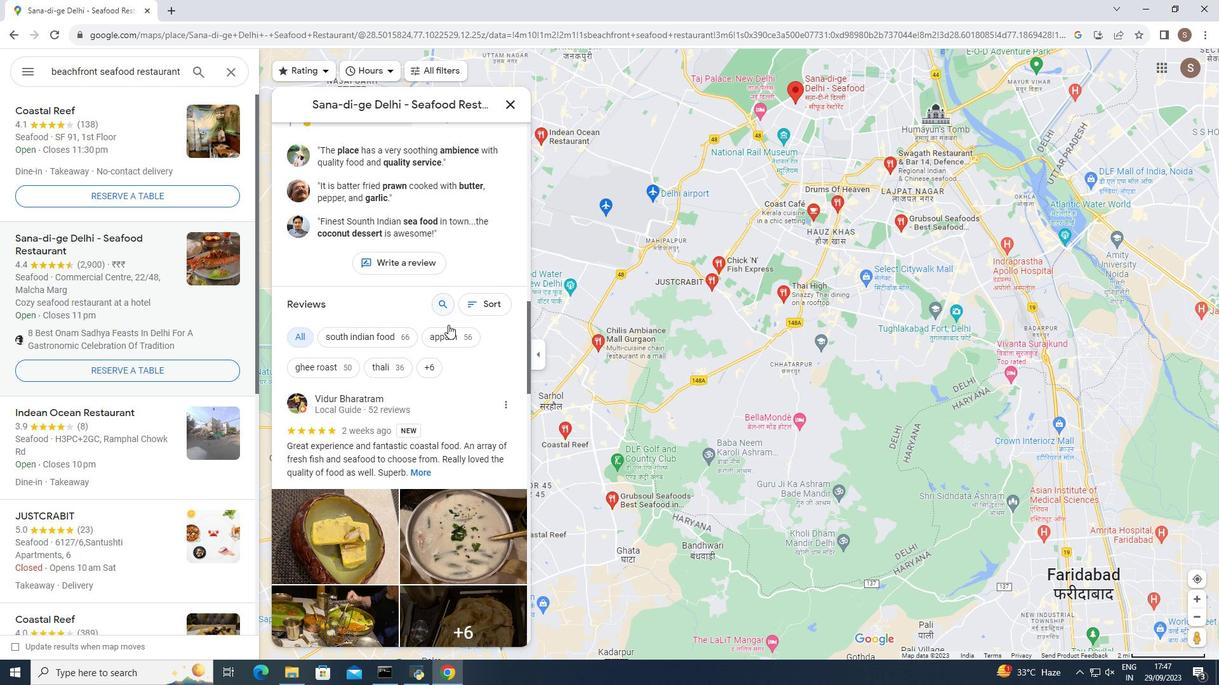 
Action: Mouse scrolled (448, 324) with delta (0, 0)
Screenshot: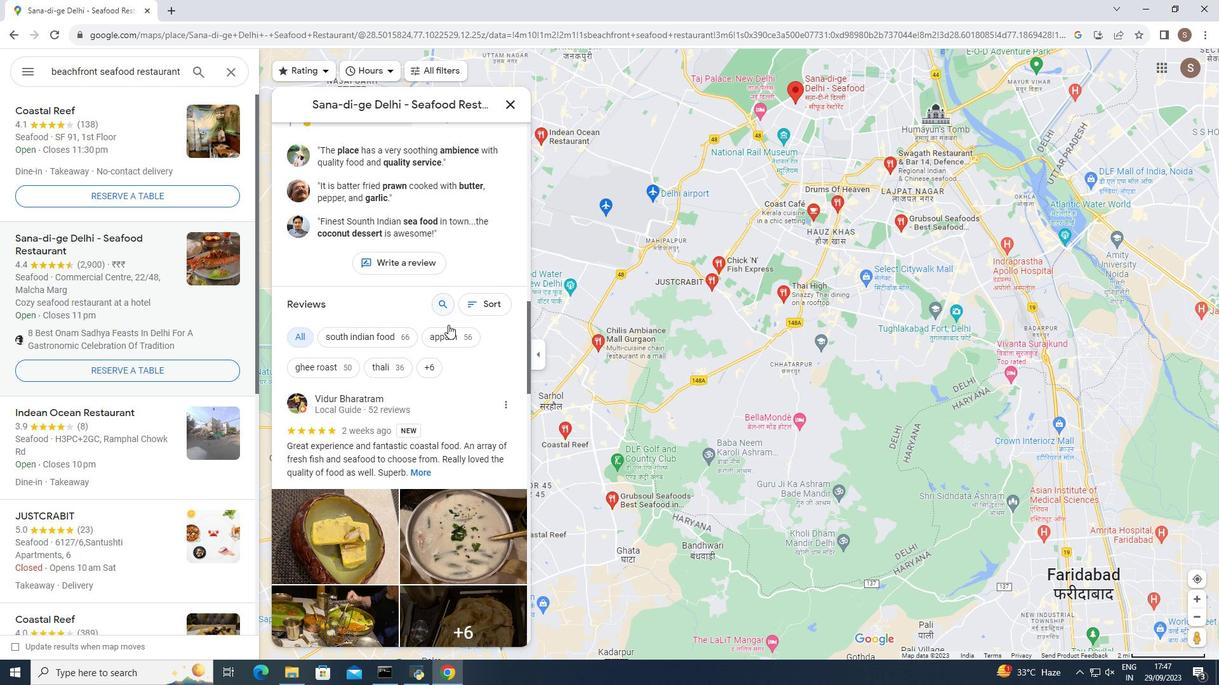 
Action: Mouse moved to (448, 325)
Screenshot: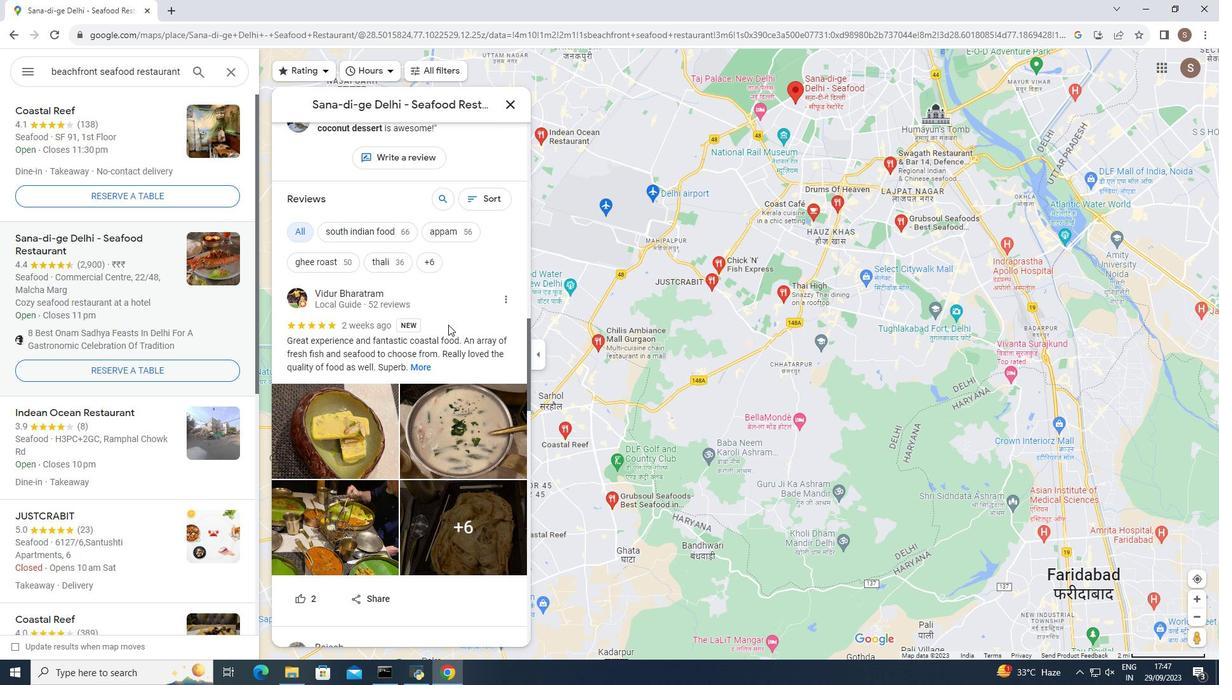 
Action: Mouse scrolled (448, 324) with delta (0, 0)
Screenshot: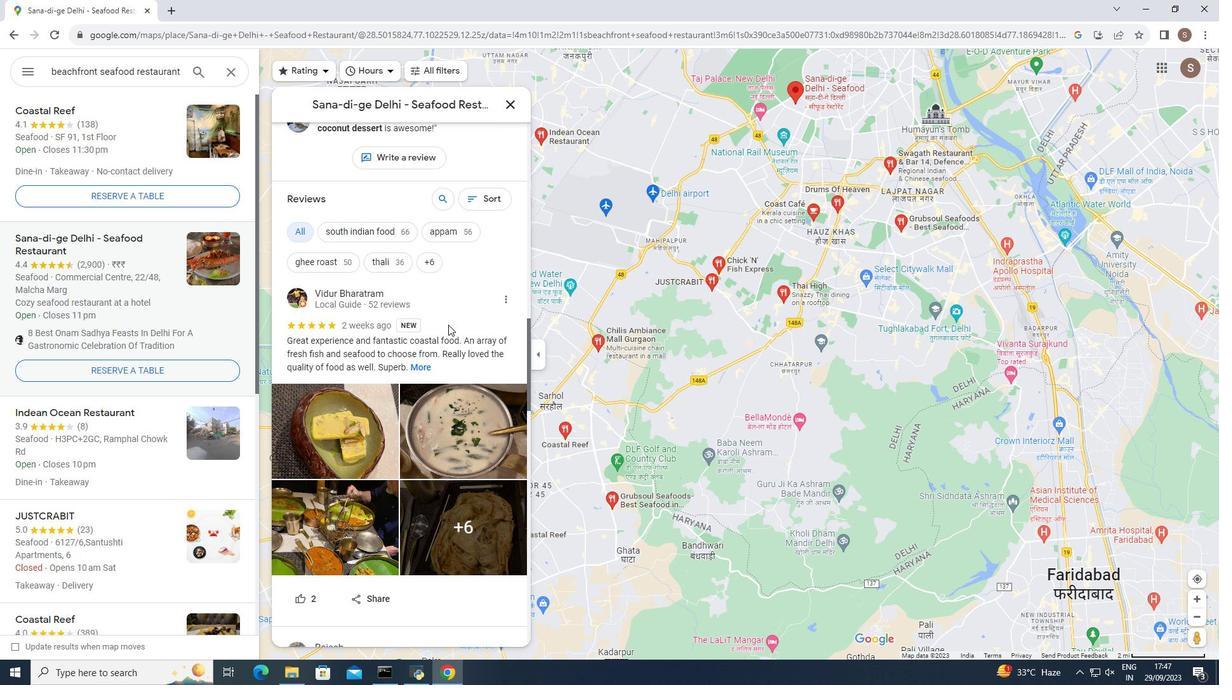
Action: Mouse moved to (461, 327)
Screenshot: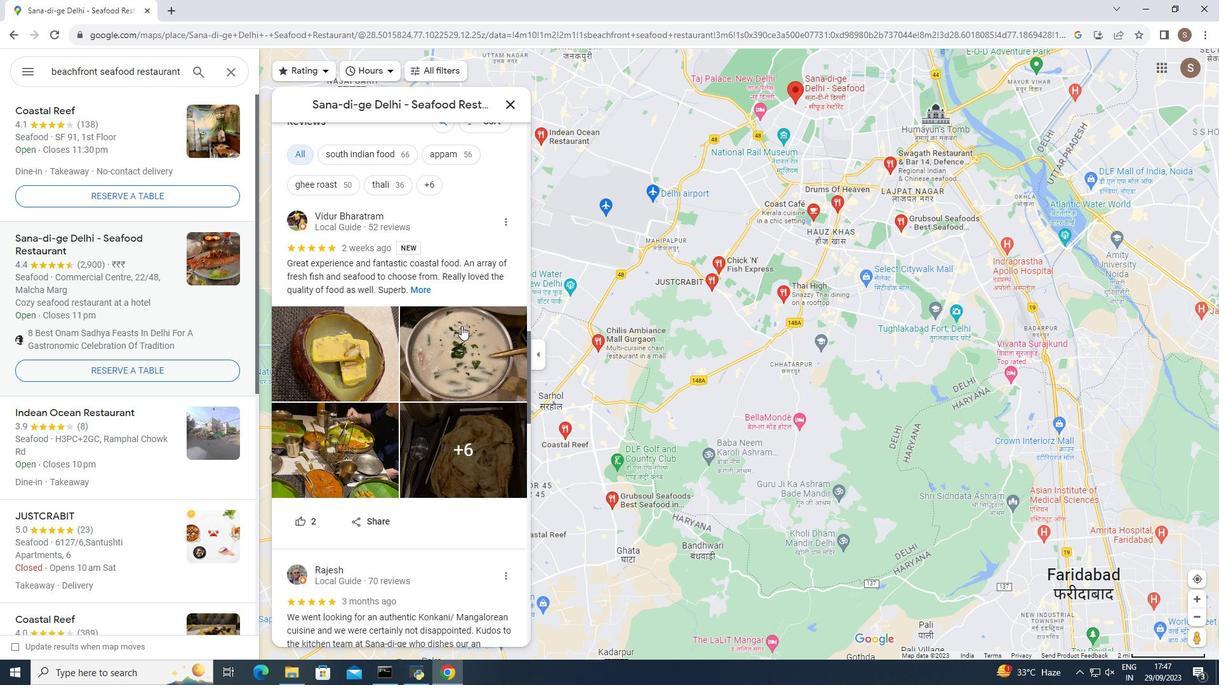 
Action: Mouse scrolled (461, 326) with delta (0, 0)
Screenshot: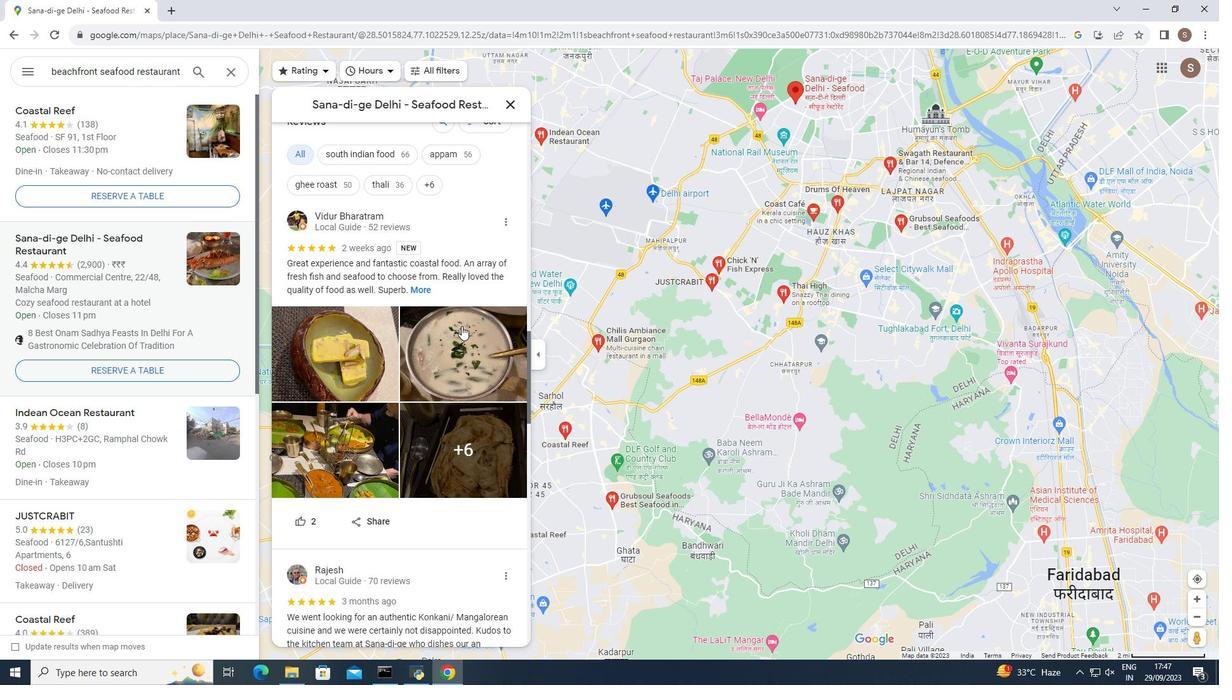 
Action: Mouse moved to (461, 326)
Screenshot: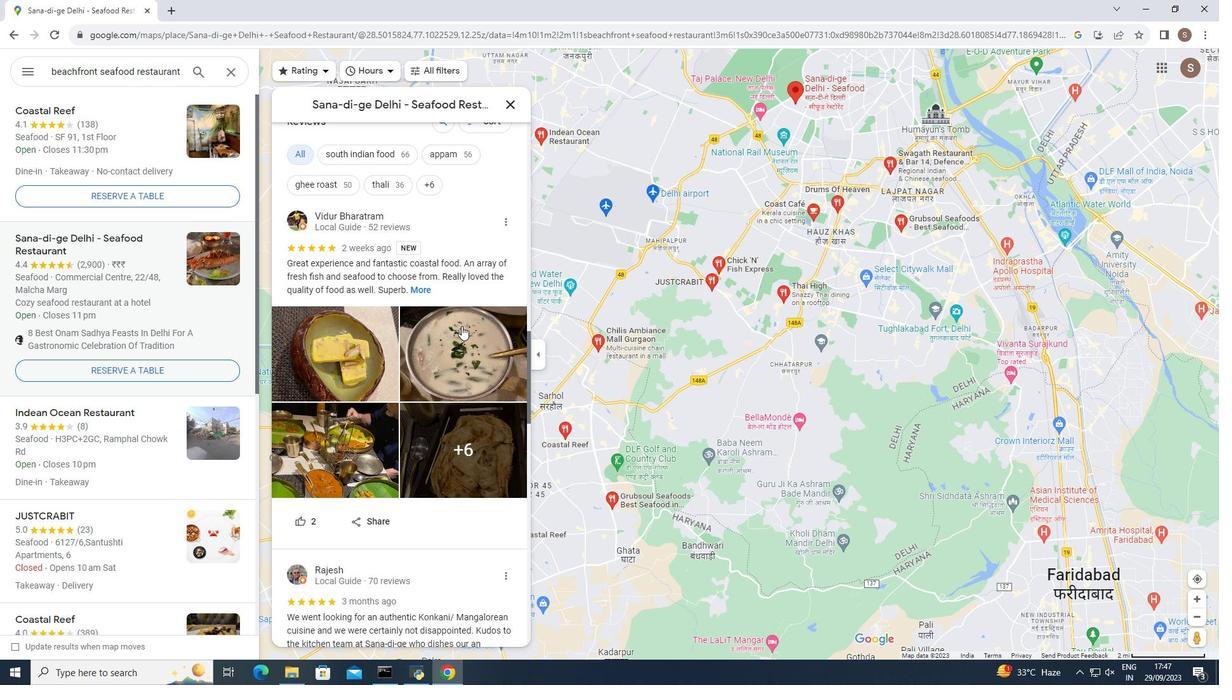 
Action: Mouse scrolled (461, 325) with delta (0, 0)
Screenshot: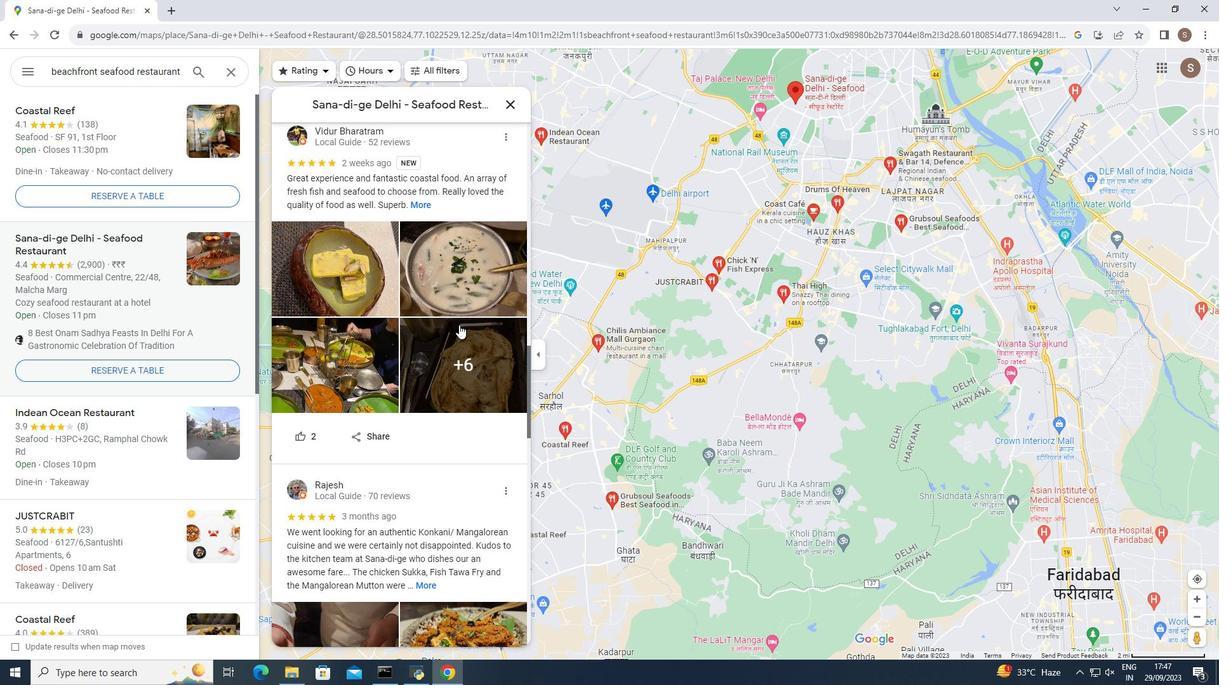 
Action: Mouse moved to (457, 318)
Screenshot: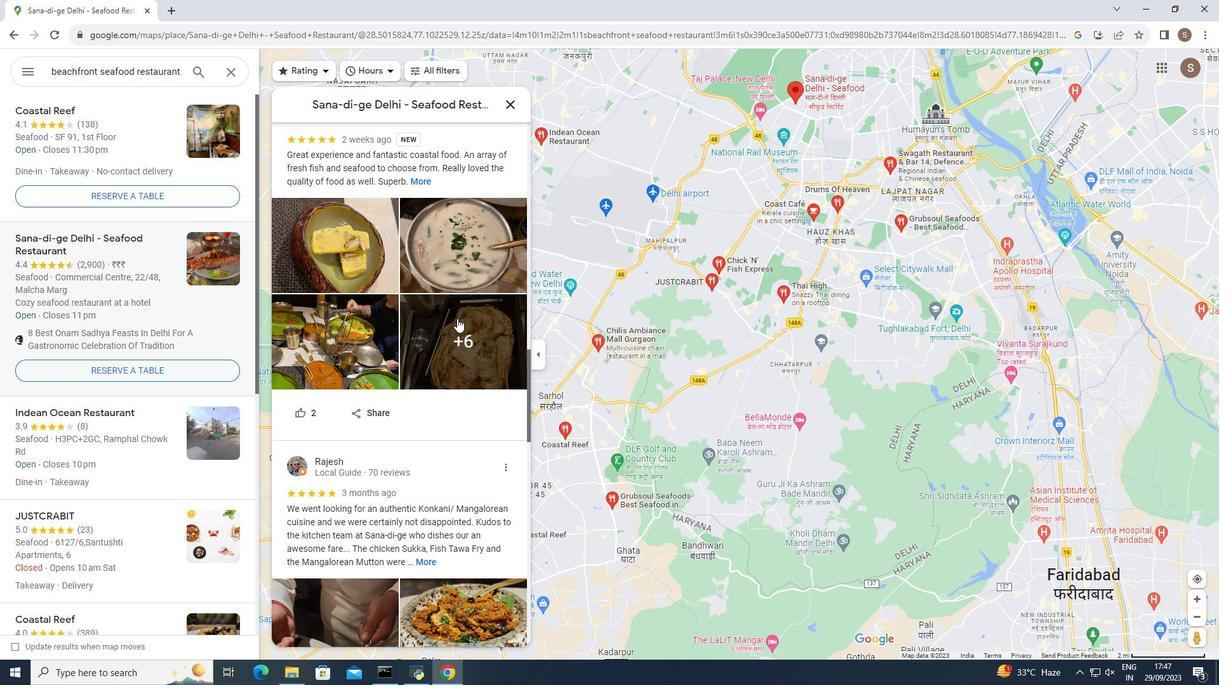 
Action: Mouse scrolled (457, 318) with delta (0, 0)
Screenshot: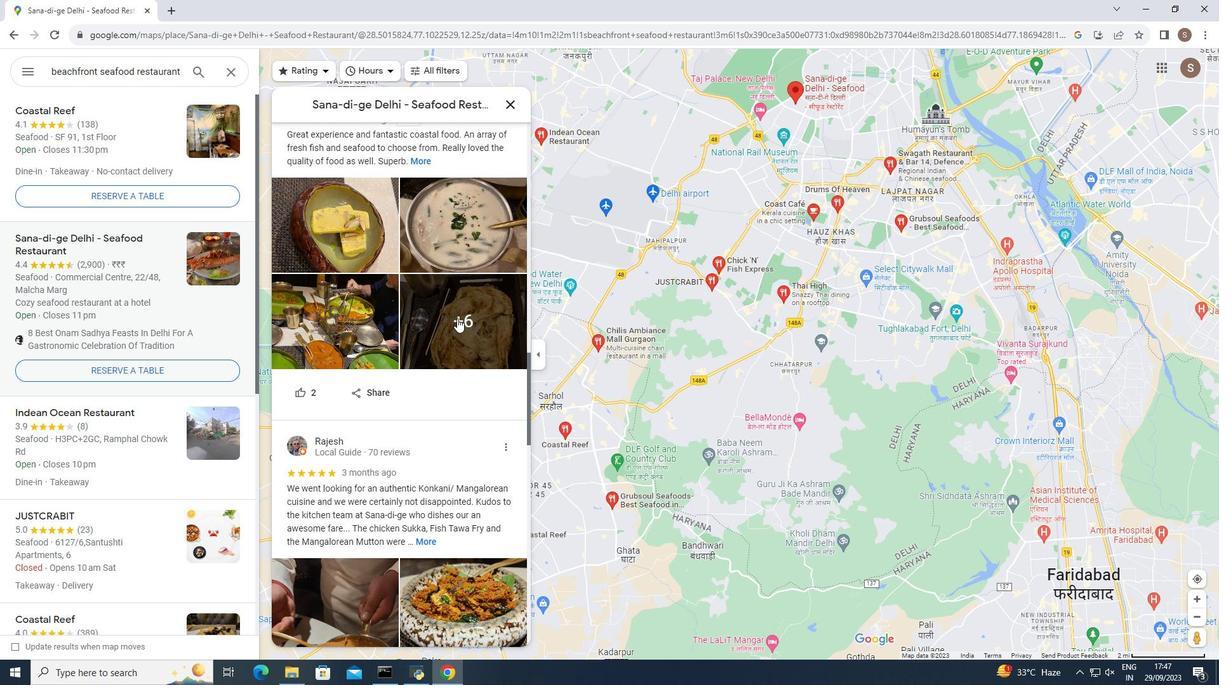 
Action: Mouse scrolled (457, 318) with delta (0, 0)
Screenshot: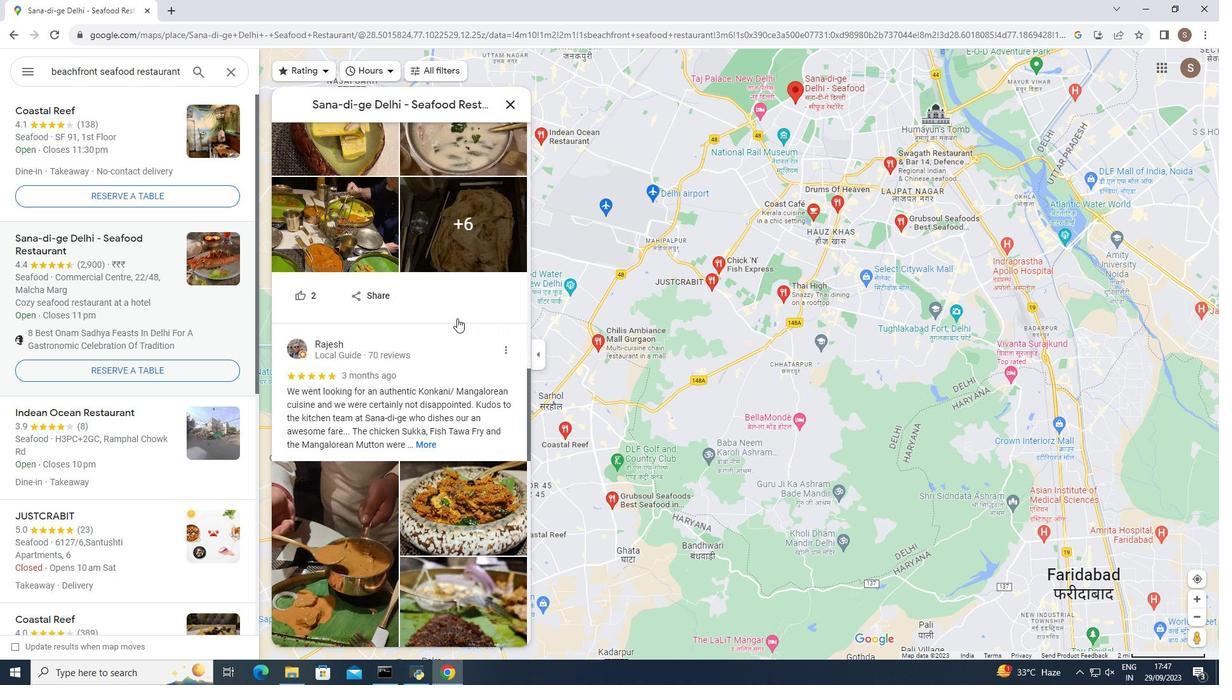 
Action: Mouse scrolled (457, 318) with delta (0, 0)
Screenshot: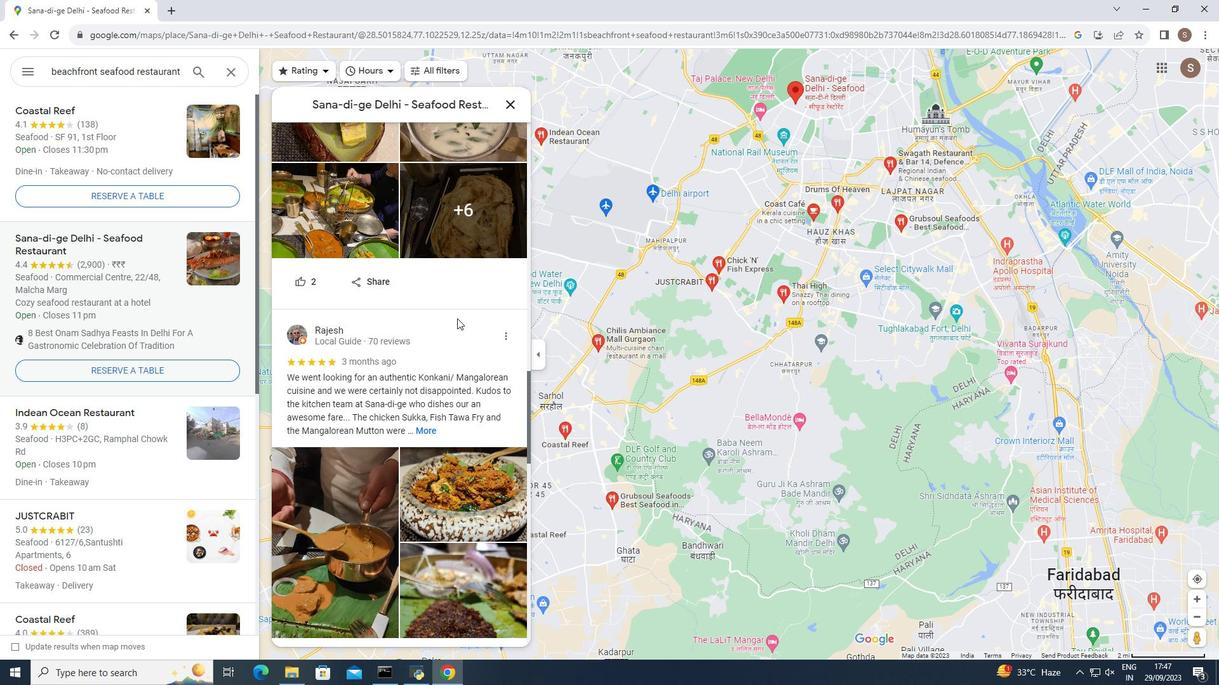 
Action: Mouse scrolled (457, 318) with delta (0, 0)
Screenshot: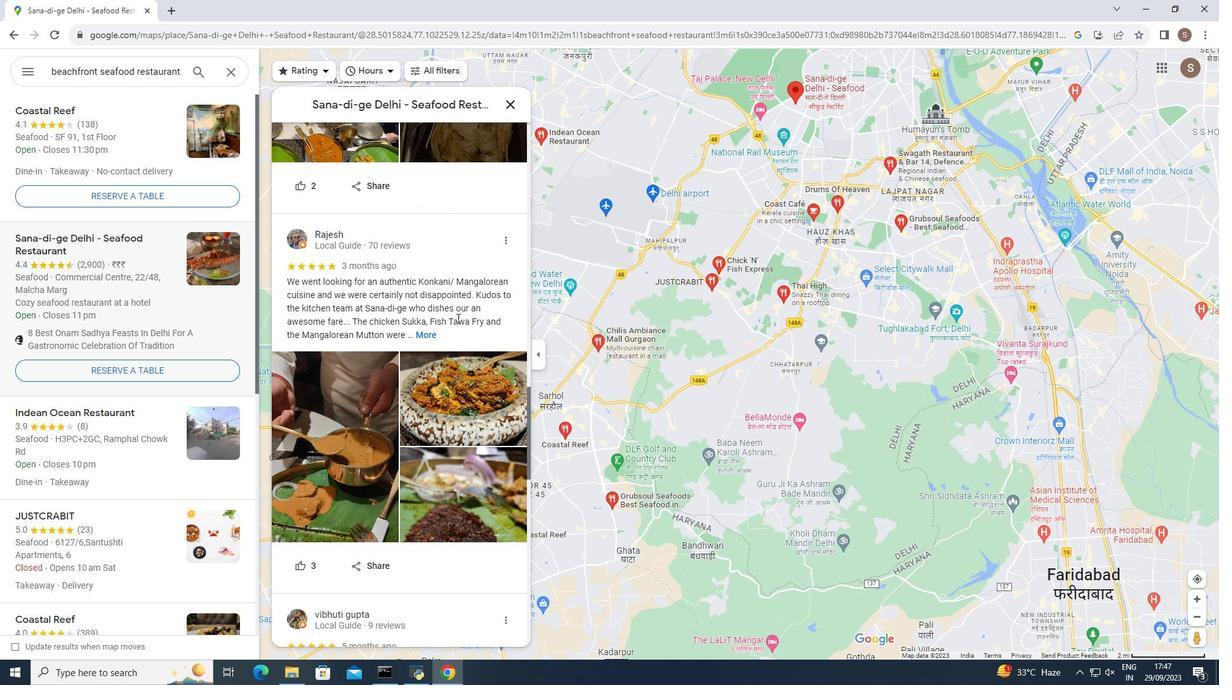 
Action: Mouse scrolled (457, 318) with delta (0, 0)
Screenshot: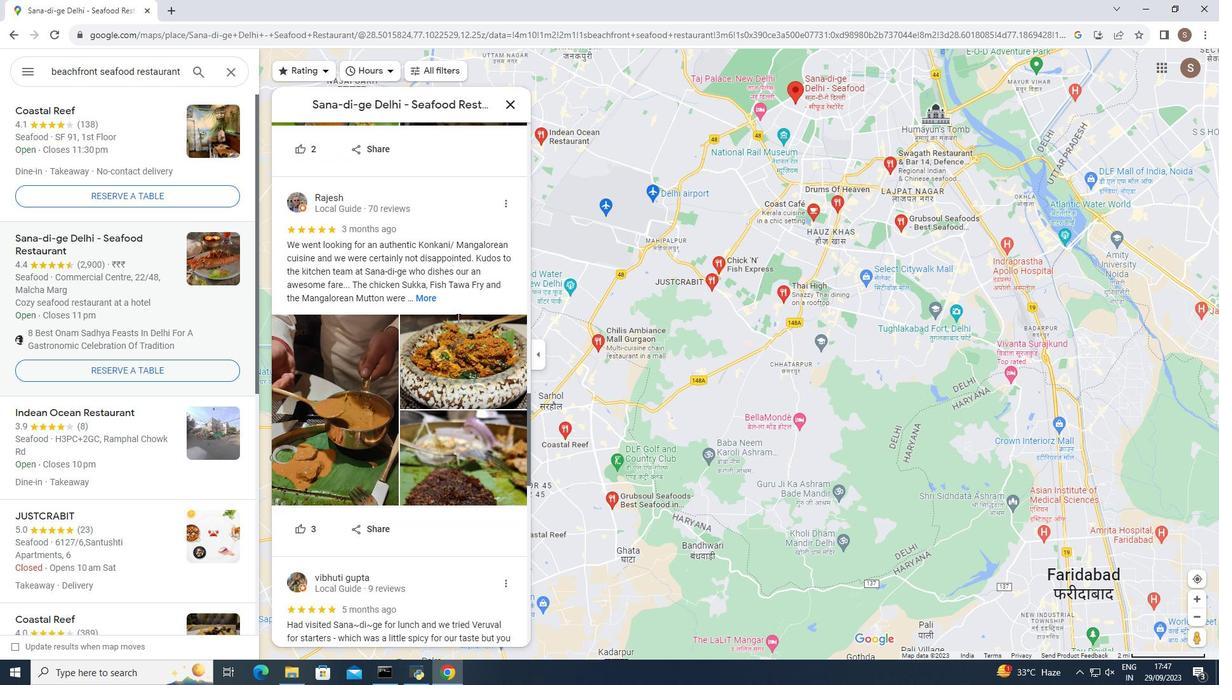 
Action: Mouse scrolled (457, 318) with delta (0, 0)
Screenshot: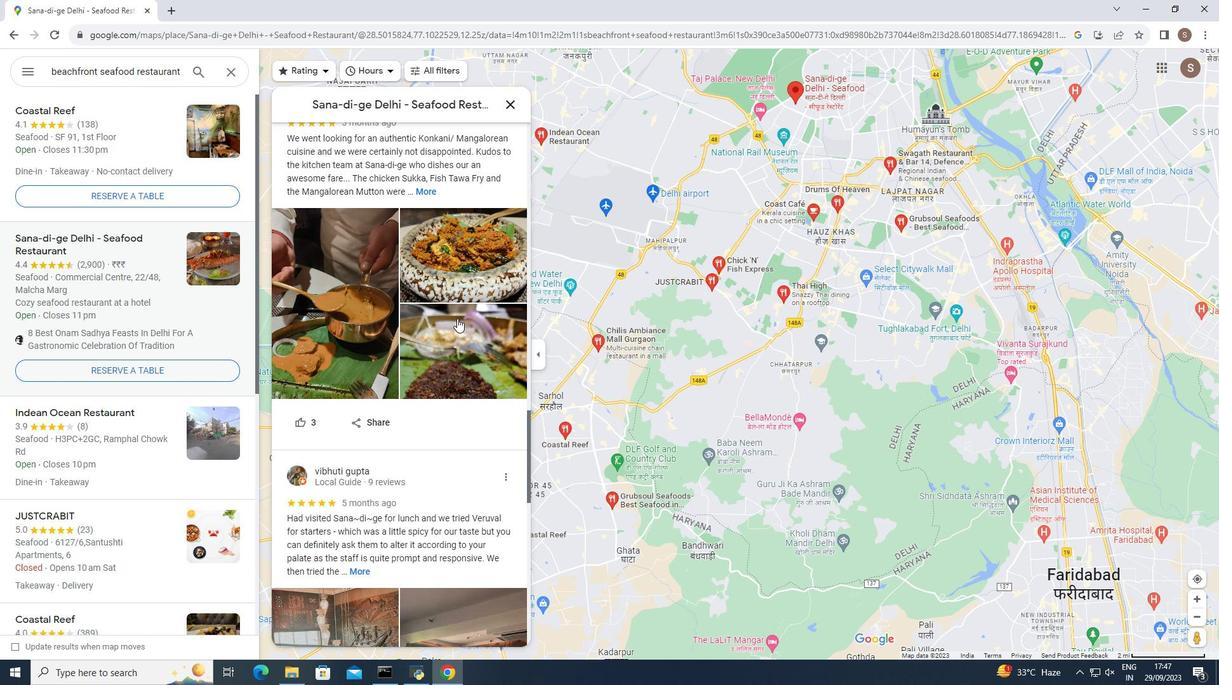 
Action: Mouse scrolled (457, 318) with delta (0, 0)
Screenshot: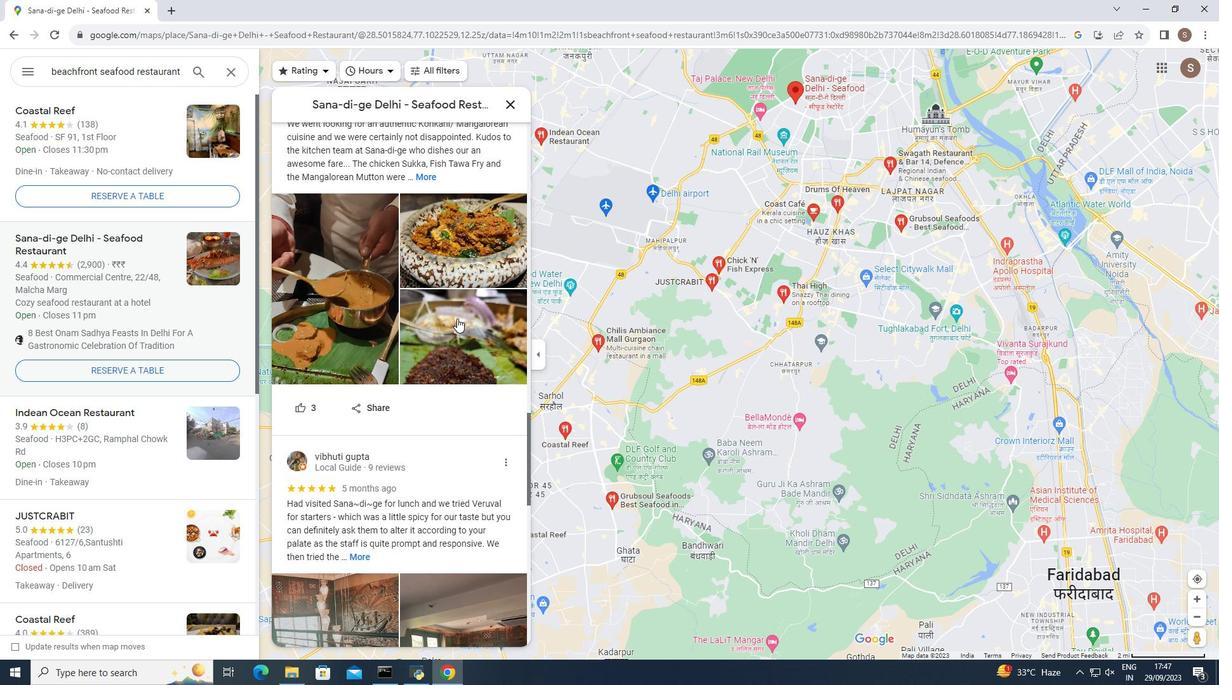 
Action: Mouse scrolled (457, 318) with delta (0, 0)
Screenshot: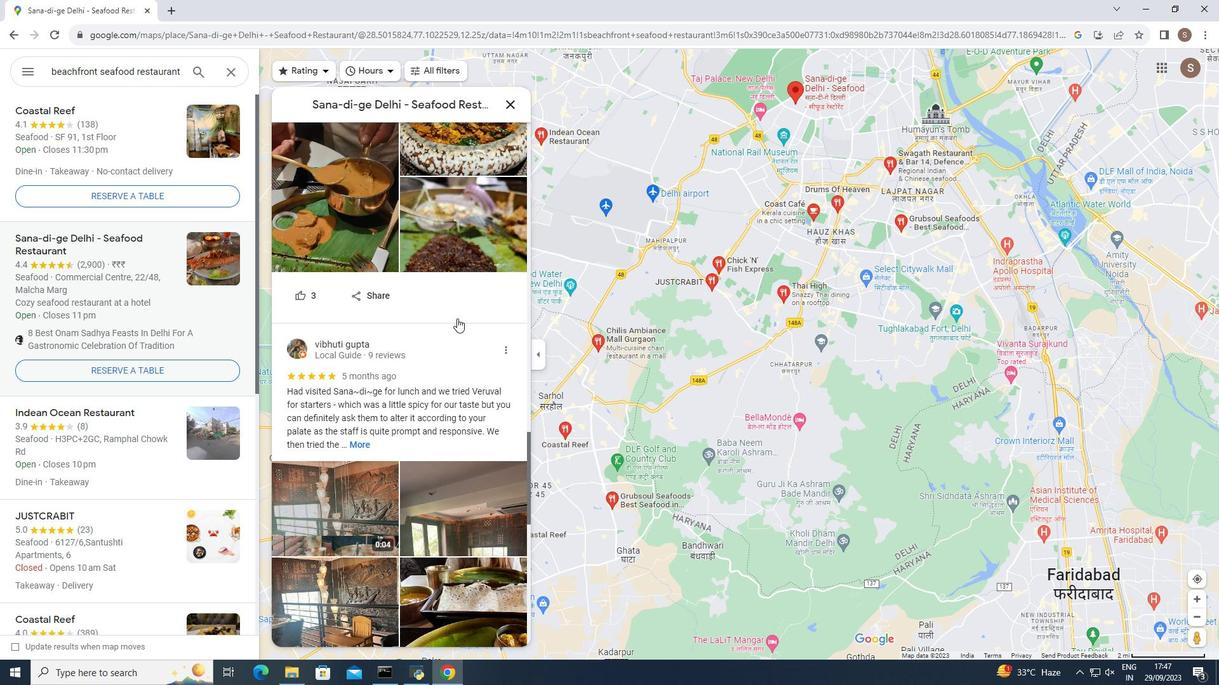 
Action: Mouse scrolled (457, 318) with delta (0, 0)
Screenshot: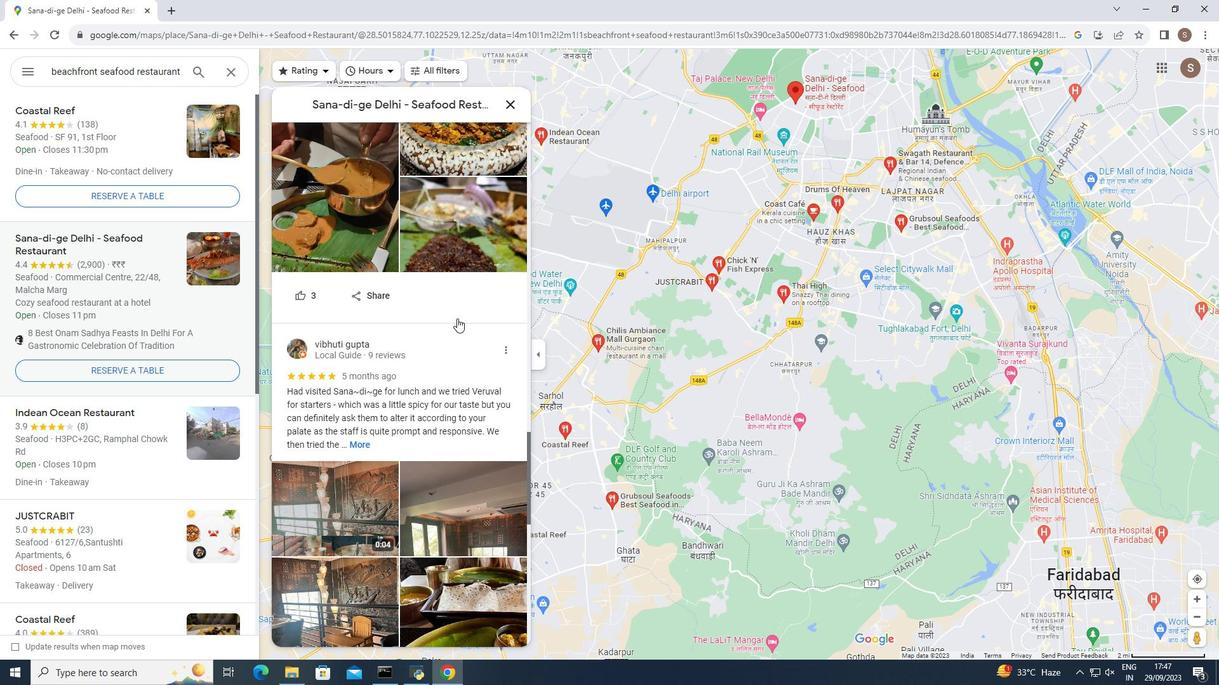 
Action: Mouse scrolled (457, 318) with delta (0, 0)
Screenshot: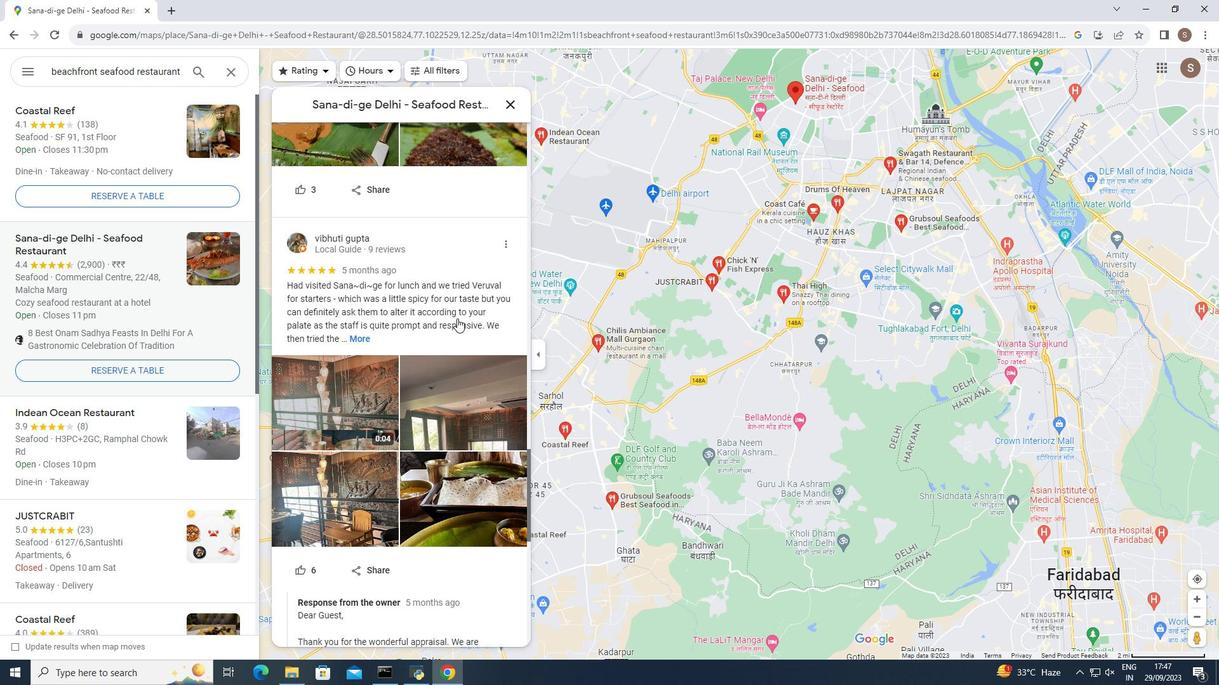 
Action: Mouse scrolled (457, 318) with delta (0, 0)
Screenshot: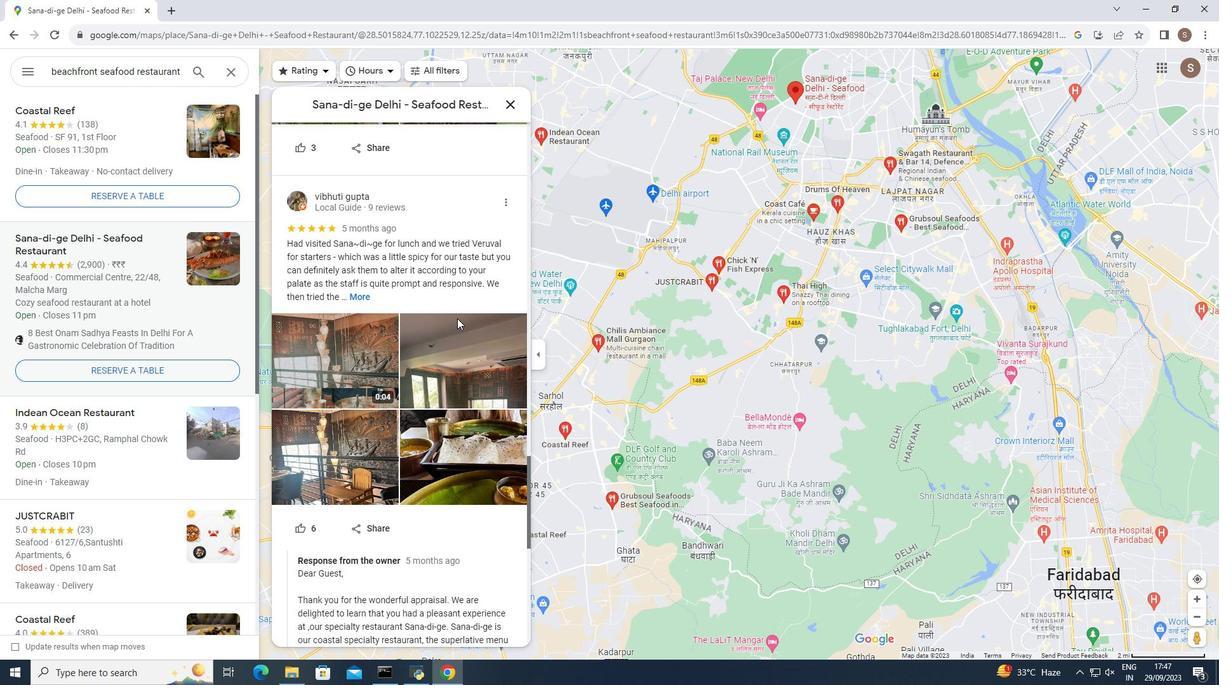 
Action: Mouse scrolled (457, 318) with delta (0, 0)
Screenshot: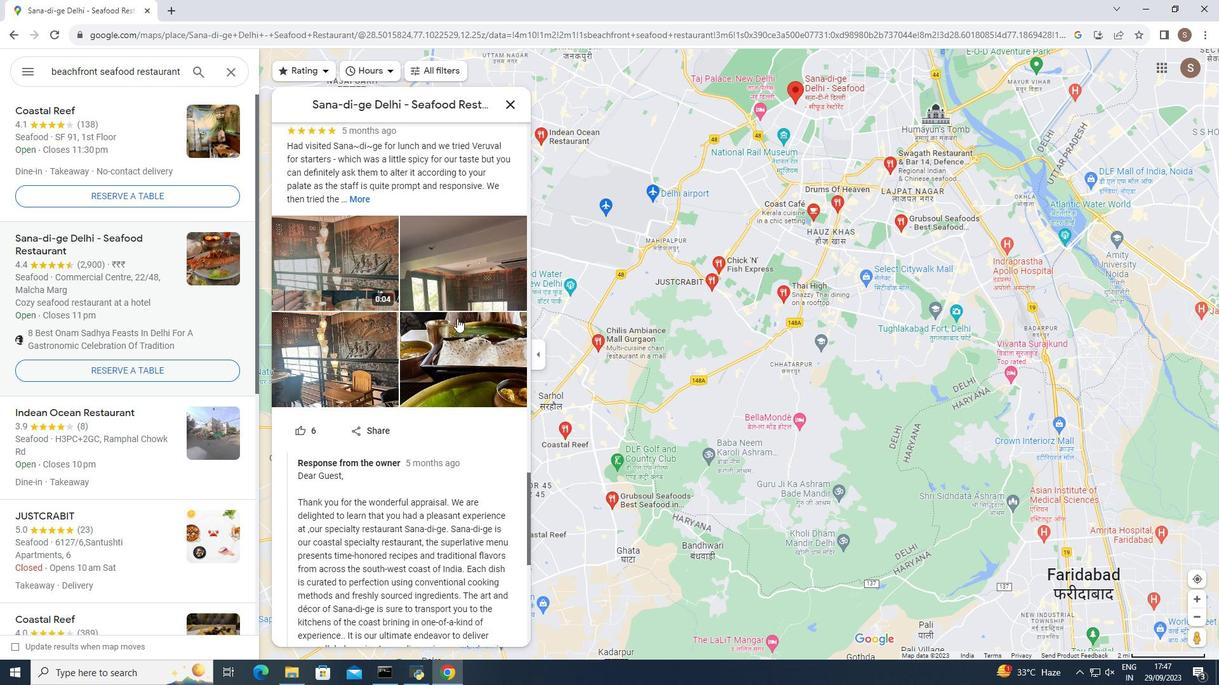 
Action: Mouse scrolled (457, 318) with delta (0, 0)
Screenshot: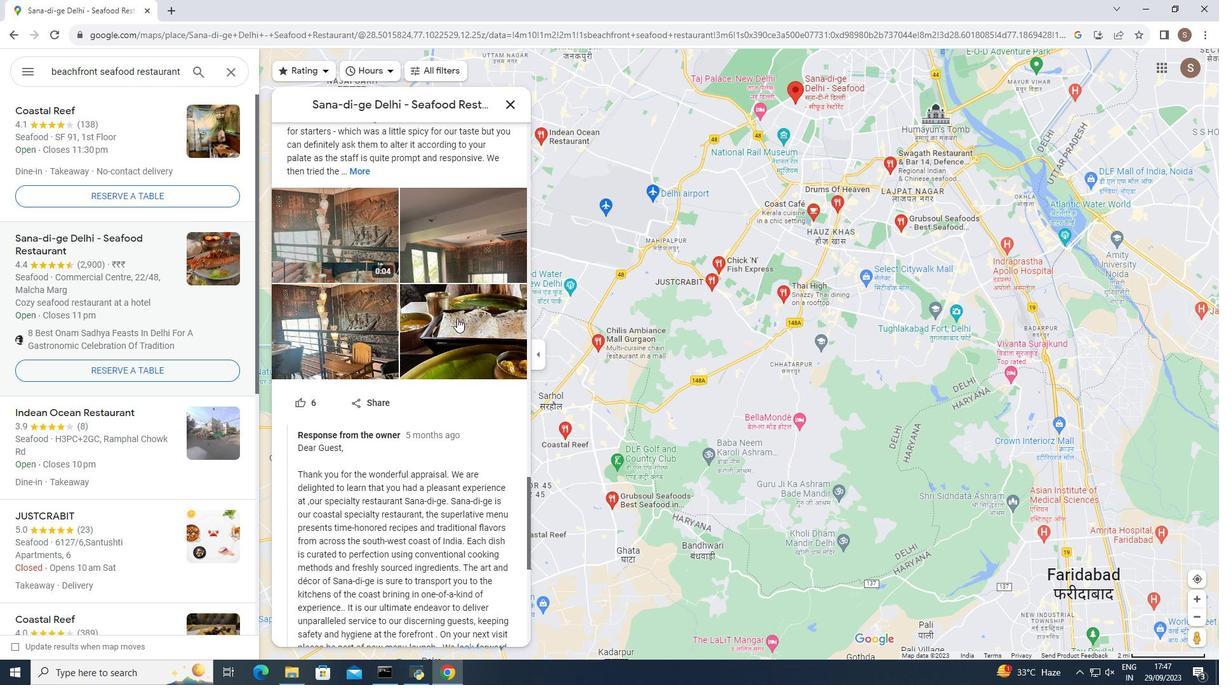 
Action: Mouse scrolled (457, 318) with delta (0, 0)
Screenshot: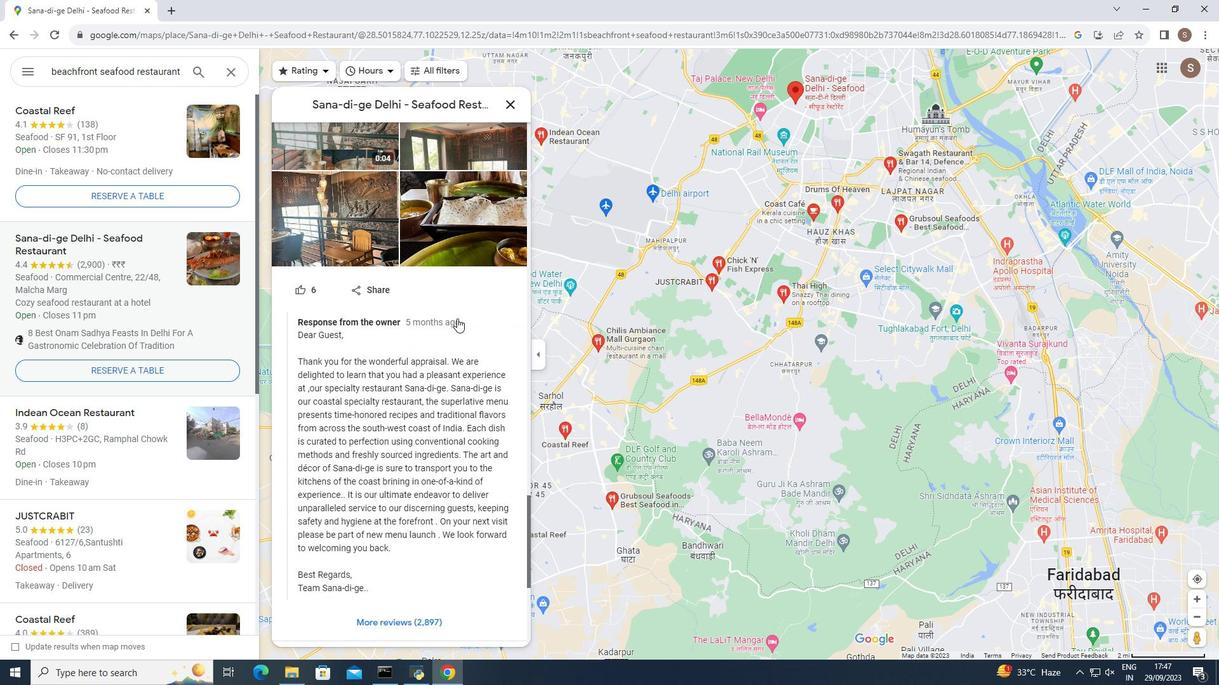 
Action: Mouse moved to (508, 104)
Screenshot: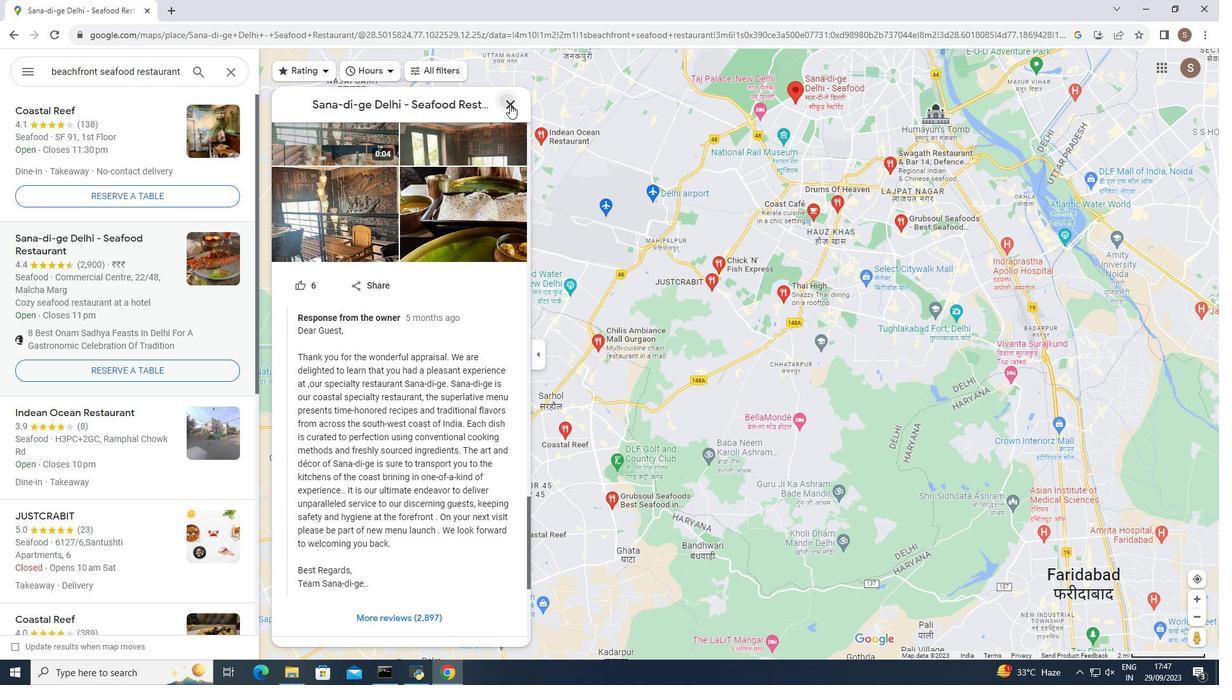 
Action: Mouse pressed left at (508, 104)
Screenshot: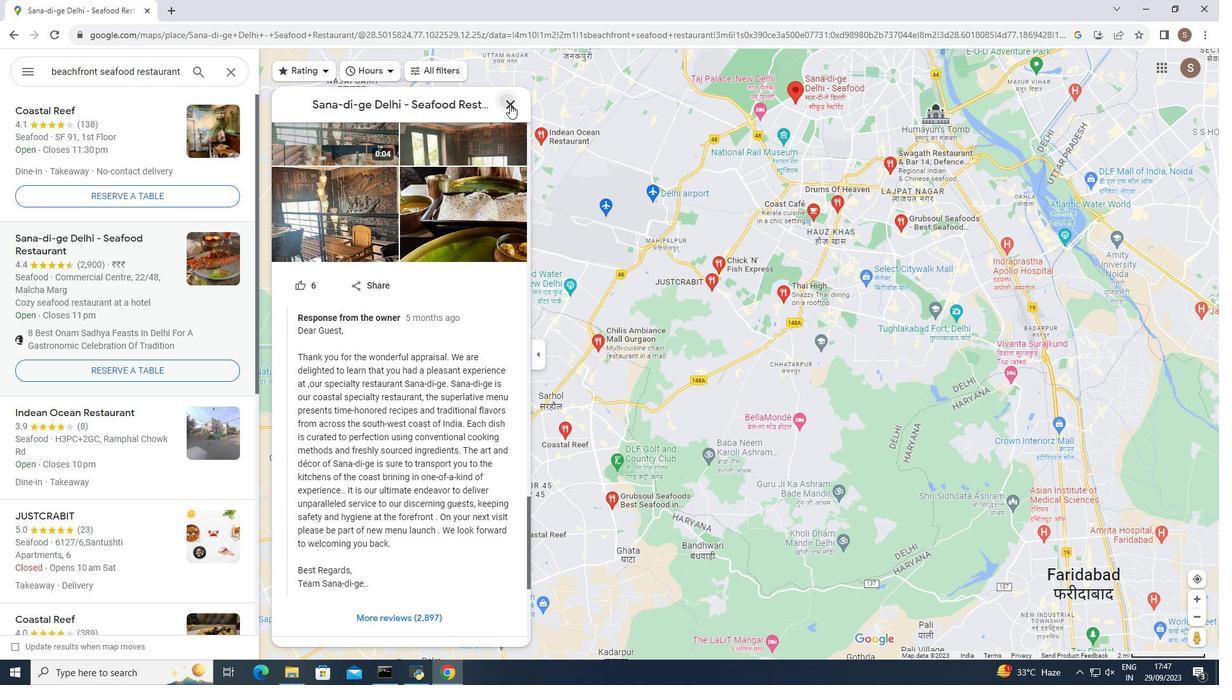 
Action: Mouse moved to (102, 410)
Screenshot: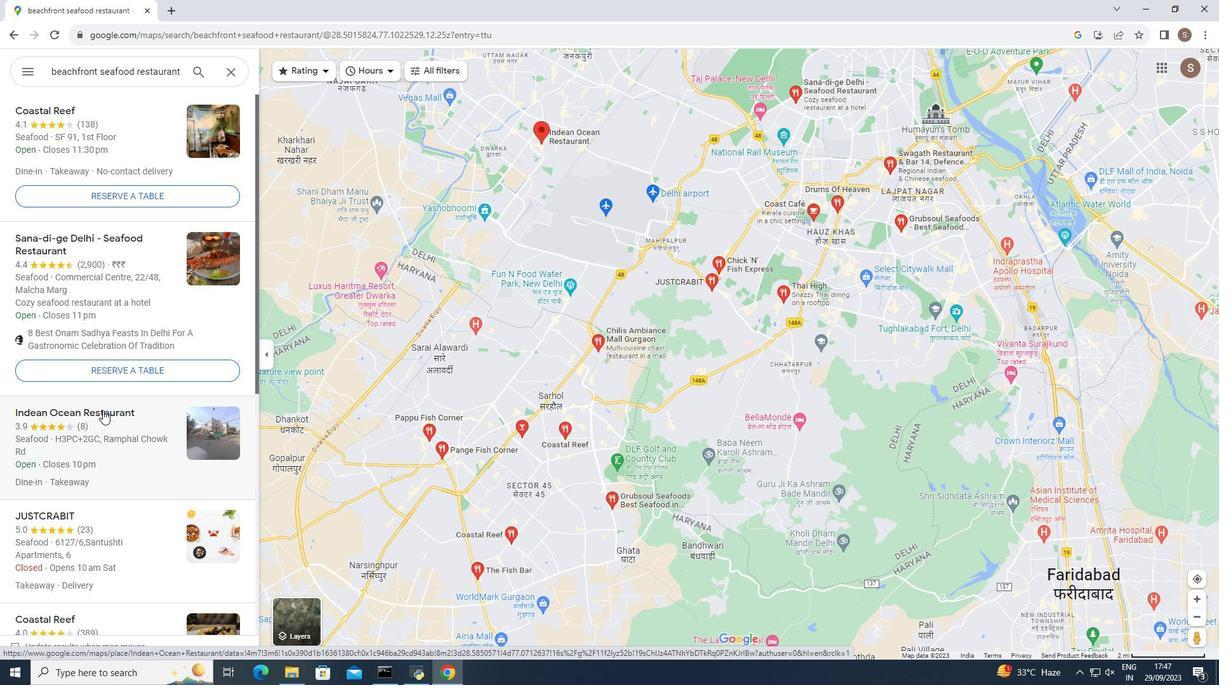 
Action: Mouse pressed left at (102, 410)
Screenshot: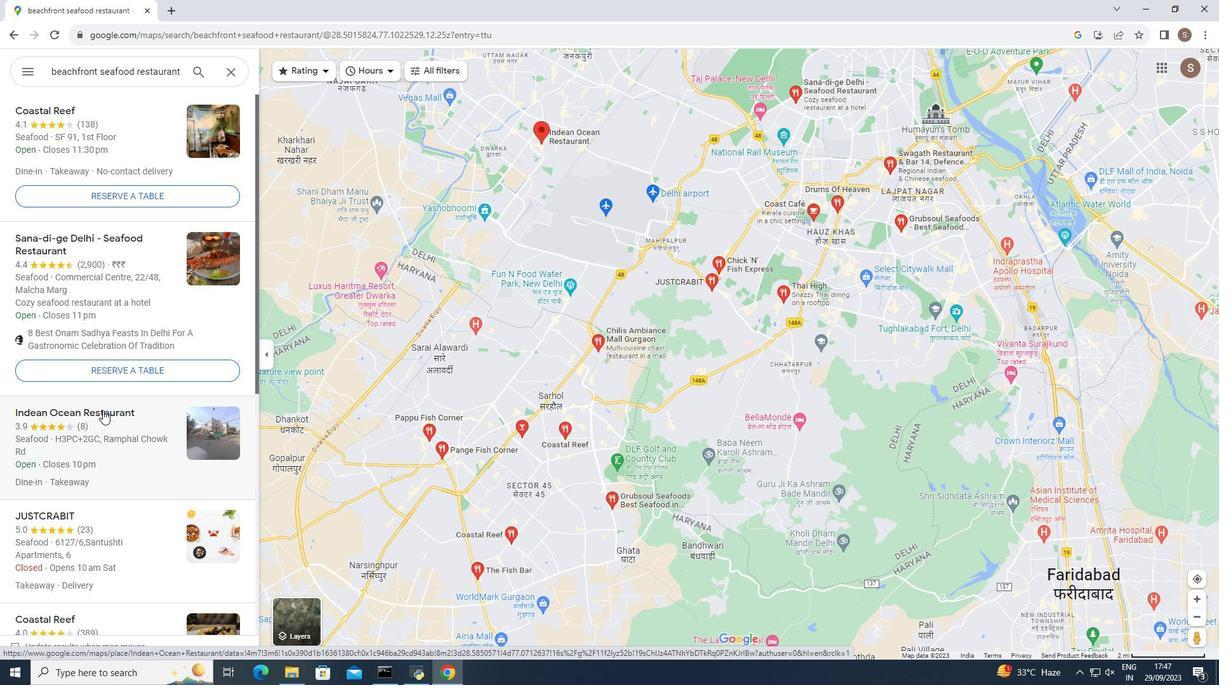 
Action: Mouse moved to (405, 389)
Screenshot: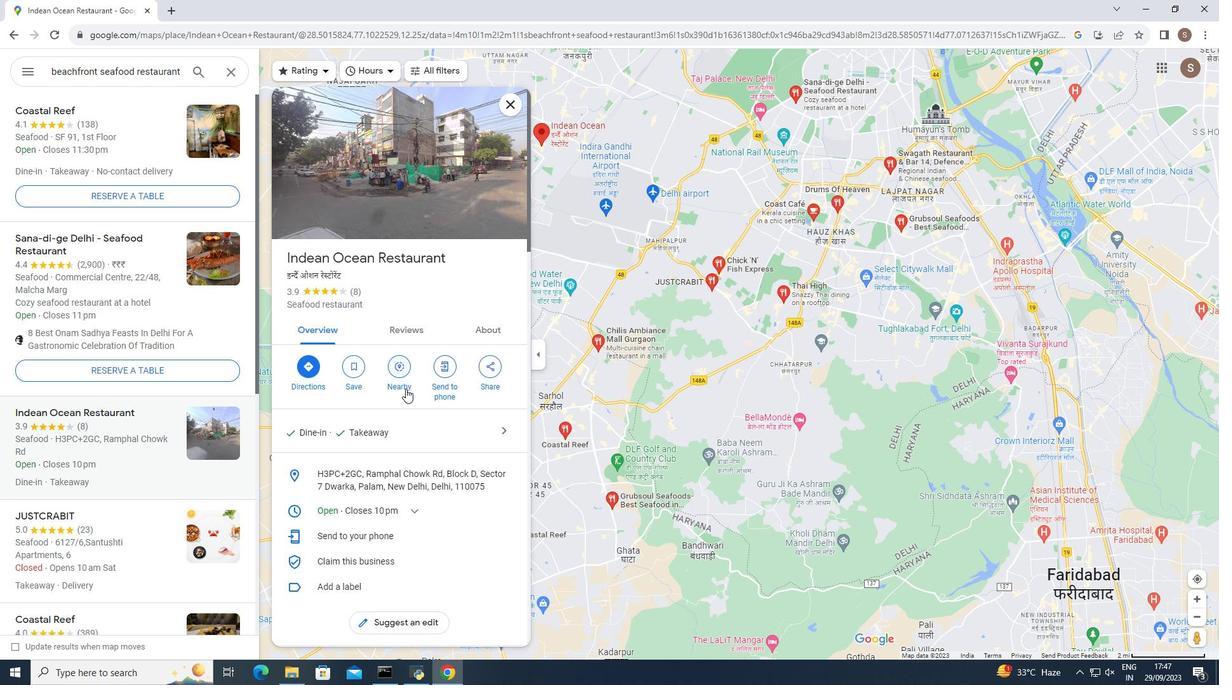 
Action: Mouse scrolled (405, 388) with delta (0, 0)
Screenshot: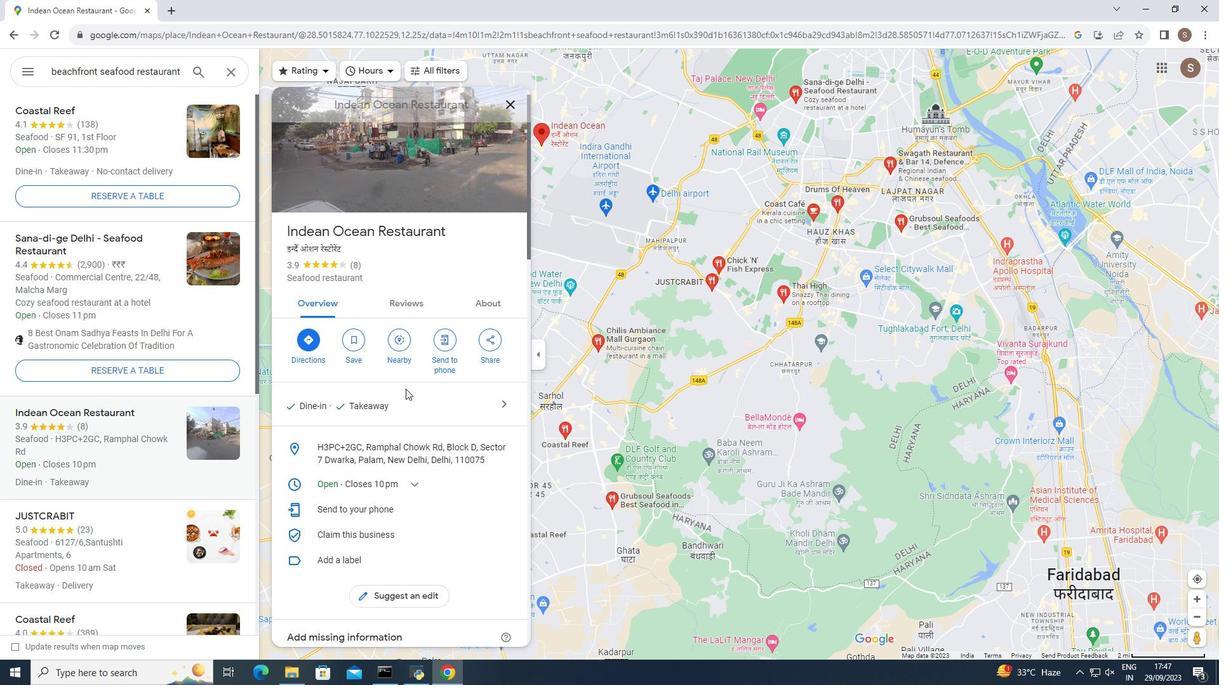 
Action: Mouse moved to (509, 97)
Screenshot: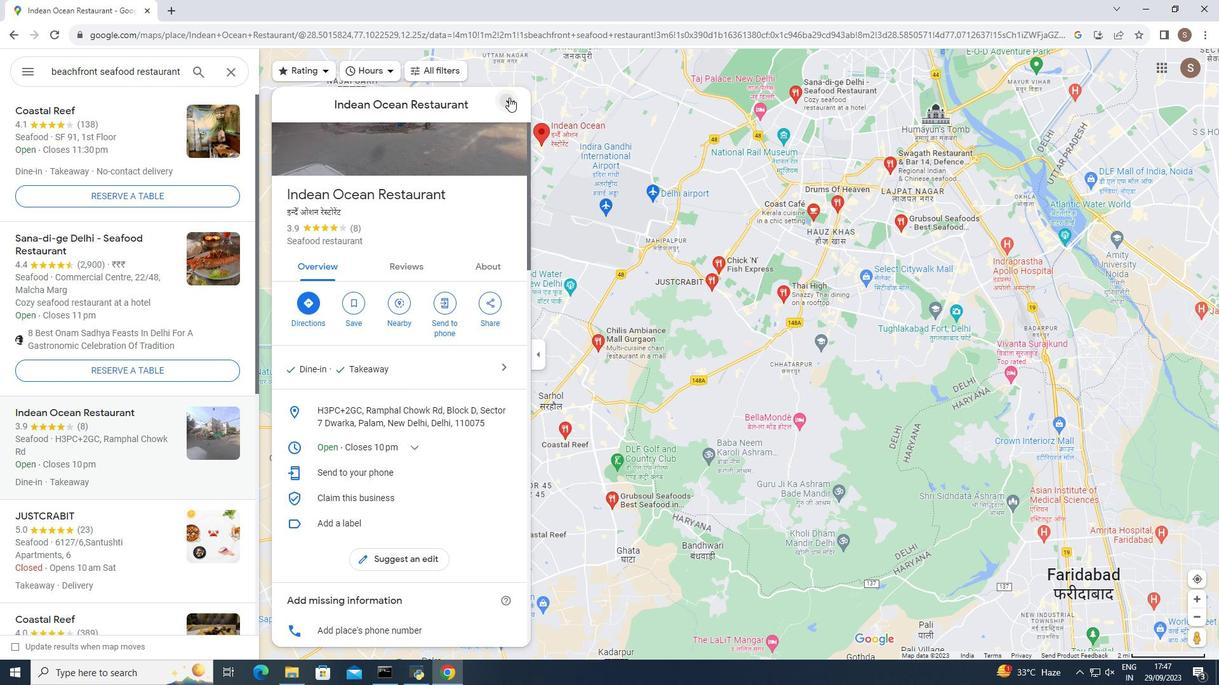 
Action: Mouse pressed left at (509, 97)
Screenshot: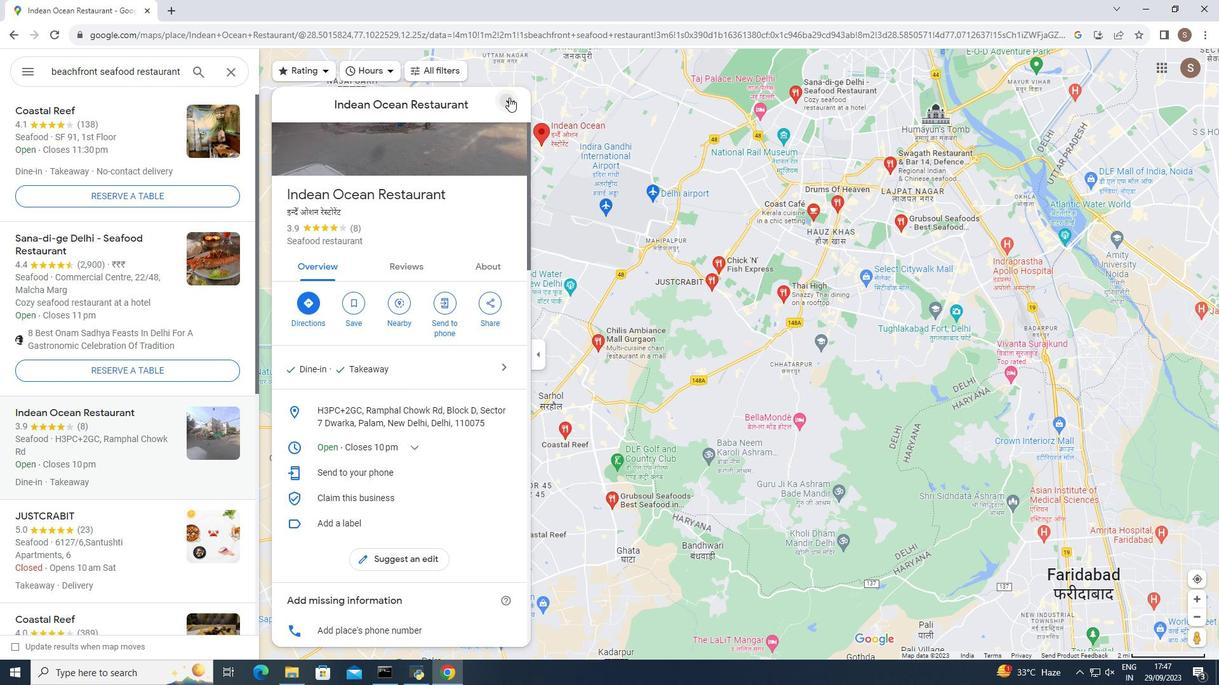 
Action: Mouse moved to (444, 447)
Screenshot: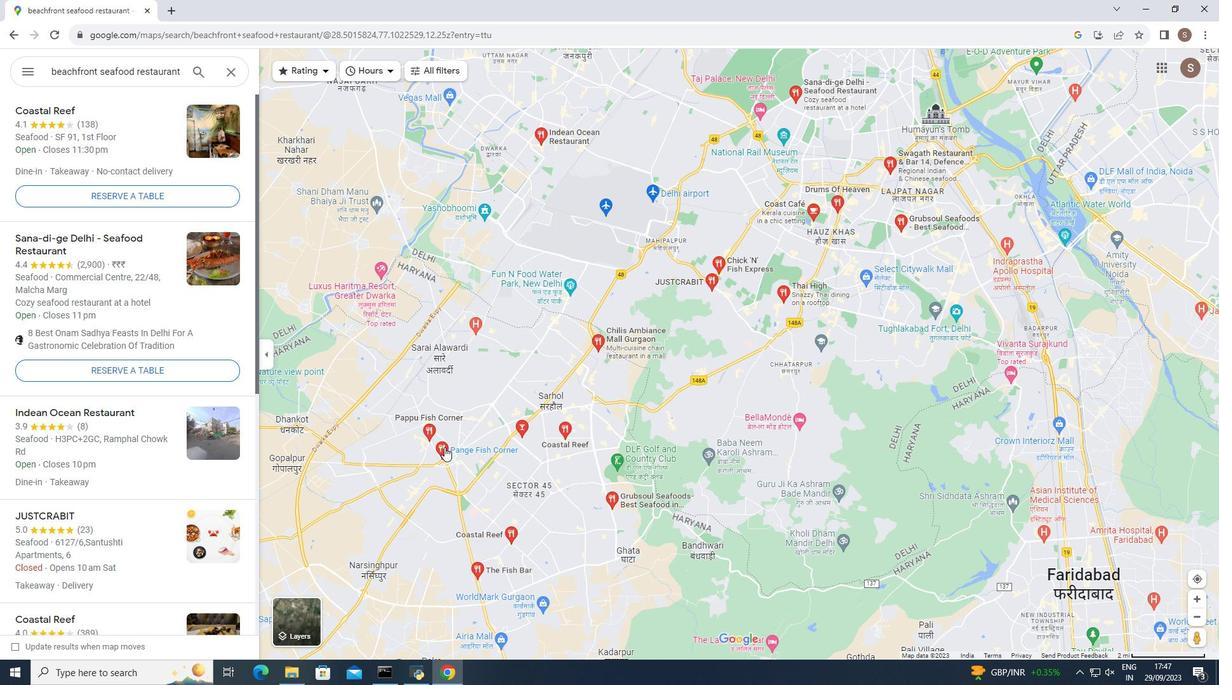 
Action: Mouse pressed left at (444, 447)
Screenshot: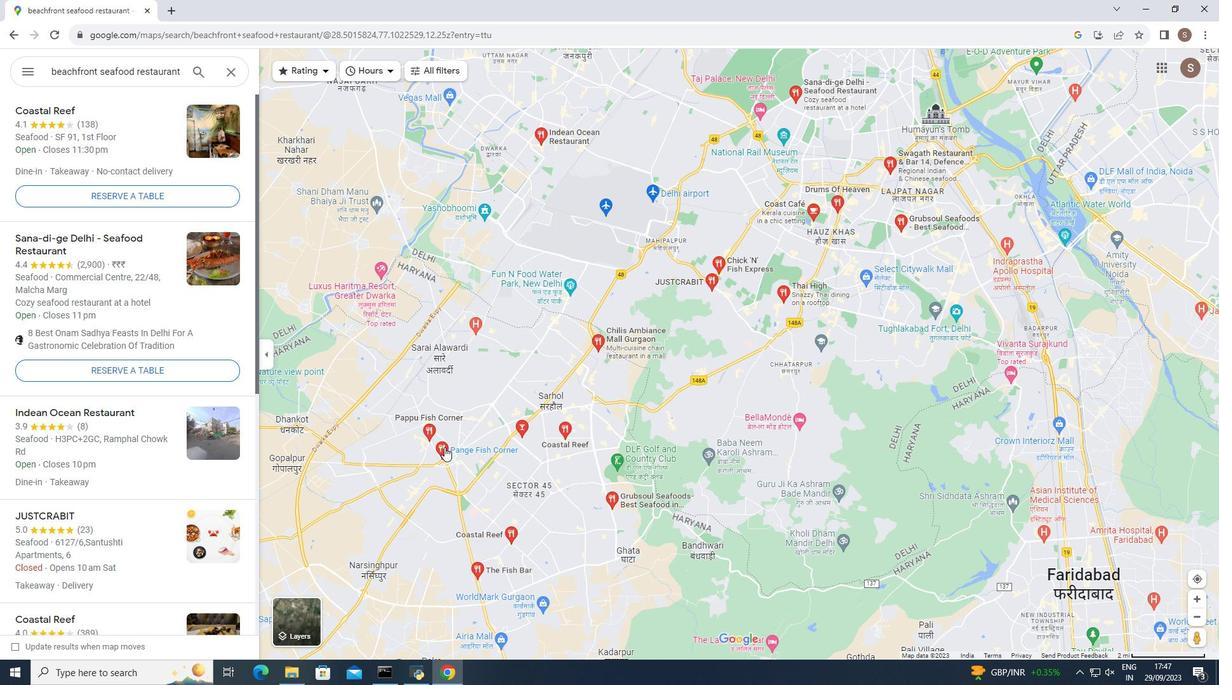
Action: Mouse moved to (509, 101)
Screenshot: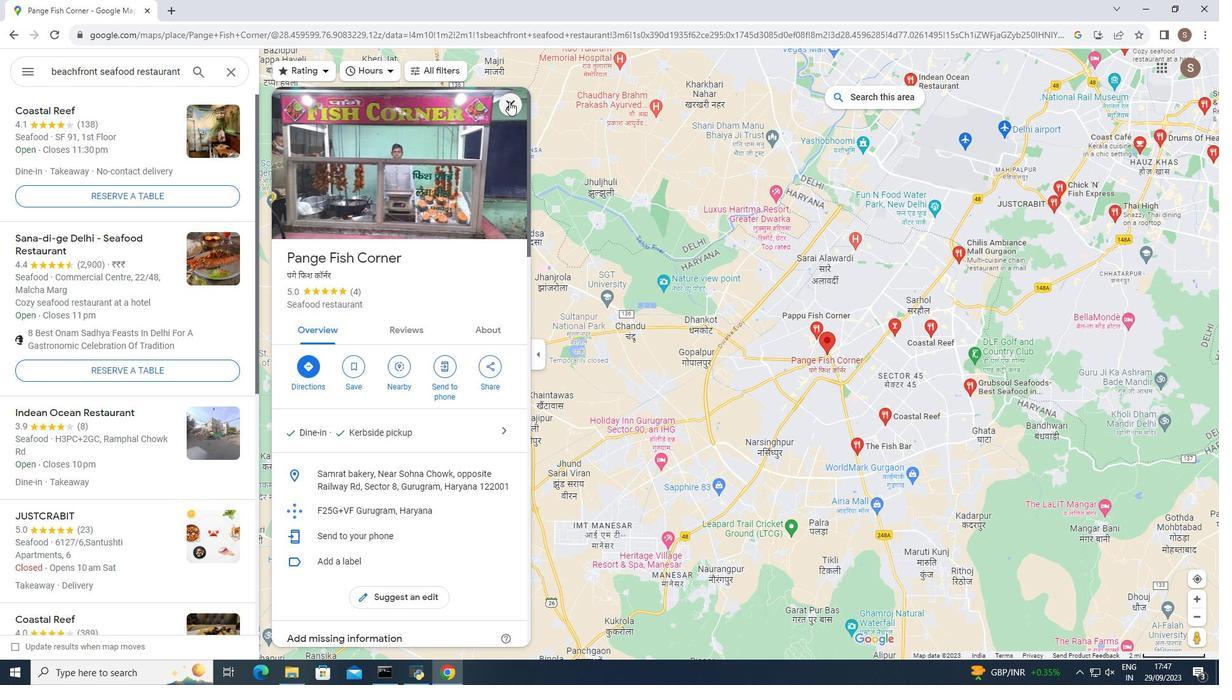 
Action: Mouse pressed left at (509, 101)
Screenshot: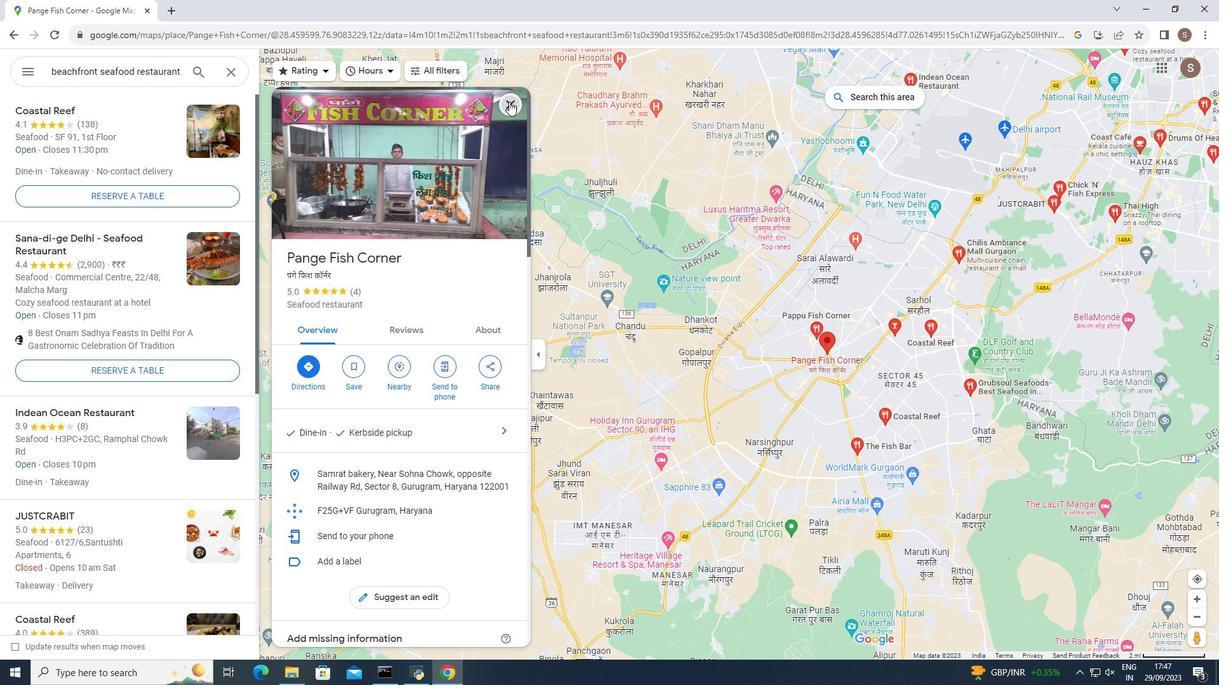 
Action: Mouse moved to (613, 381)
Screenshot: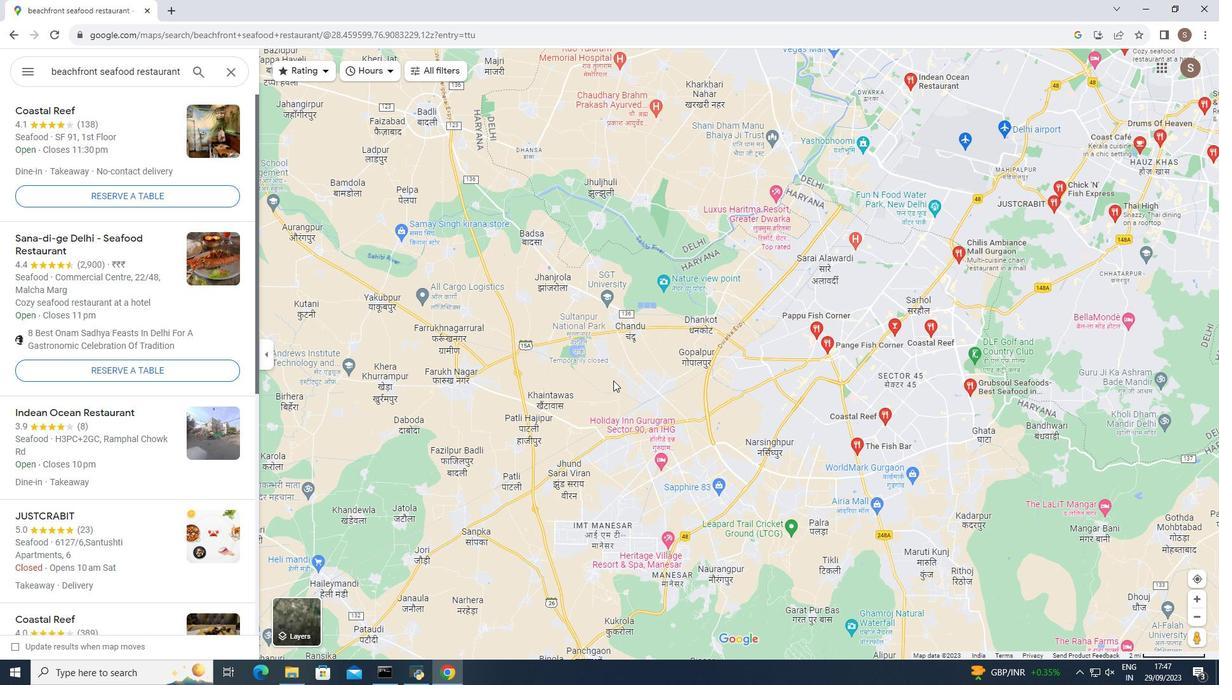 
